 Task: Best food and grocery website designs: Island Creek Oysters.
Action: Mouse moved to (1081, 500)
Screenshot: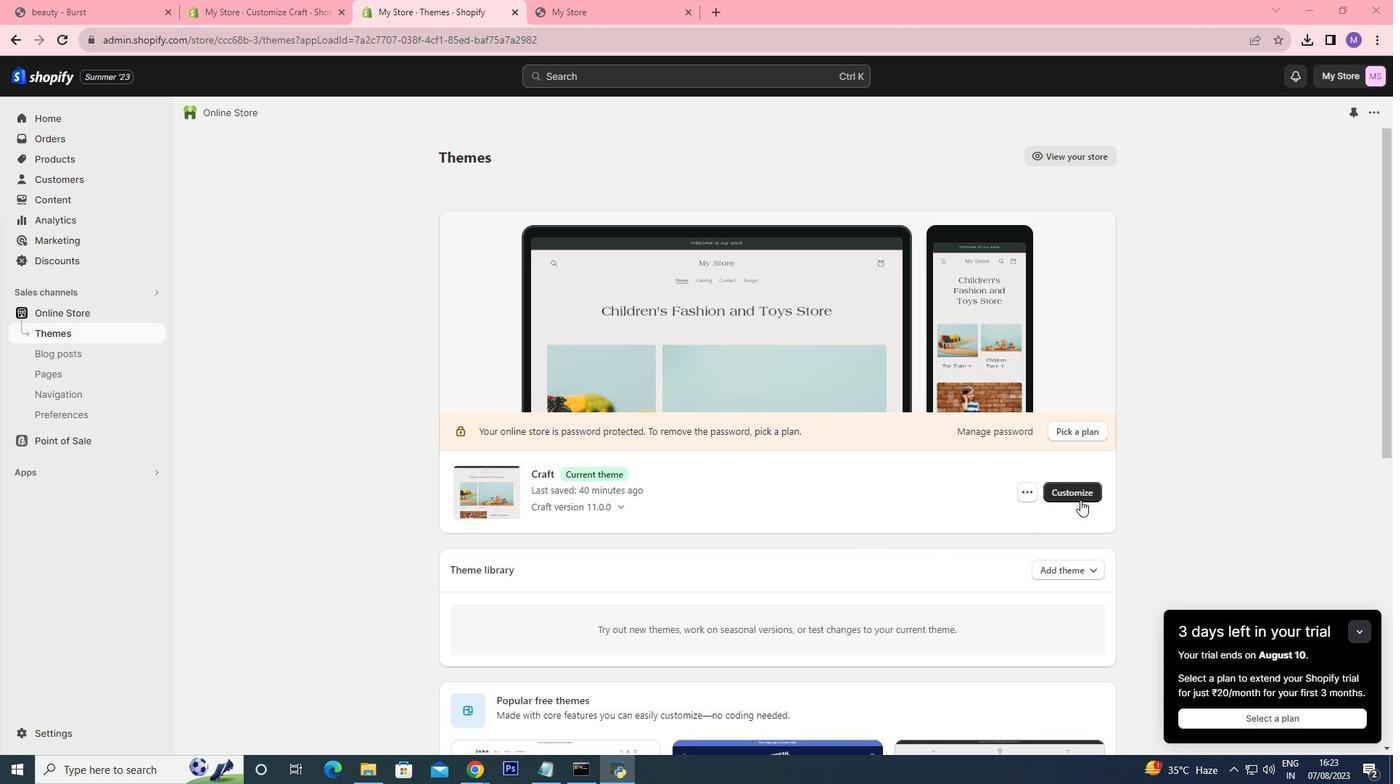
Action: Mouse pressed left at (1081, 500)
Screenshot: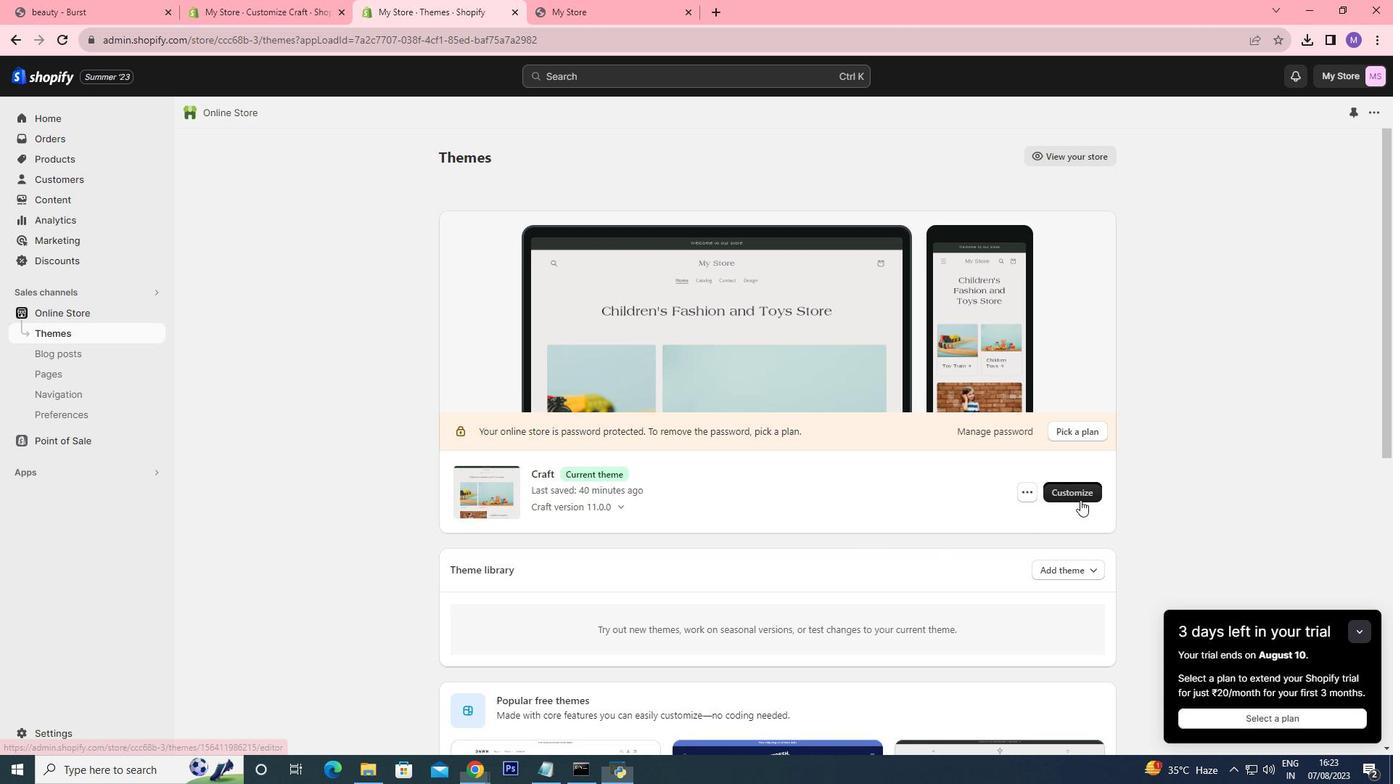 
Action: Mouse moved to (891, 366)
Screenshot: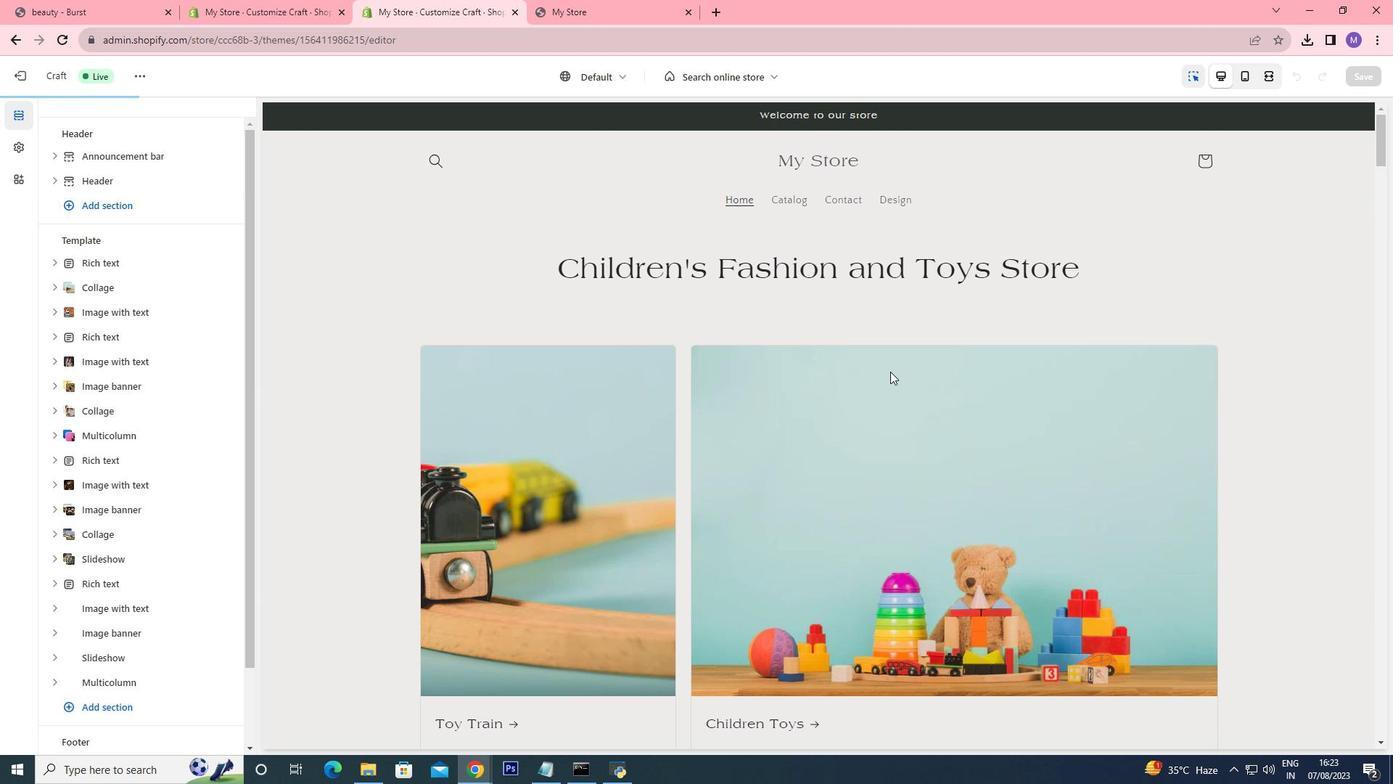 
Action: Mouse scrolled (891, 365) with delta (0, 0)
Screenshot: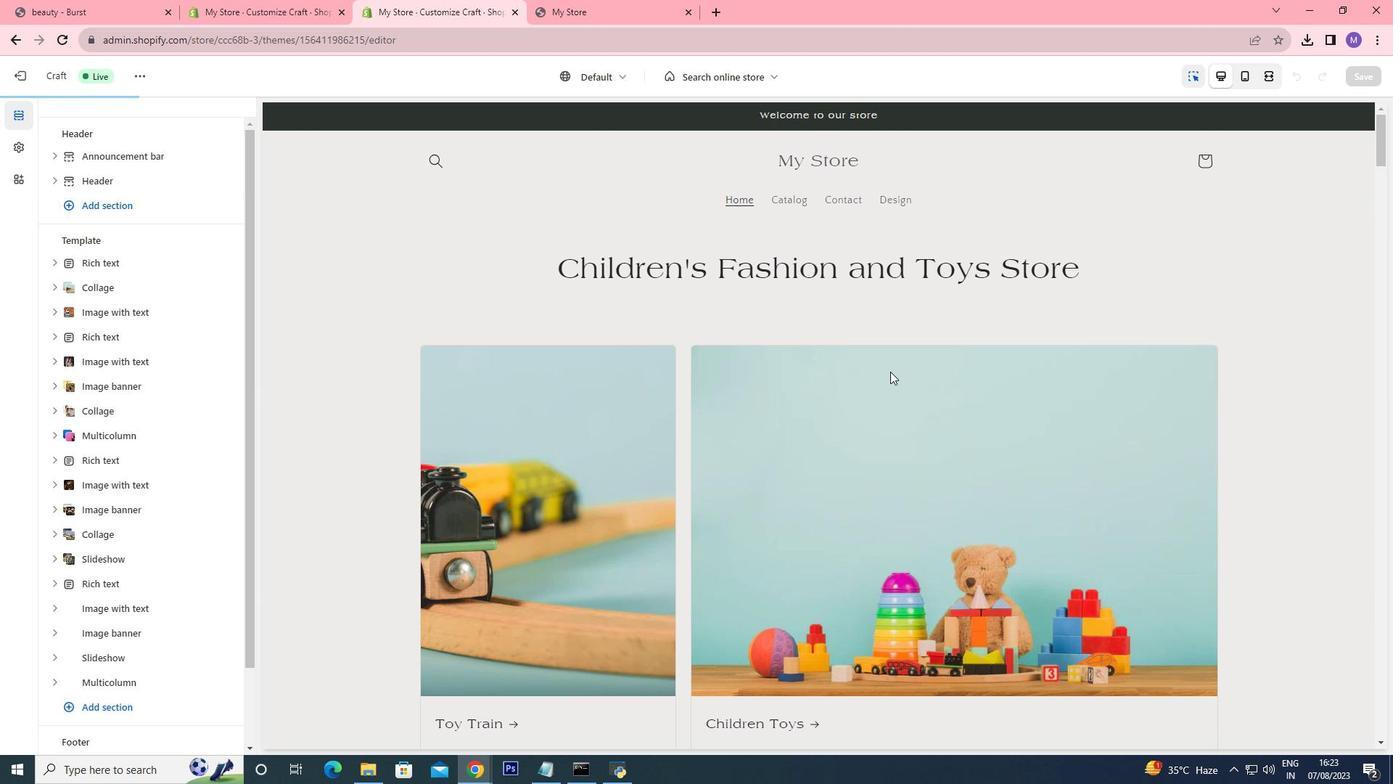 
Action: Mouse moved to (891, 368)
Screenshot: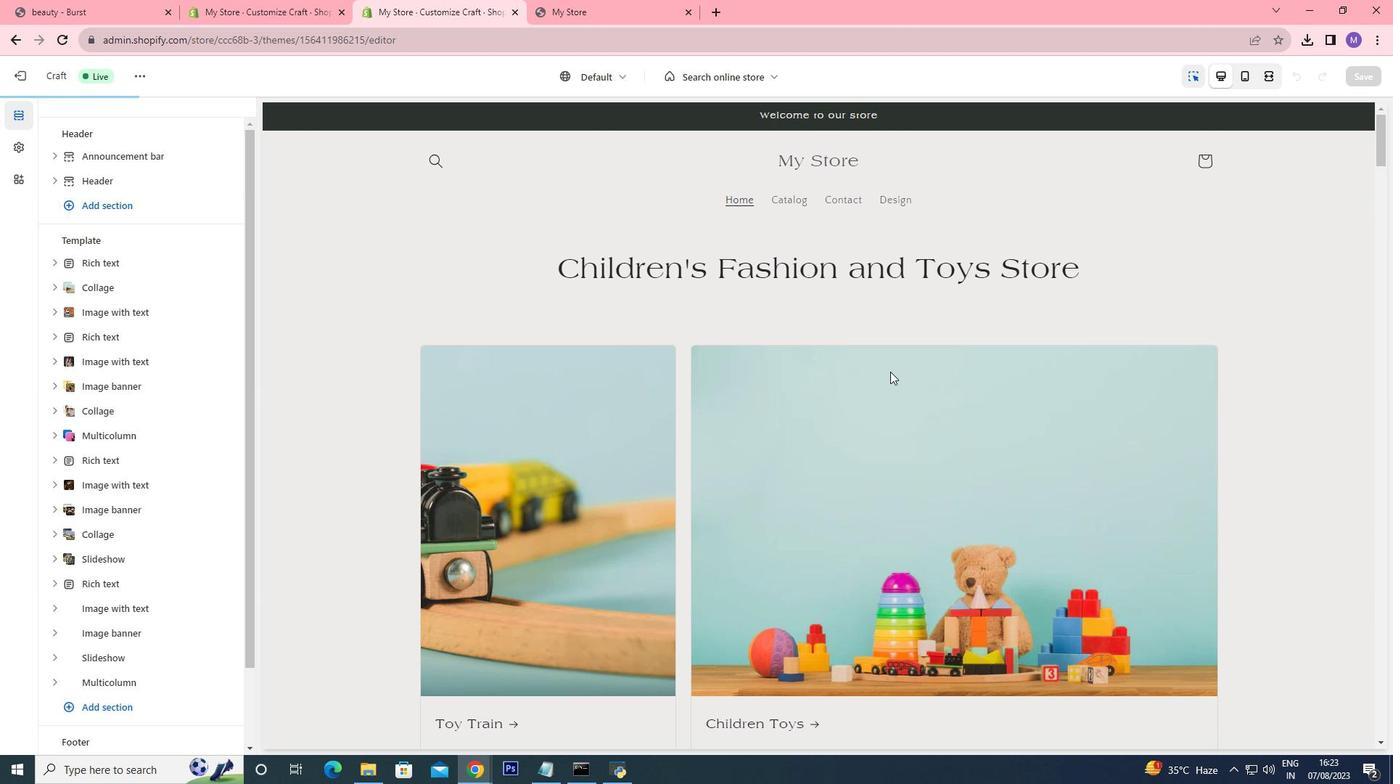 
Action: Mouse scrolled (891, 368) with delta (0, 0)
Screenshot: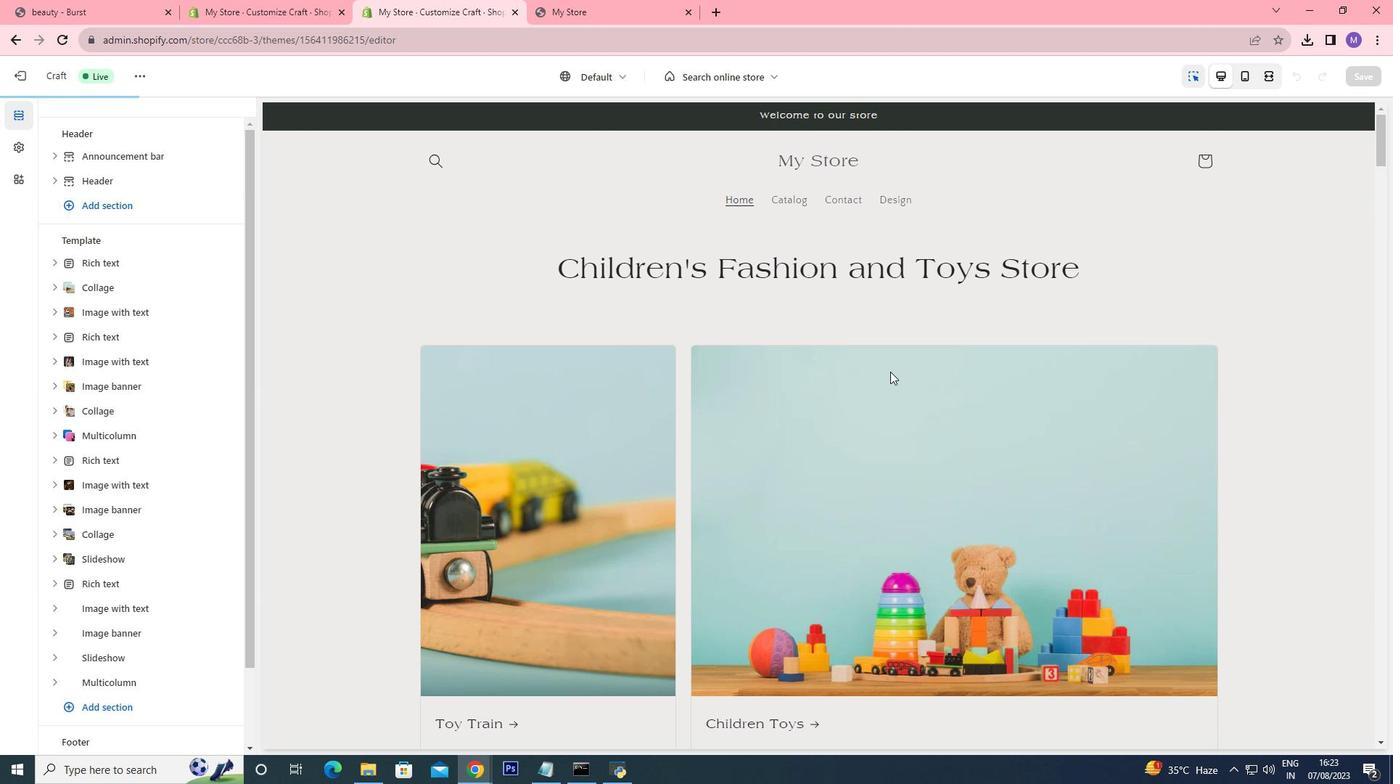
Action: Mouse moved to (891, 368)
Screenshot: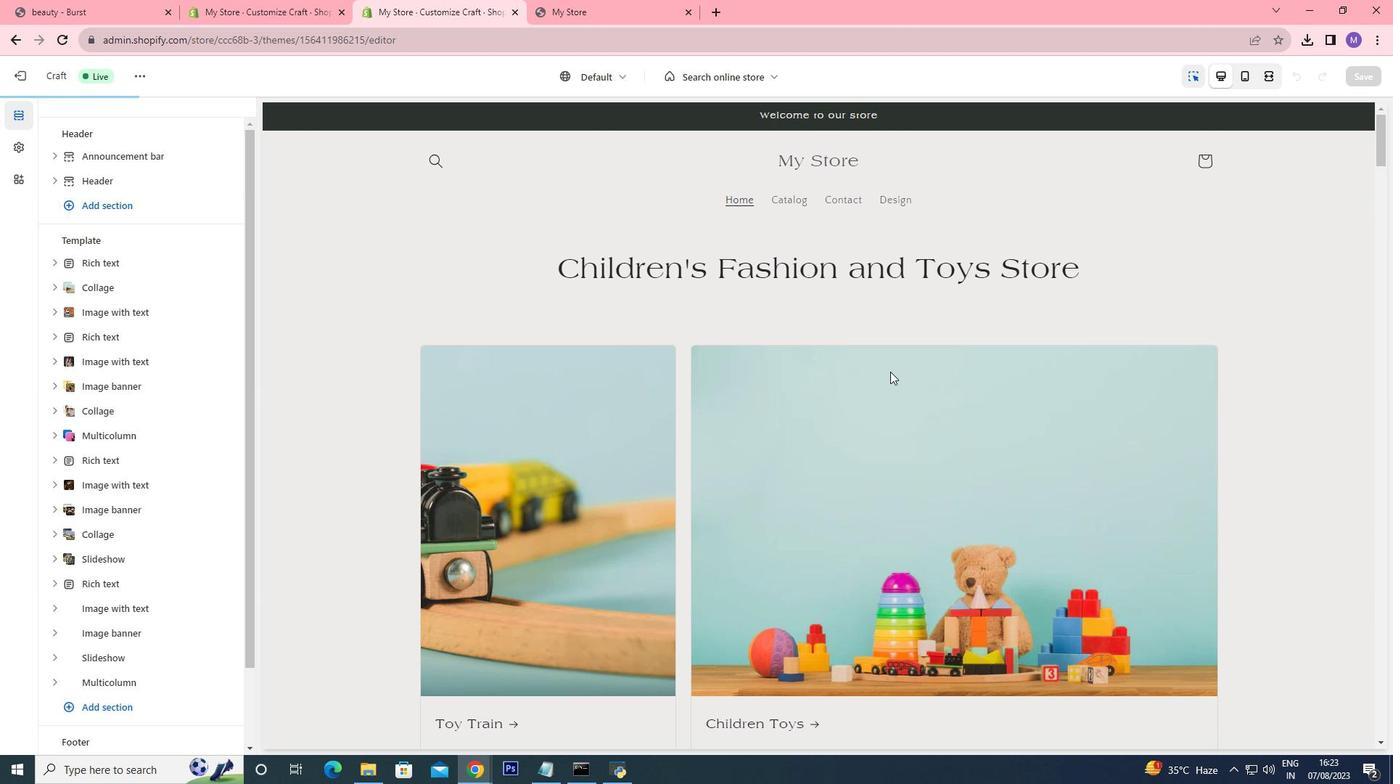 
Action: Mouse scrolled (891, 368) with delta (0, 0)
Screenshot: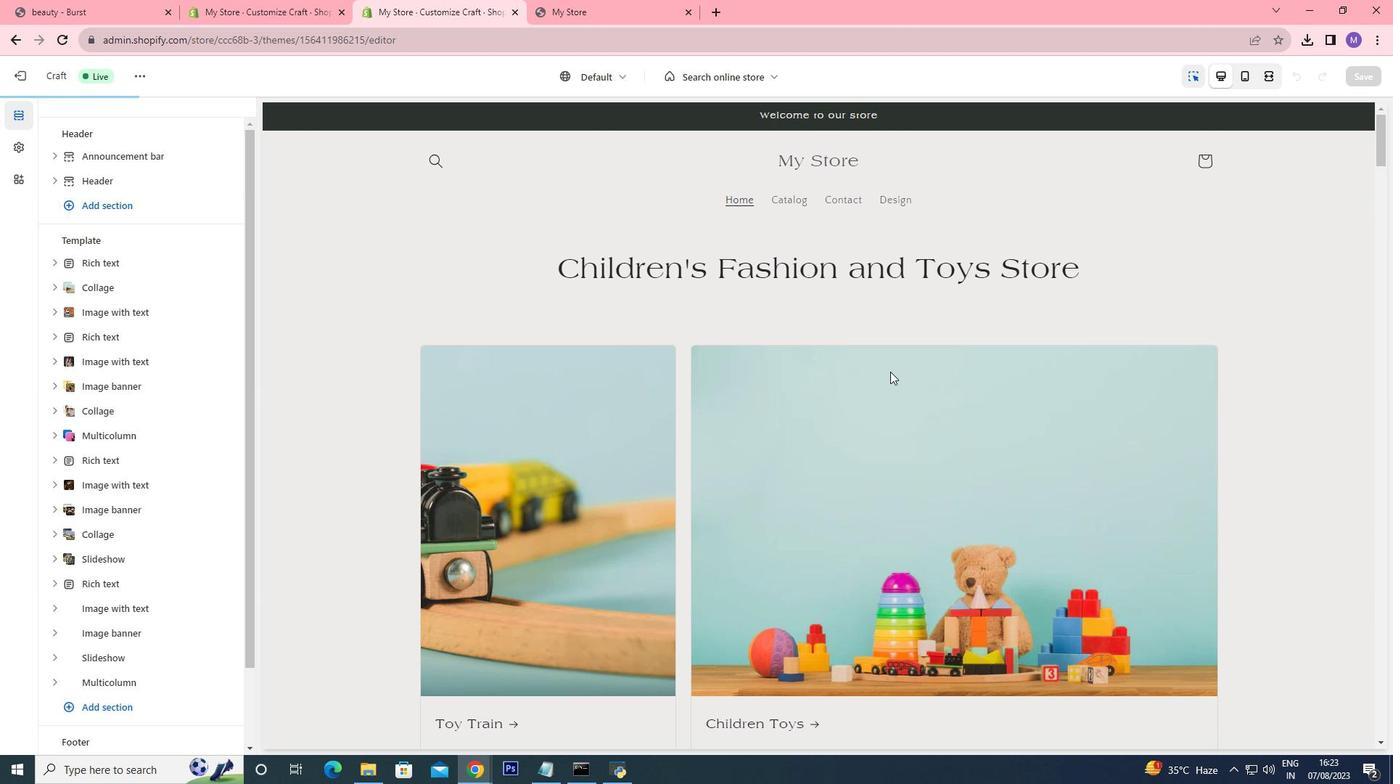 
Action: Mouse scrolled (891, 368) with delta (0, 0)
Screenshot: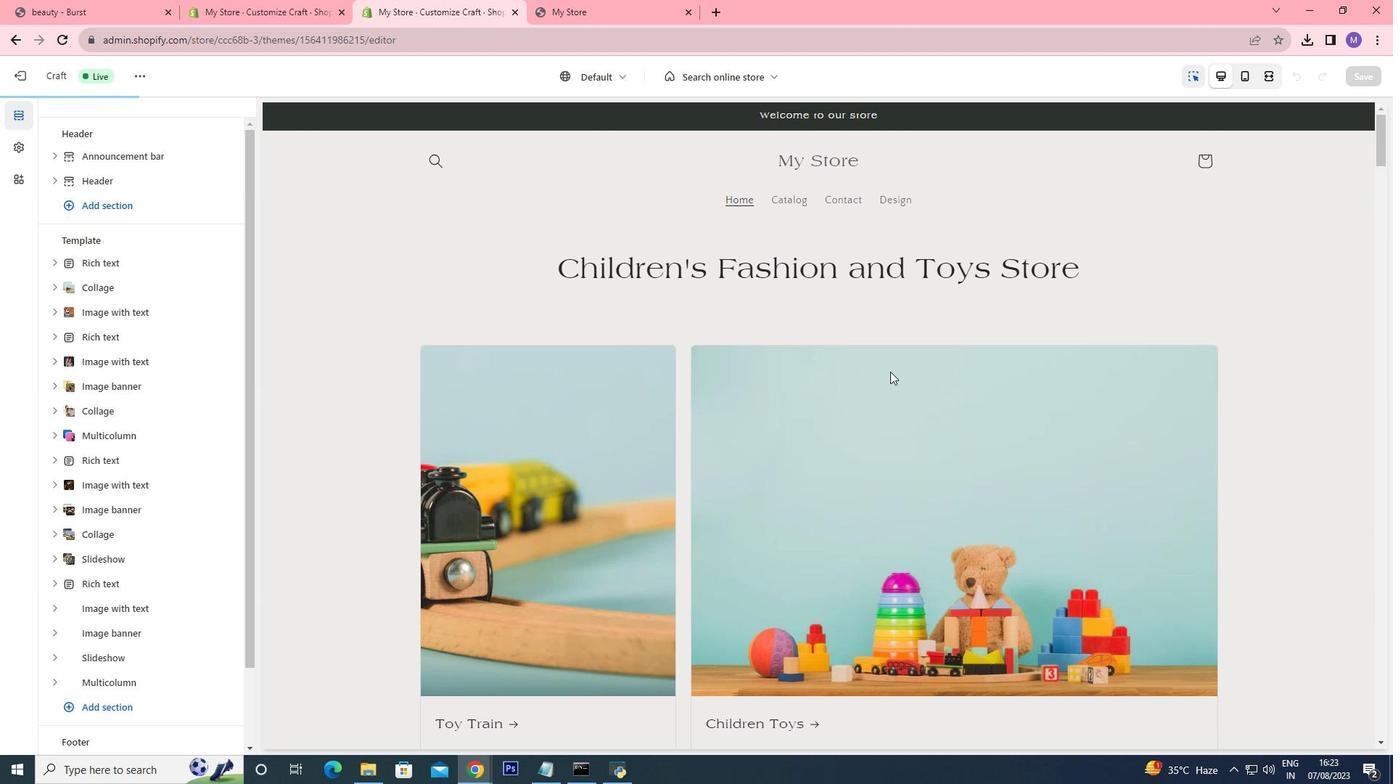 
Action: Mouse moved to (891, 369)
Screenshot: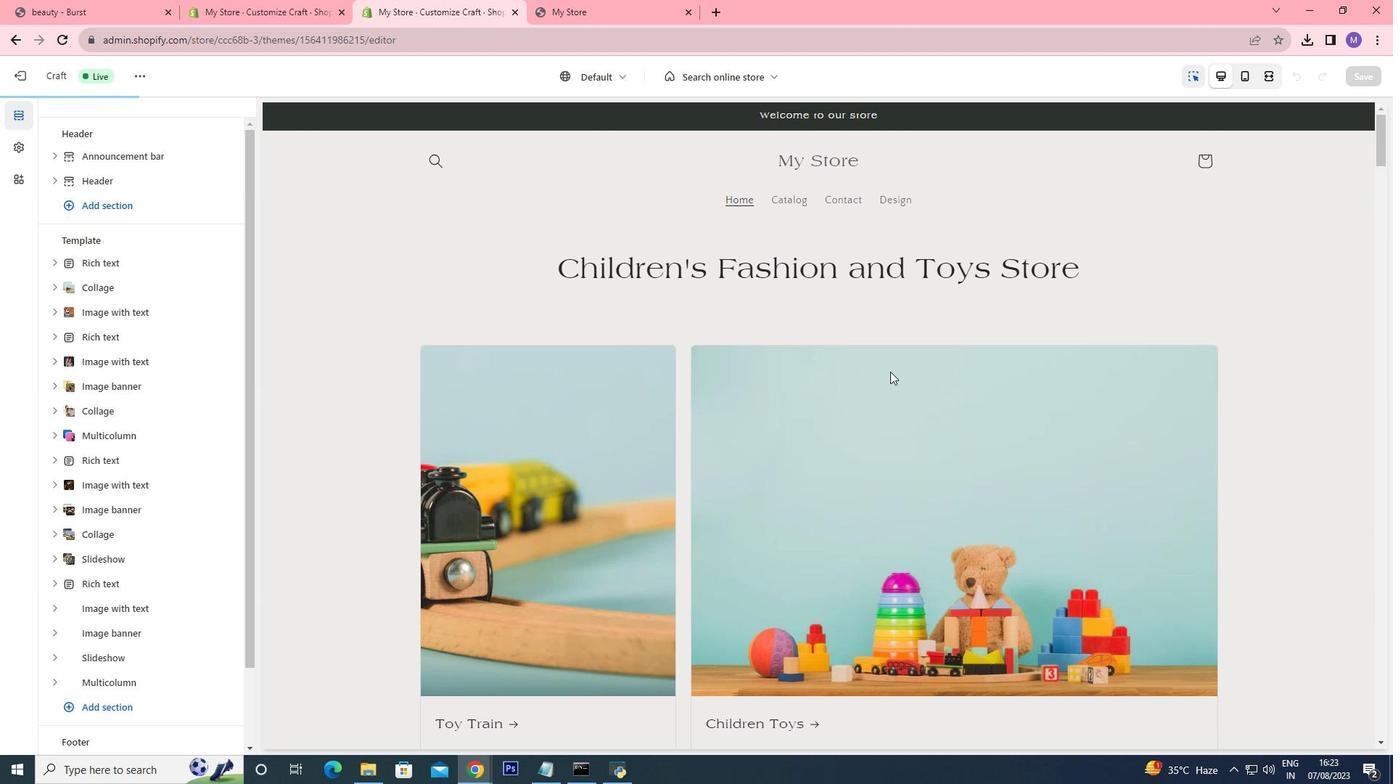
Action: Mouse scrolled (891, 368) with delta (0, 0)
Screenshot: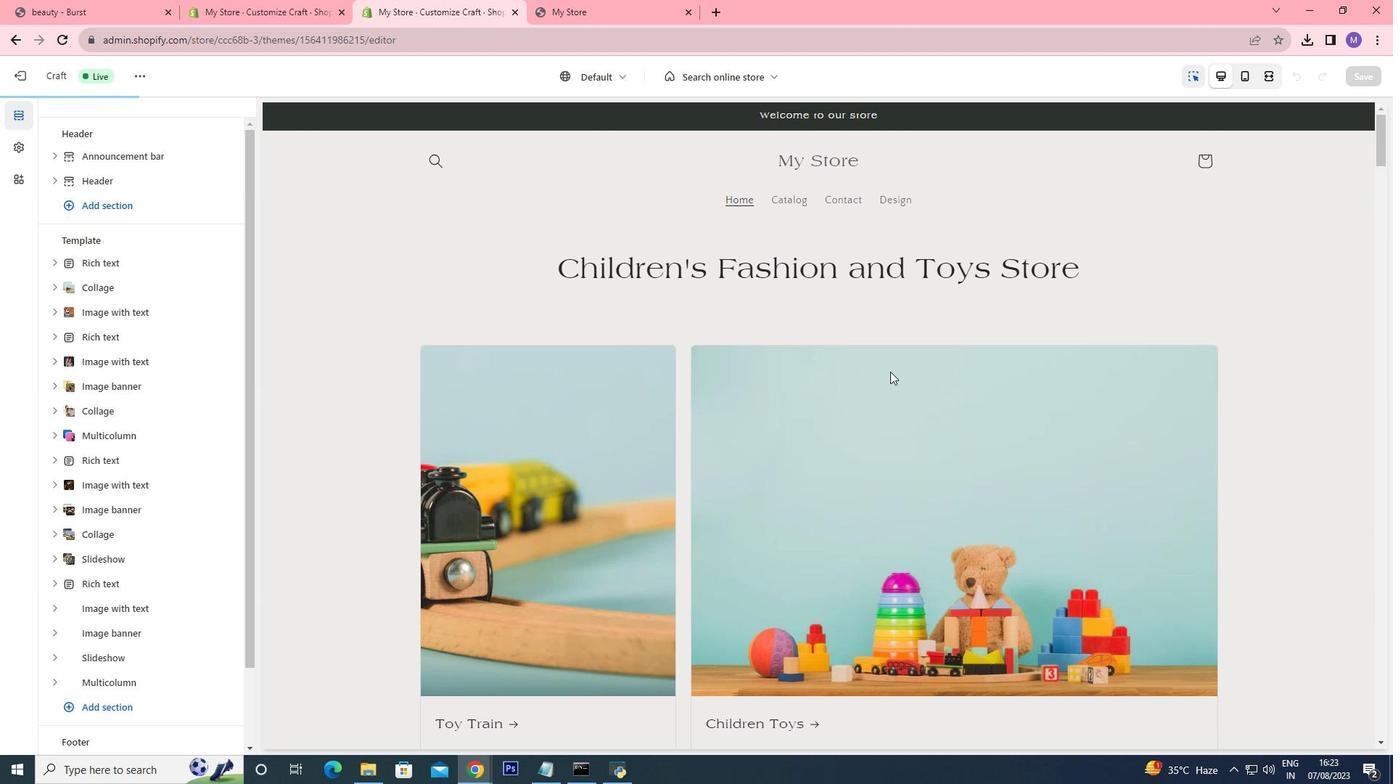 
Action: Mouse scrolled (891, 368) with delta (0, 0)
Screenshot: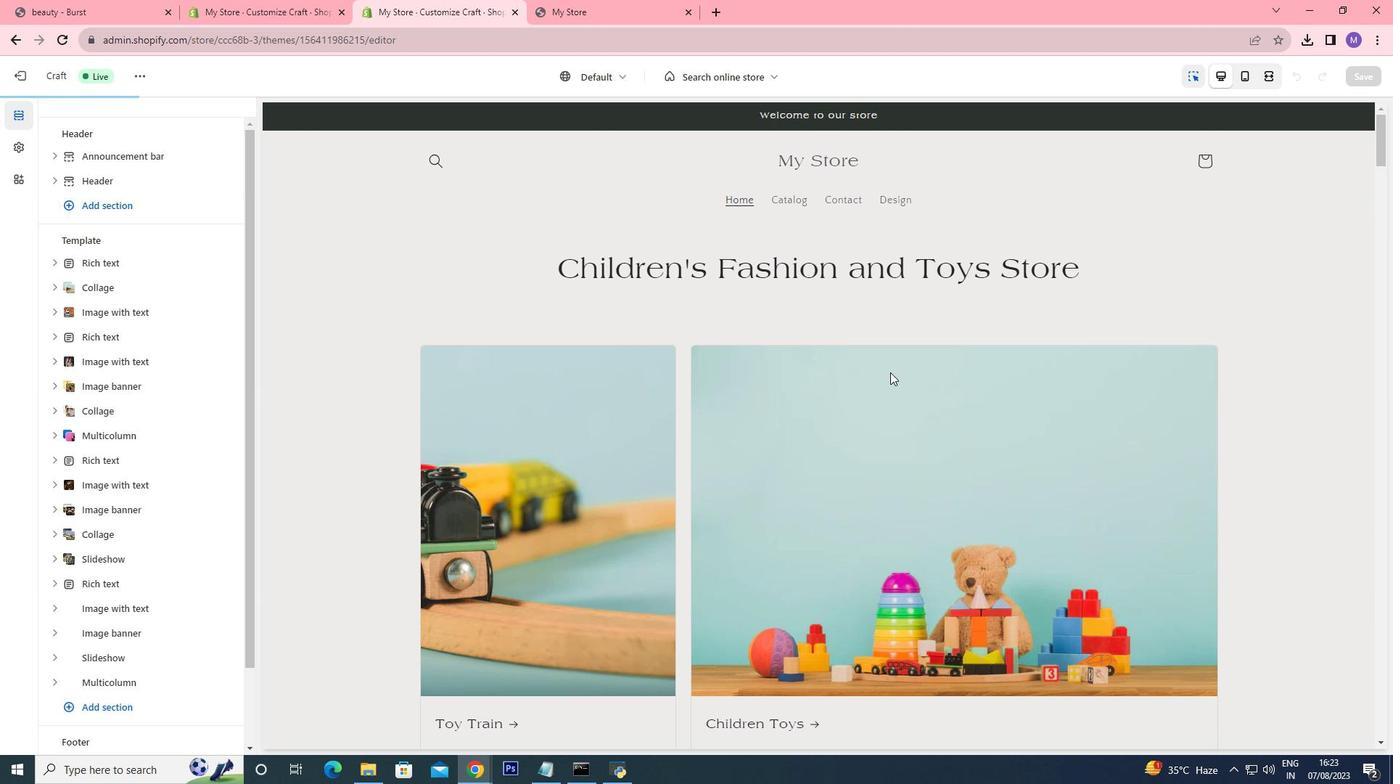 
Action: Mouse moved to (891, 370)
Screenshot: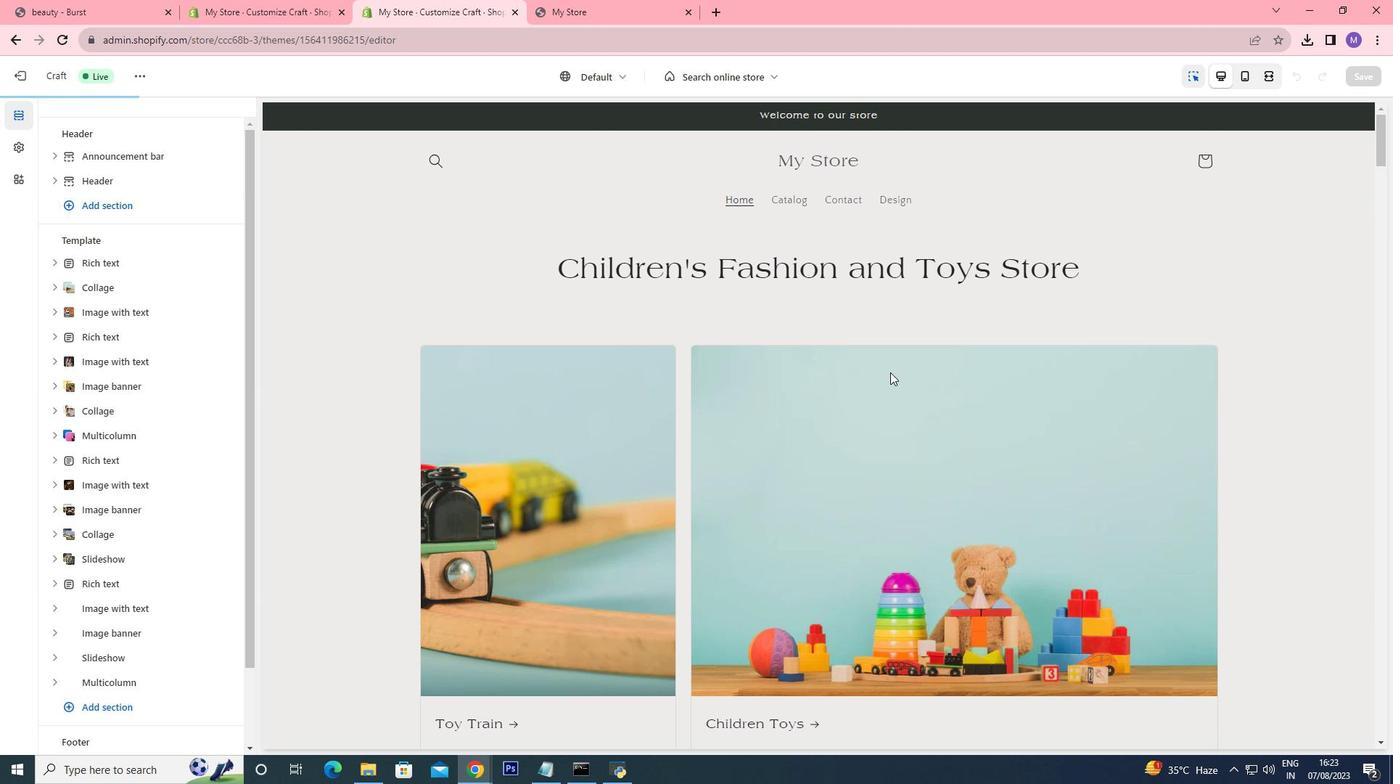 
Action: Mouse scrolled (891, 369) with delta (0, 0)
Screenshot: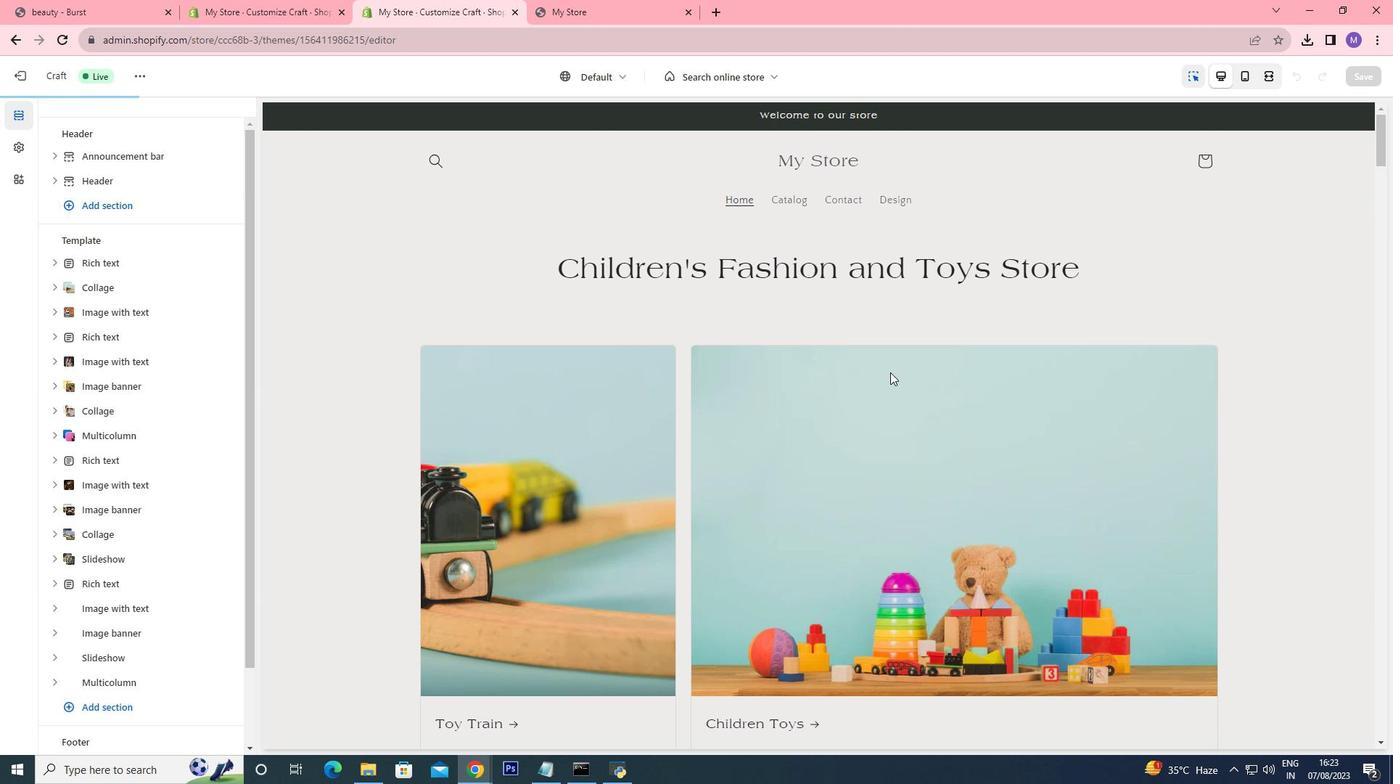 
Action: Mouse moved to (890, 372)
Screenshot: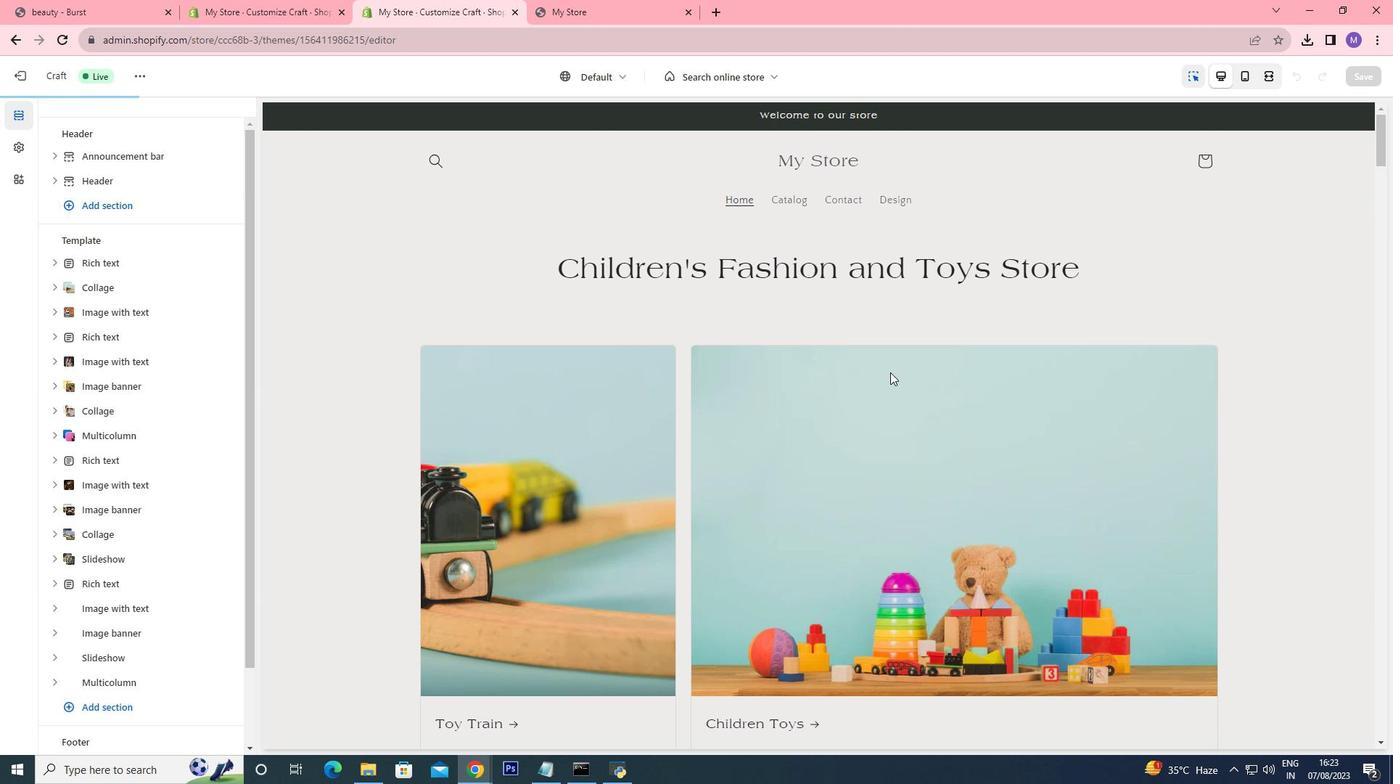 
Action: Mouse scrolled (890, 371) with delta (0, 0)
Screenshot: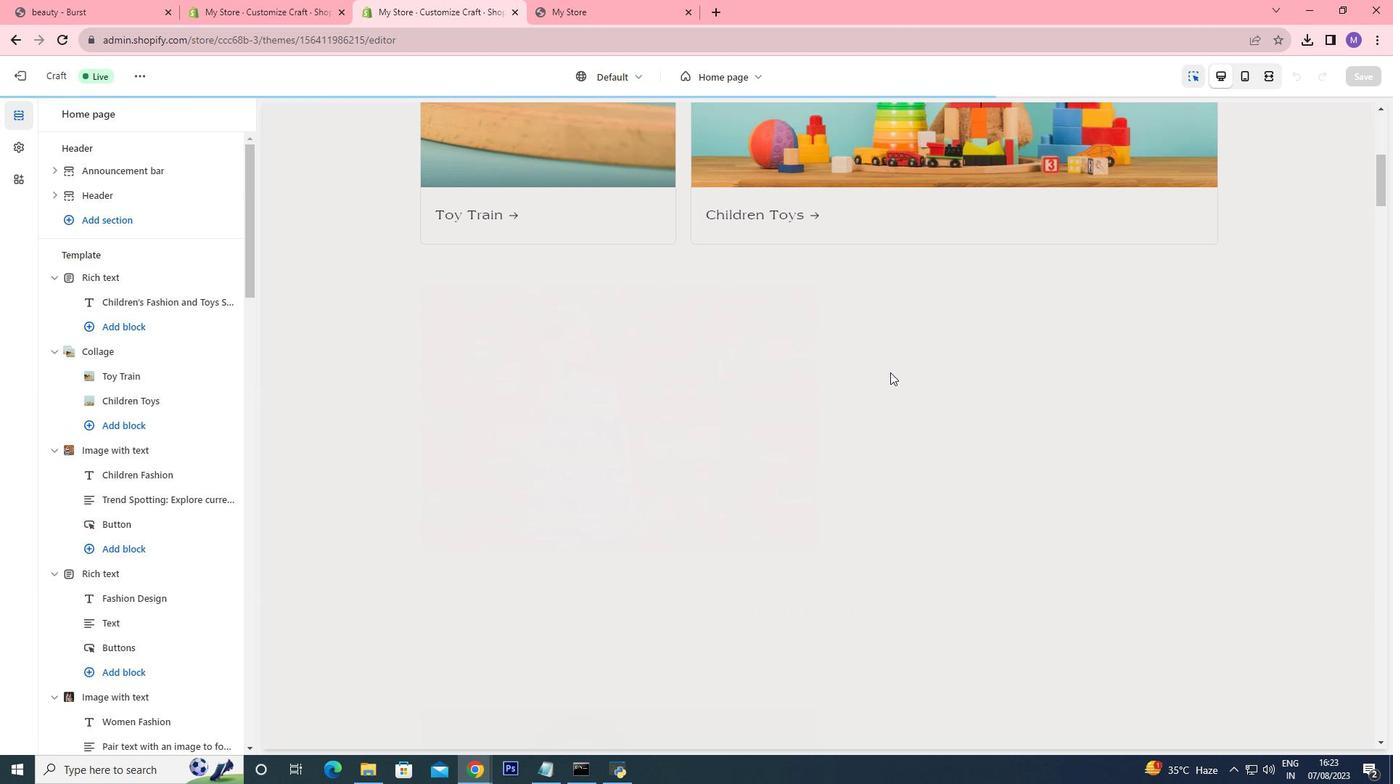 
Action: Mouse moved to (890, 372)
Screenshot: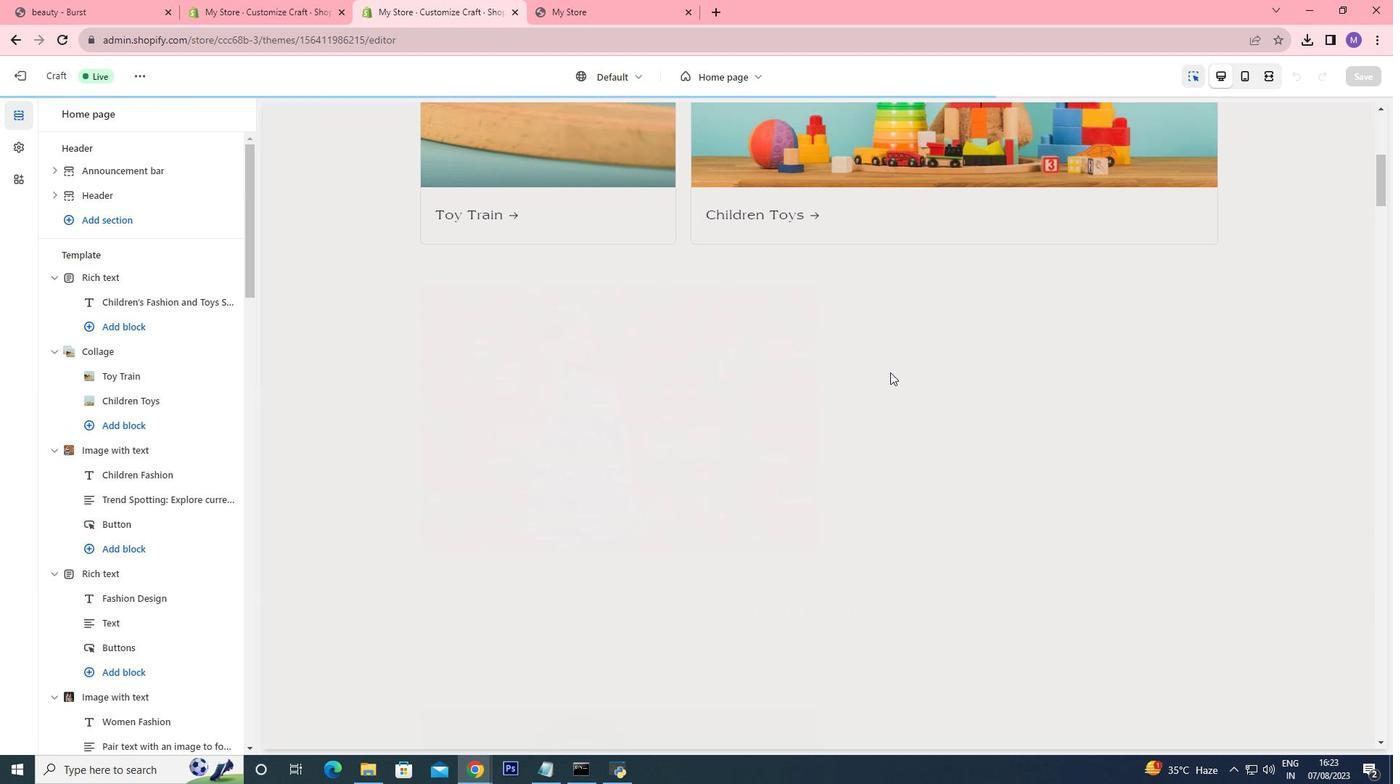 
Action: Mouse scrolled (890, 371) with delta (0, 0)
Screenshot: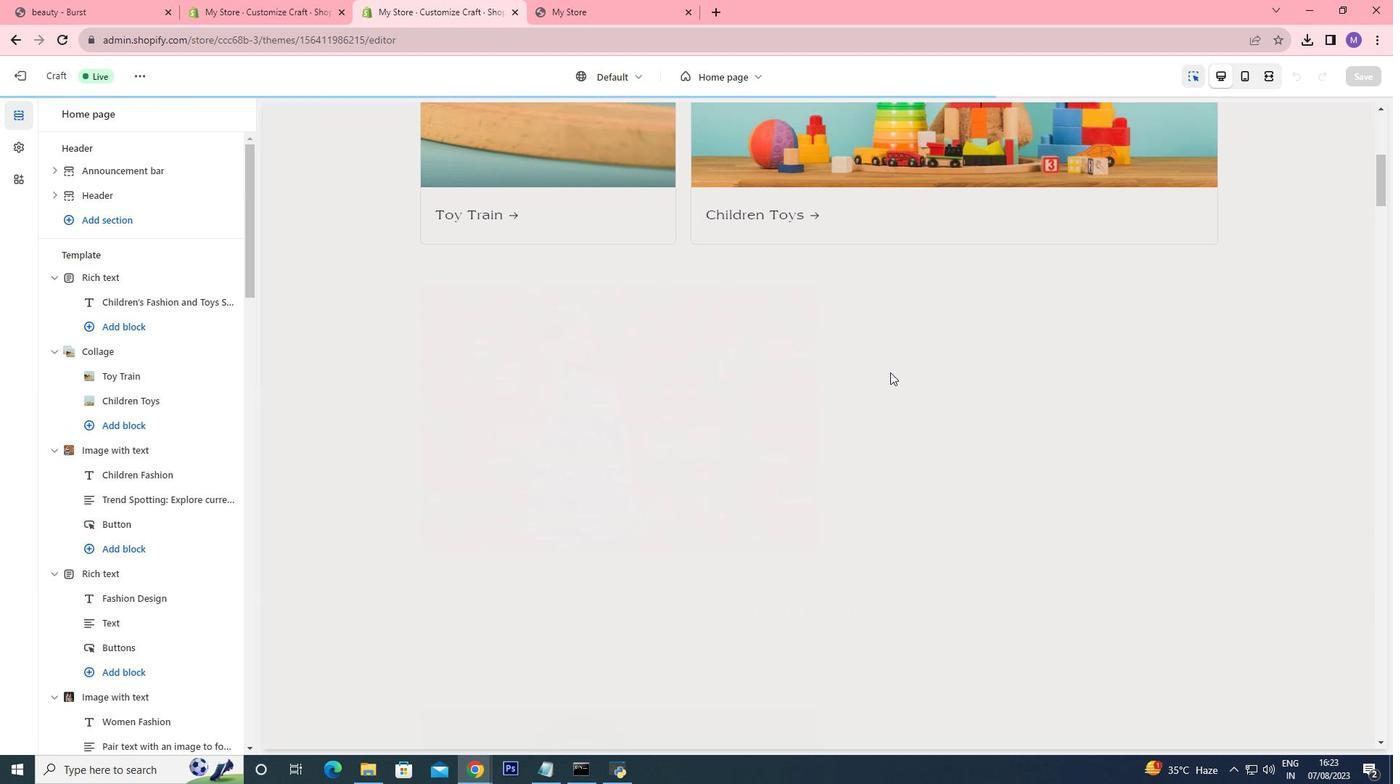 
Action: Mouse scrolled (890, 371) with delta (0, 0)
Screenshot: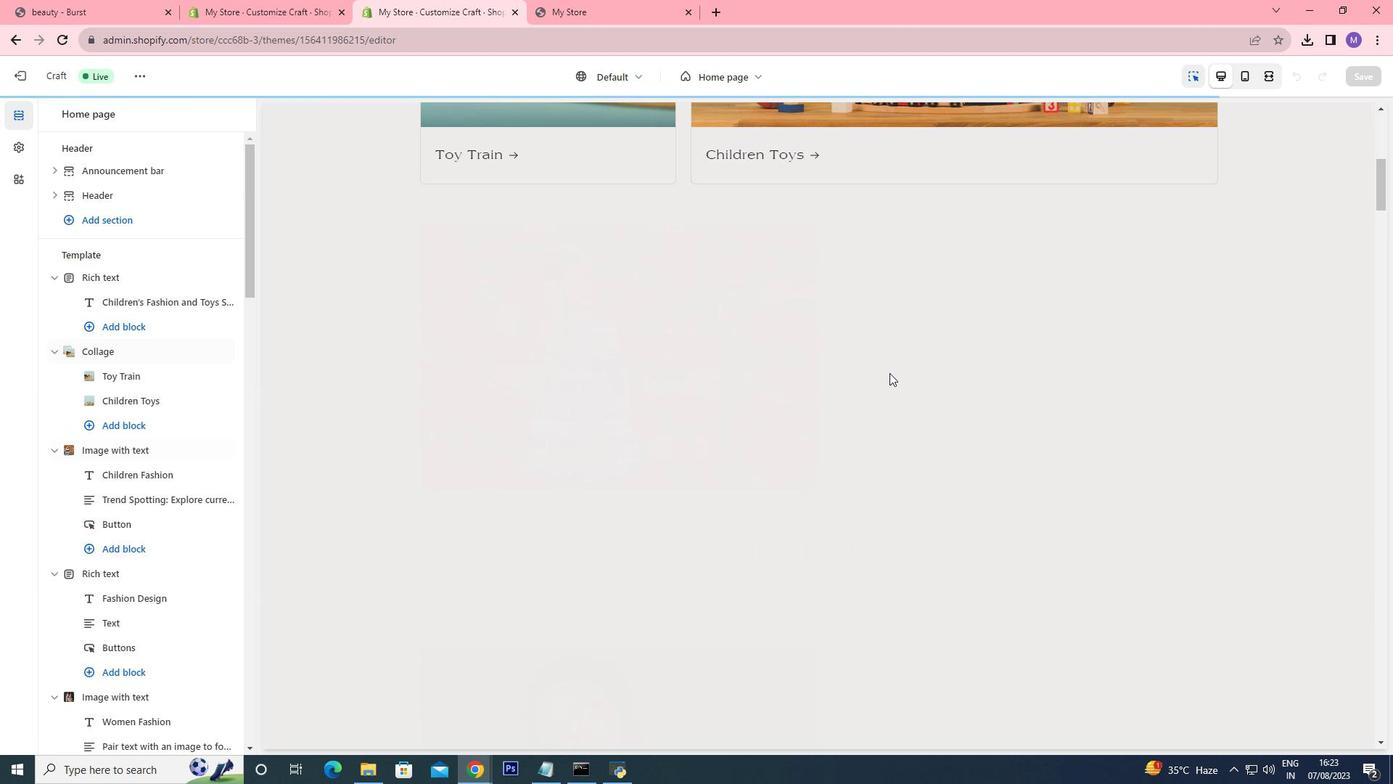 
Action: Mouse scrolled (890, 371) with delta (0, 0)
Screenshot: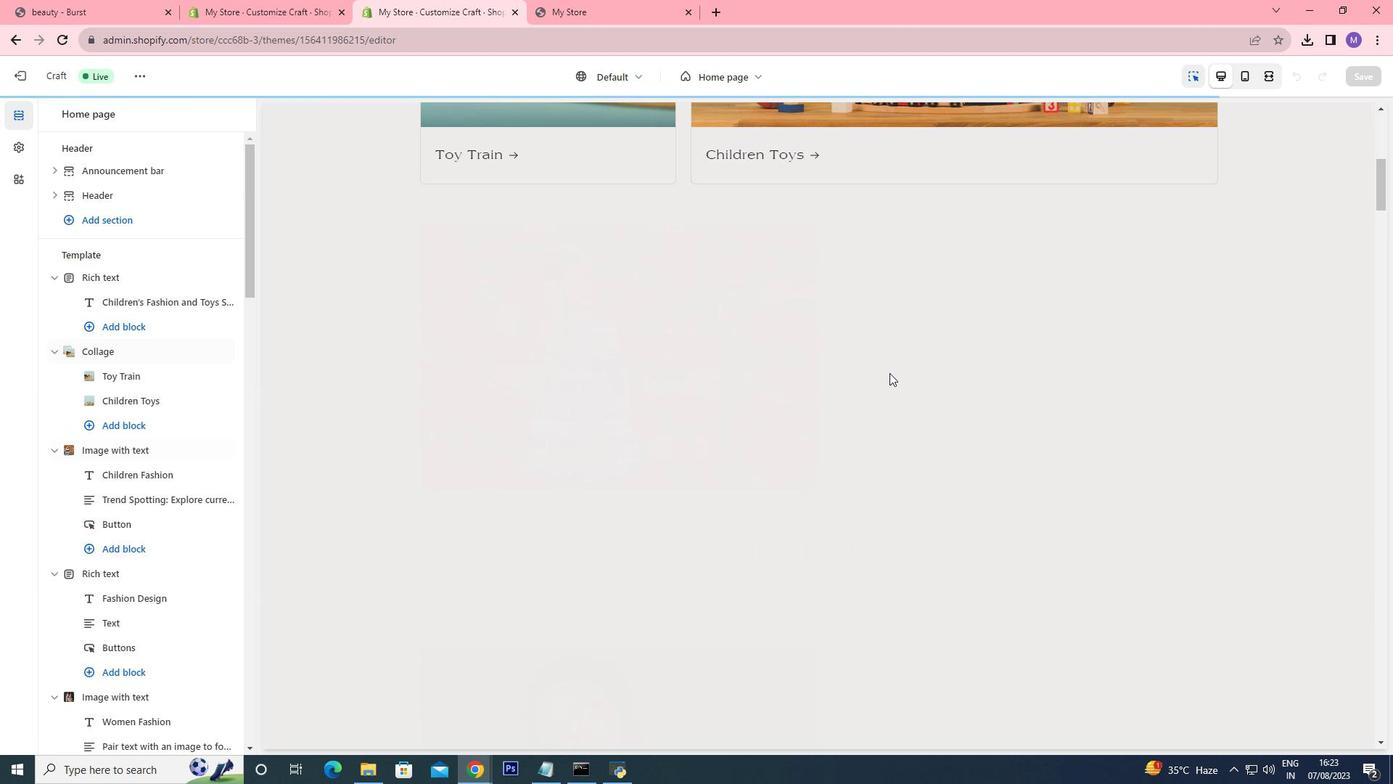 
Action: Mouse scrolled (890, 371) with delta (0, 0)
Screenshot: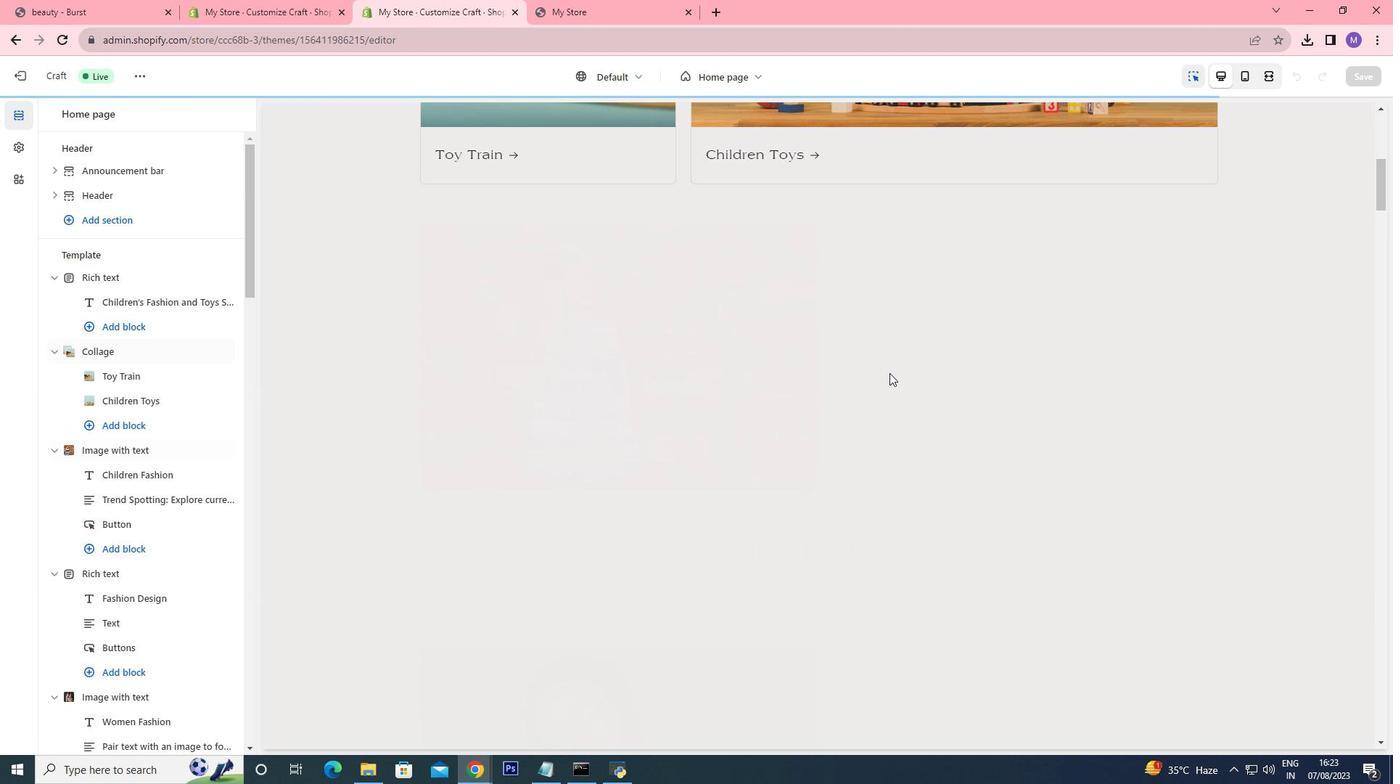 
Action: Mouse scrolled (890, 371) with delta (0, 0)
Screenshot: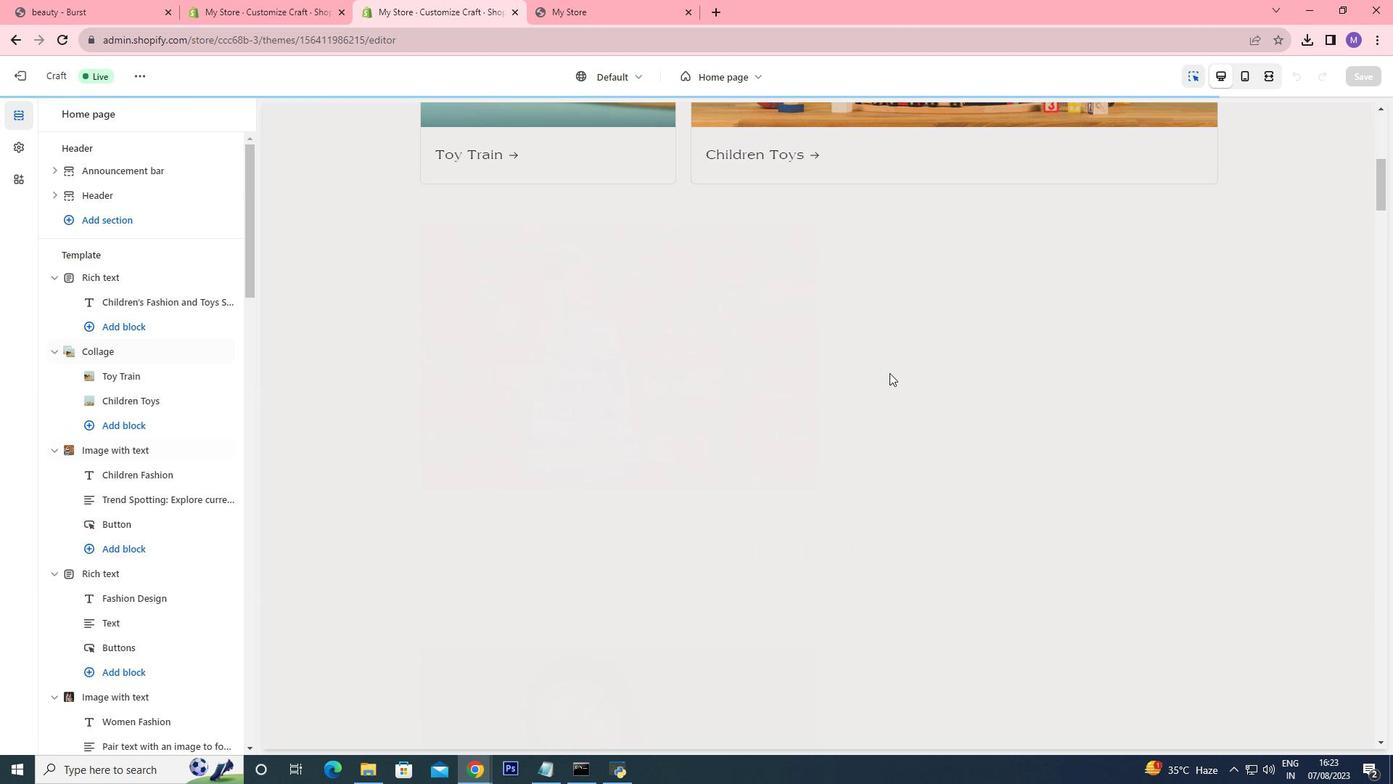 
Action: Mouse moved to (890, 373)
Screenshot: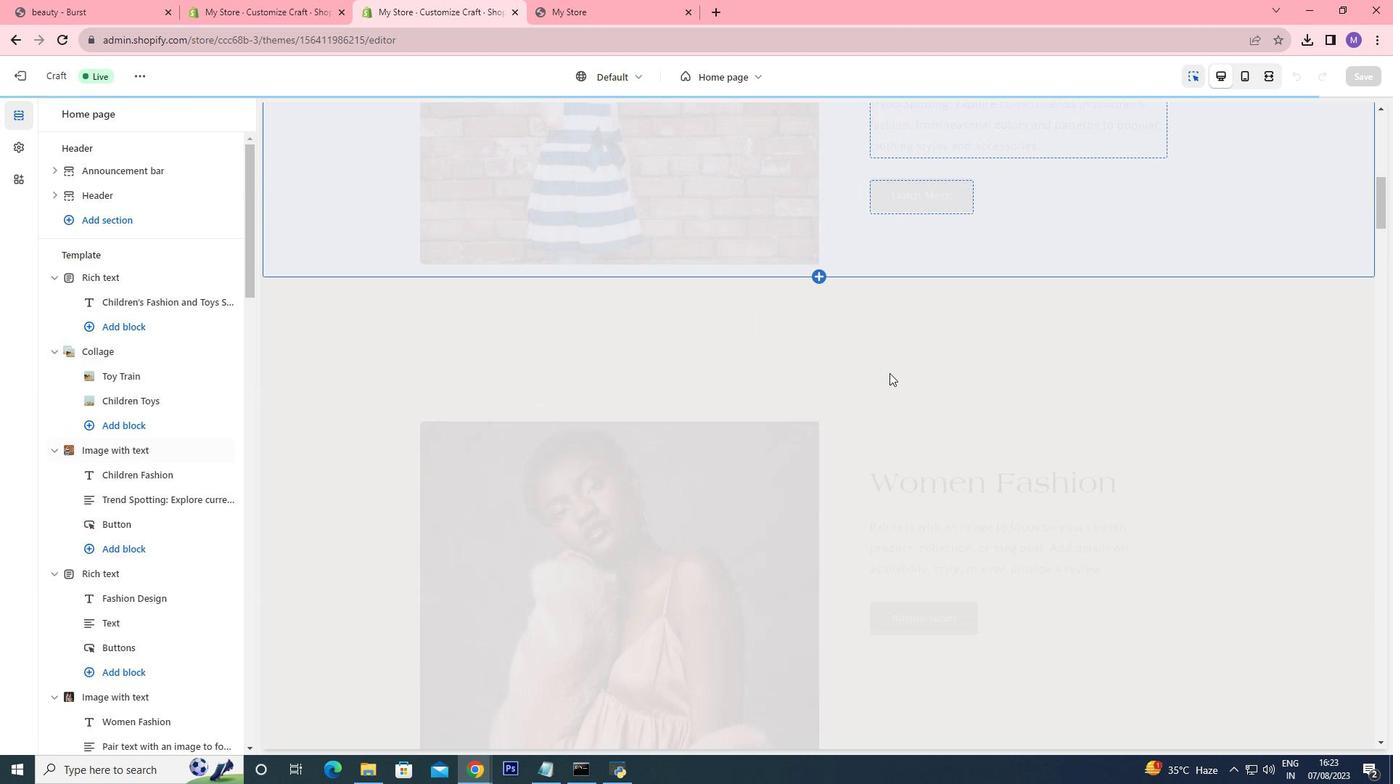 
Action: Mouse scrolled (890, 372) with delta (0, 0)
Screenshot: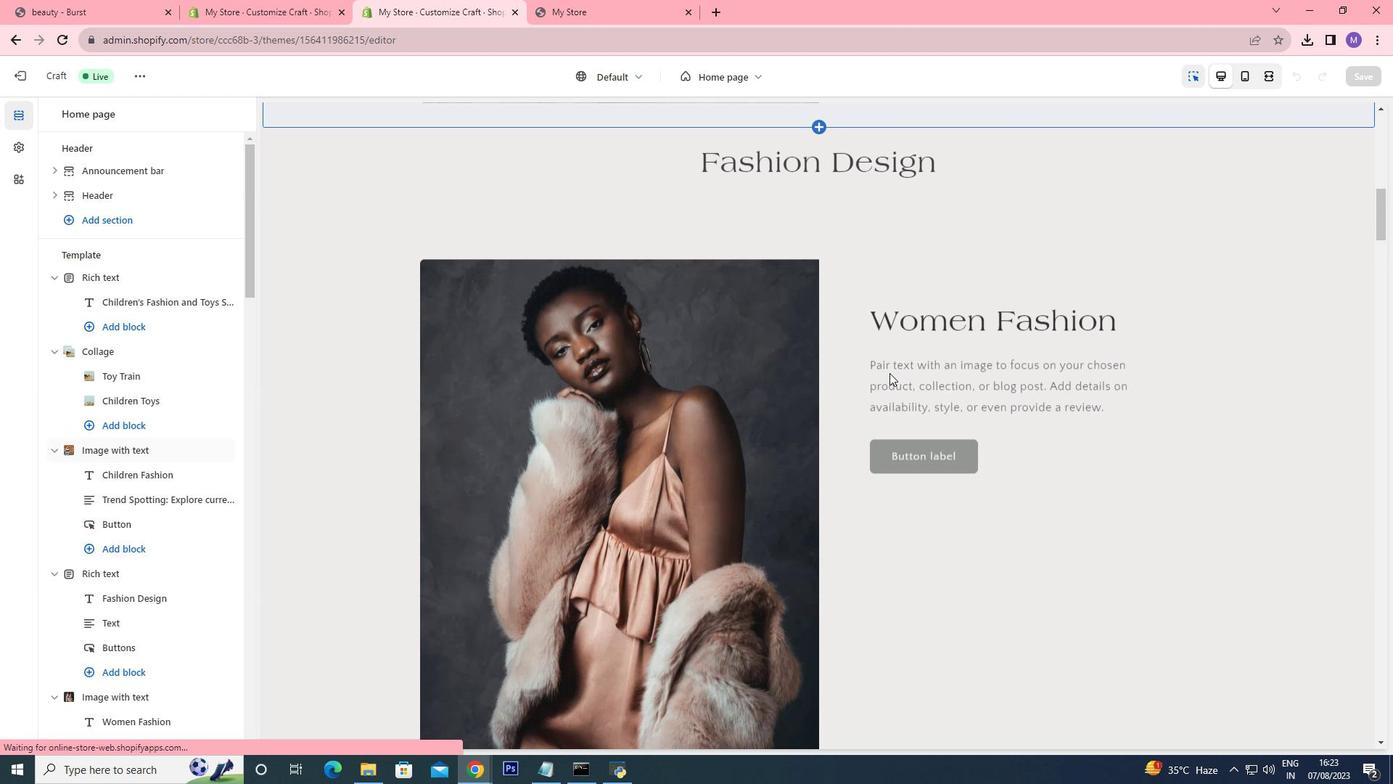 
Action: Mouse scrolled (890, 372) with delta (0, 0)
Screenshot: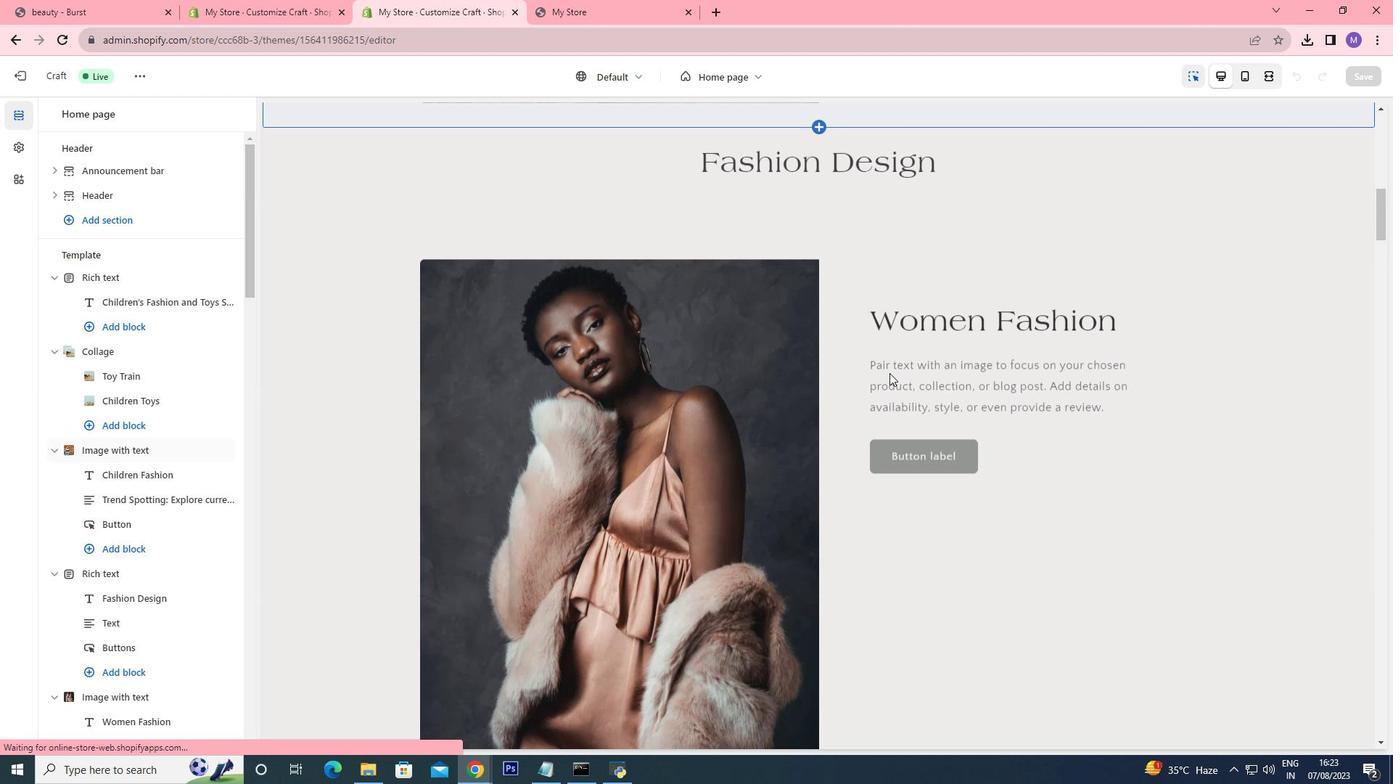 
Action: Mouse scrolled (890, 372) with delta (0, 0)
Screenshot: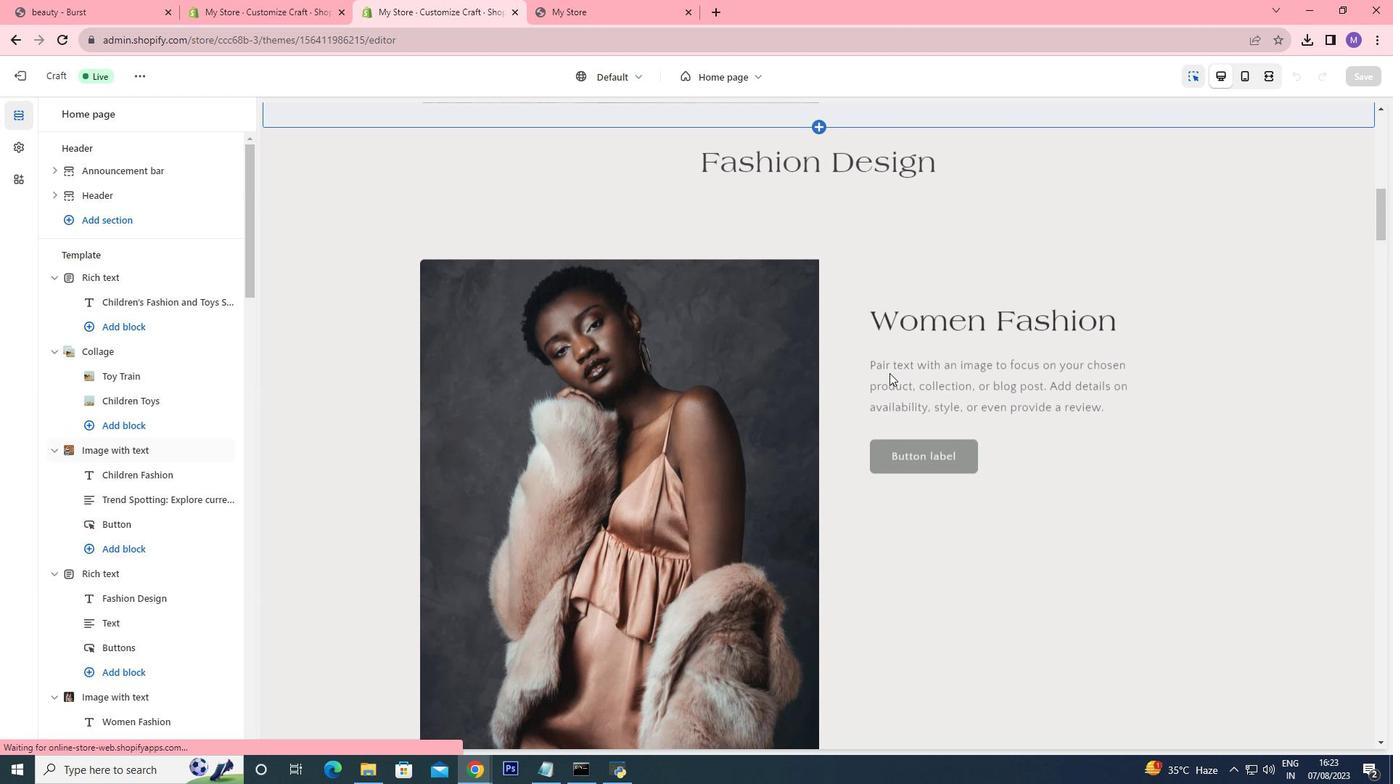 
Action: Mouse scrolled (890, 372) with delta (0, 0)
Screenshot: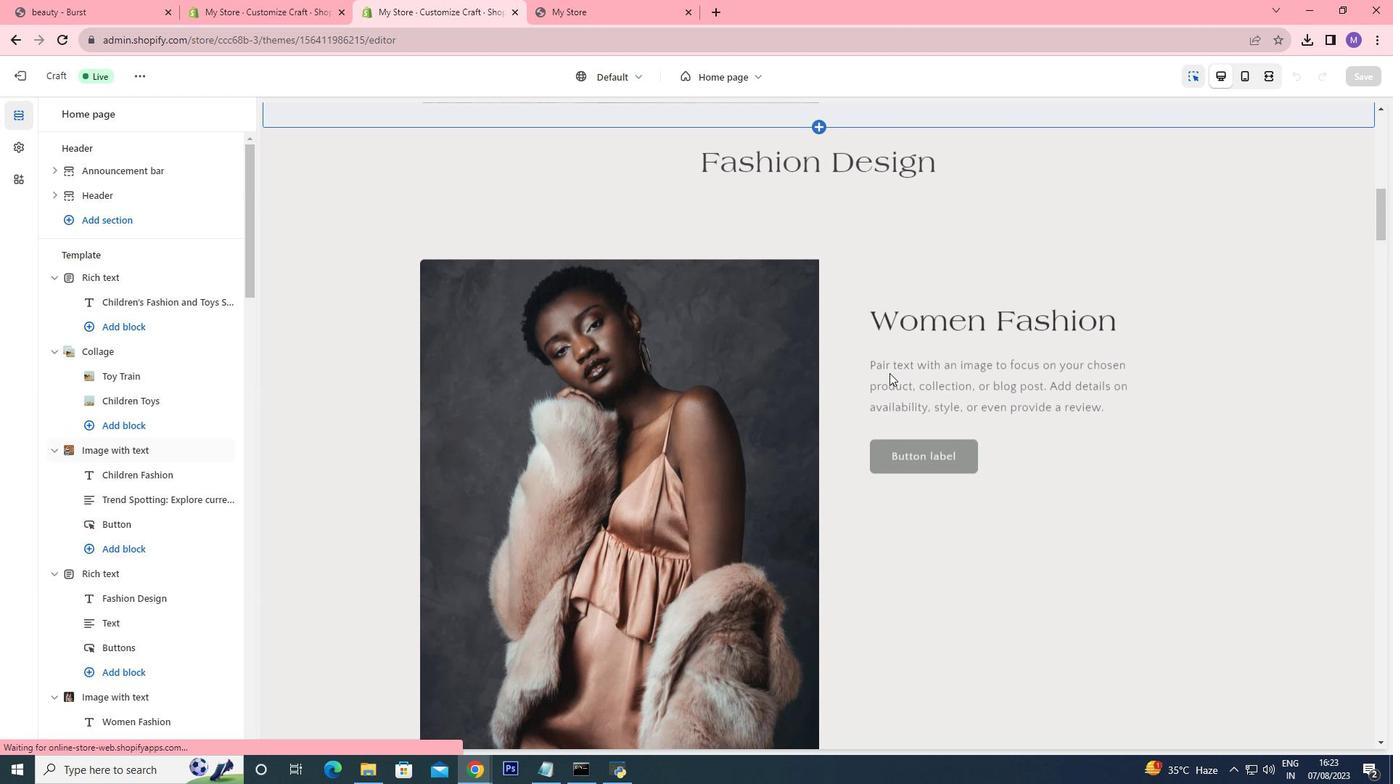 
Action: Mouse scrolled (890, 372) with delta (0, 0)
Screenshot: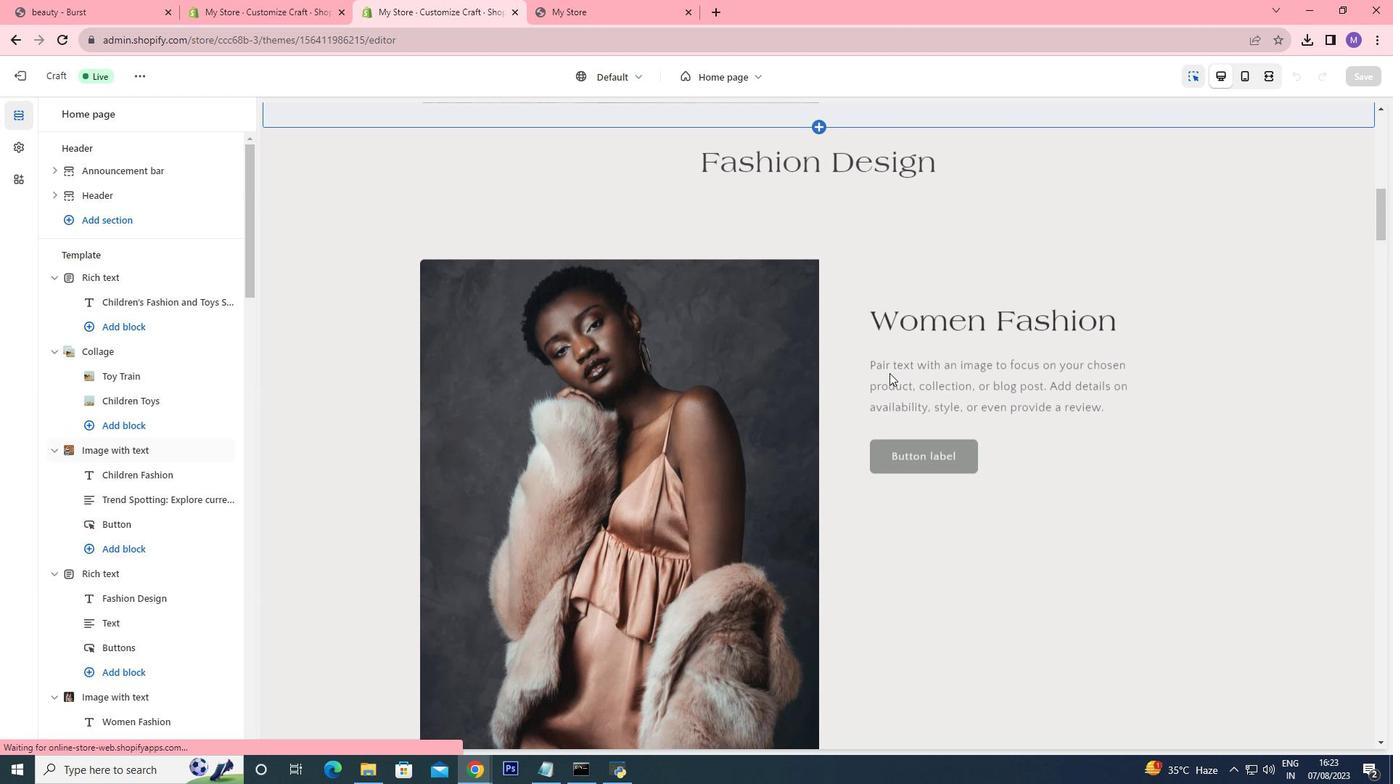 
Action: Mouse scrolled (890, 372) with delta (0, 0)
Screenshot: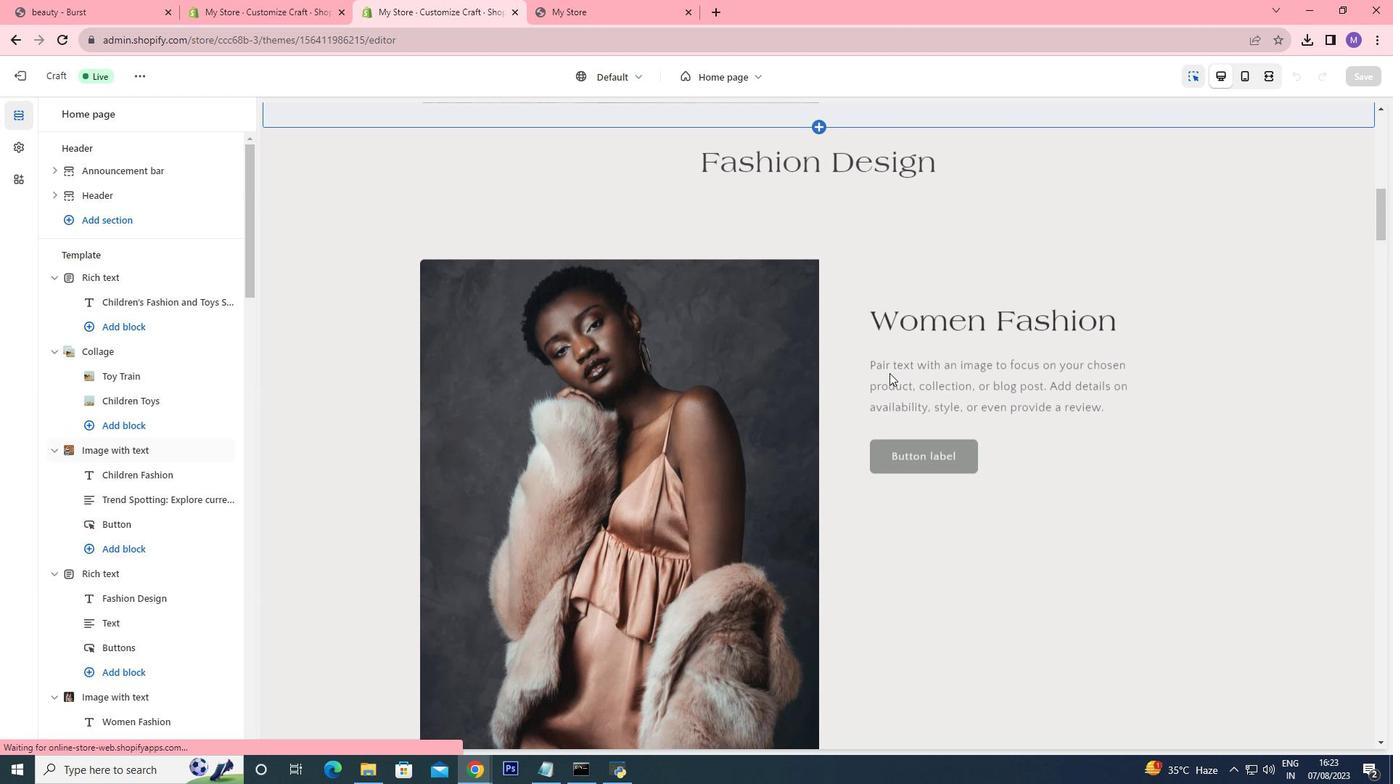
Action: Mouse scrolled (890, 372) with delta (0, 0)
Screenshot: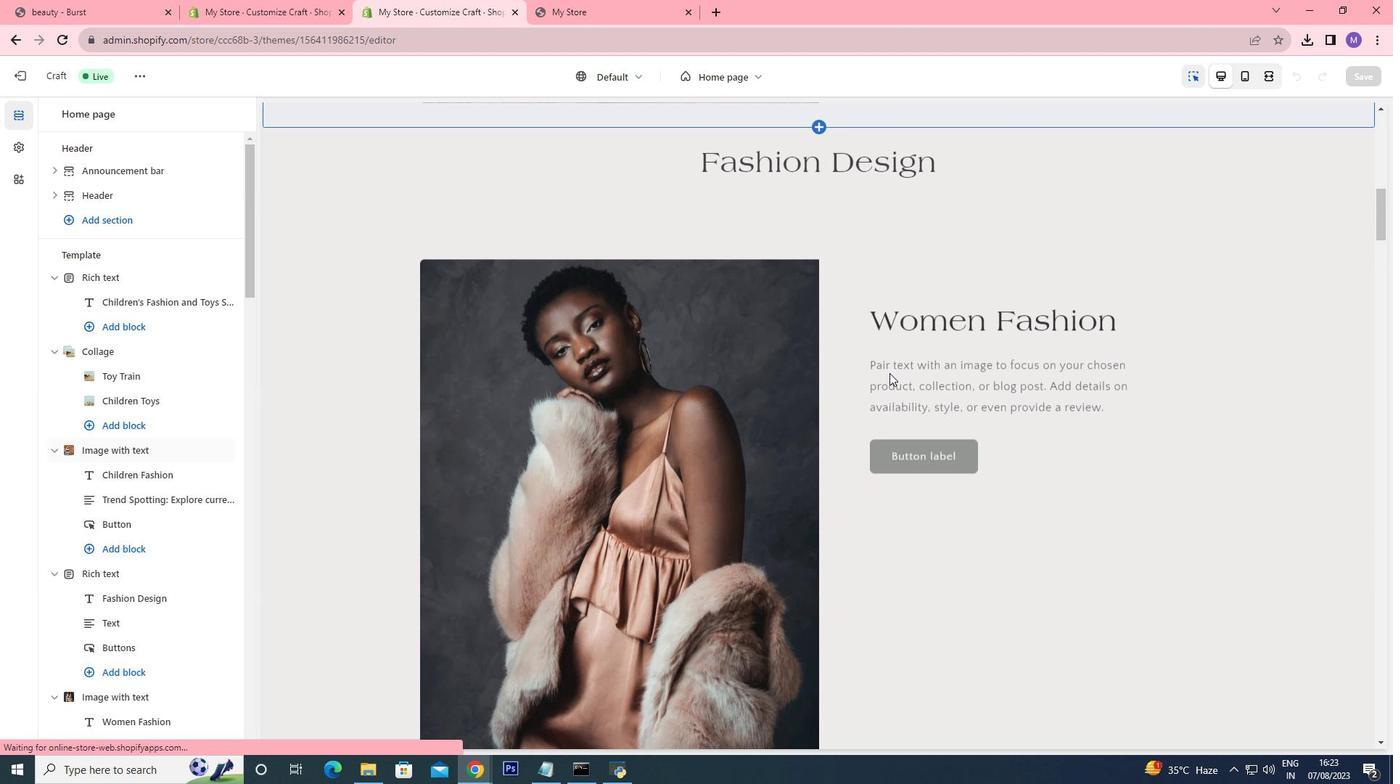 
Action: Mouse scrolled (890, 372) with delta (0, 0)
Screenshot: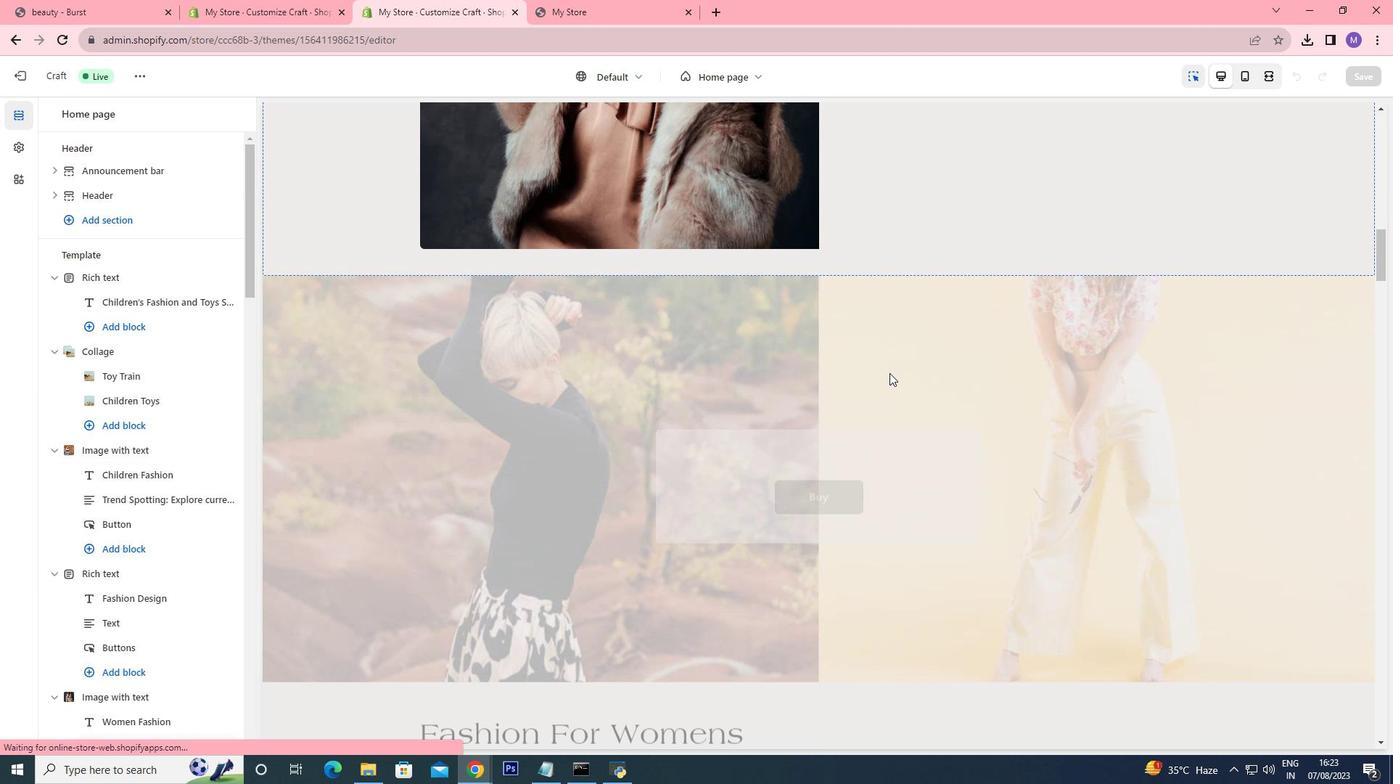 
Action: Mouse scrolled (890, 372) with delta (0, 0)
Screenshot: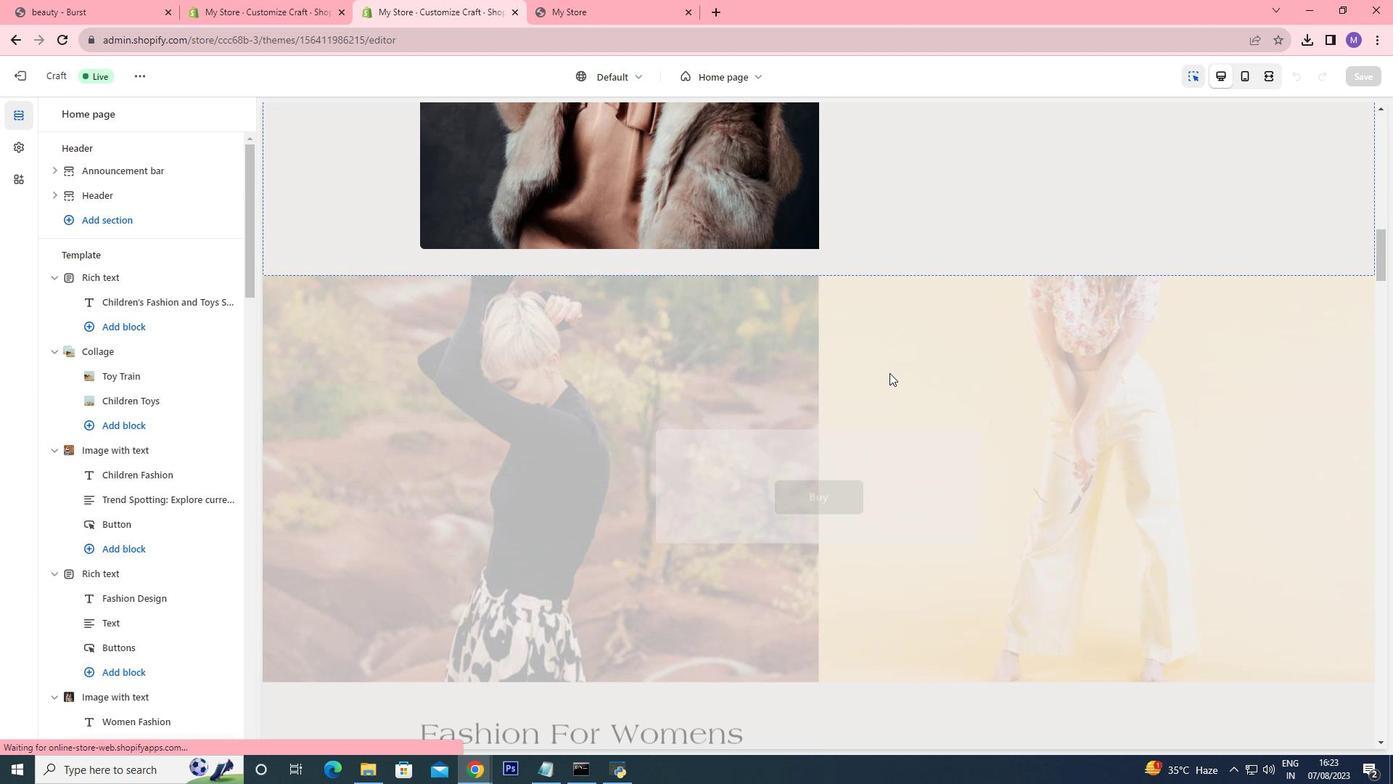 
Action: Mouse scrolled (890, 372) with delta (0, 0)
Screenshot: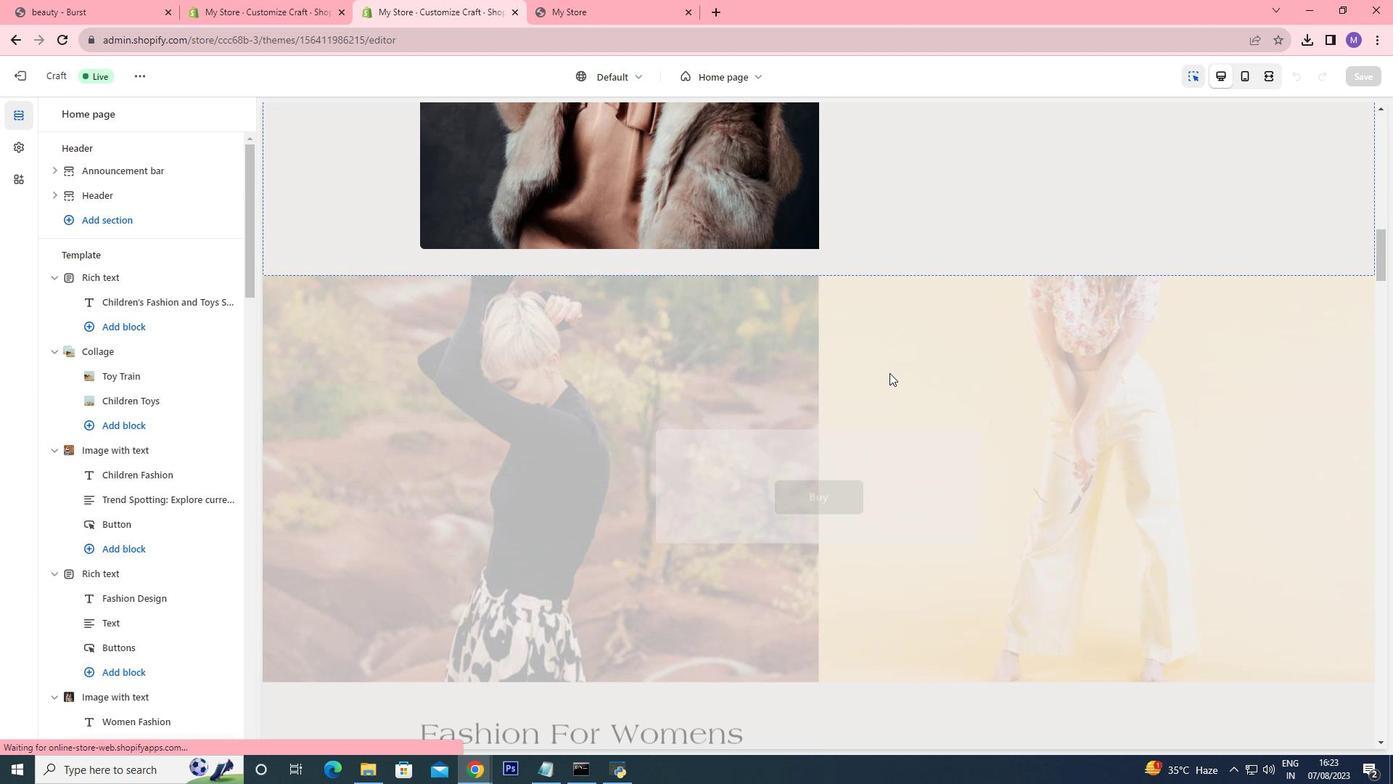 
Action: Mouse moved to (890, 373)
Screenshot: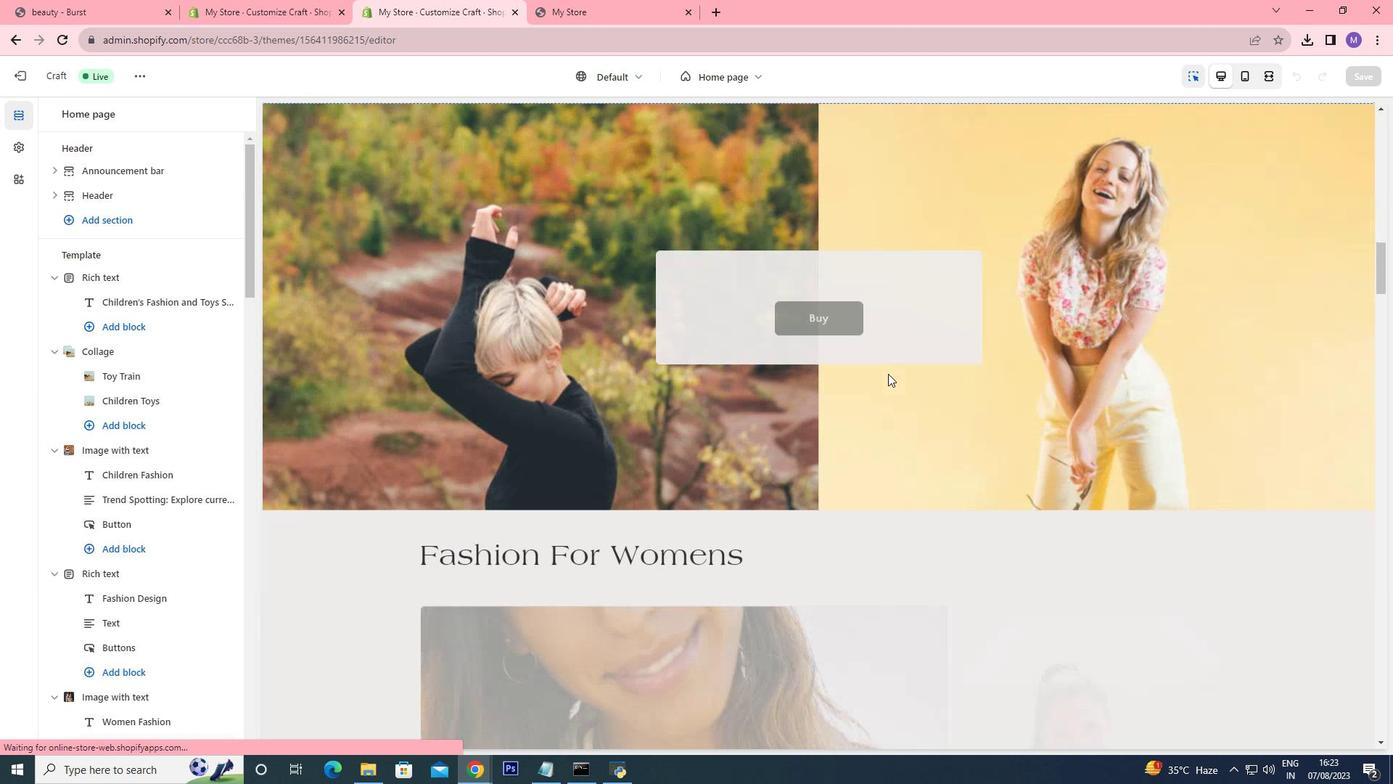 
Action: Mouse scrolled (890, 372) with delta (0, 0)
Screenshot: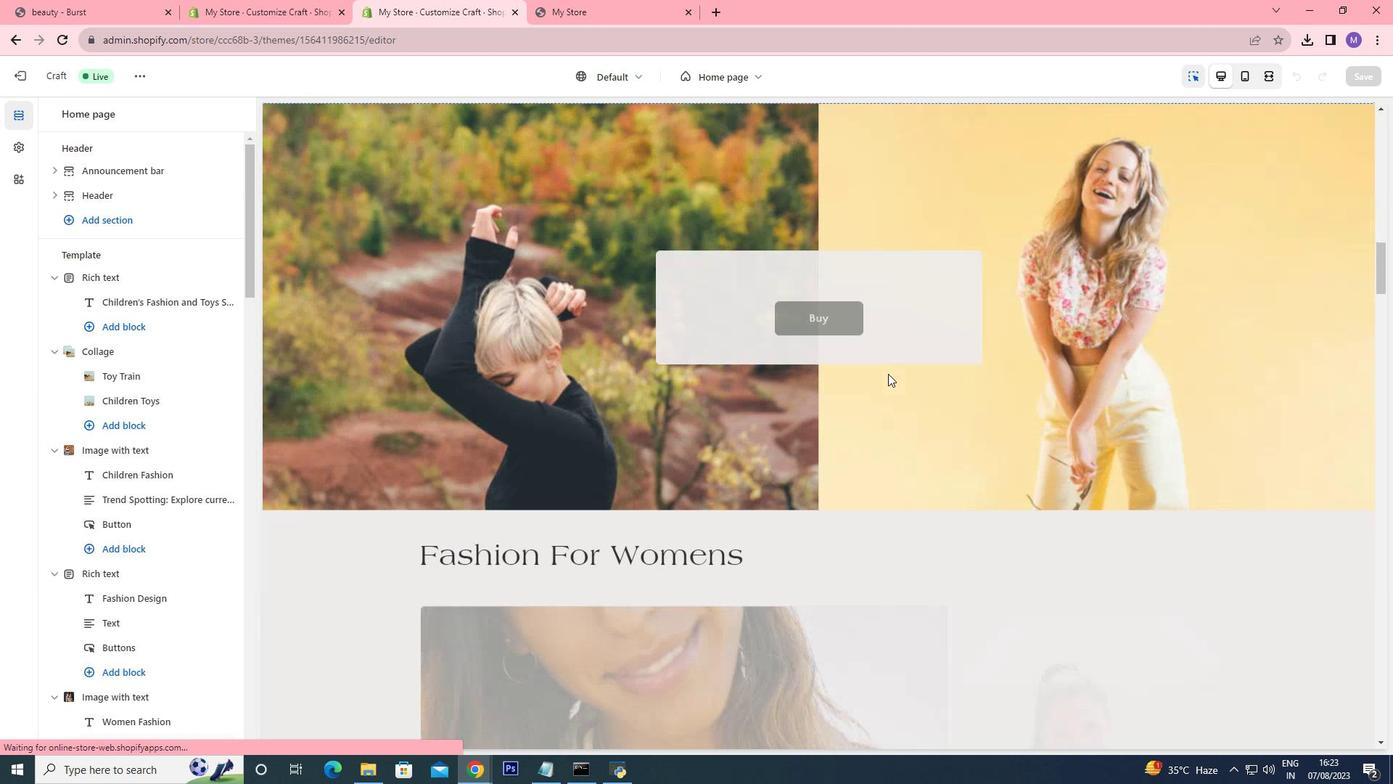 
Action: Mouse moved to (888, 373)
Screenshot: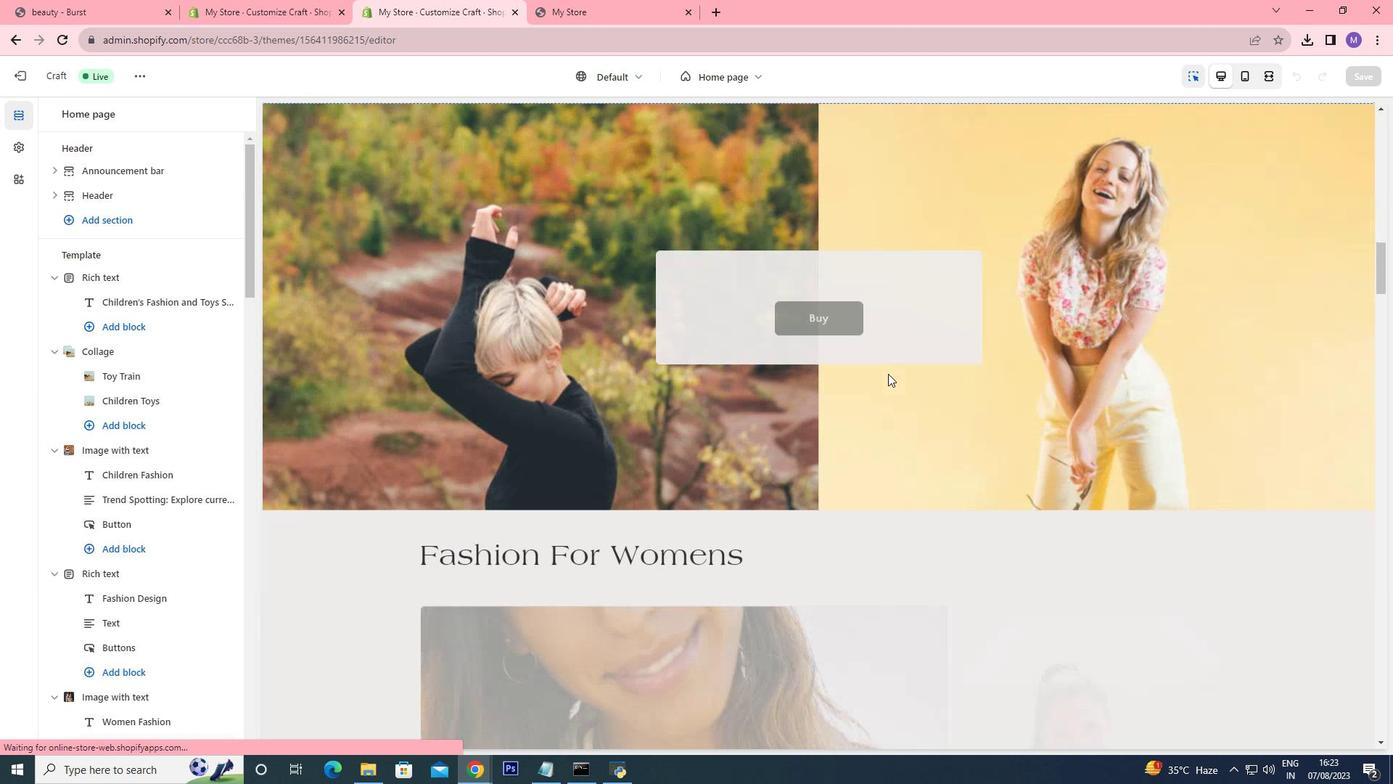 
Action: Mouse scrolled (890, 372) with delta (0, 0)
Screenshot: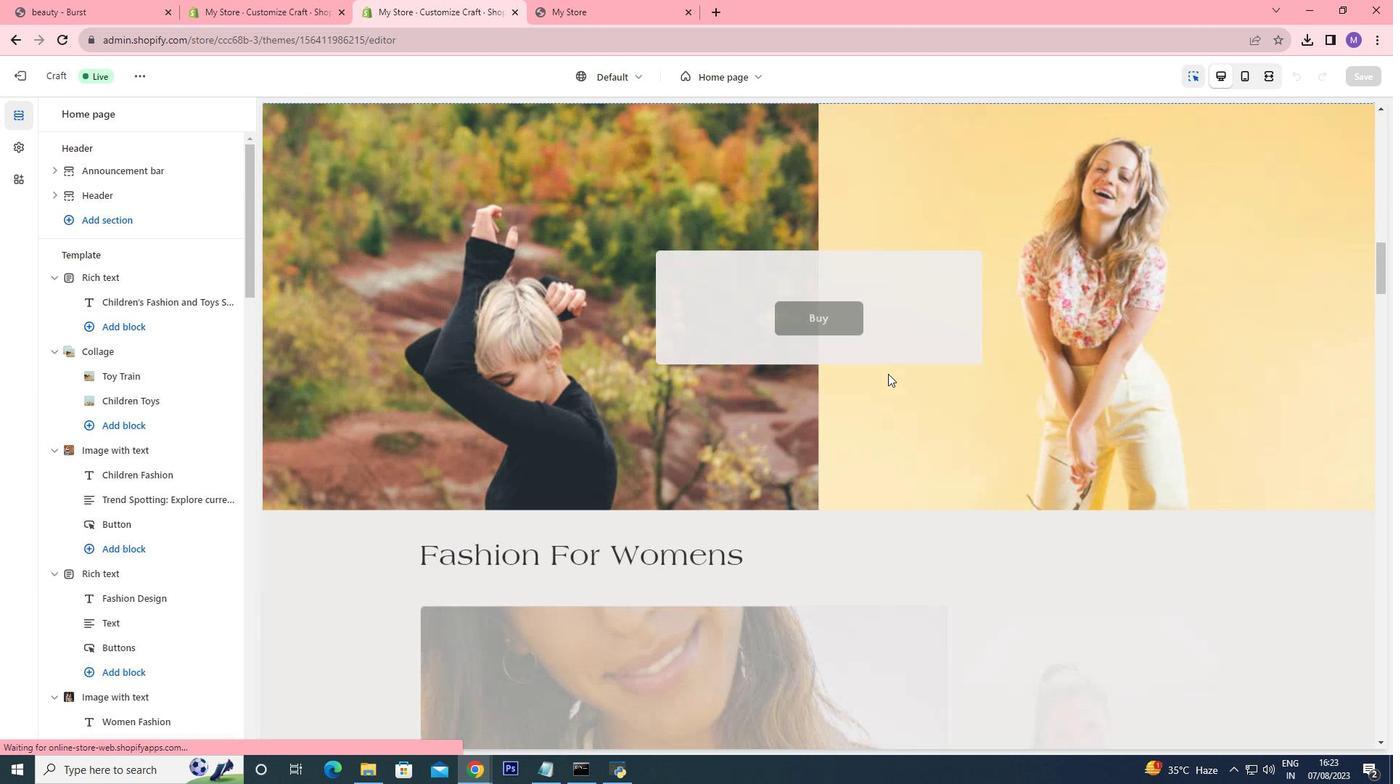 
Action: Mouse scrolled (890, 372) with delta (0, 0)
Screenshot: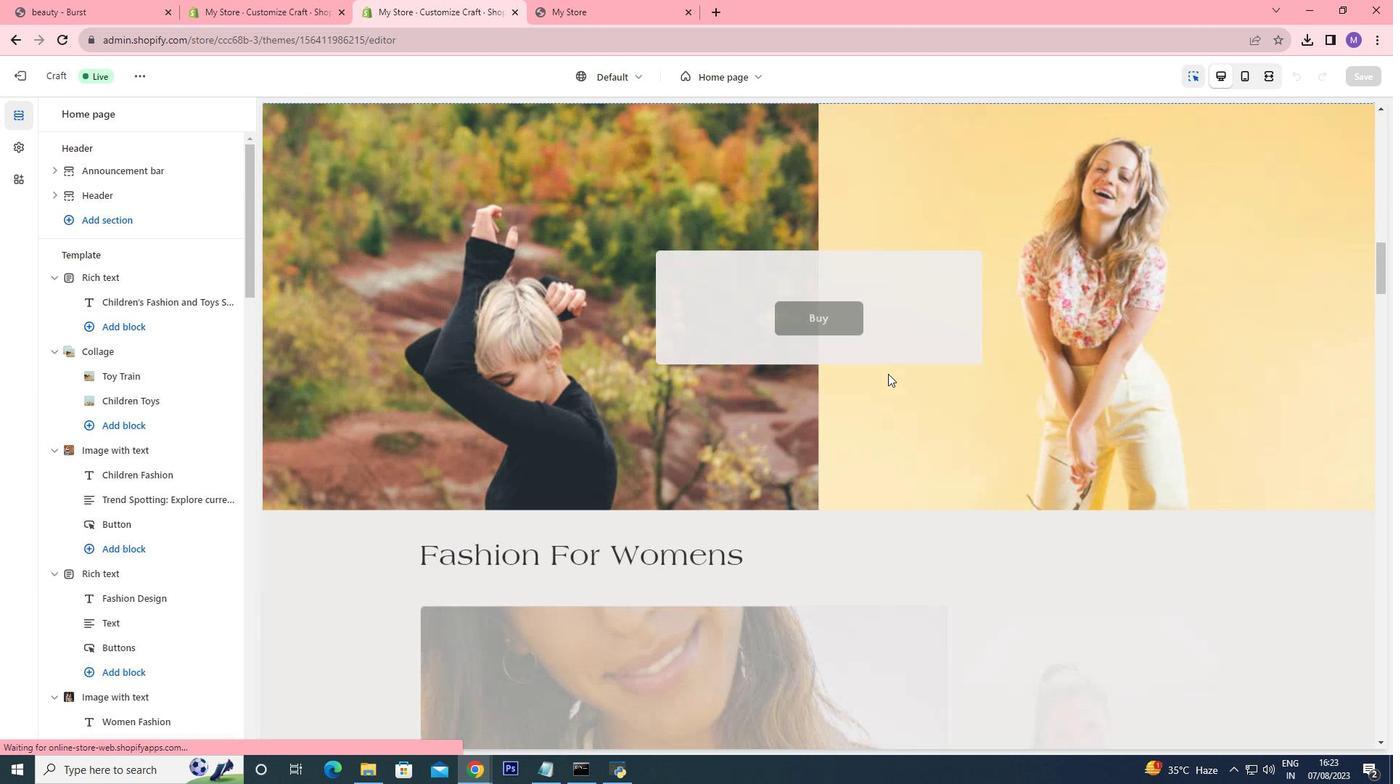 
Action: Mouse scrolled (890, 372) with delta (0, 0)
Screenshot: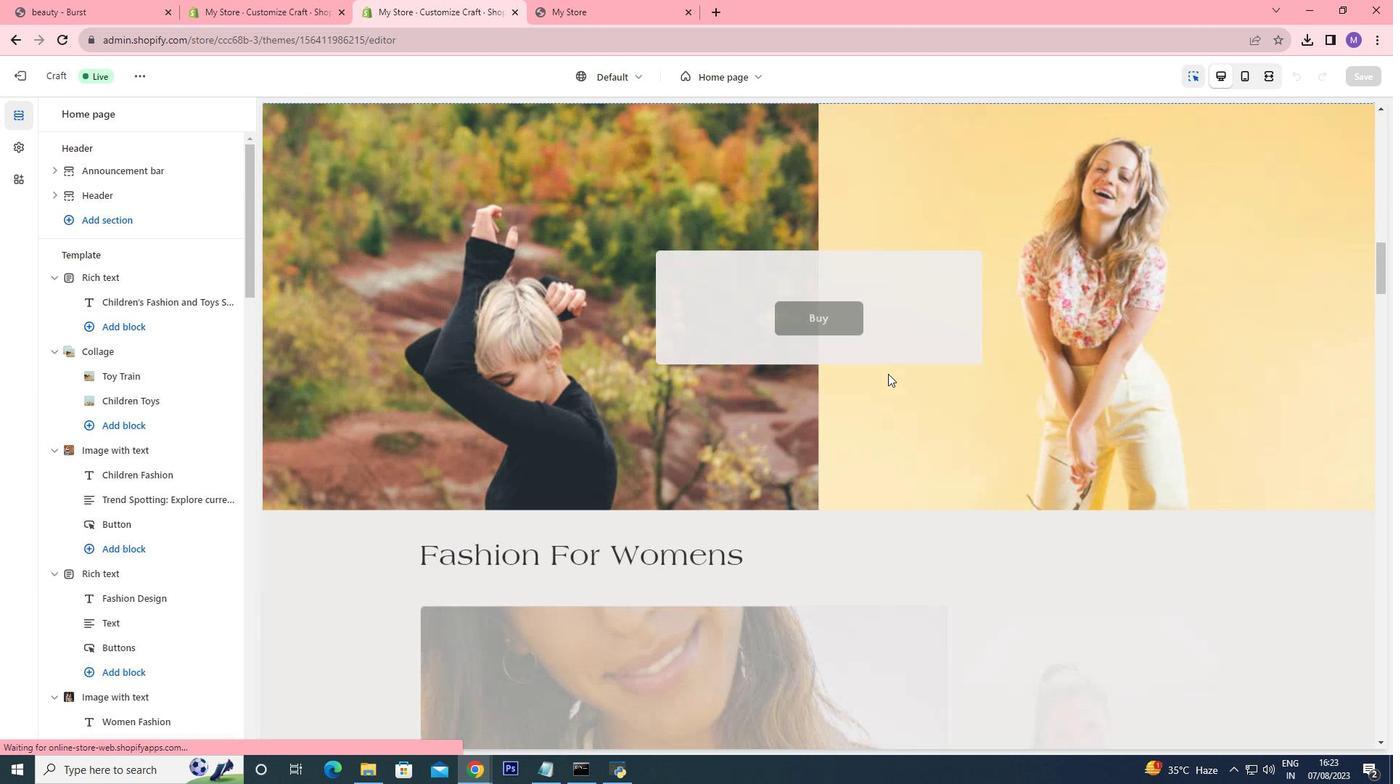 
Action: Mouse moved to (888, 375)
Screenshot: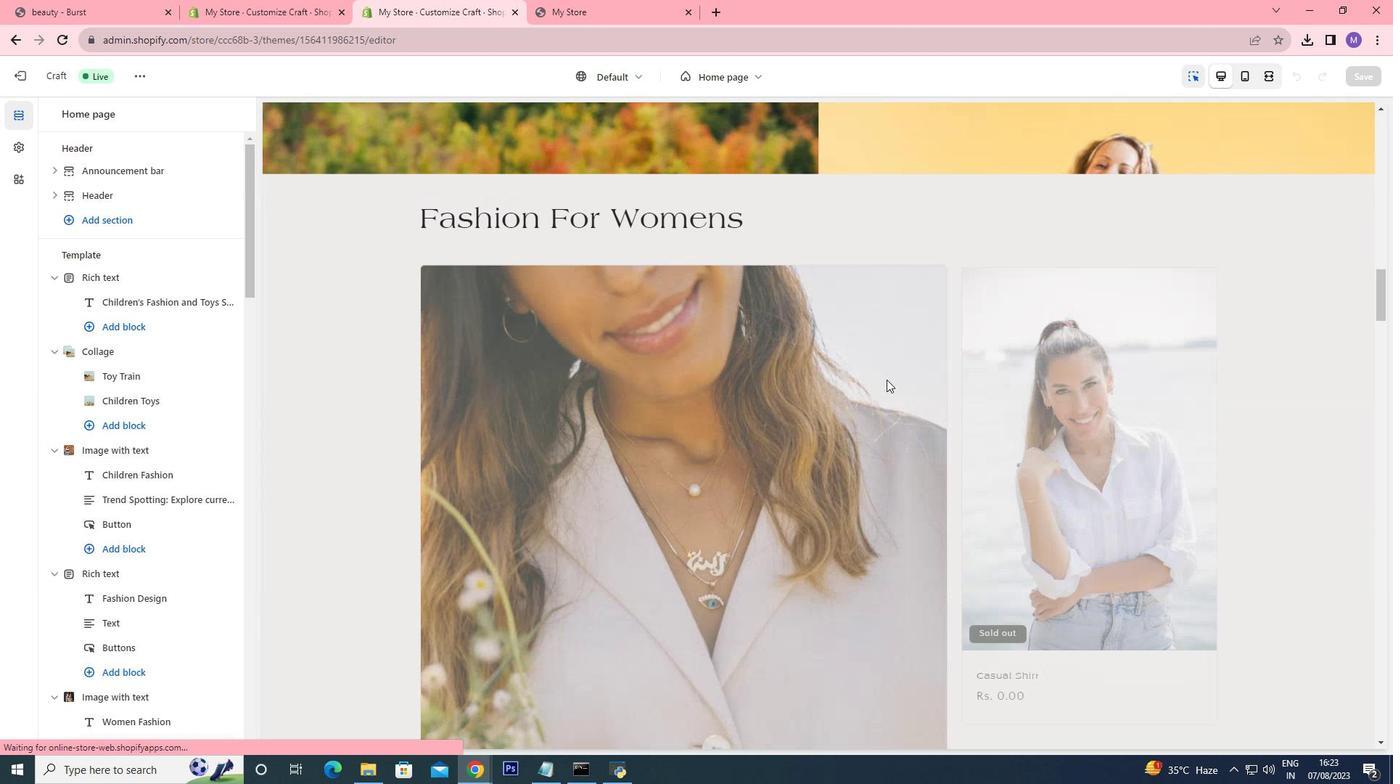 
Action: Mouse scrolled (888, 374) with delta (0, 0)
Screenshot: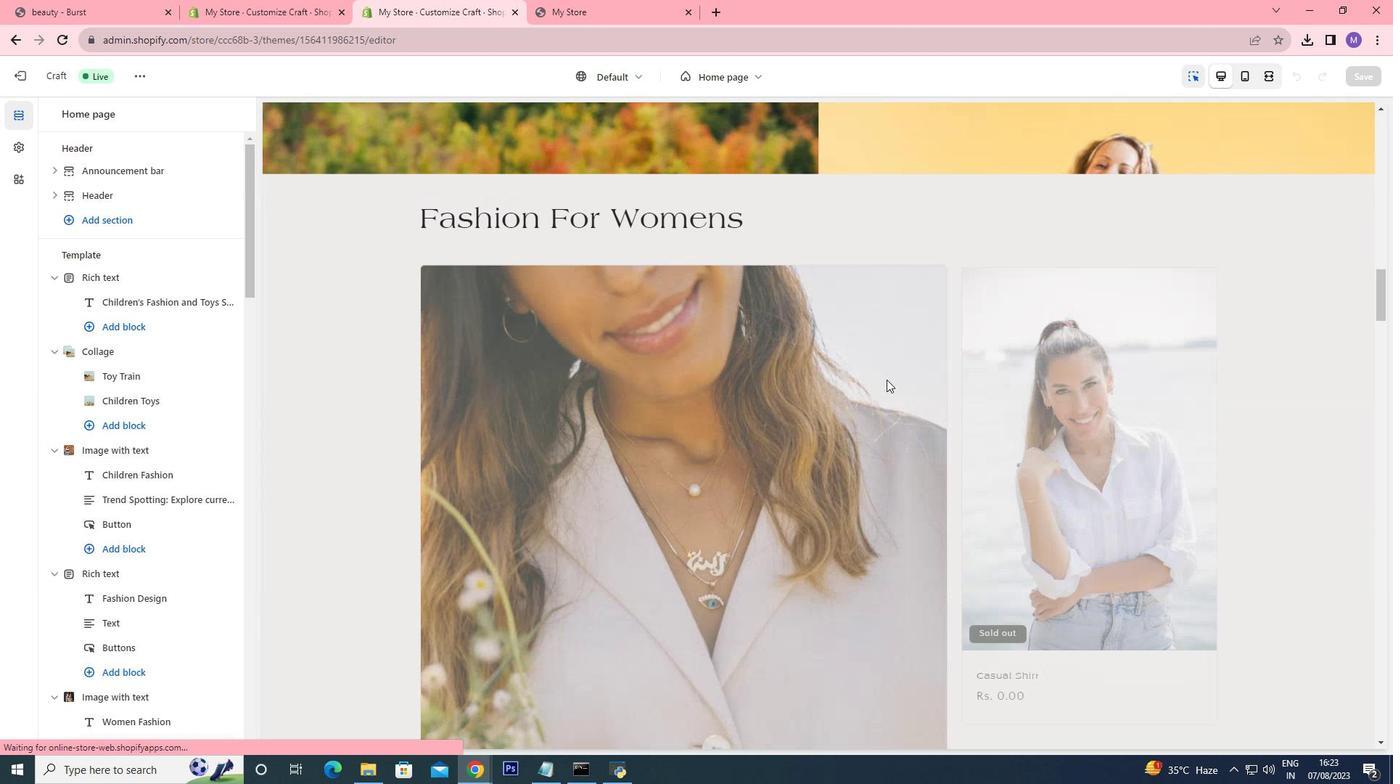 
Action: Mouse moved to (888, 377)
Screenshot: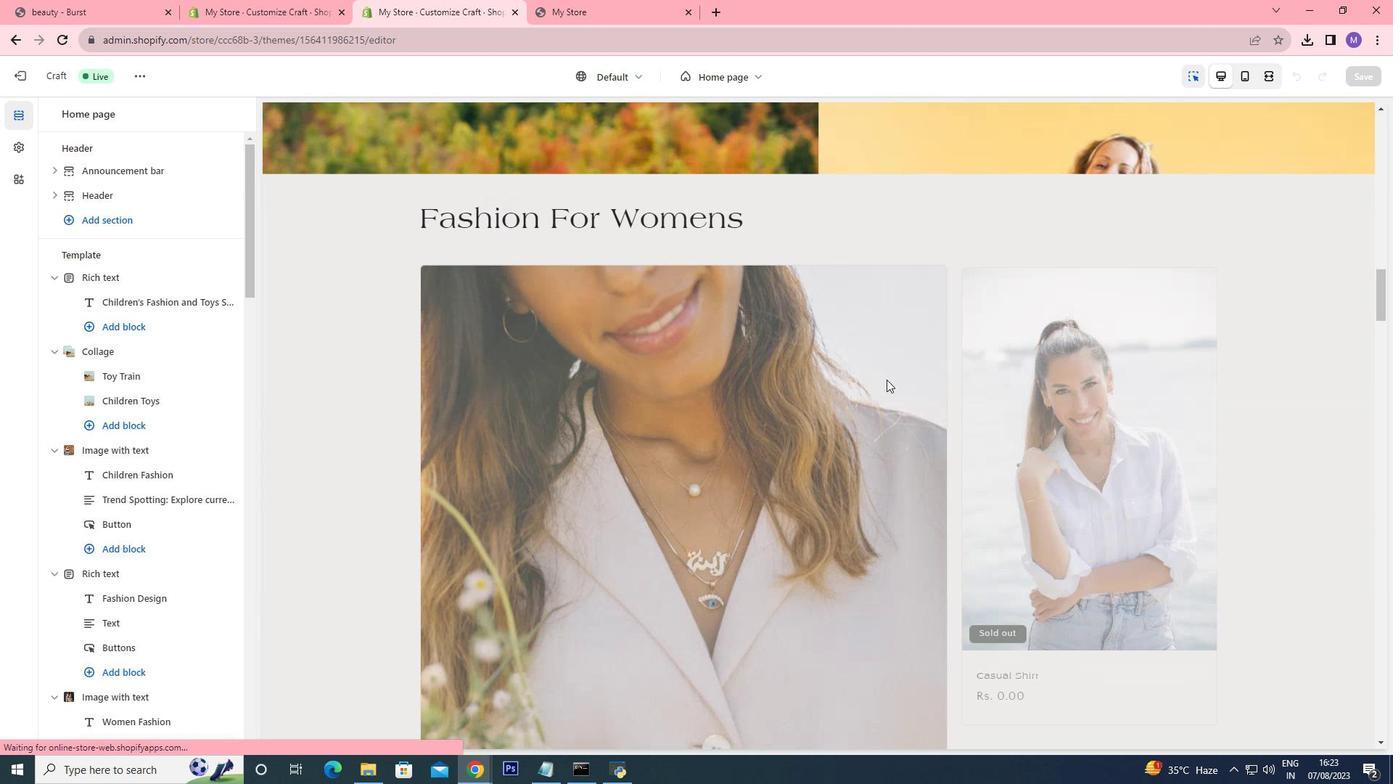 
Action: Mouse scrolled (888, 376) with delta (0, 0)
Screenshot: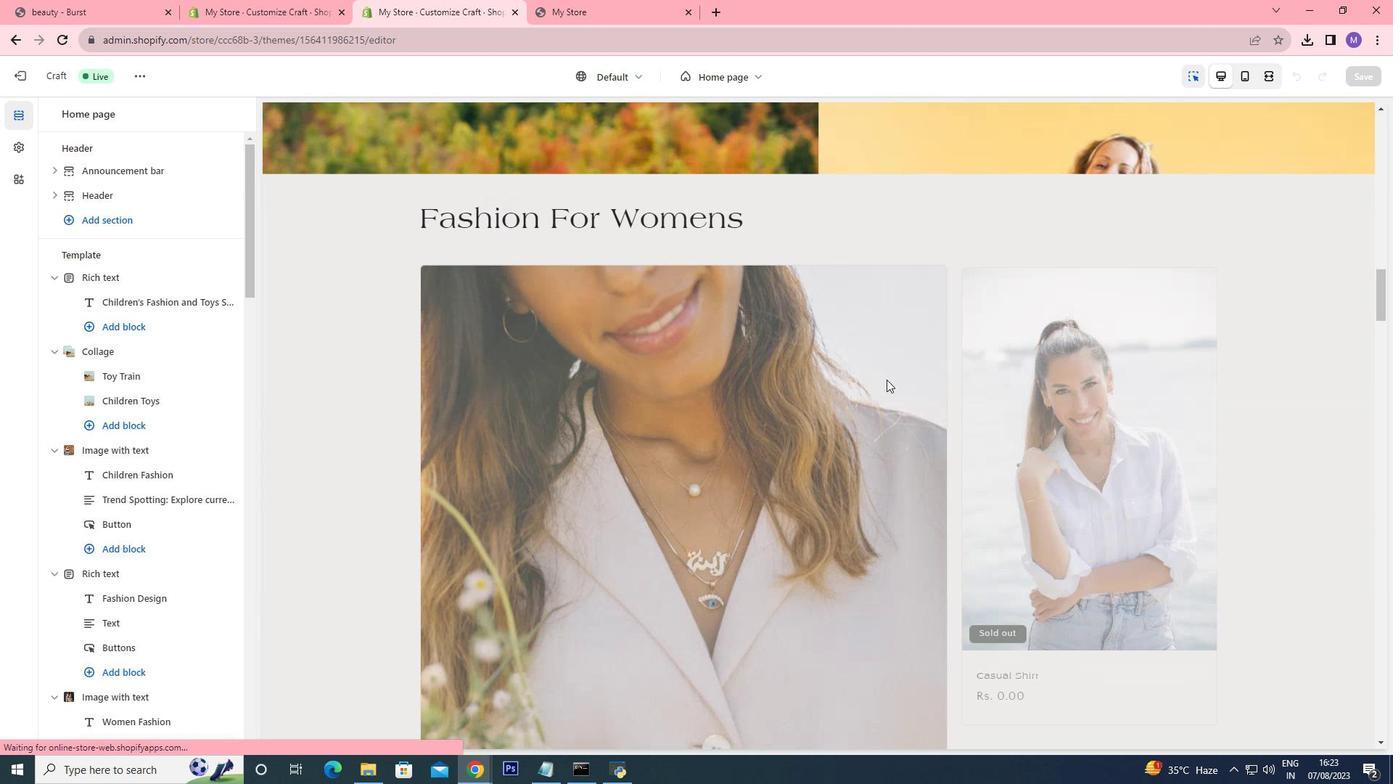 
Action: Mouse moved to (887, 378)
Screenshot: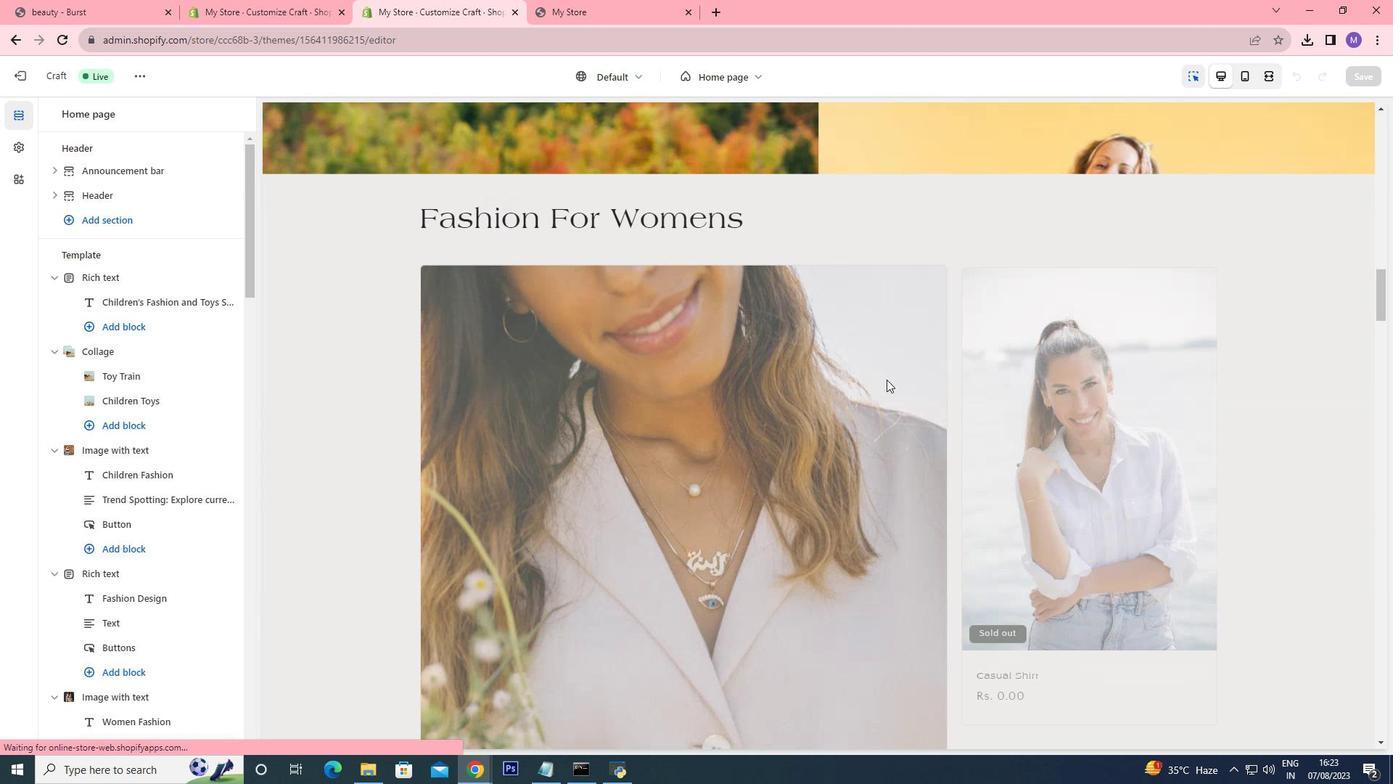 
Action: Mouse scrolled (887, 377) with delta (0, 0)
Screenshot: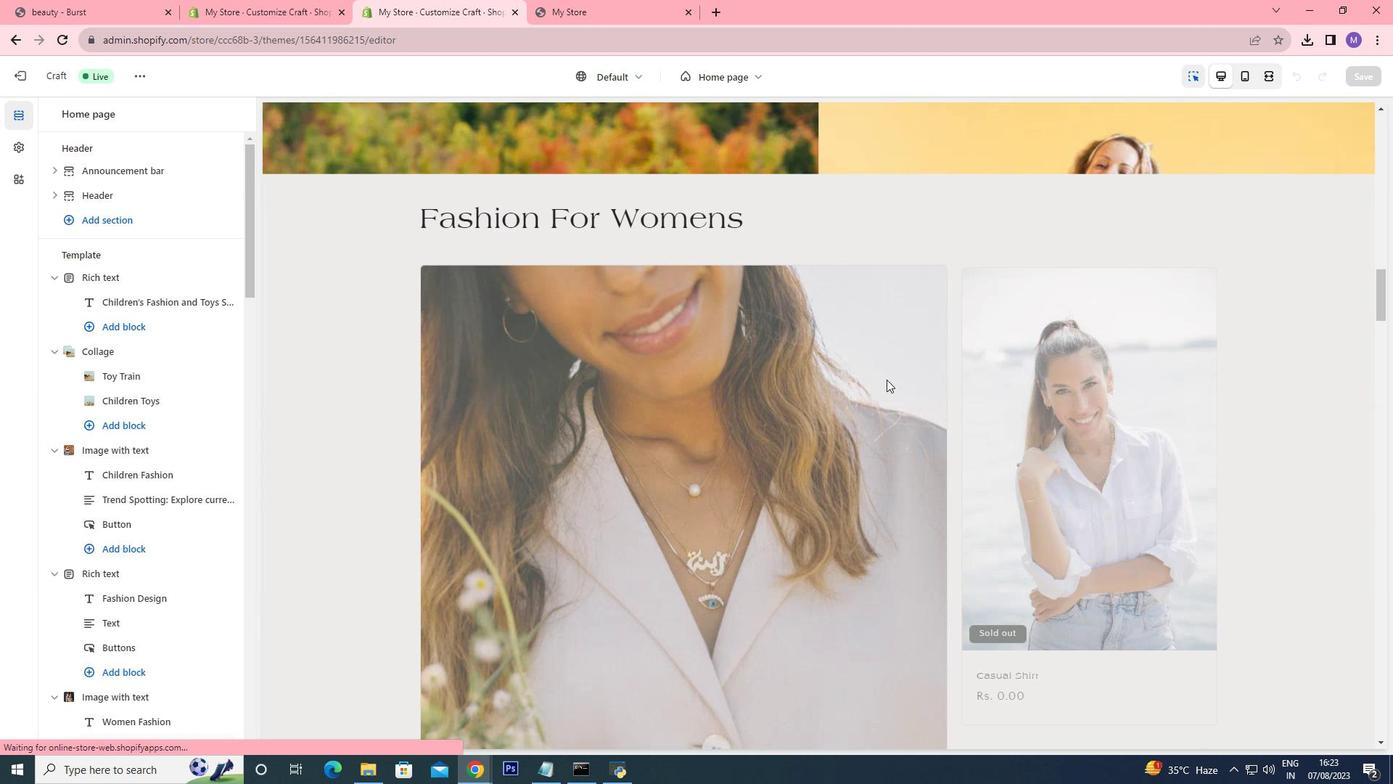 
Action: Mouse moved to (887, 379)
Screenshot: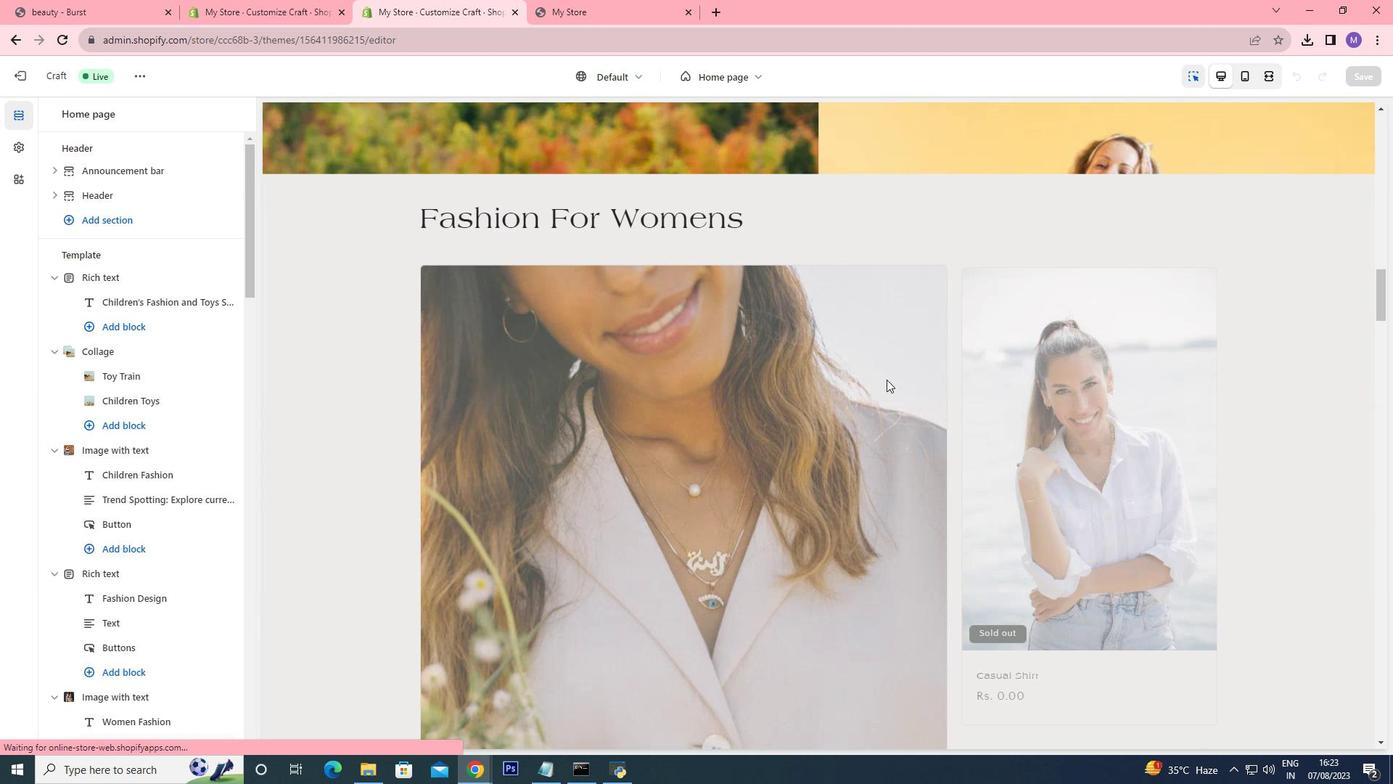 
Action: Mouse scrolled (887, 377) with delta (0, 0)
Screenshot: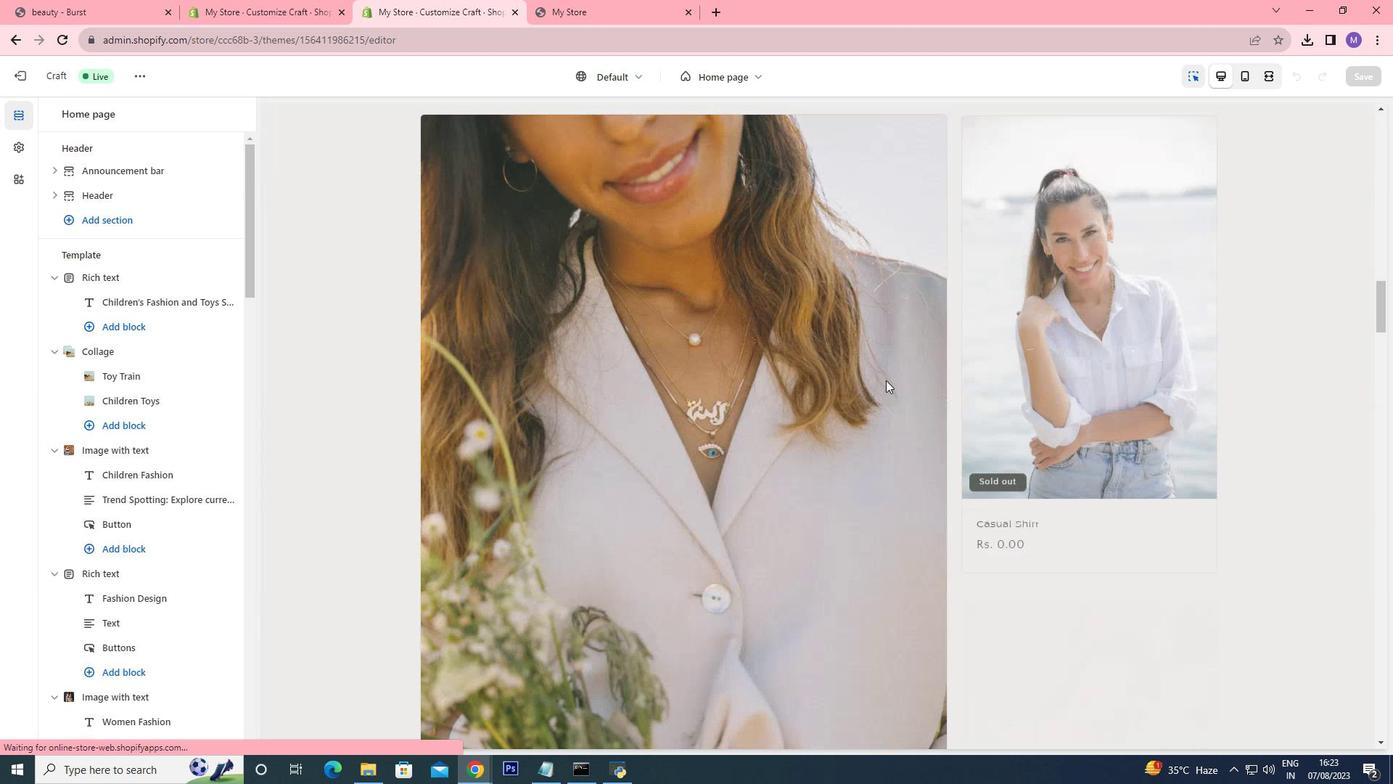 
Action: Mouse scrolled (887, 377) with delta (0, 0)
Screenshot: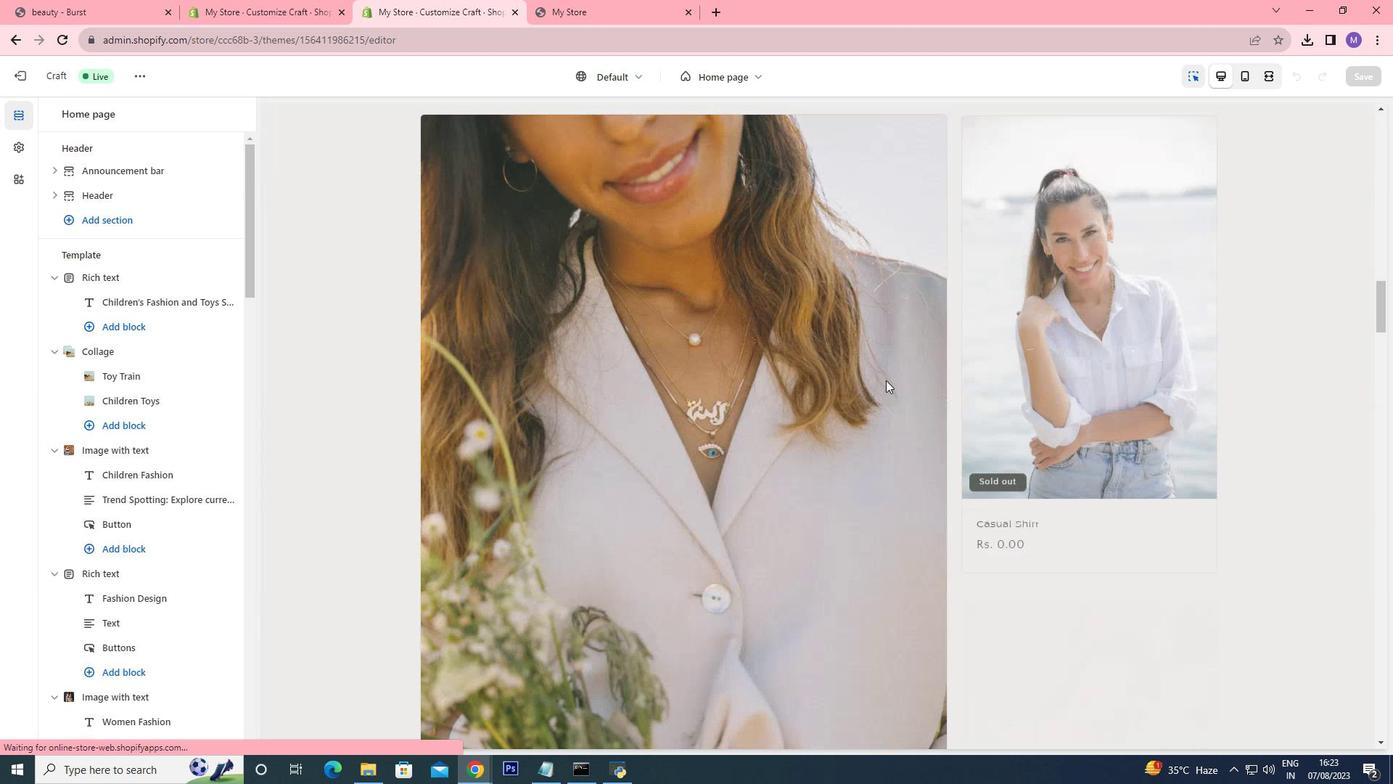 
Action: Mouse scrolled (887, 377) with delta (0, 0)
Screenshot: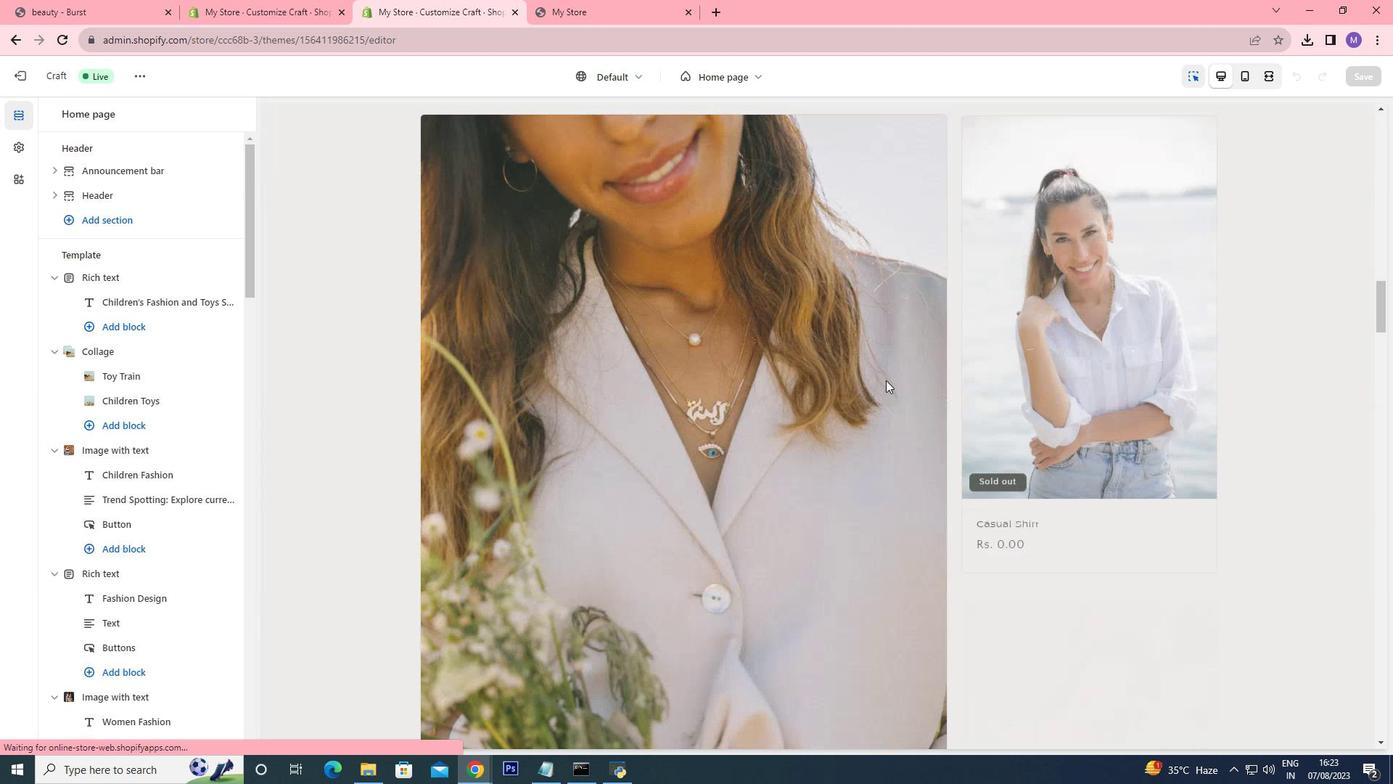 
Action: Mouse scrolled (887, 378) with delta (0, 0)
Screenshot: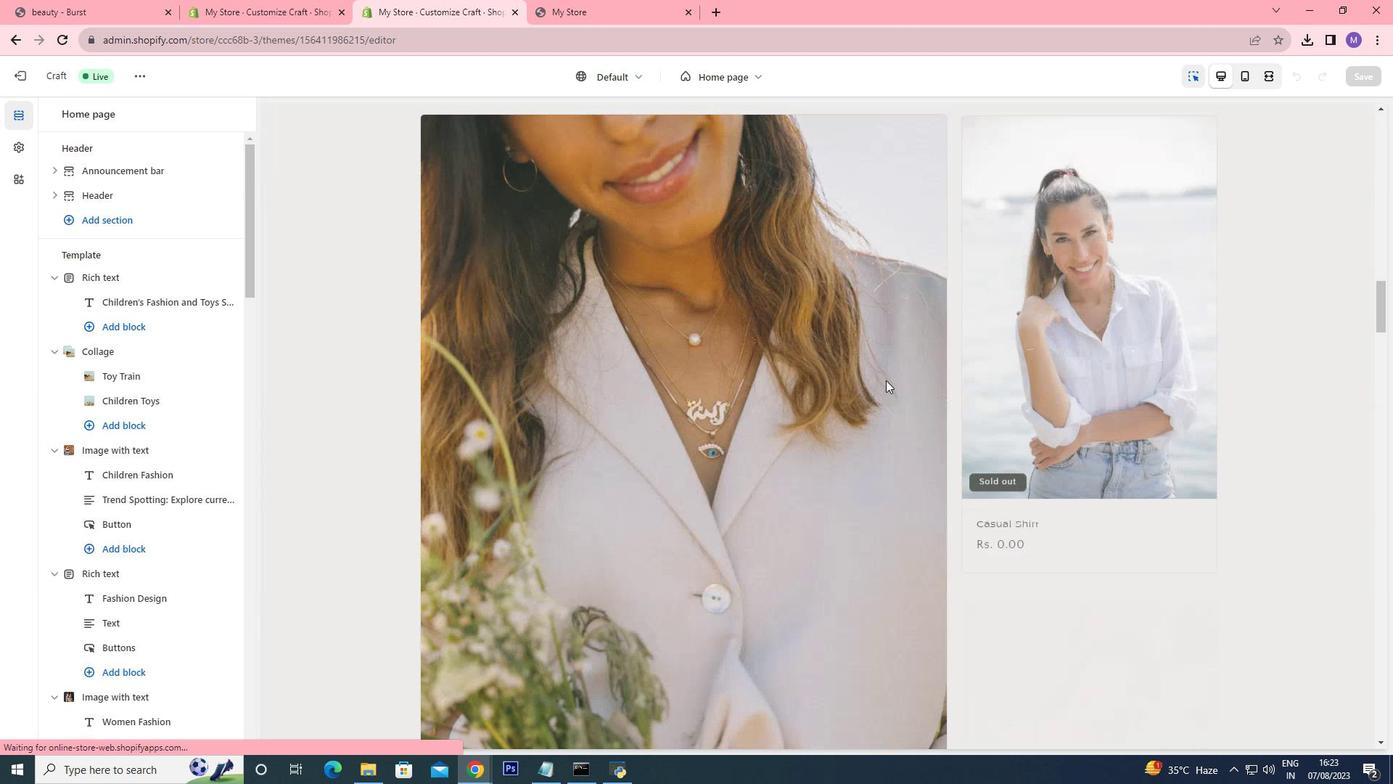 
Action: Mouse scrolled (887, 378) with delta (0, 0)
Screenshot: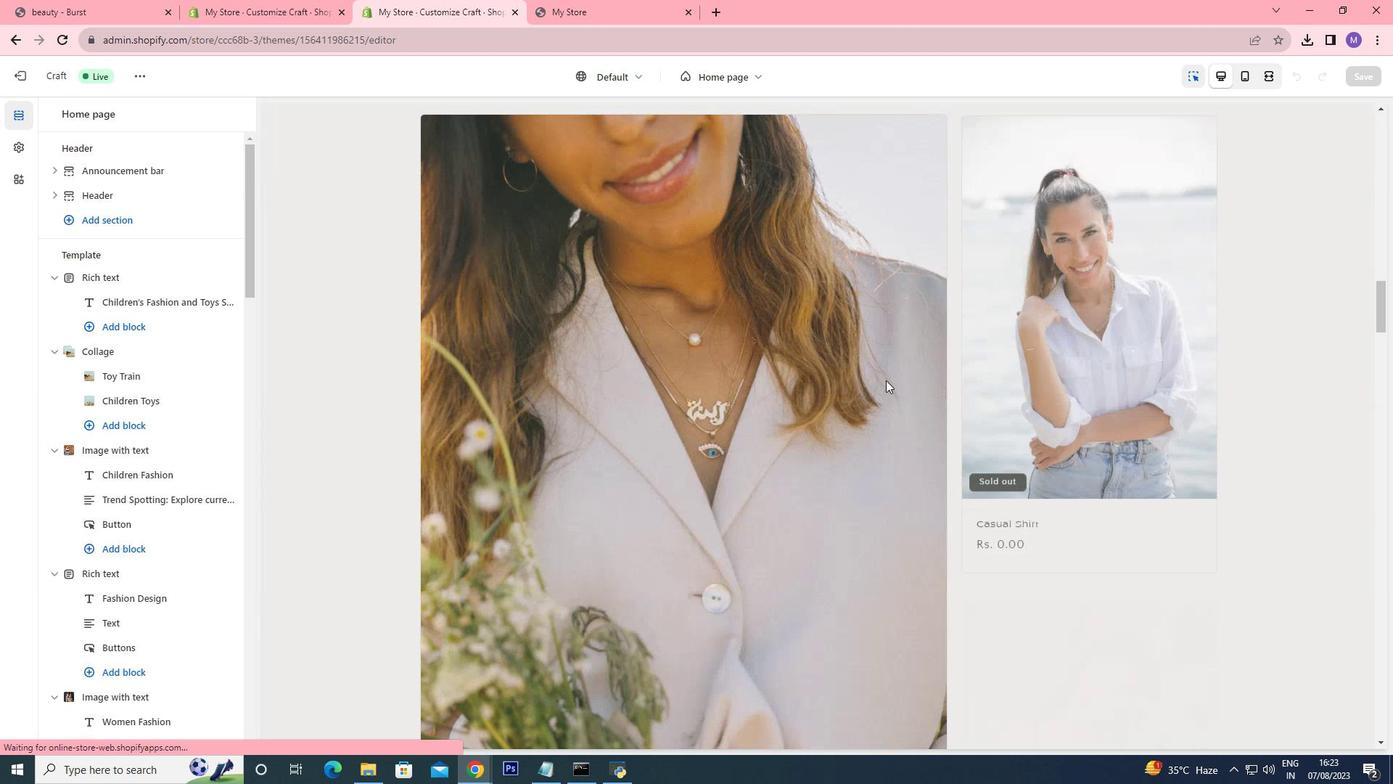 
Action: Mouse moved to (886, 380)
Screenshot: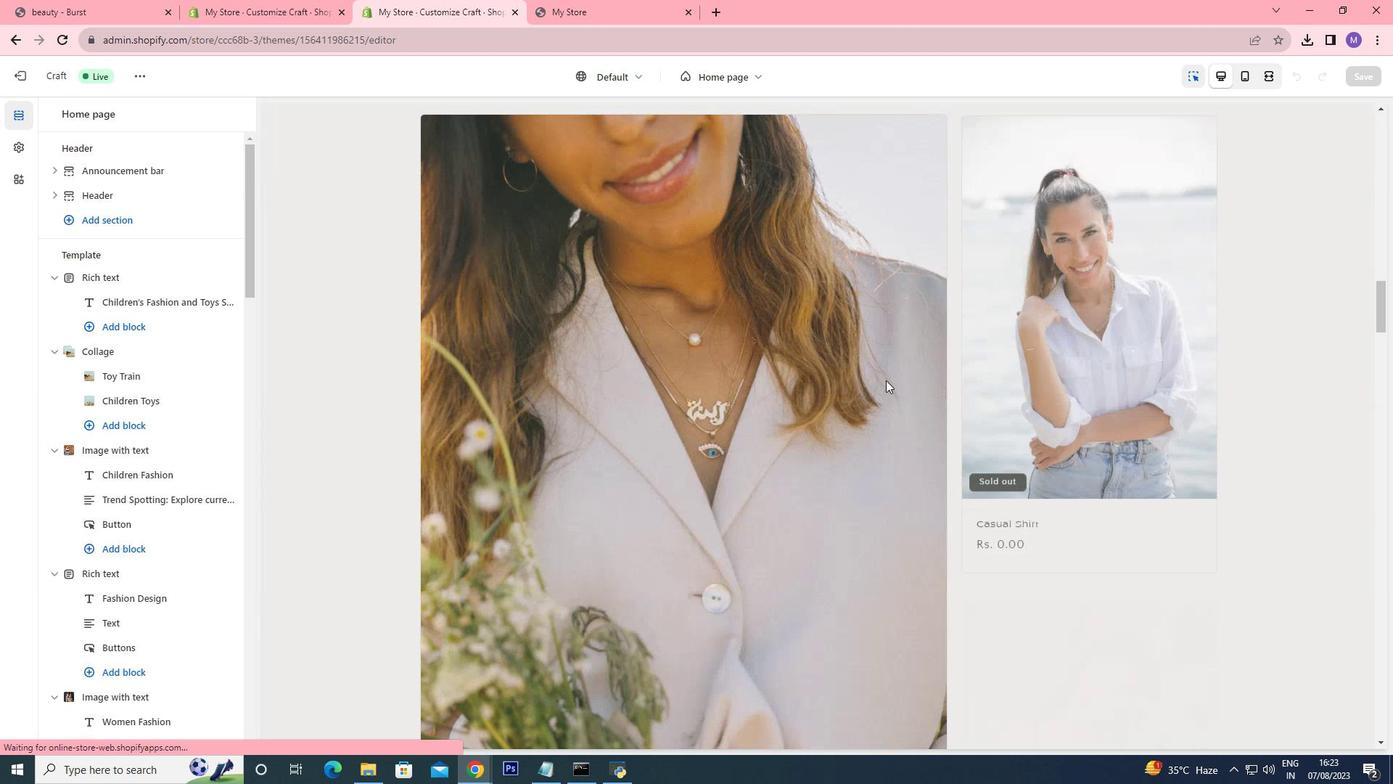 
Action: Mouse scrolled (886, 379) with delta (0, 0)
Screenshot: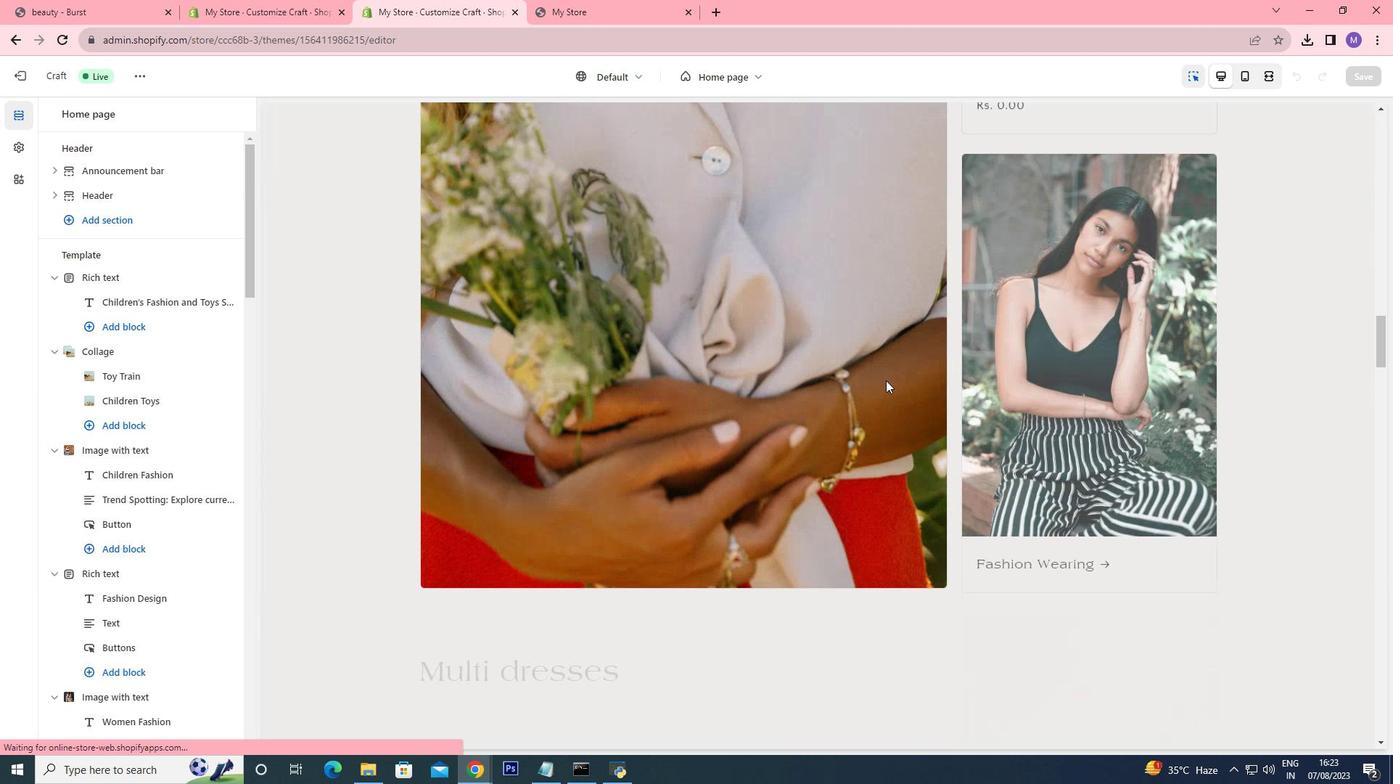 
Action: Mouse scrolled (886, 379) with delta (0, 0)
Screenshot: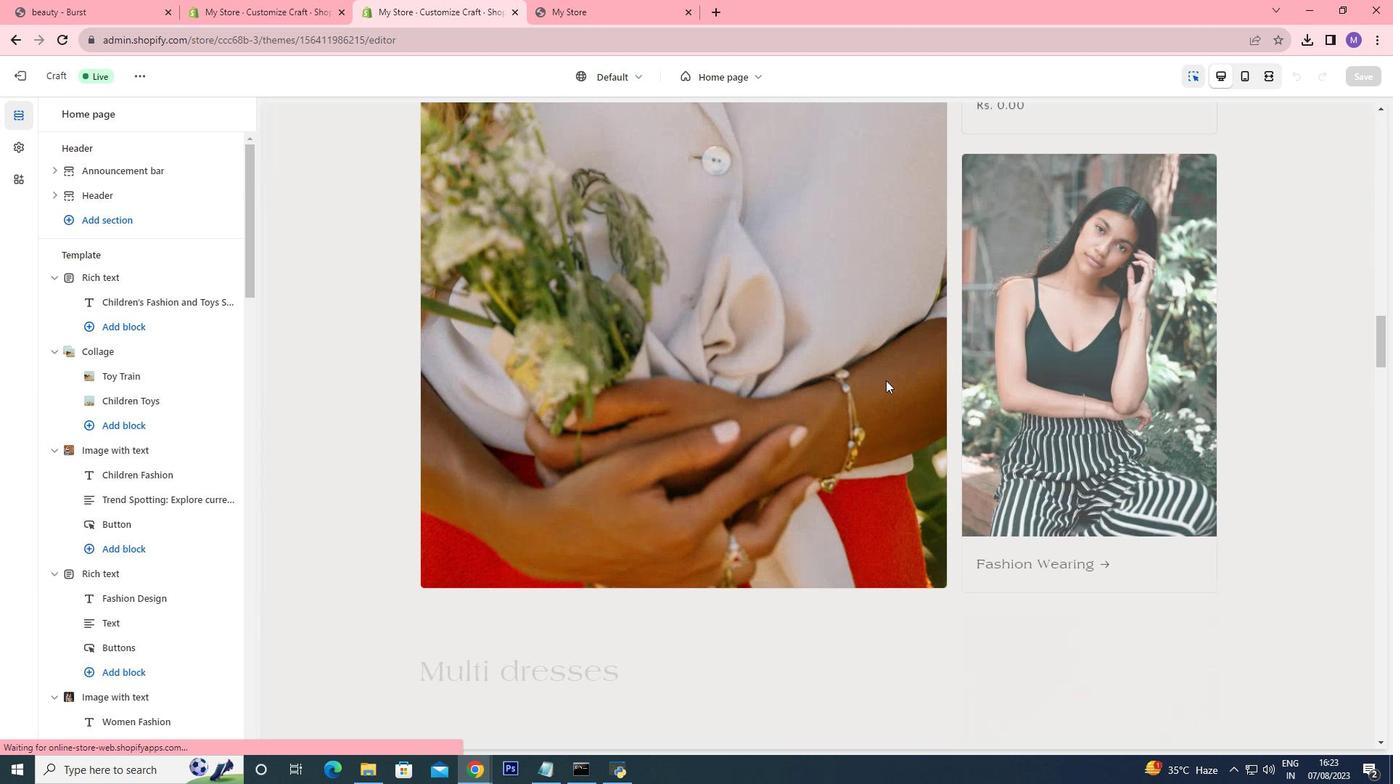 
Action: Mouse scrolled (886, 379) with delta (0, 0)
Screenshot: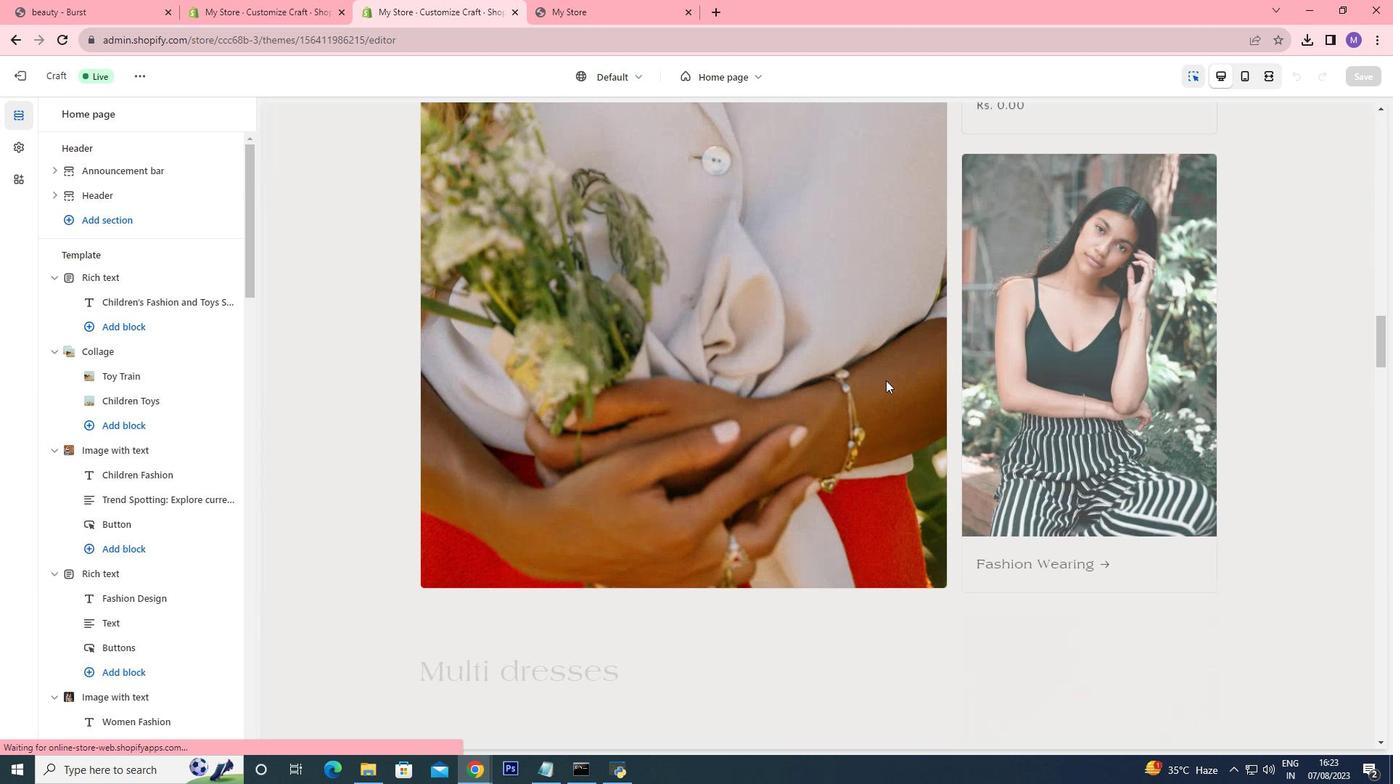 
Action: Mouse scrolled (886, 379) with delta (0, 0)
Screenshot: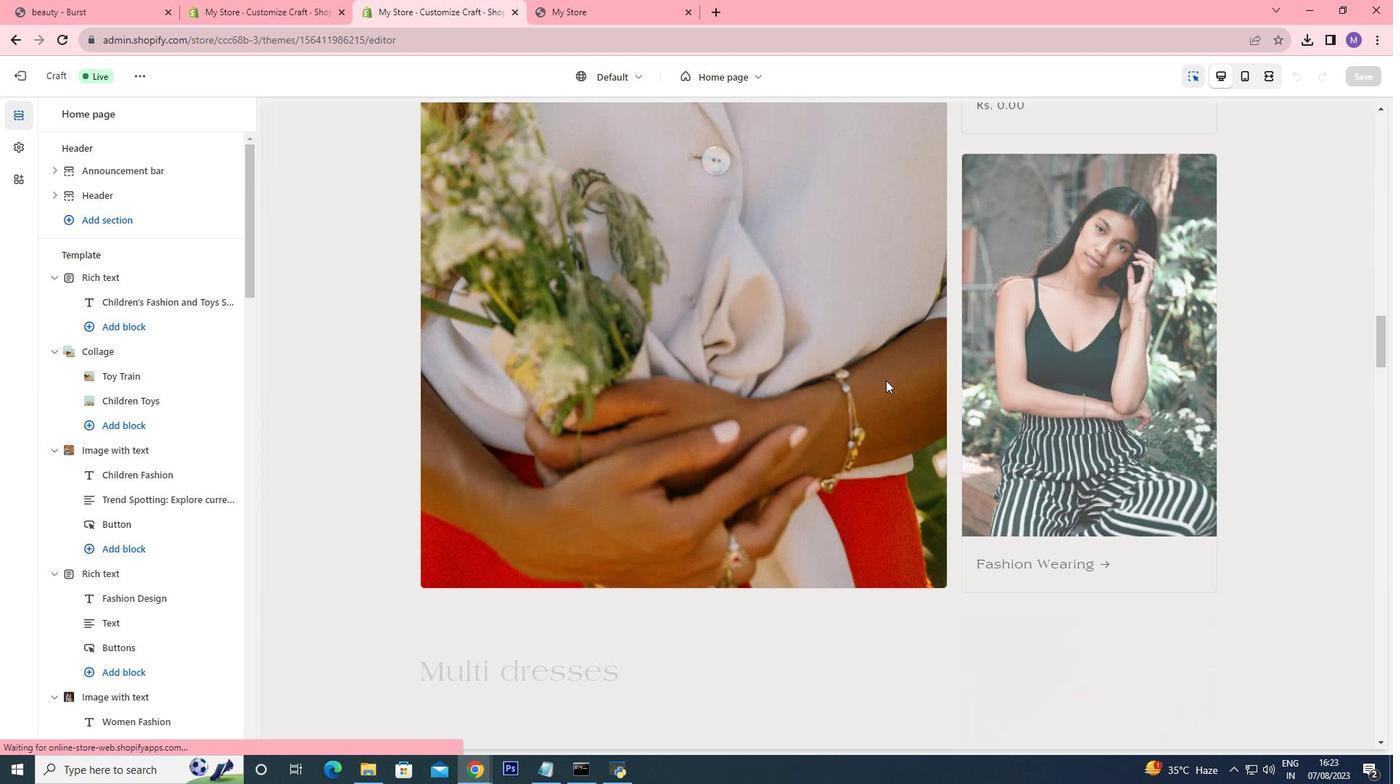 
Action: Mouse scrolled (886, 379) with delta (0, 0)
Screenshot: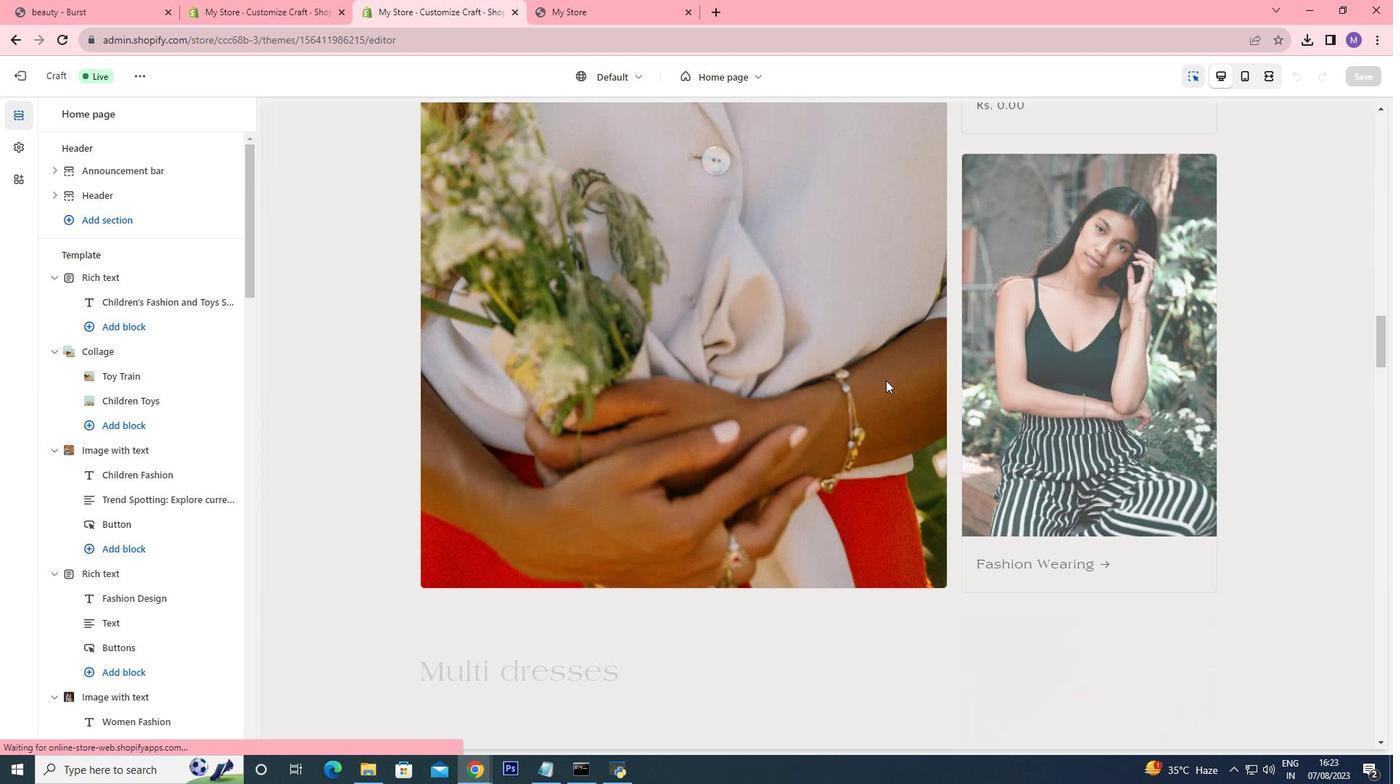 
Action: Mouse scrolled (886, 379) with delta (0, 0)
Screenshot: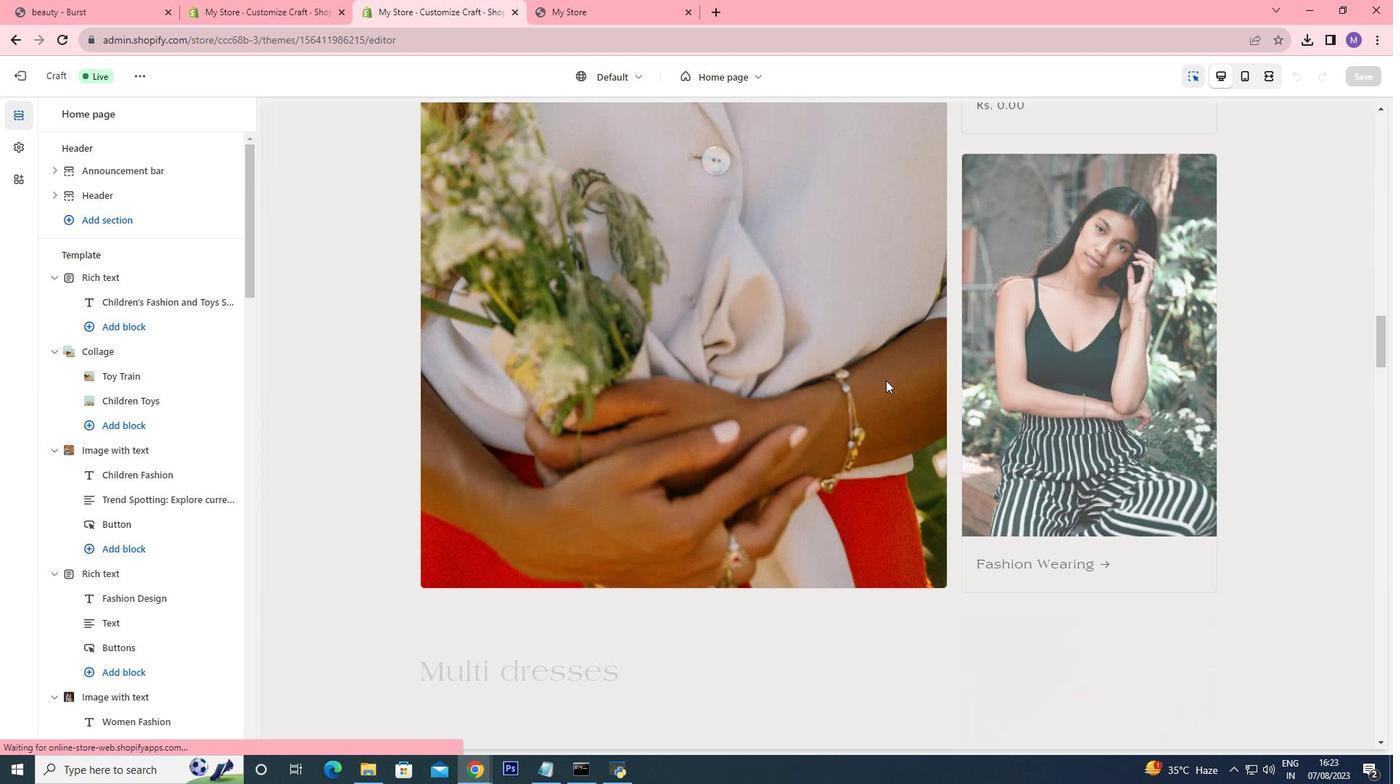 
Action: Mouse scrolled (886, 379) with delta (0, 0)
Screenshot: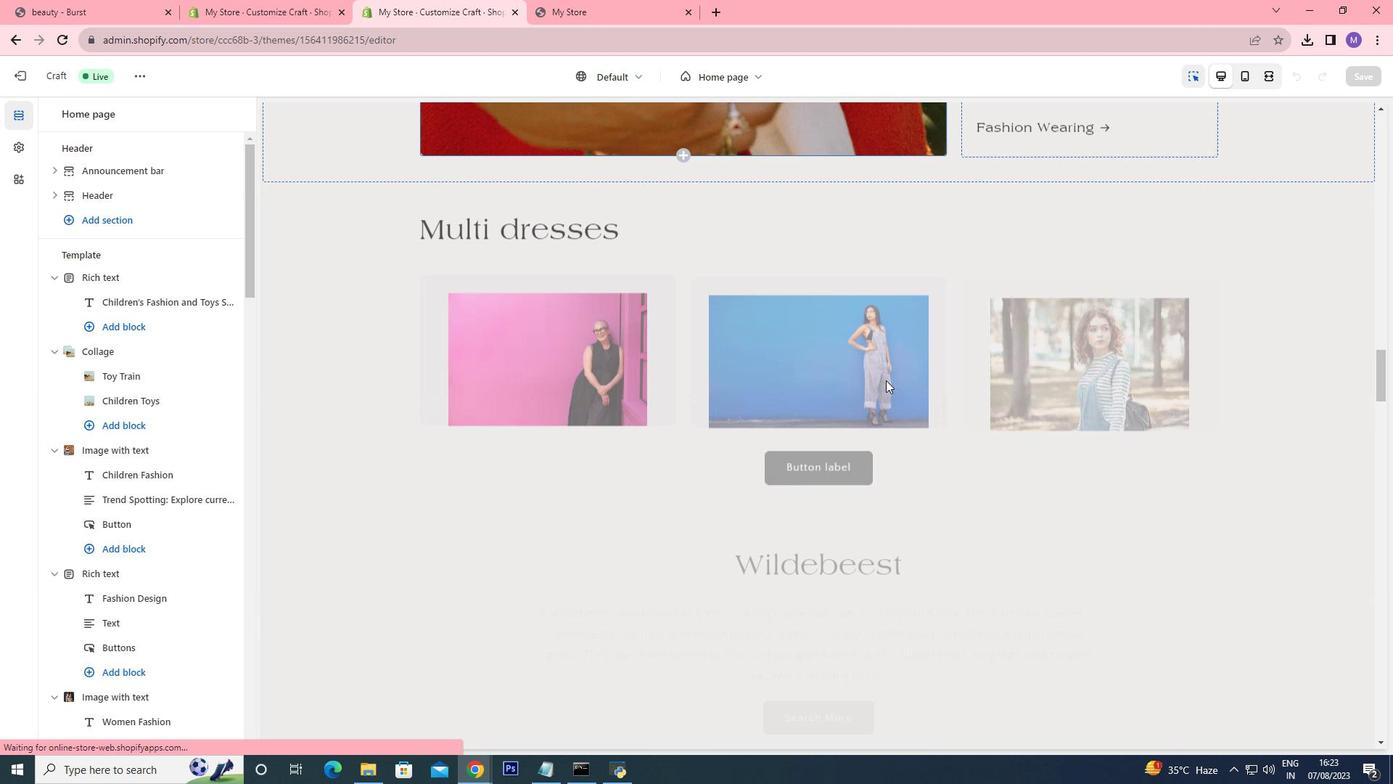 
Action: Mouse scrolled (886, 379) with delta (0, 0)
Screenshot: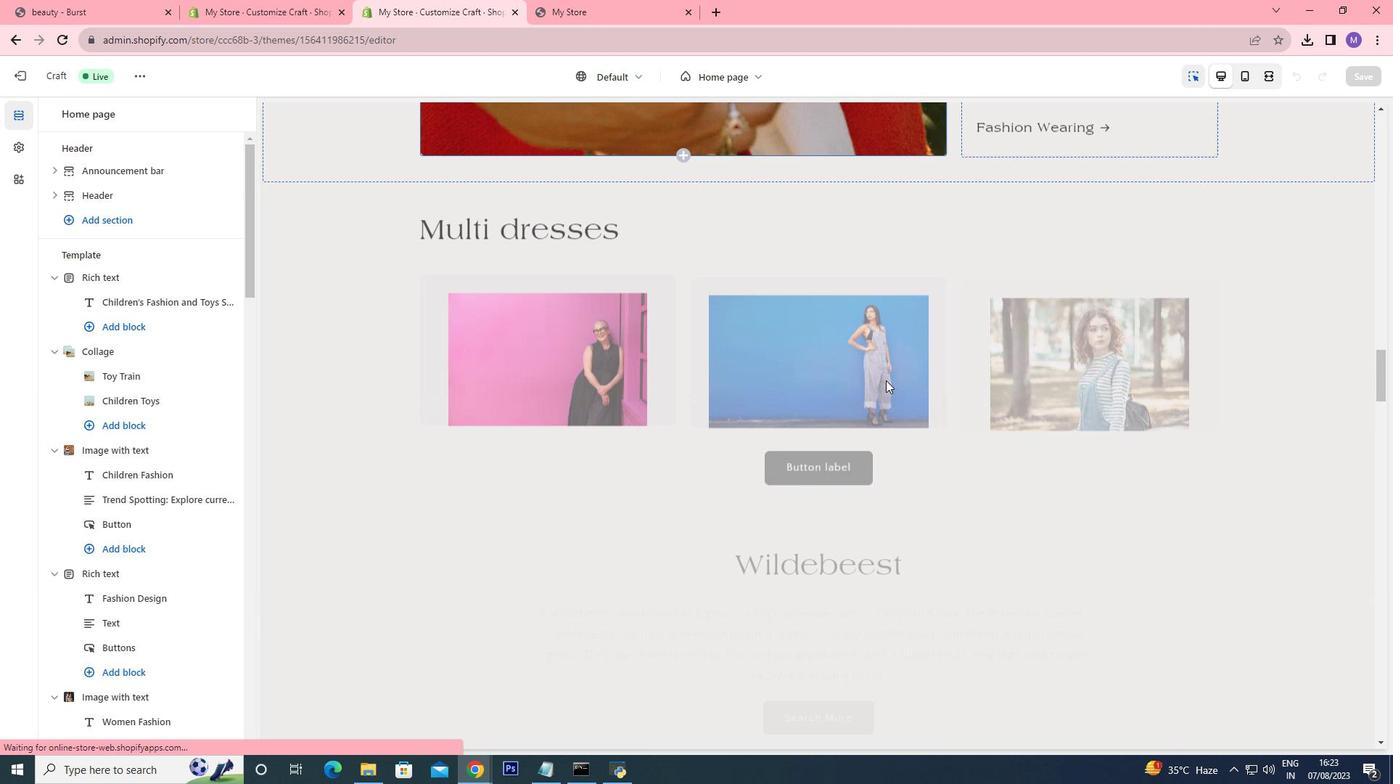 
Action: Mouse scrolled (886, 379) with delta (0, 0)
Screenshot: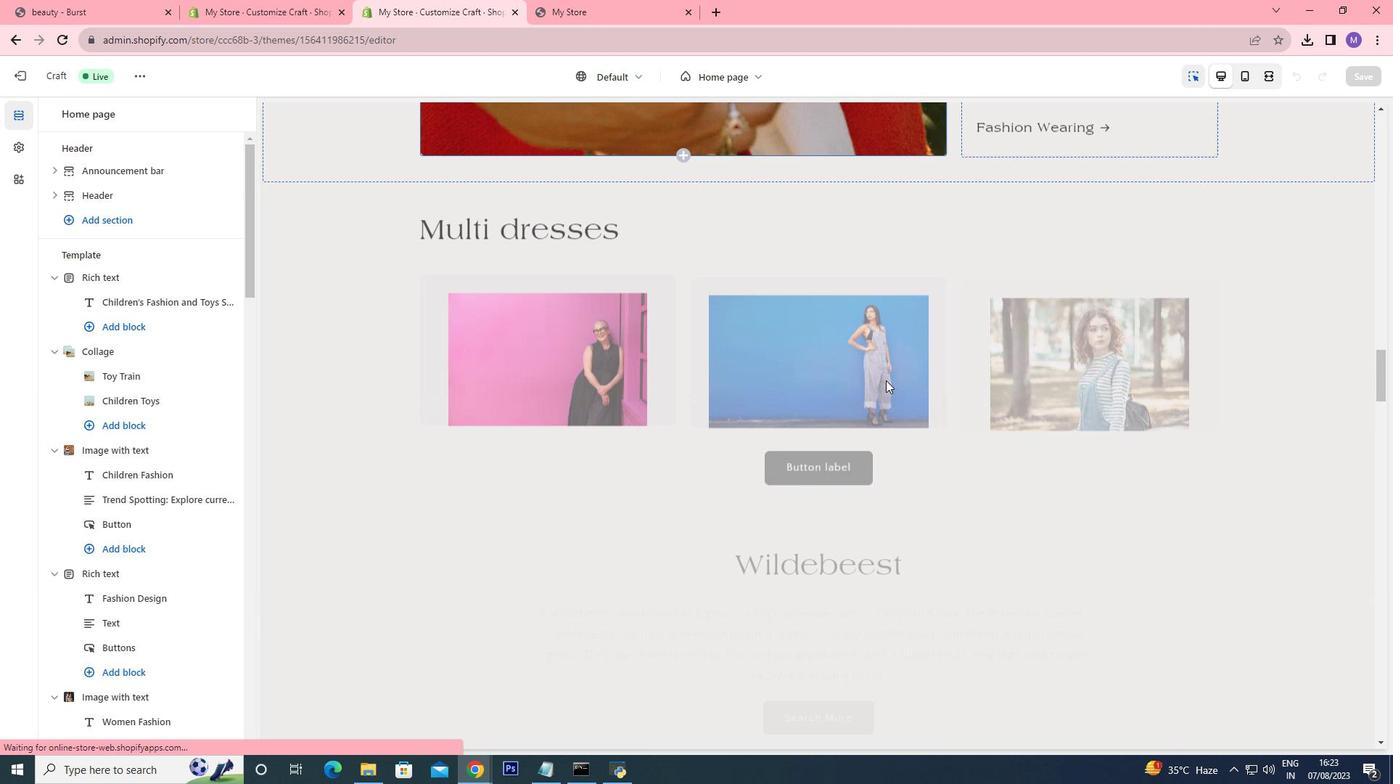 
Action: Mouse scrolled (886, 379) with delta (0, 0)
Screenshot: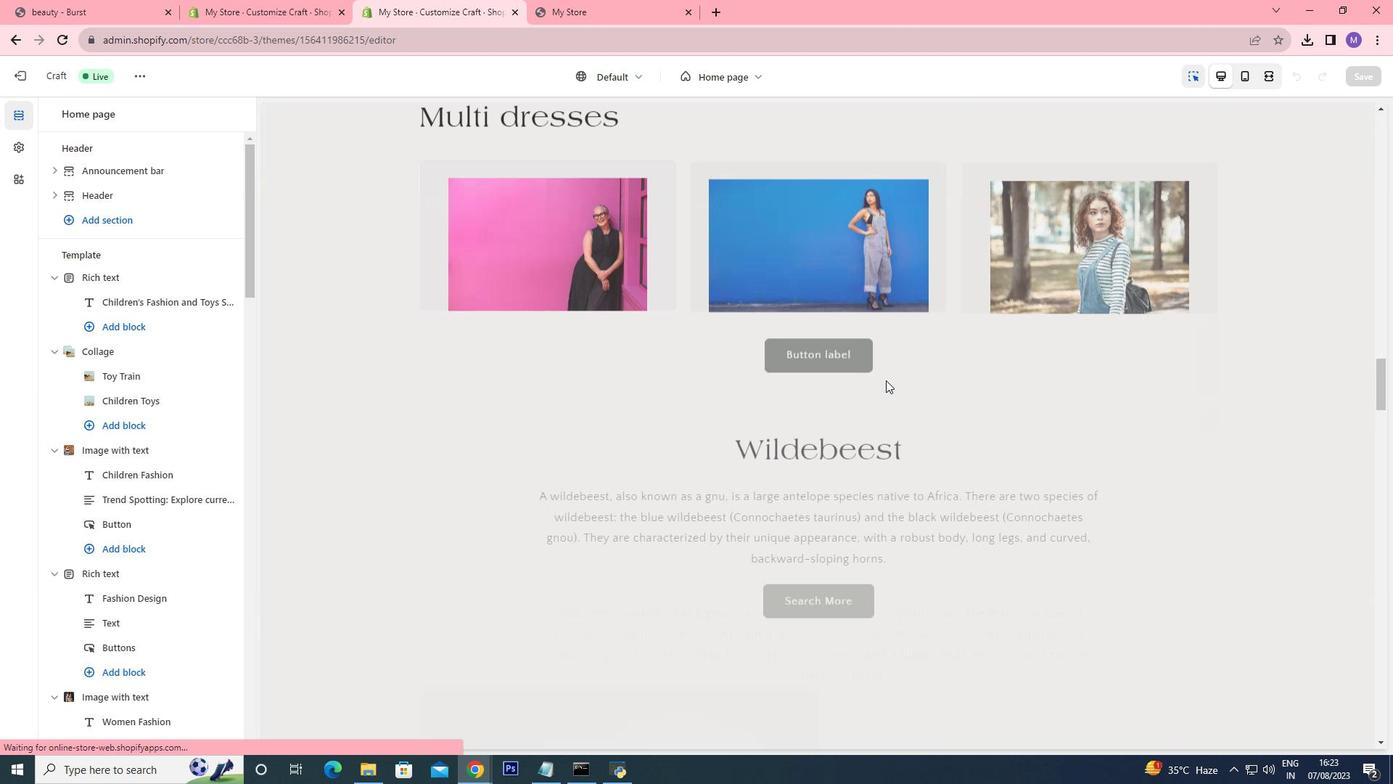 
Action: Mouse scrolled (886, 379) with delta (0, 0)
Screenshot: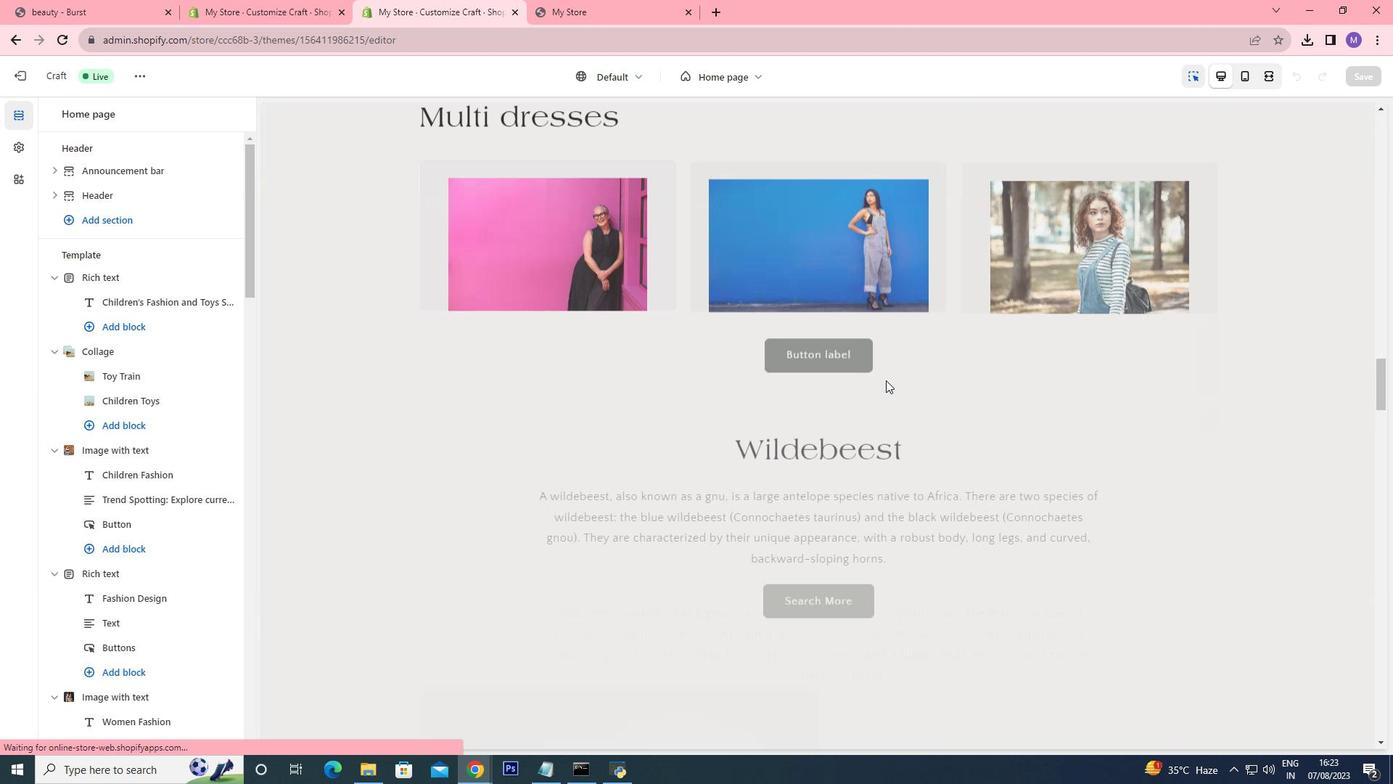 
Action: Mouse scrolled (886, 379) with delta (0, 0)
Screenshot: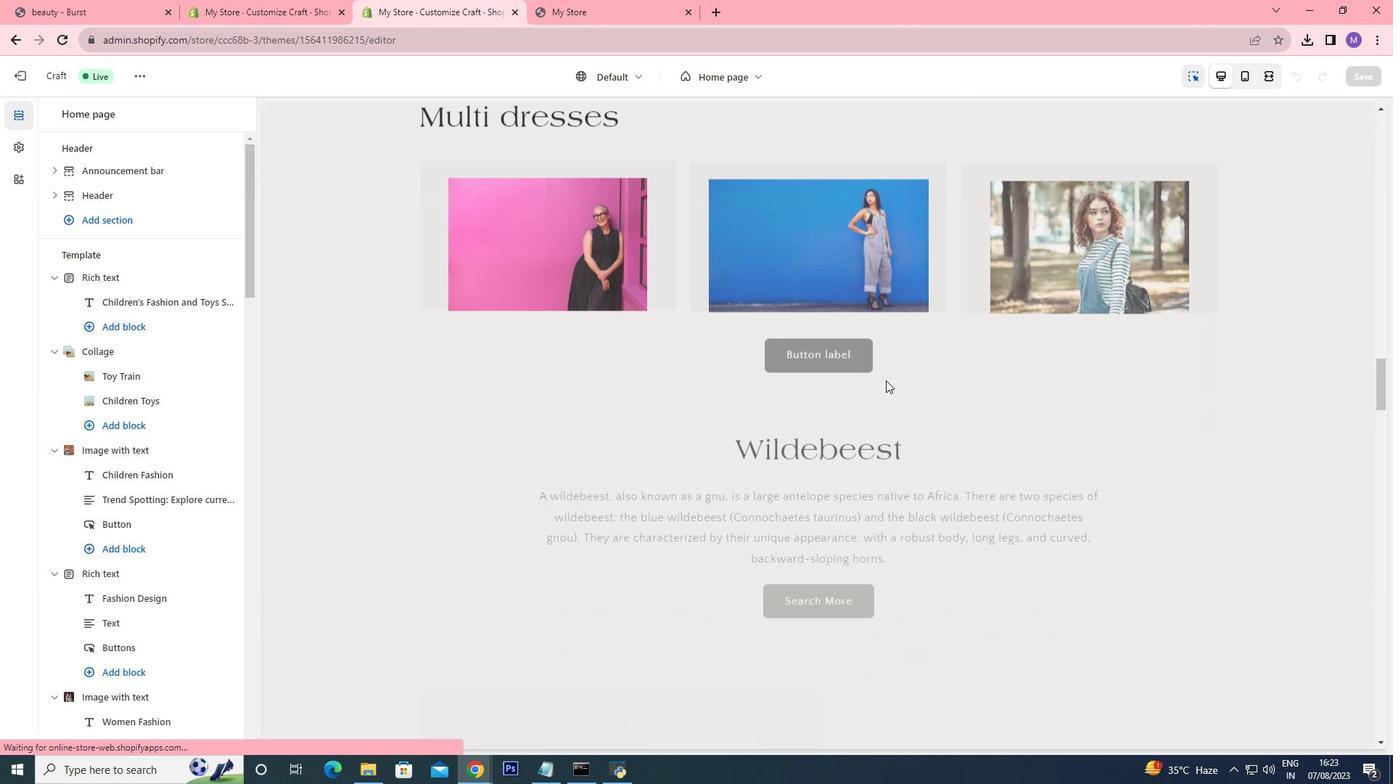 
Action: Mouse scrolled (886, 379) with delta (0, 0)
Screenshot: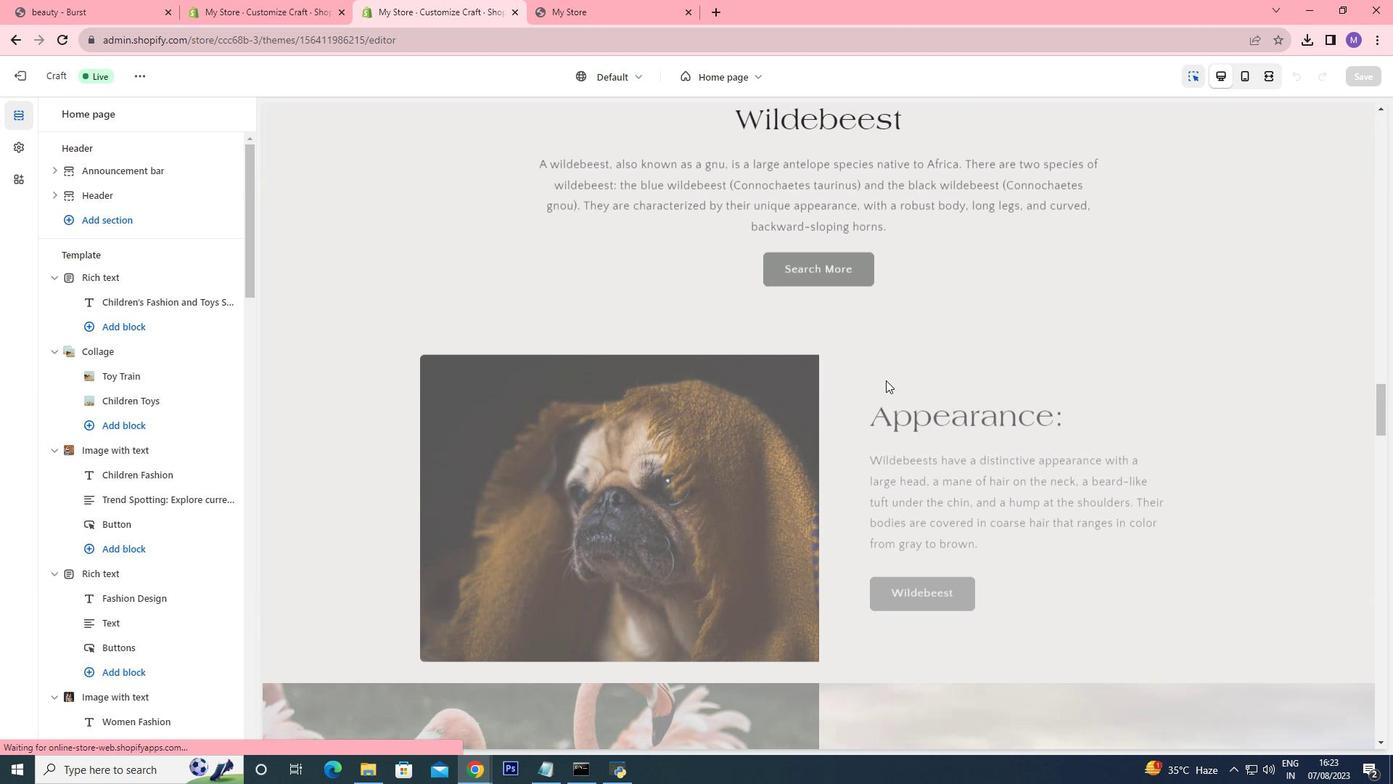 
Action: Mouse scrolled (886, 379) with delta (0, 0)
Screenshot: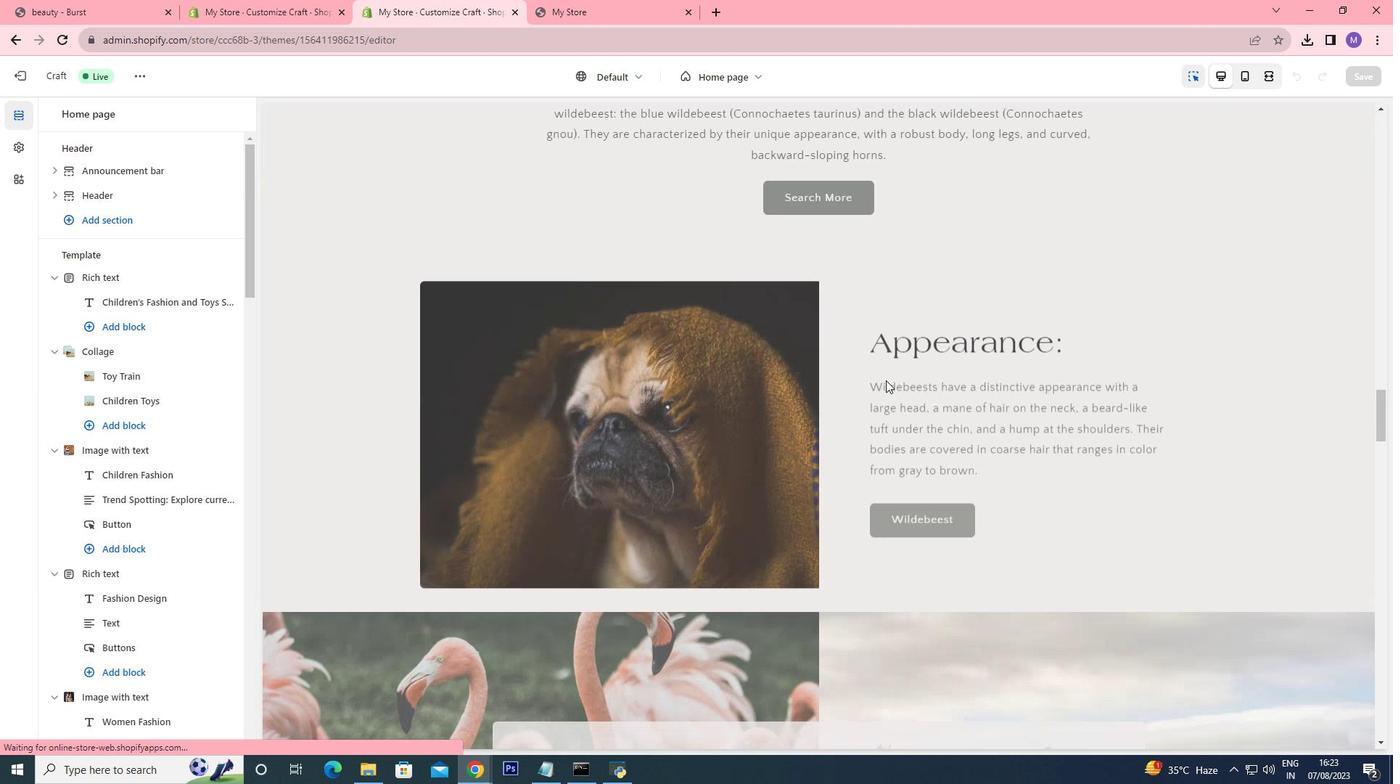 
Action: Mouse scrolled (886, 379) with delta (0, 0)
Screenshot: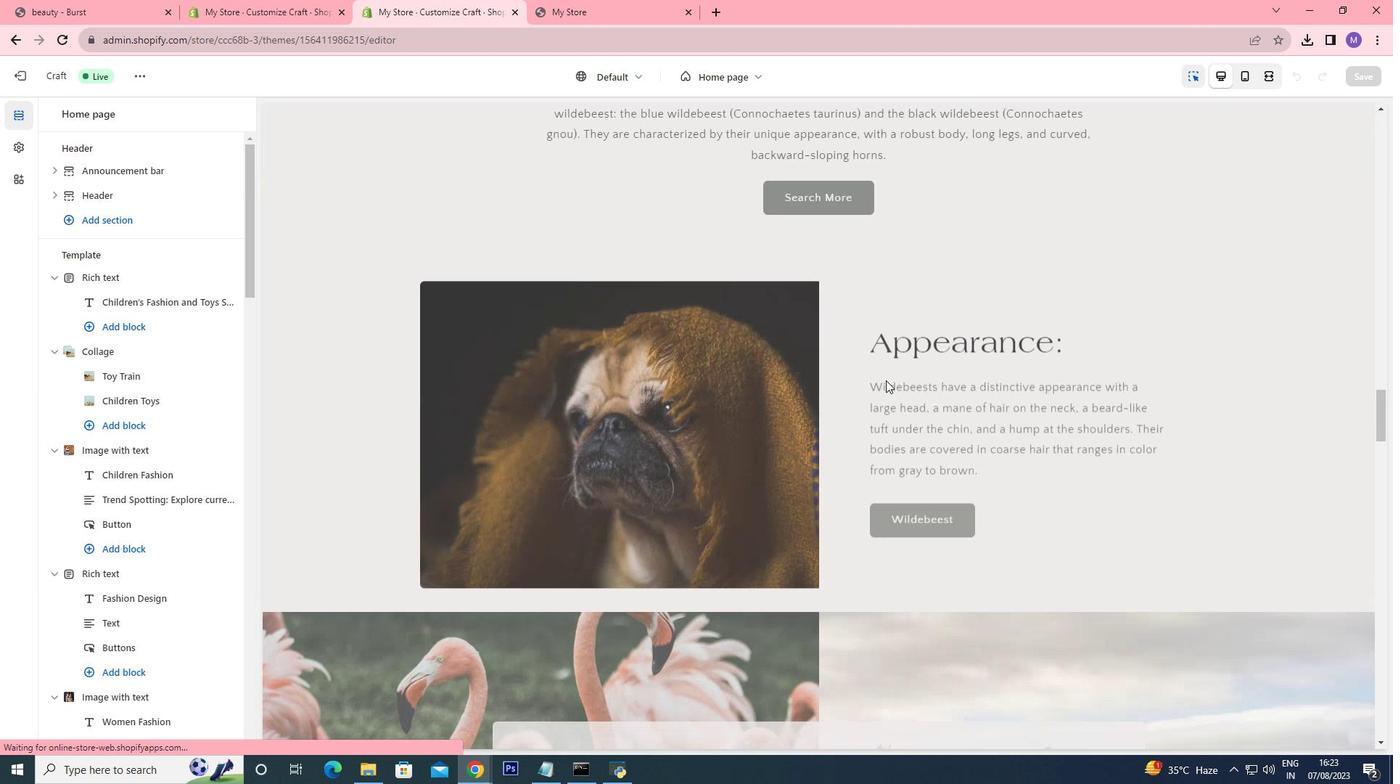 
Action: Mouse scrolled (886, 379) with delta (0, 0)
Screenshot: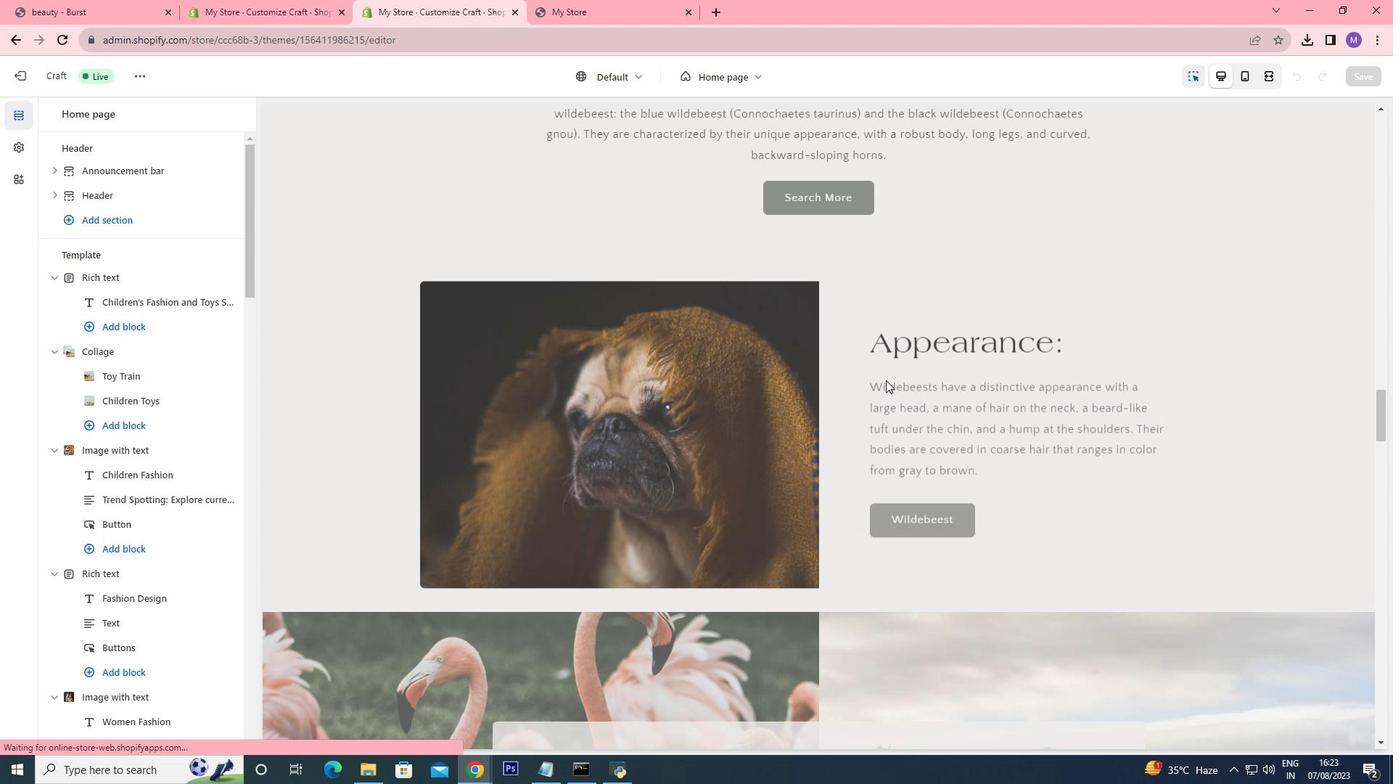 
Action: Mouse scrolled (886, 379) with delta (0, 0)
Screenshot: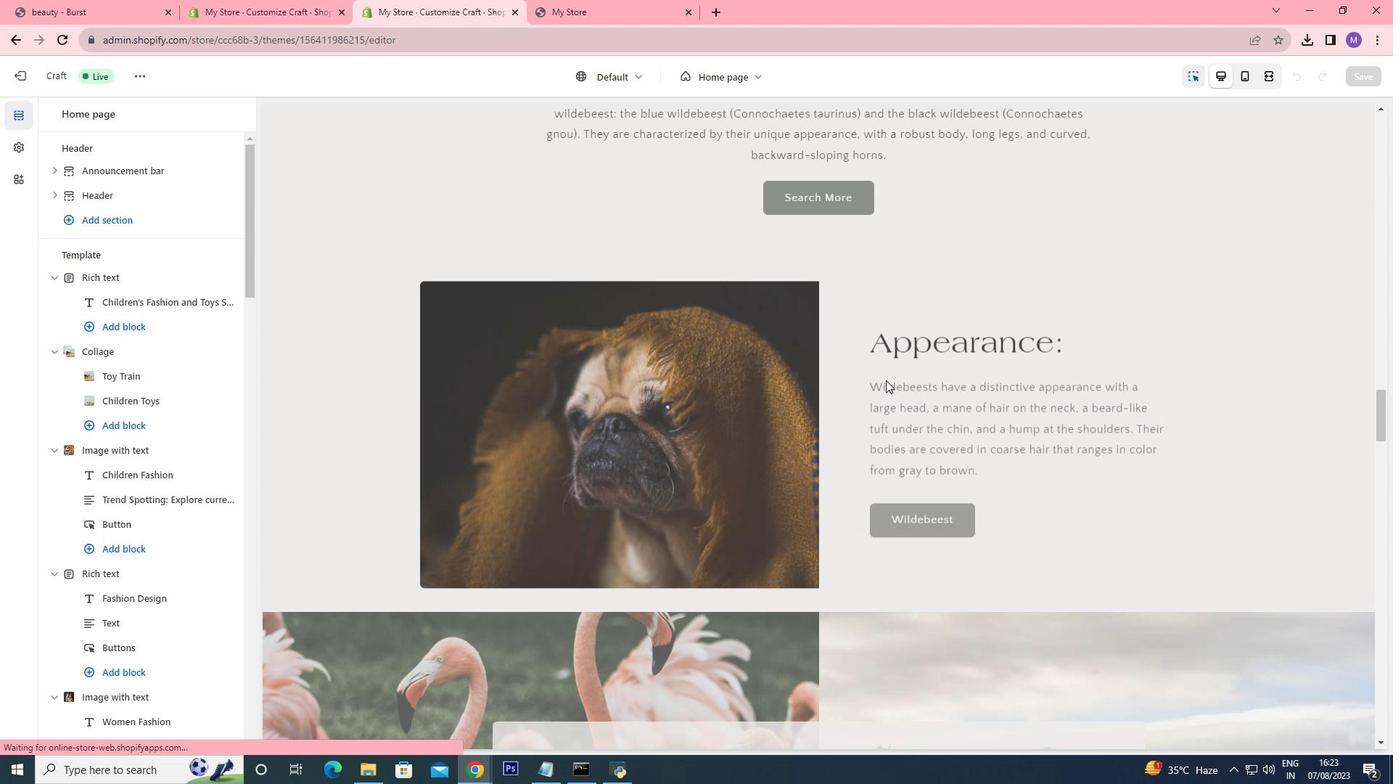 
Action: Mouse scrolled (886, 379) with delta (0, 0)
Screenshot: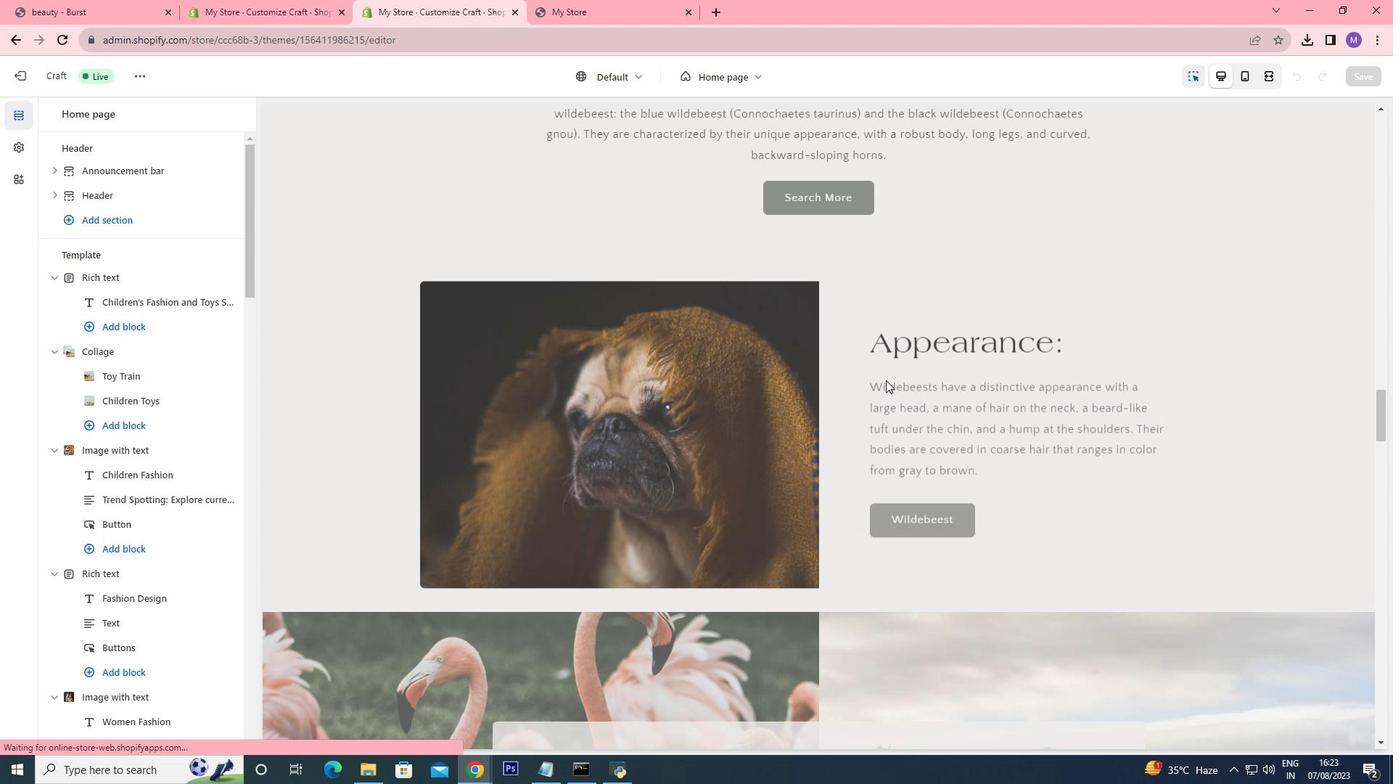 
Action: Mouse scrolled (886, 379) with delta (0, 0)
Screenshot: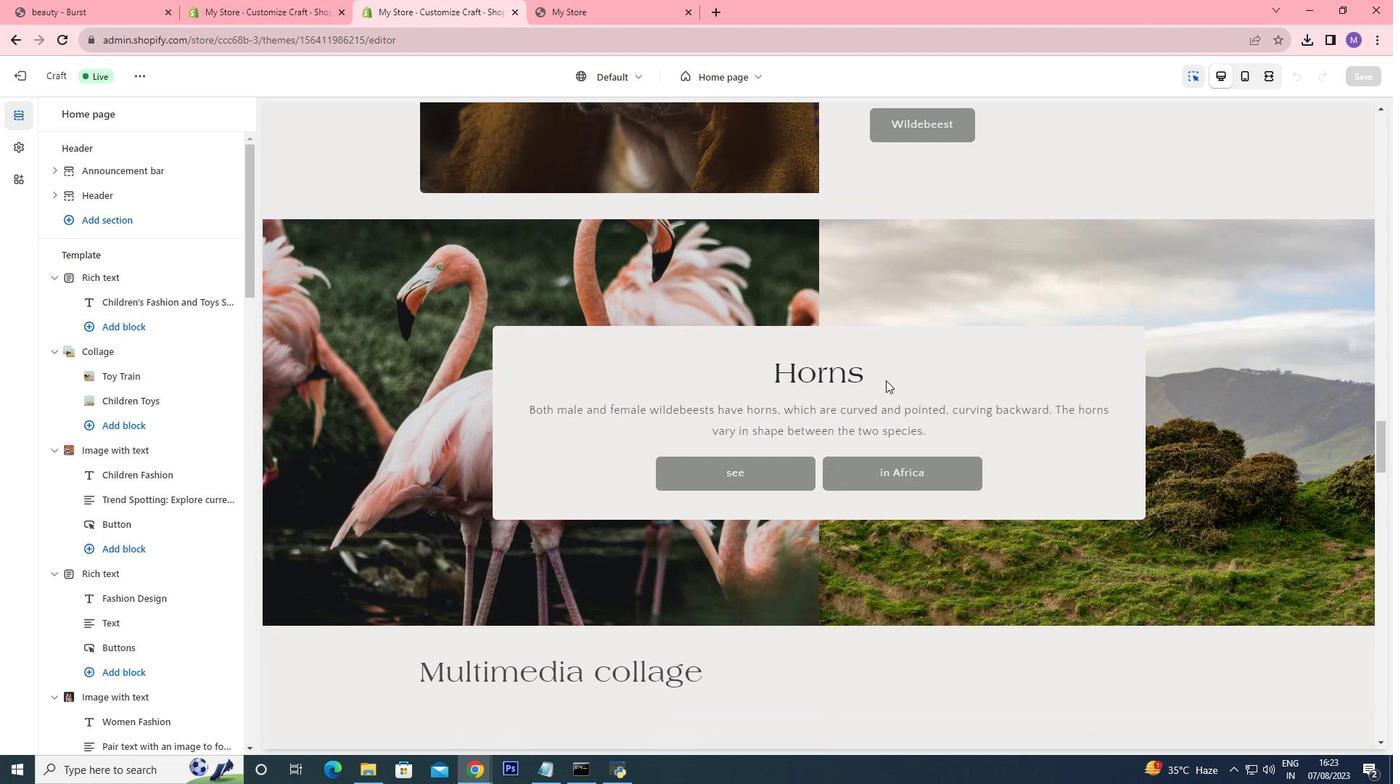 
Action: Mouse scrolled (886, 379) with delta (0, 0)
Screenshot: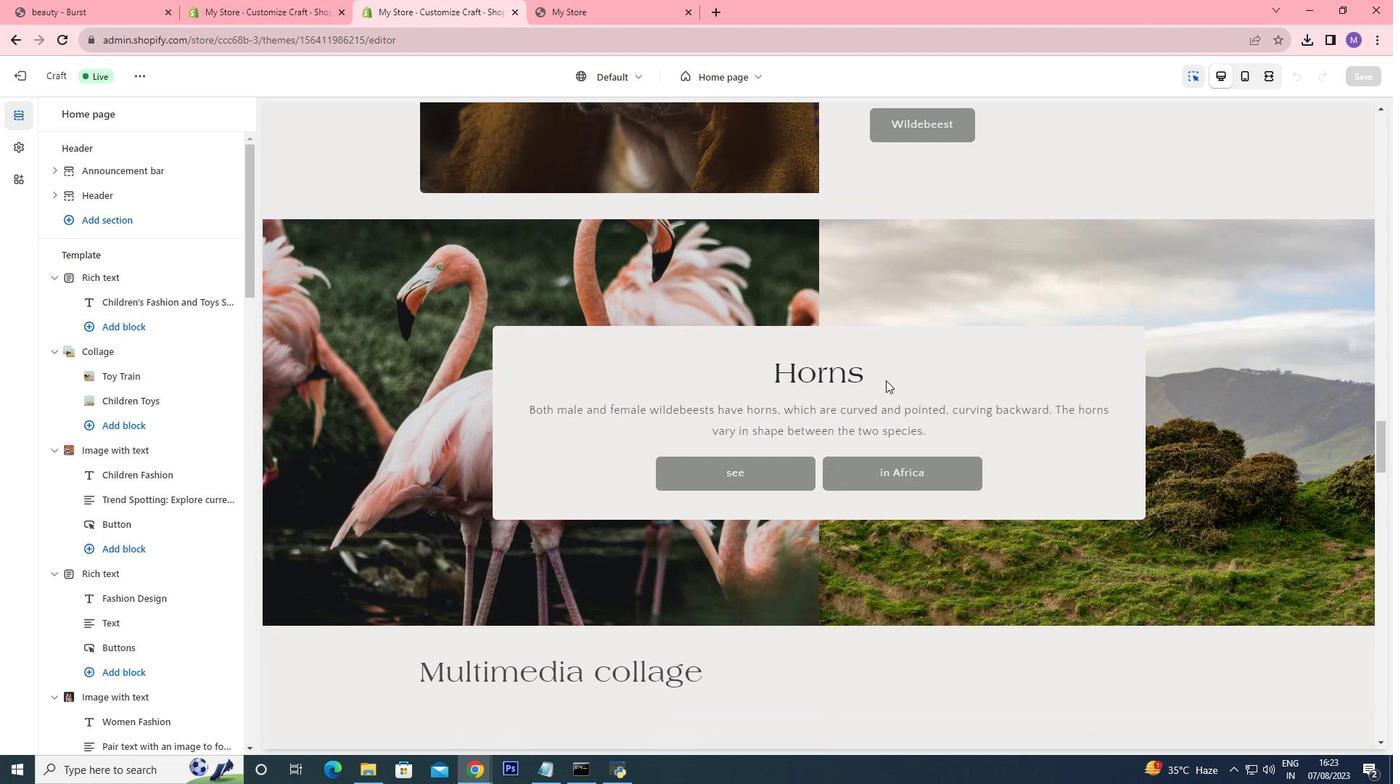 
Action: Mouse scrolled (886, 379) with delta (0, 0)
Screenshot: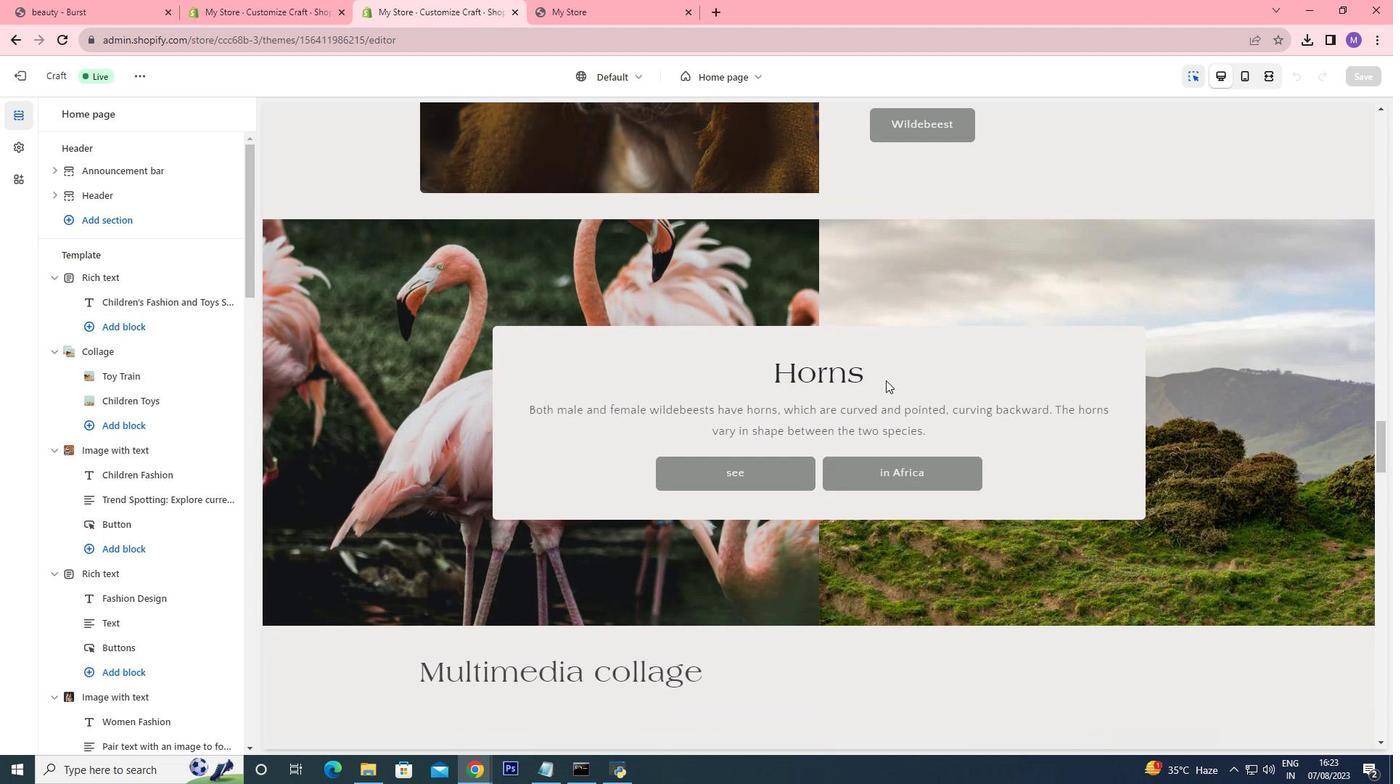
Action: Mouse scrolled (886, 379) with delta (0, 0)
Screenshot: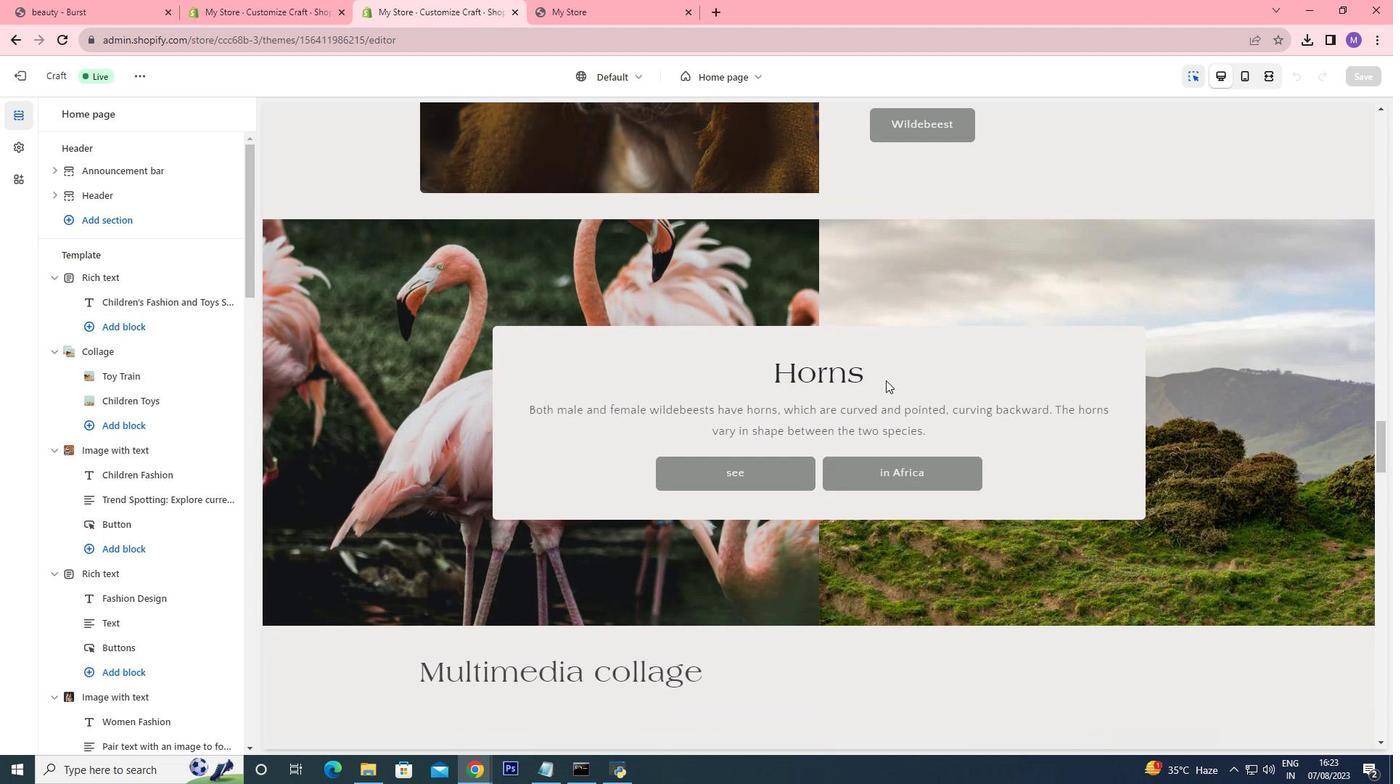 
Action: Mouse scrolled (886, 379) with delta (0, 0)
Screenshot: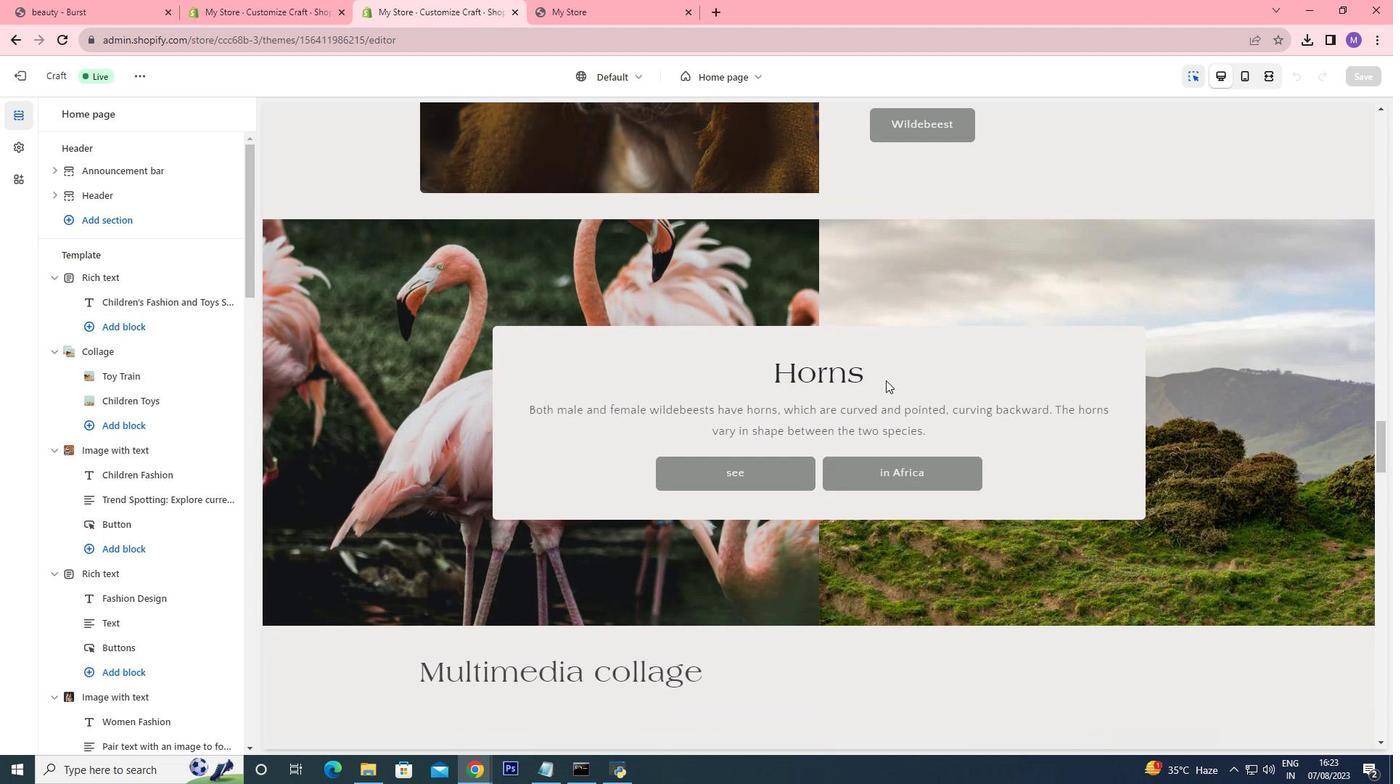 
Action: Mouse scrolled (886, 379) with delta (0, 0)
Screenshot: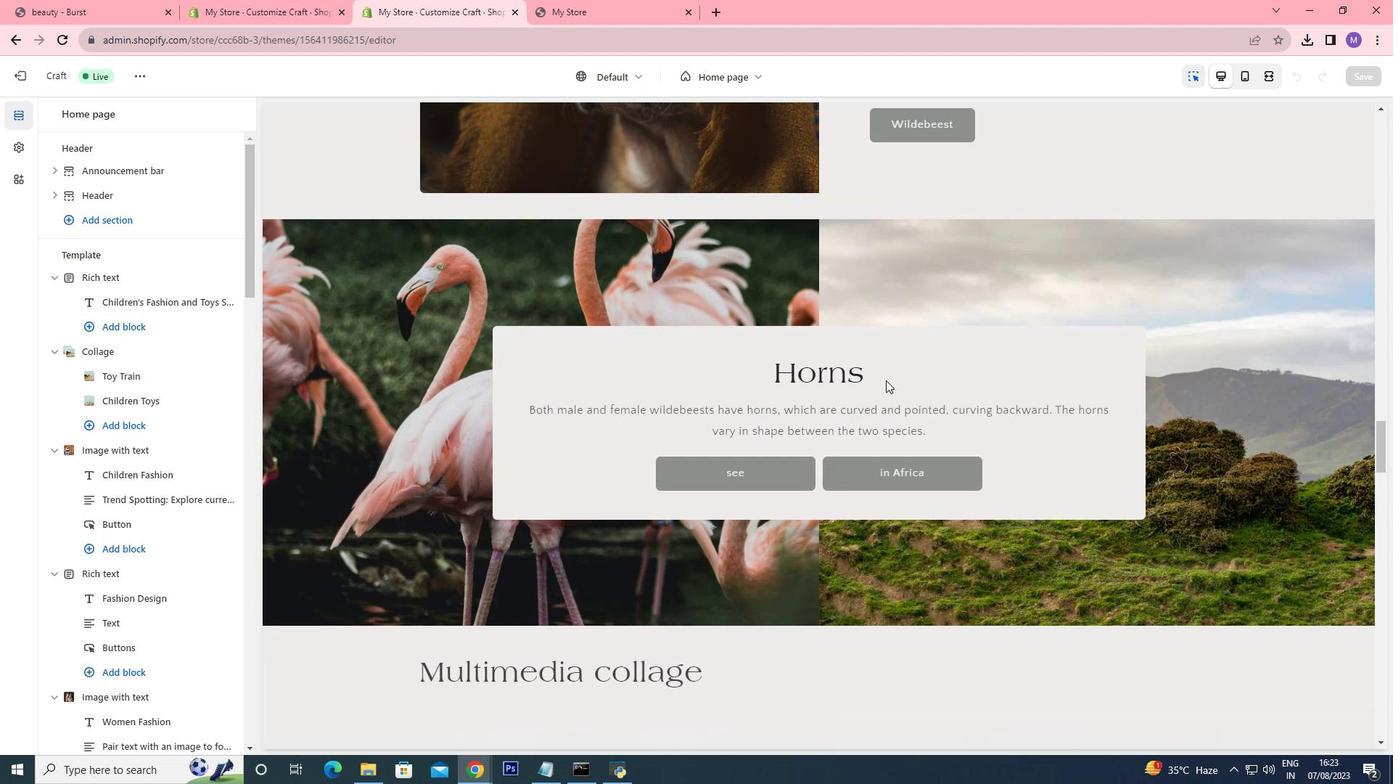 
Action: Mouse moved to (805, 293)
Screenshot: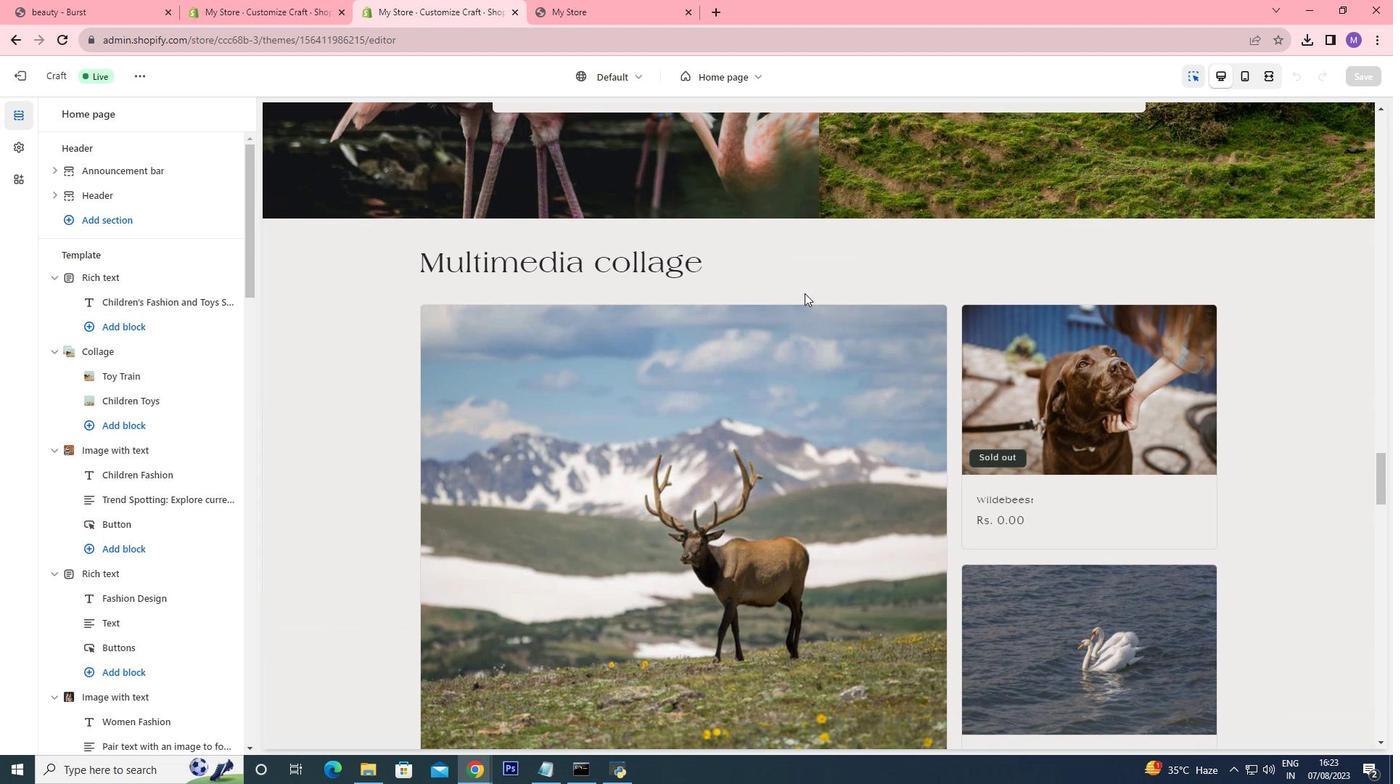 
Action: Mouse scrolled (805, 292) with delta (0, 0)
Screenshot: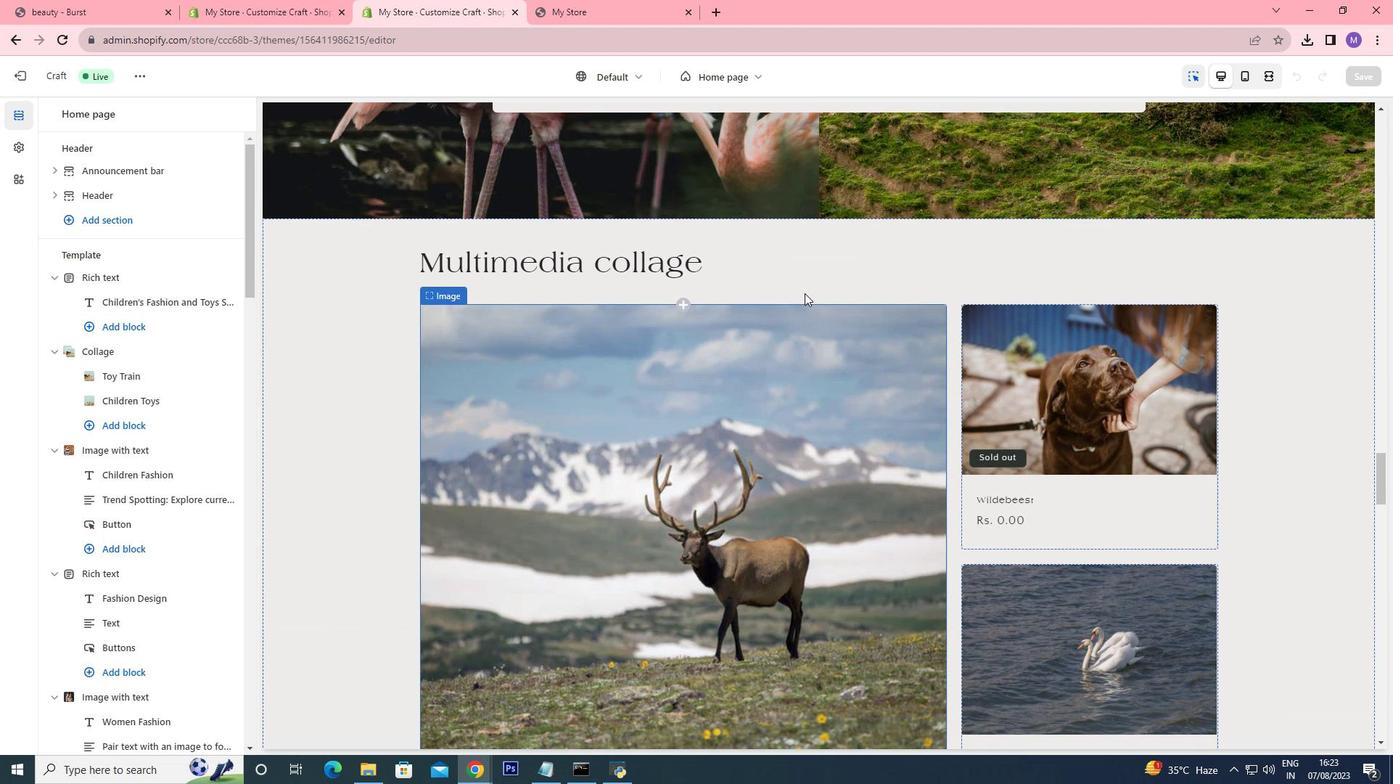
Action: Mouse scrolled (805, 292) with delta (0, 0)
Screenshot: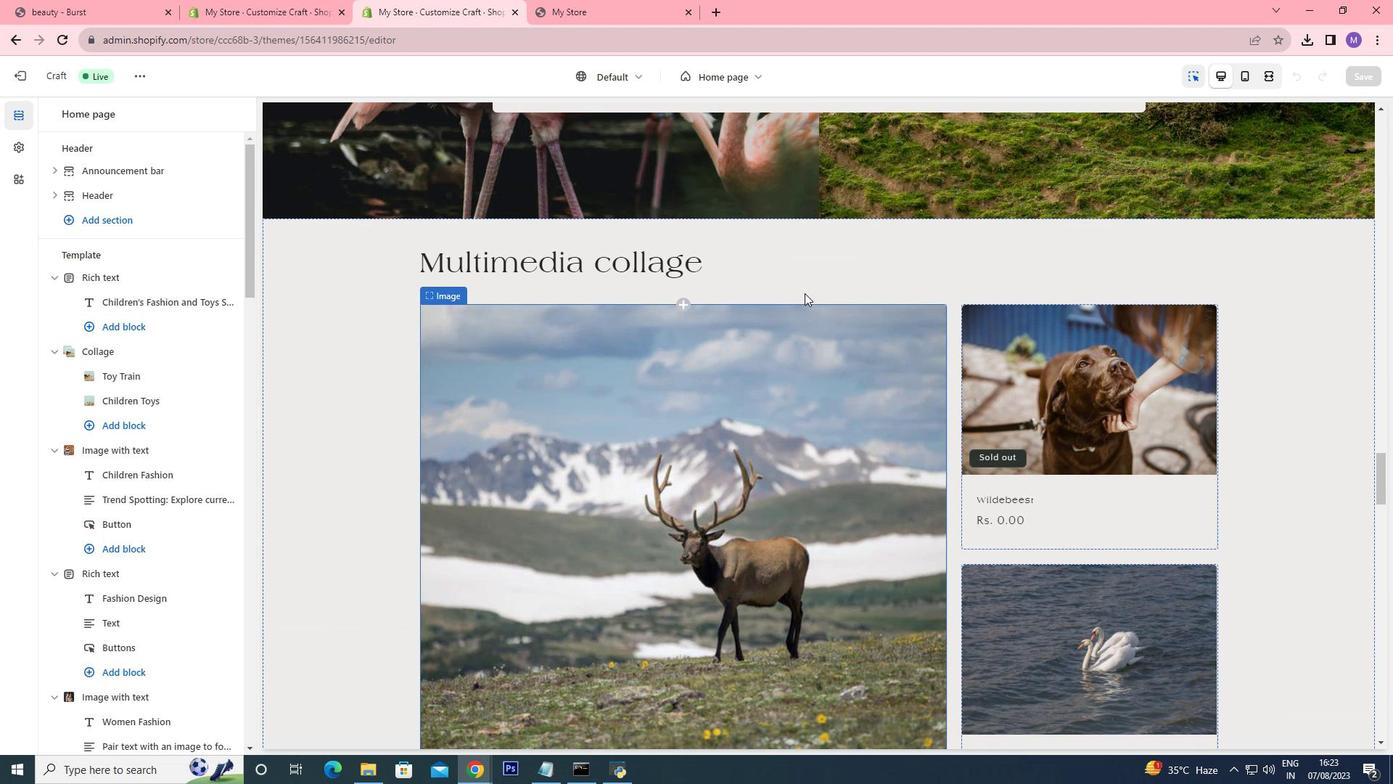 
Action: Mouse scrolled (805, 292) with delta (0, 0)
Screenshot: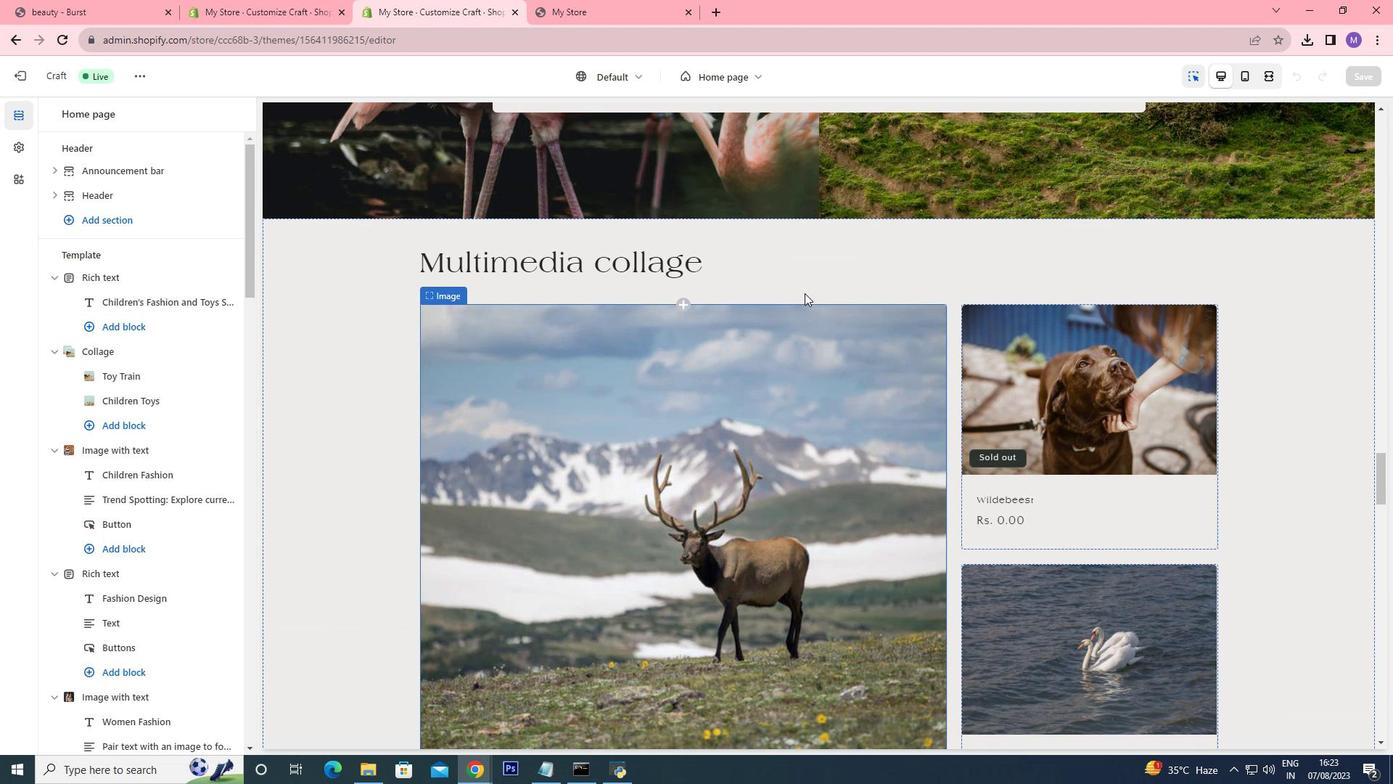 
Action: Mouse moved to (805, 293)
Screenshot: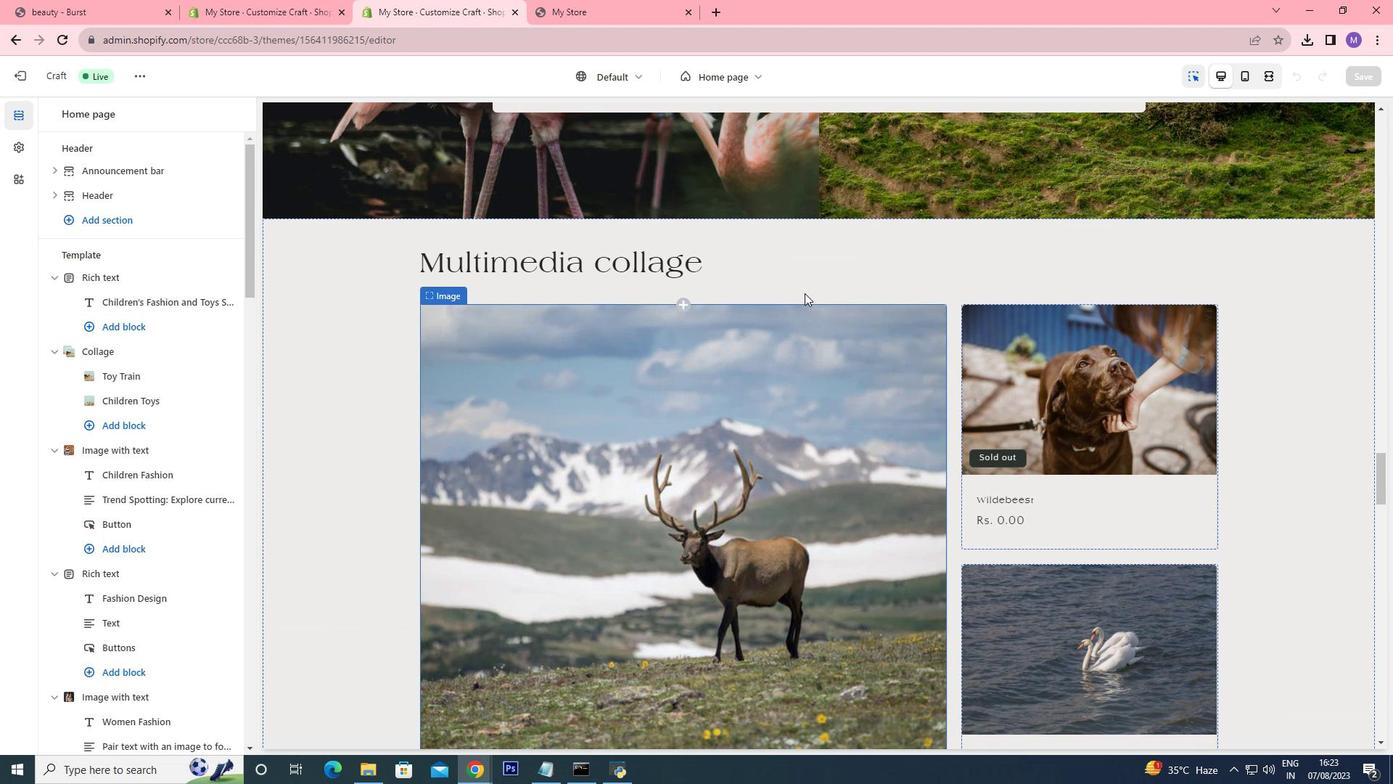 
Action: Mouse scrolled (805, 292) with delta (0, 0)
Screenshot: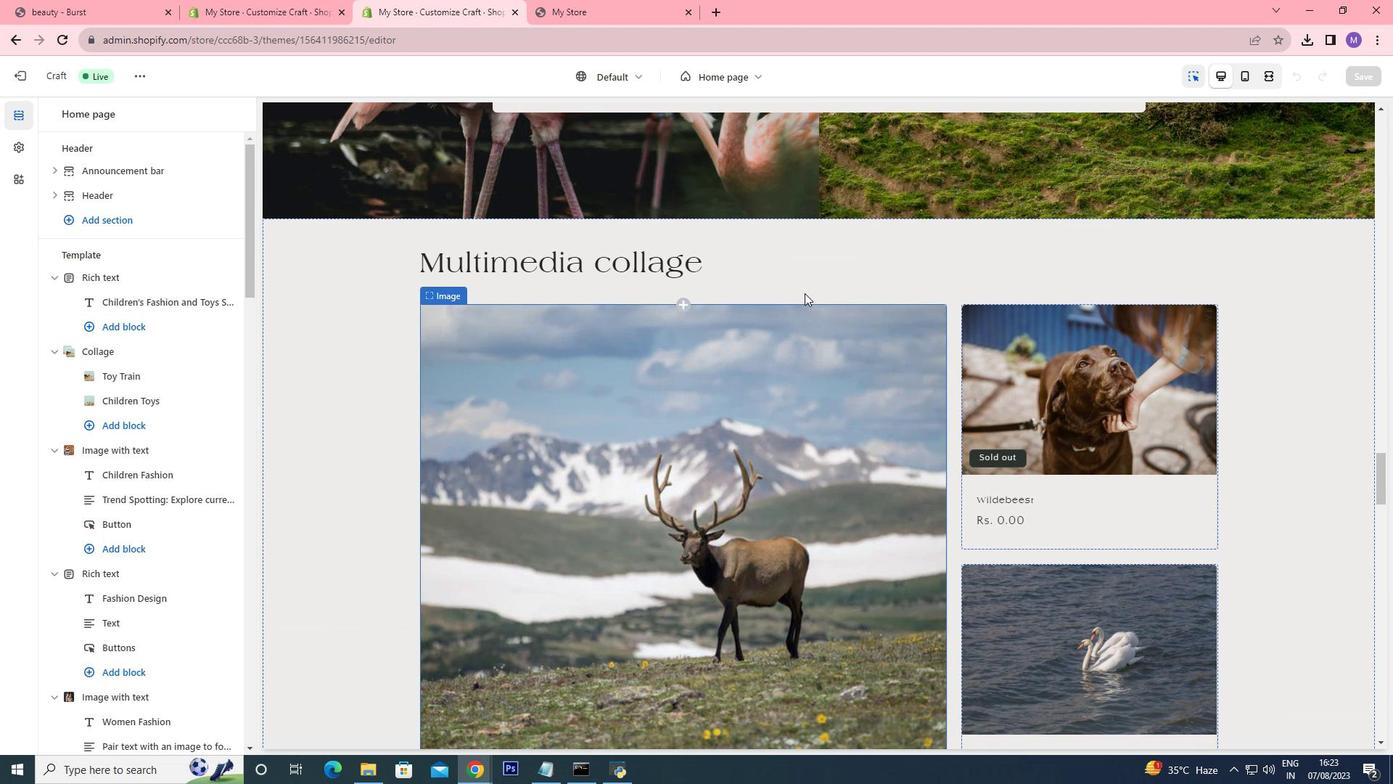 
Action: Mouse scrolled (805, 292) with delta (0, 0)
Screenshot: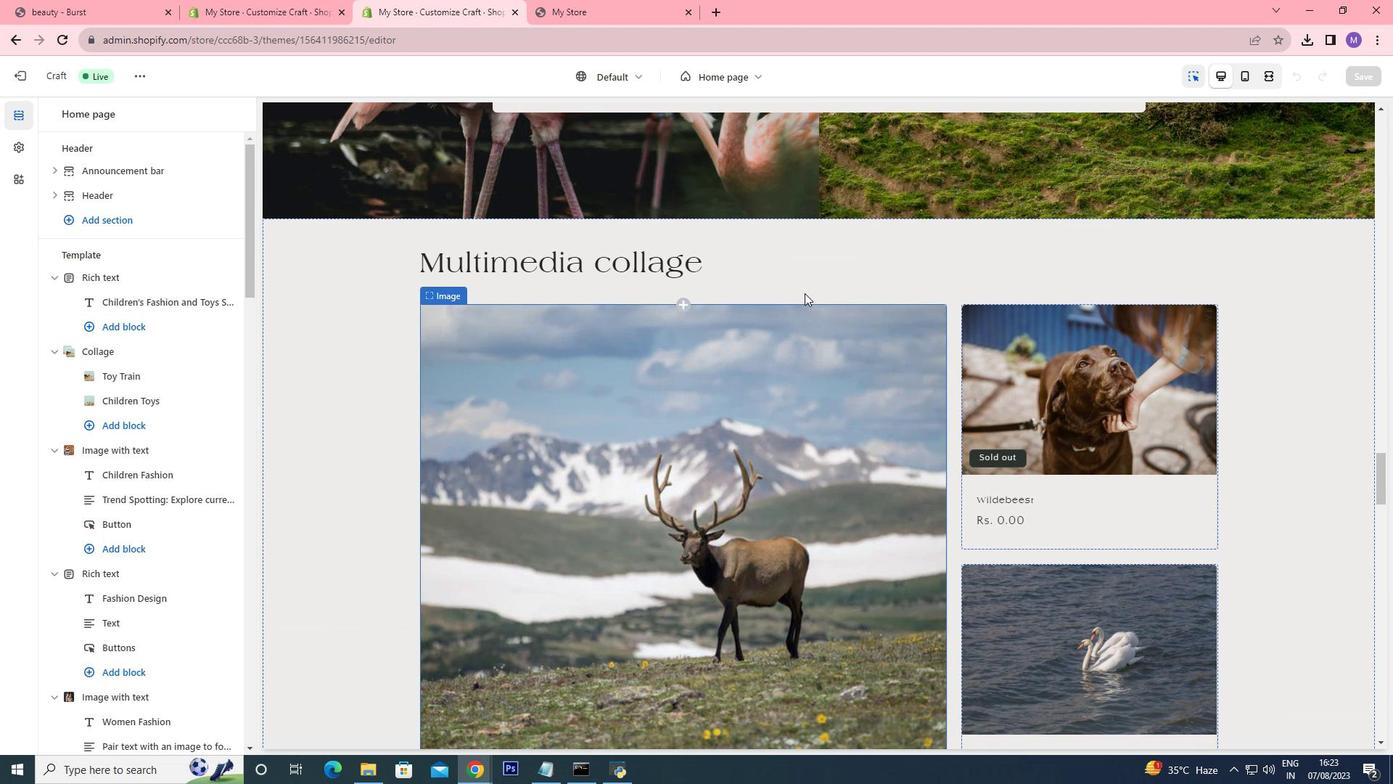 
Action: Mouse moved to (805, 293)
Screenshot: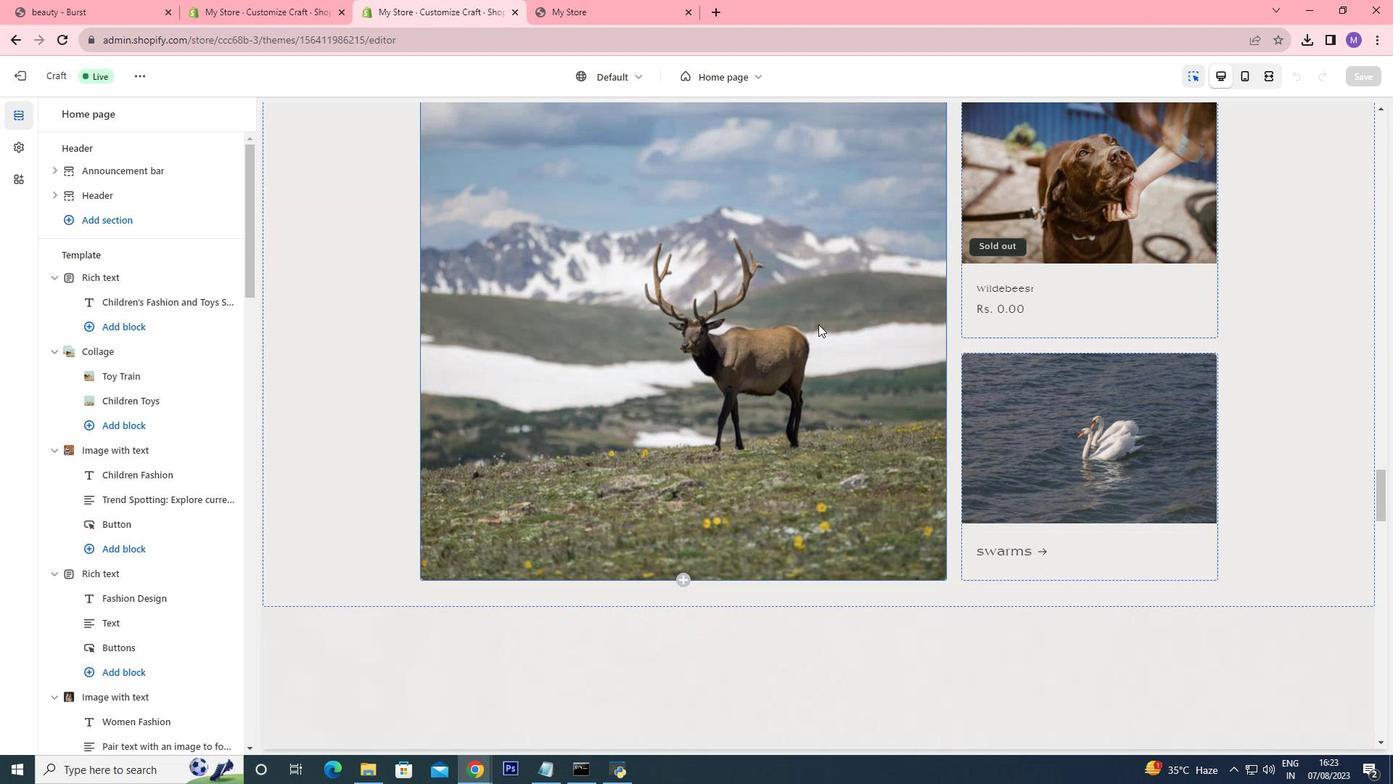 
Action: Mouse scrolled (805, 292) with delta (0, 0)
Screenshot: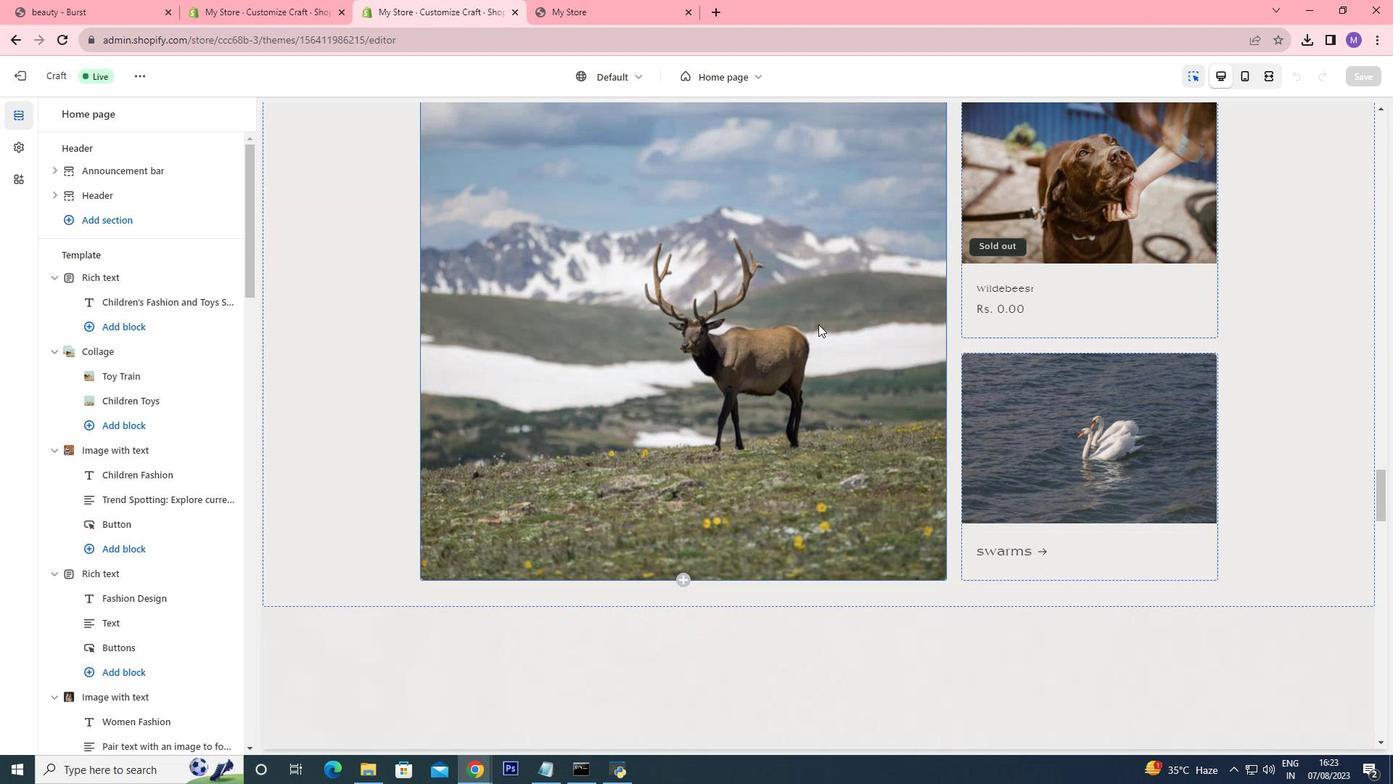 
Action: Mouse moved to (813, 316)
Screenshot: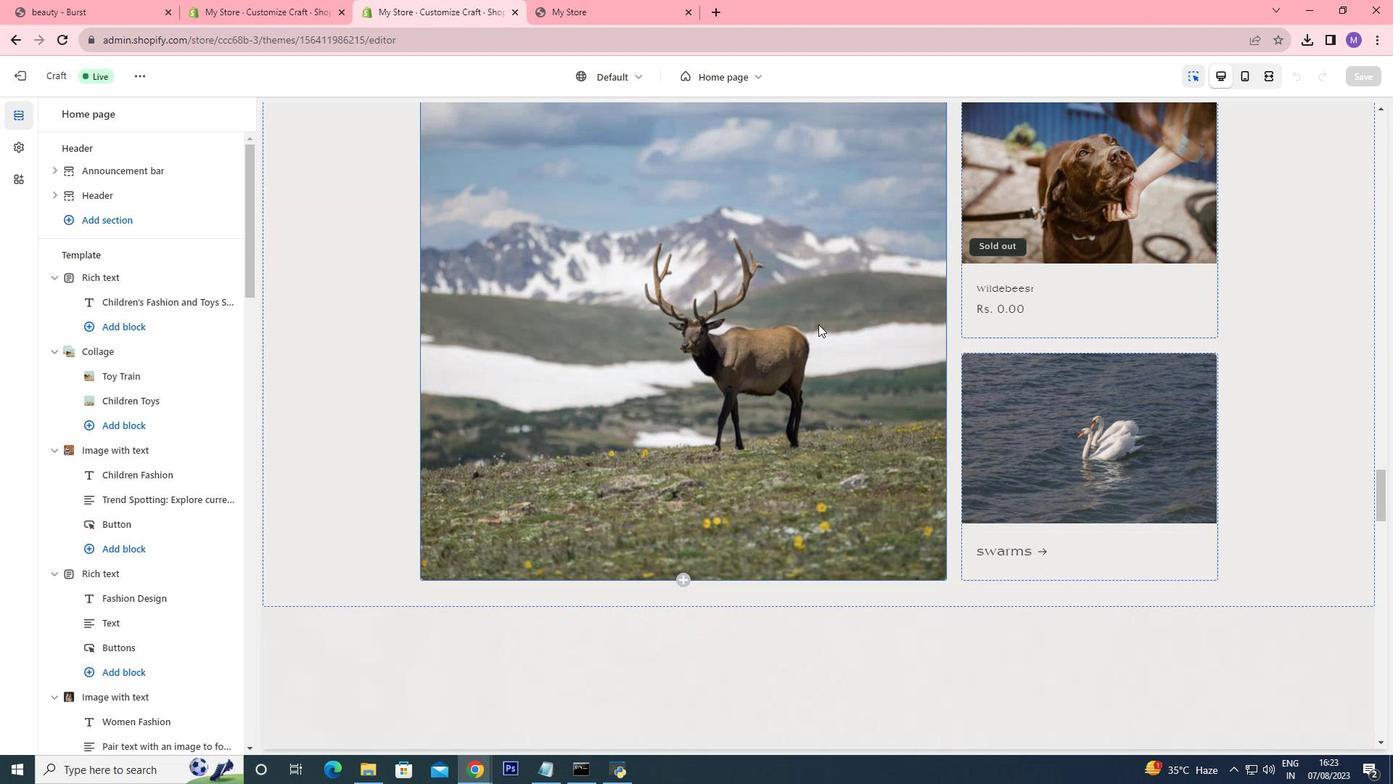 
Action: Mouse scrolled (805, 292) with delta (0, 0)
Screenshot: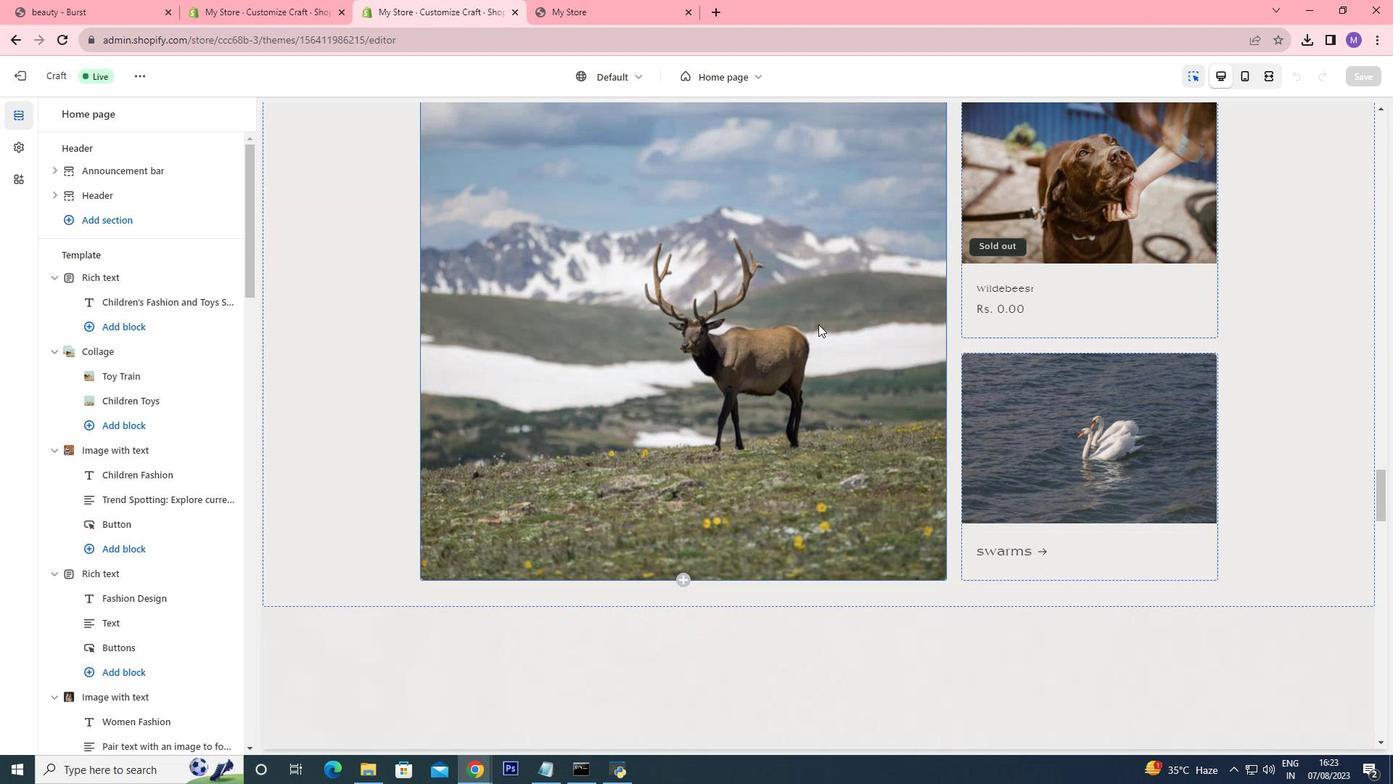 
Action: Mouse moved to (829, 336)
Screenshot: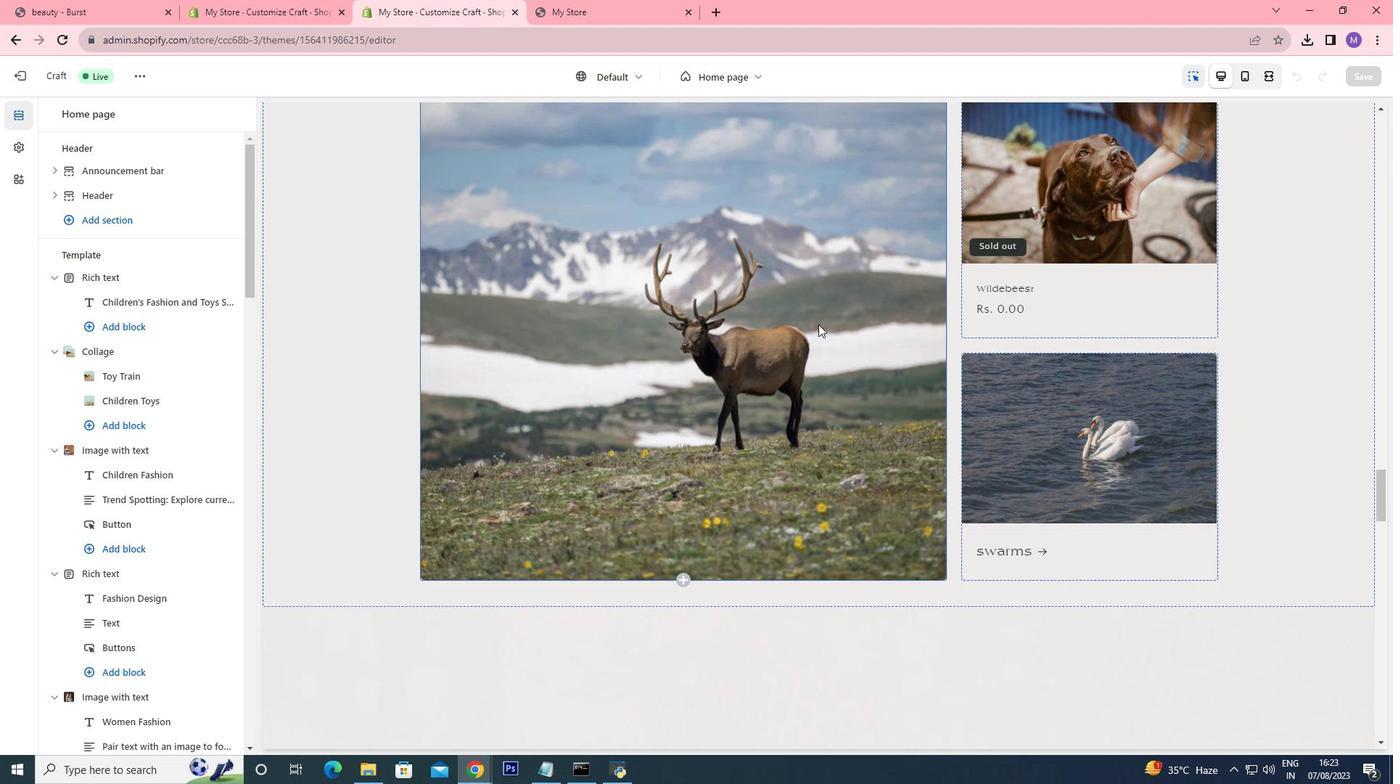
Action: Mouse scrolled (829, 335) with delta (0, 0)
Screenshot: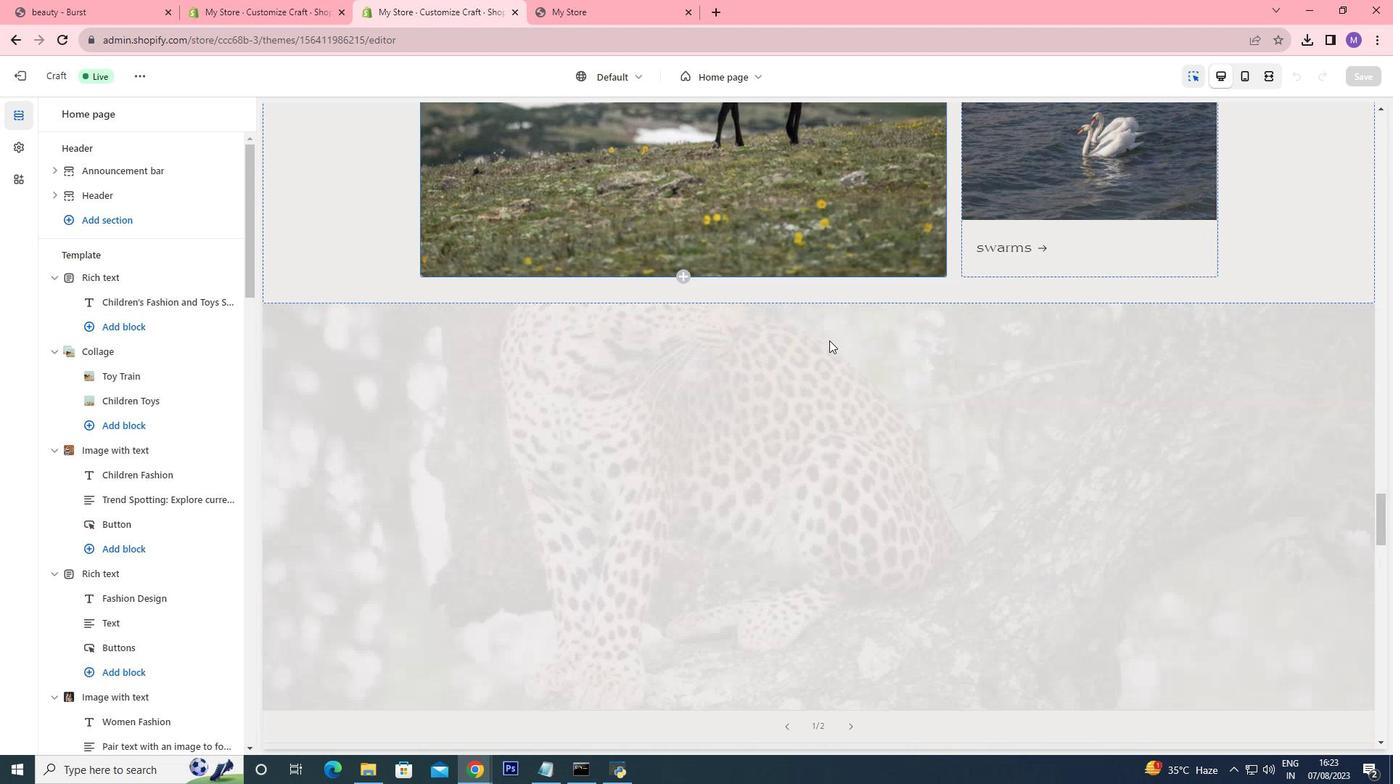 
Action: Mouse moved to (829, 337)
Screenshot: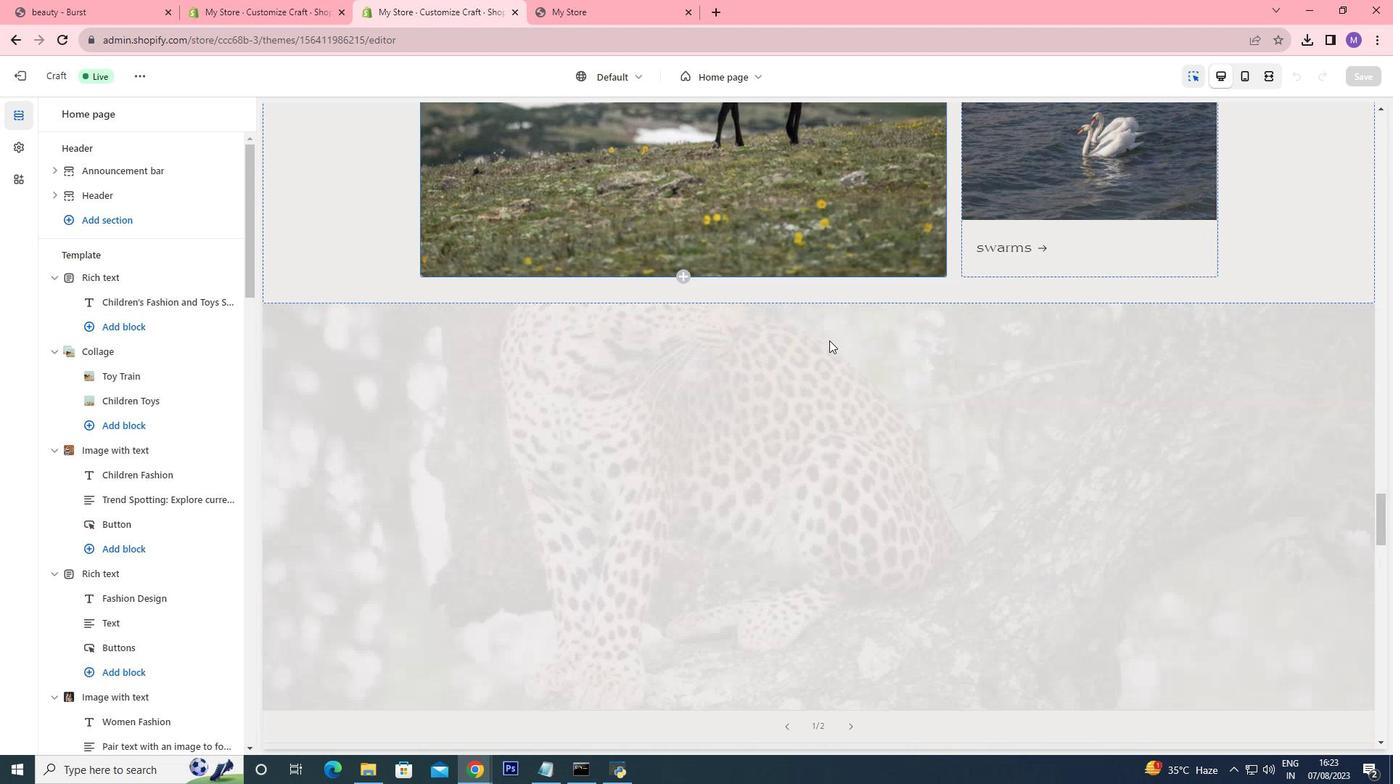 
Action: Mouse scrolled (829, 336) with delta (0, 0)
Screenshot: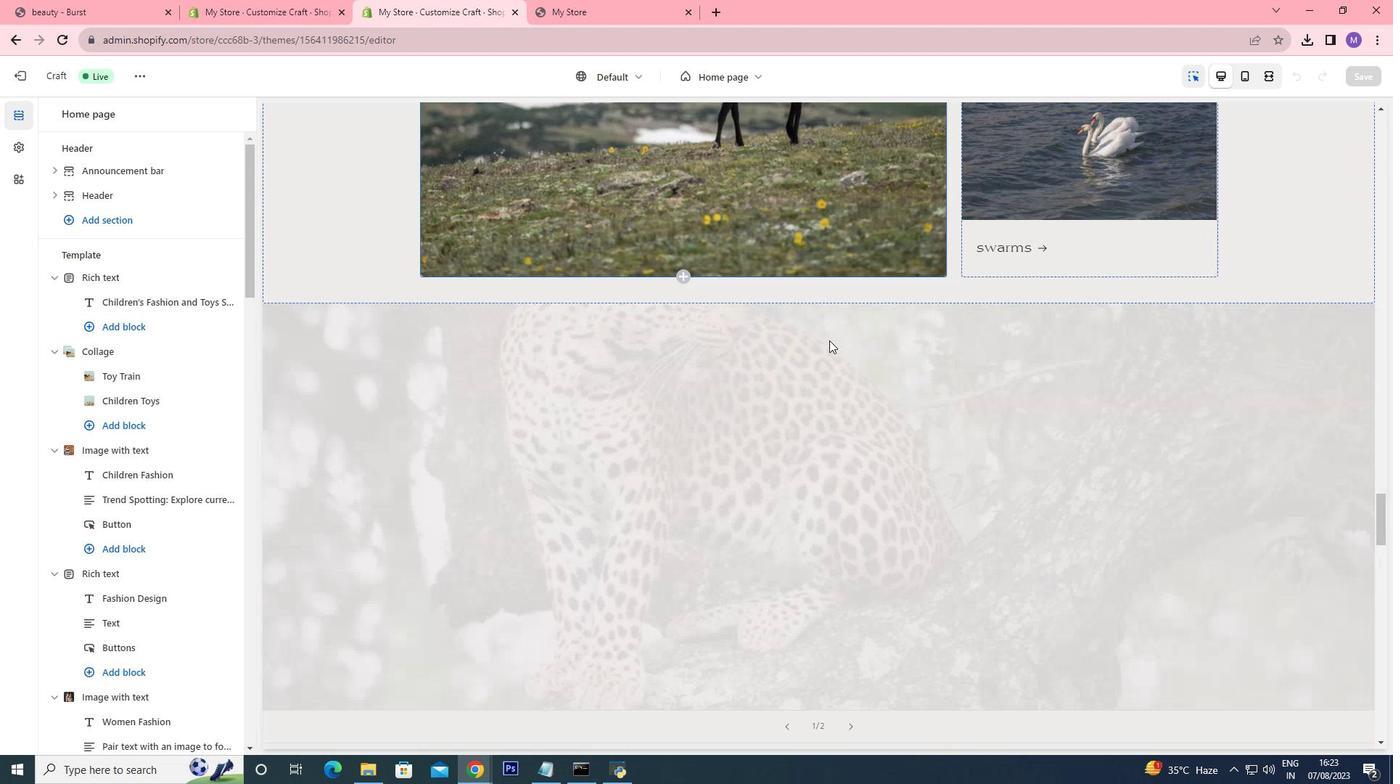 
Action: Mouse scrolled (829, 336) with delta (0, 0)
Screenshot: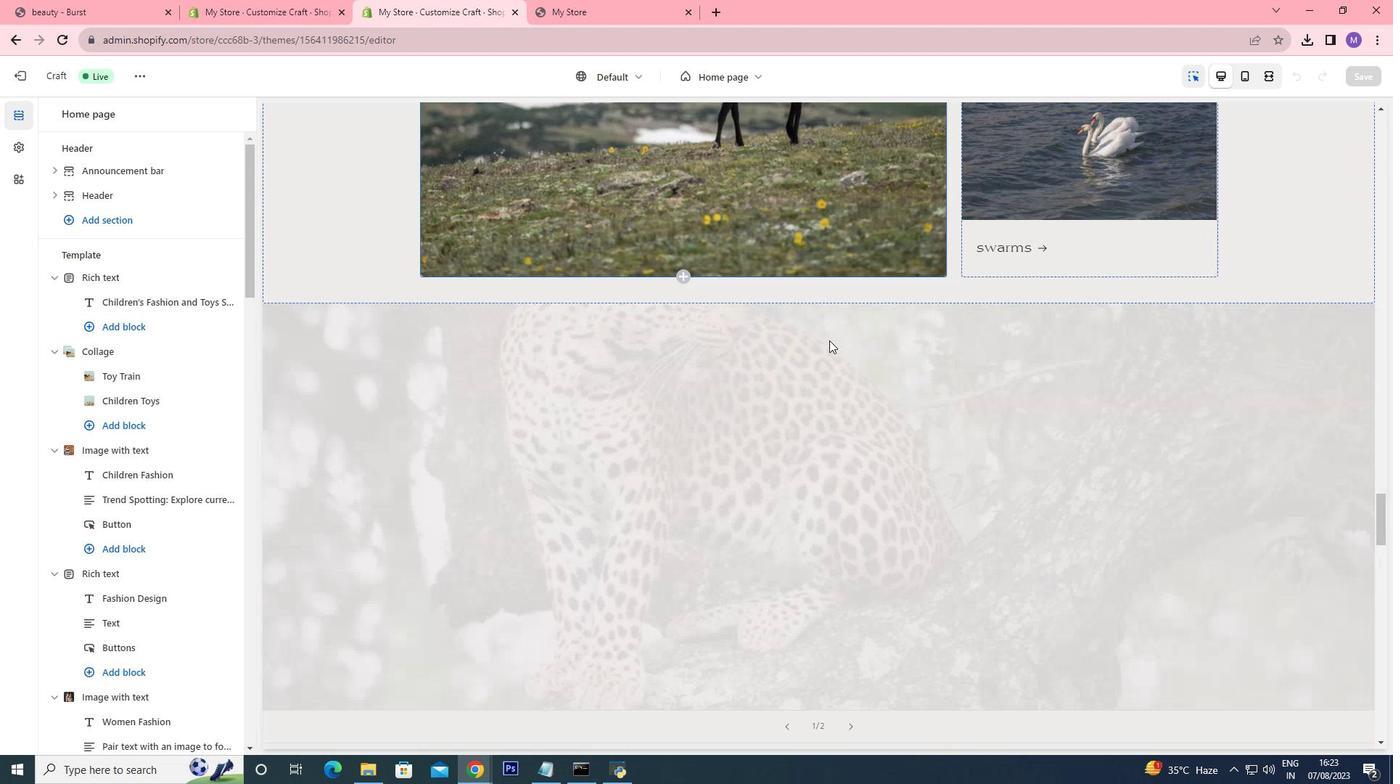 
Action: Mouse scrolled (829, 336) with delta (0, 0)
Screenshot: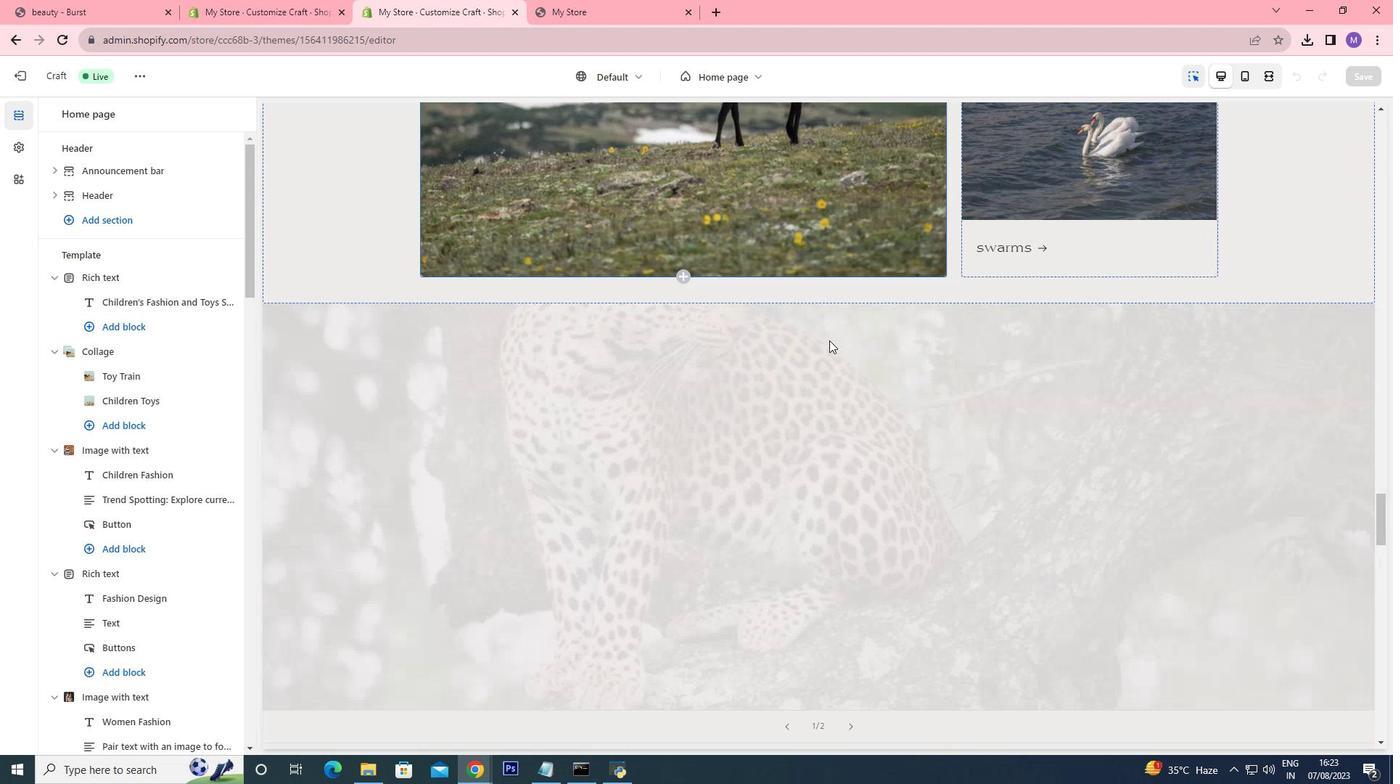 
Action: Mouse scrolled (829, 336) with delta (0, 0)
Screenshot: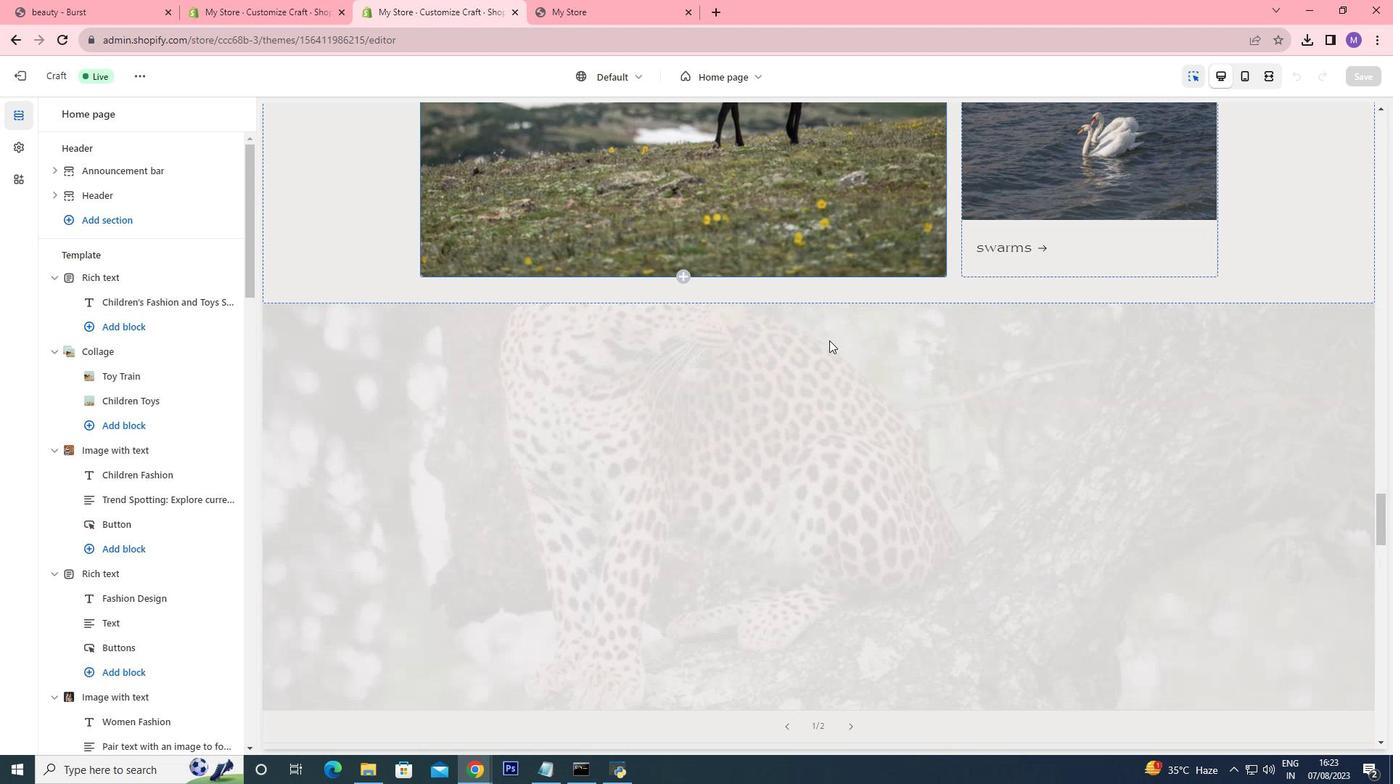 
Action: Mouse moved to (829, 338)
Screenshot: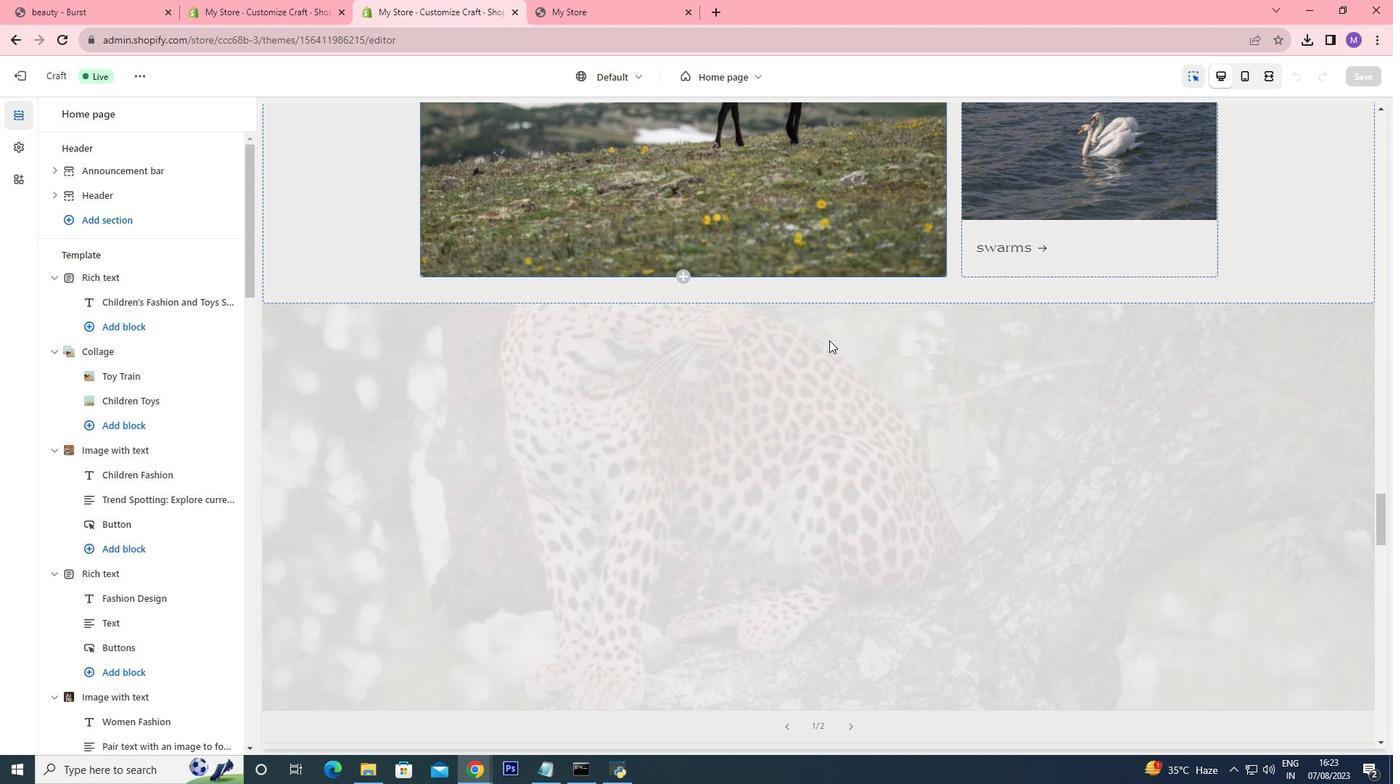 
Action: Mouse scrolled (829, 336) with delta (0, 0)
Screenshot: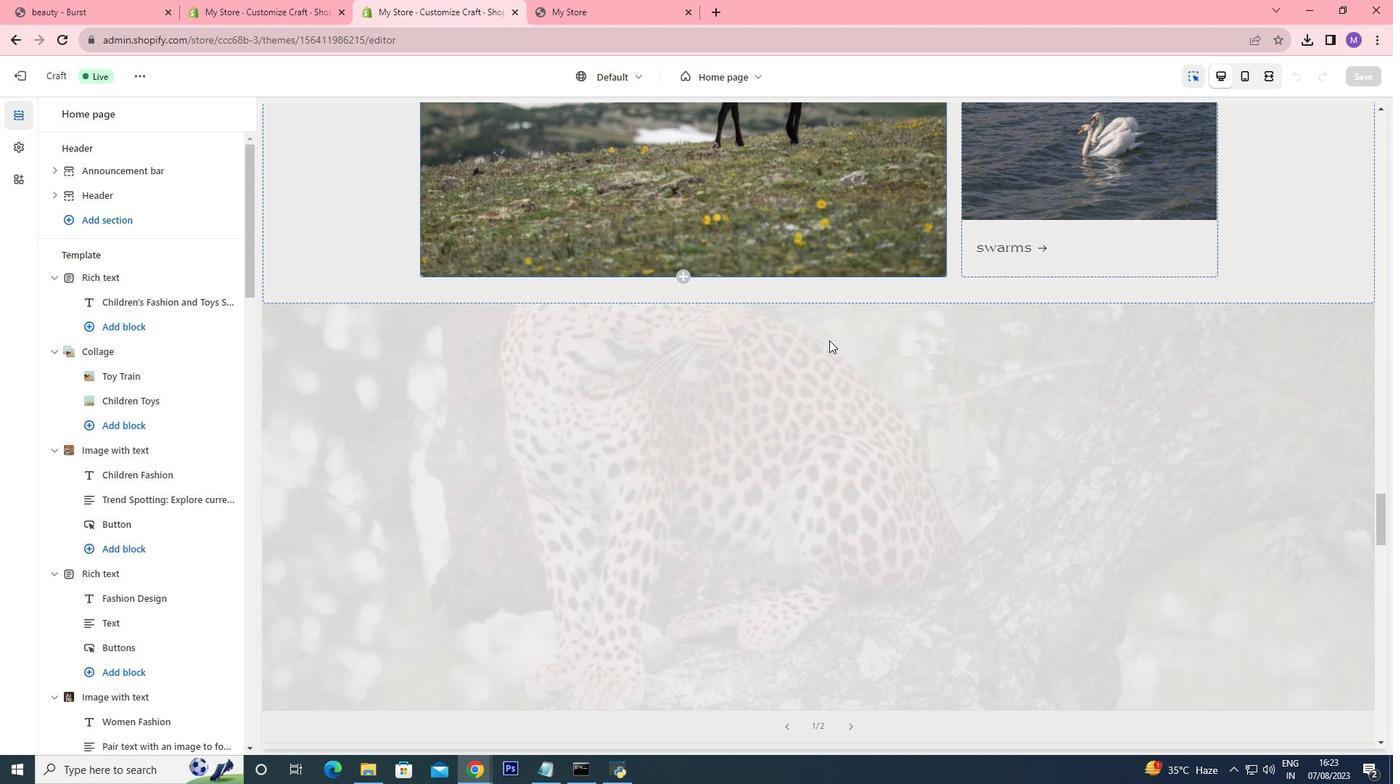 
Action: Mouse moved to (829, 339)
Screenshot: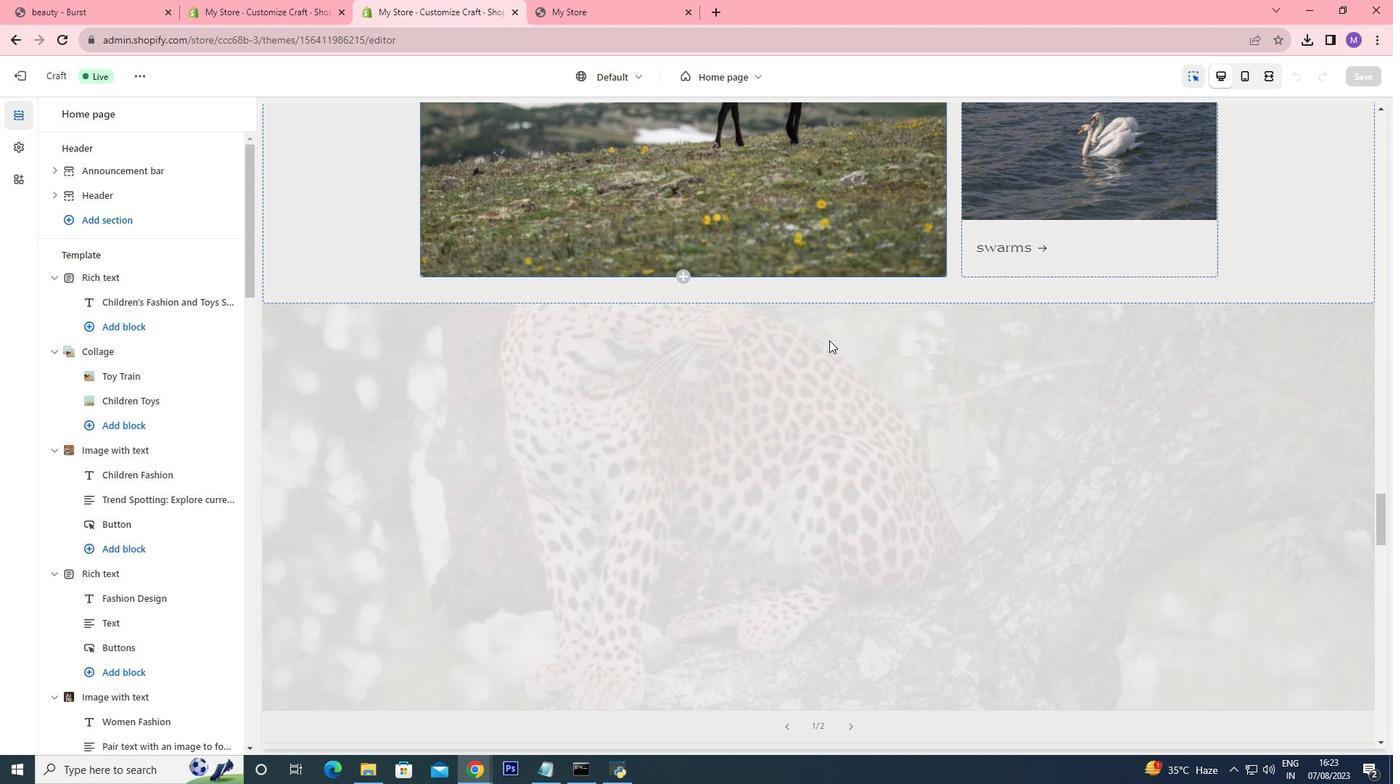 
Action: Mouse scrolled (829, 336) with delta (0, 0)
Screenshot: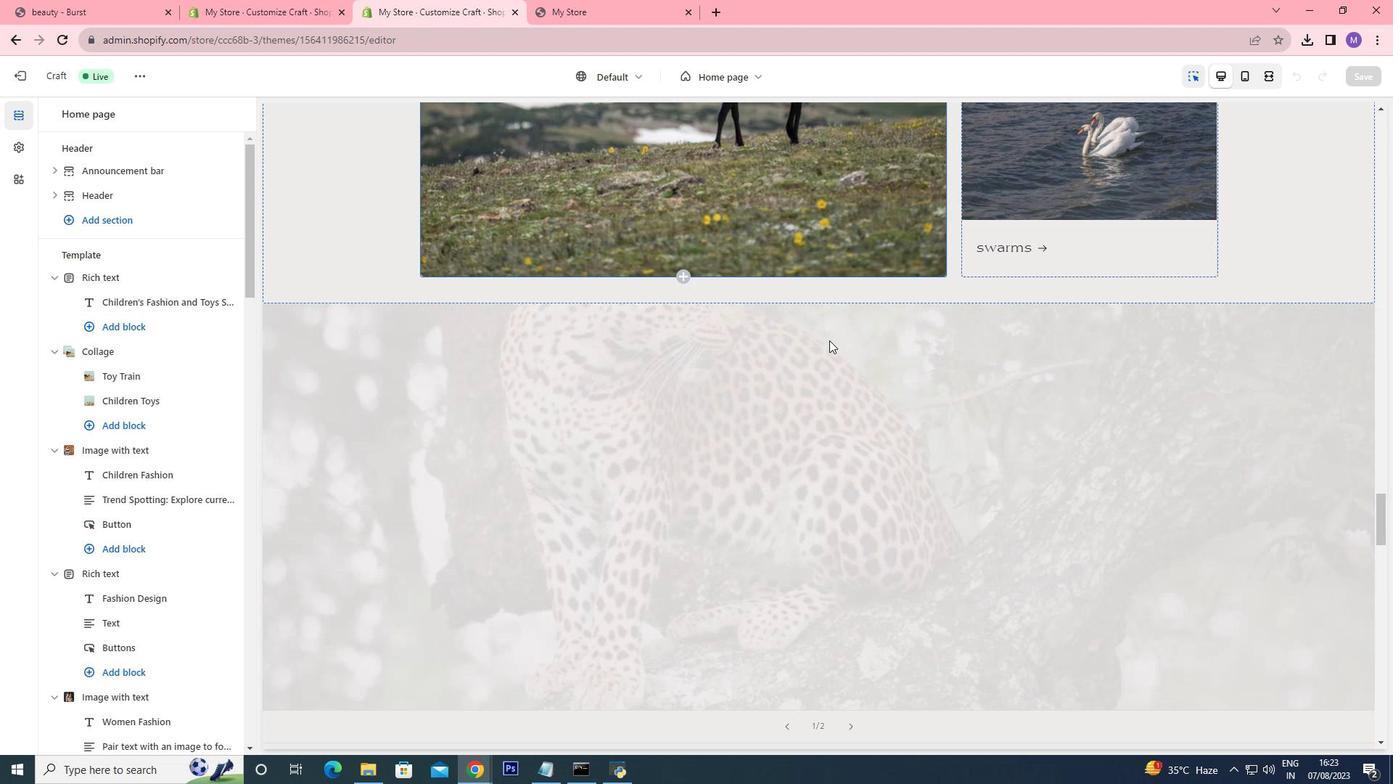 
Action: Mouse moved to (829, 343)
Screenshot: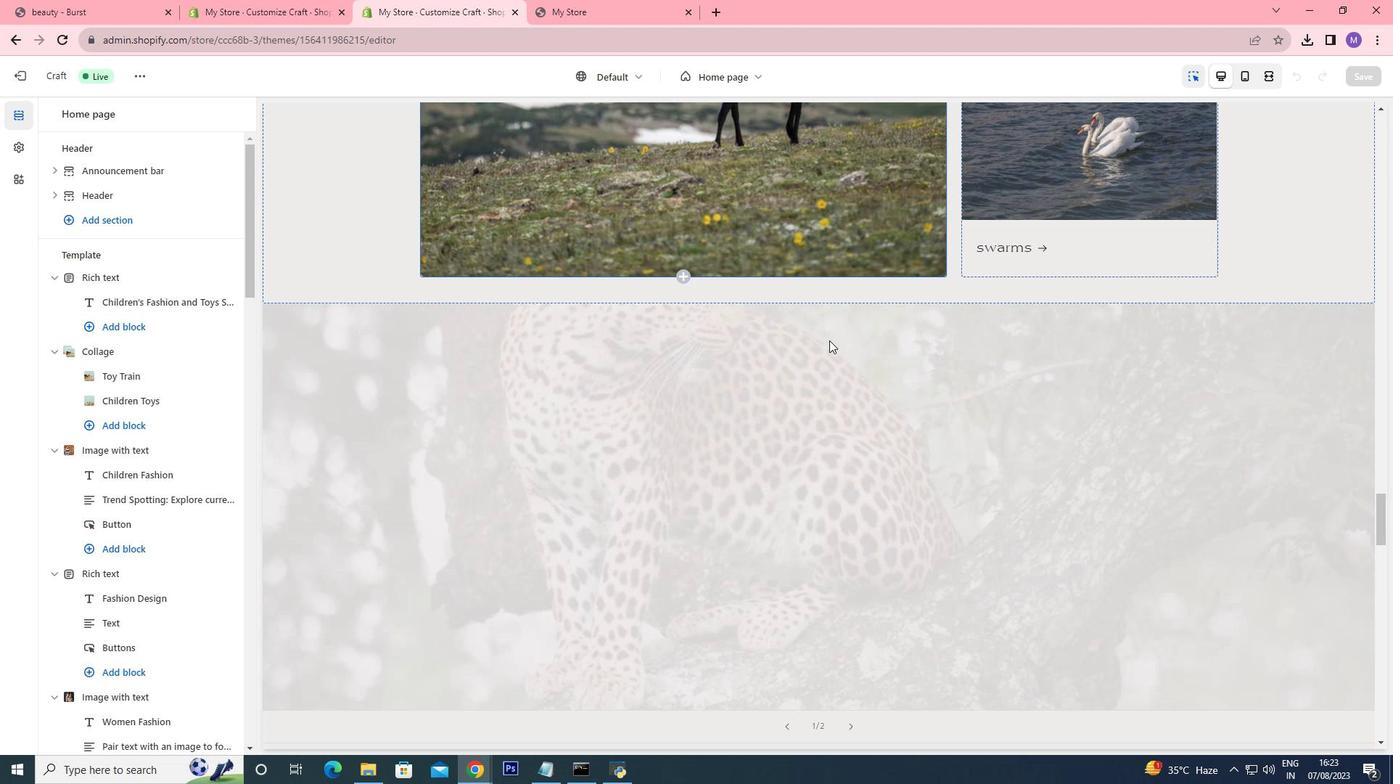 
Action: Mouse scrolled (829, 342) with delta (0, 0)
Screenshot: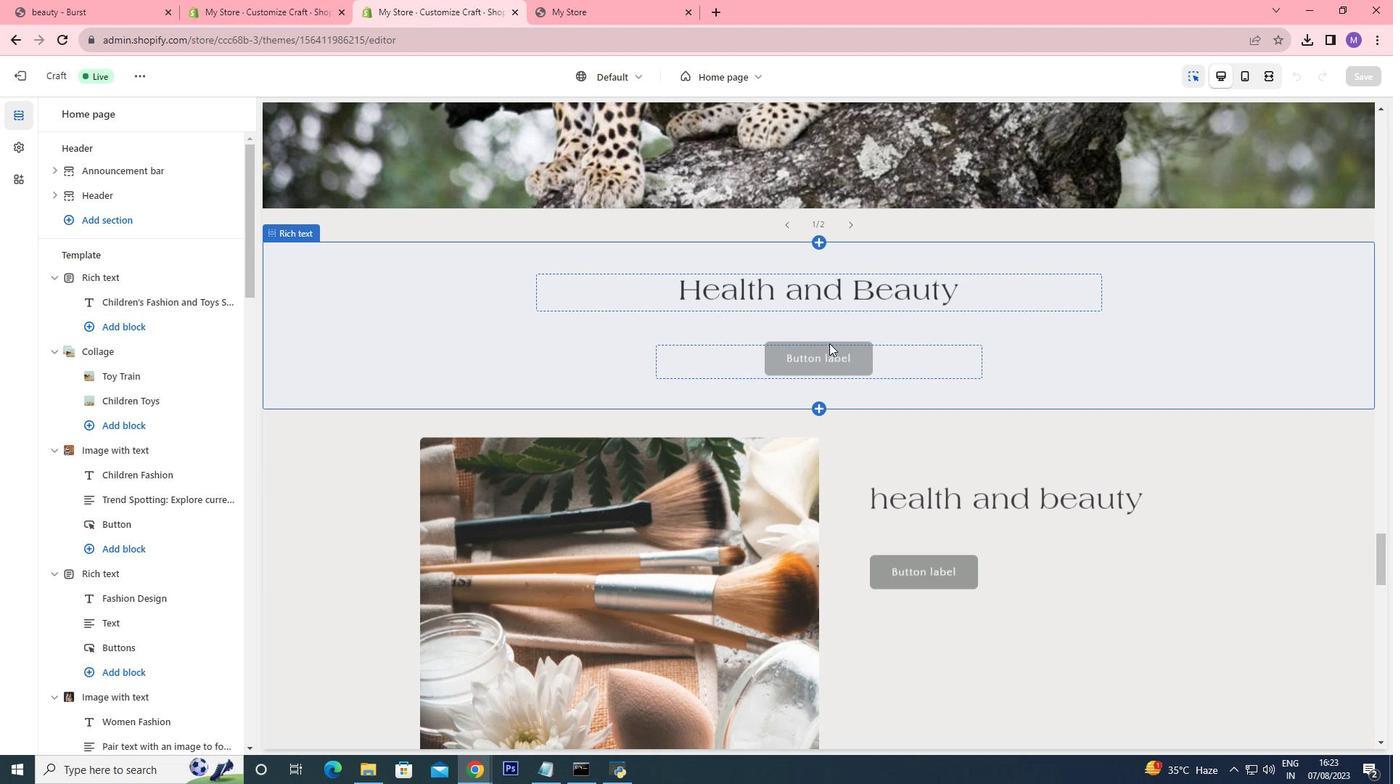 
Action: Mouse scrolled (829, 342) with delta (0, 0)
Screenshot: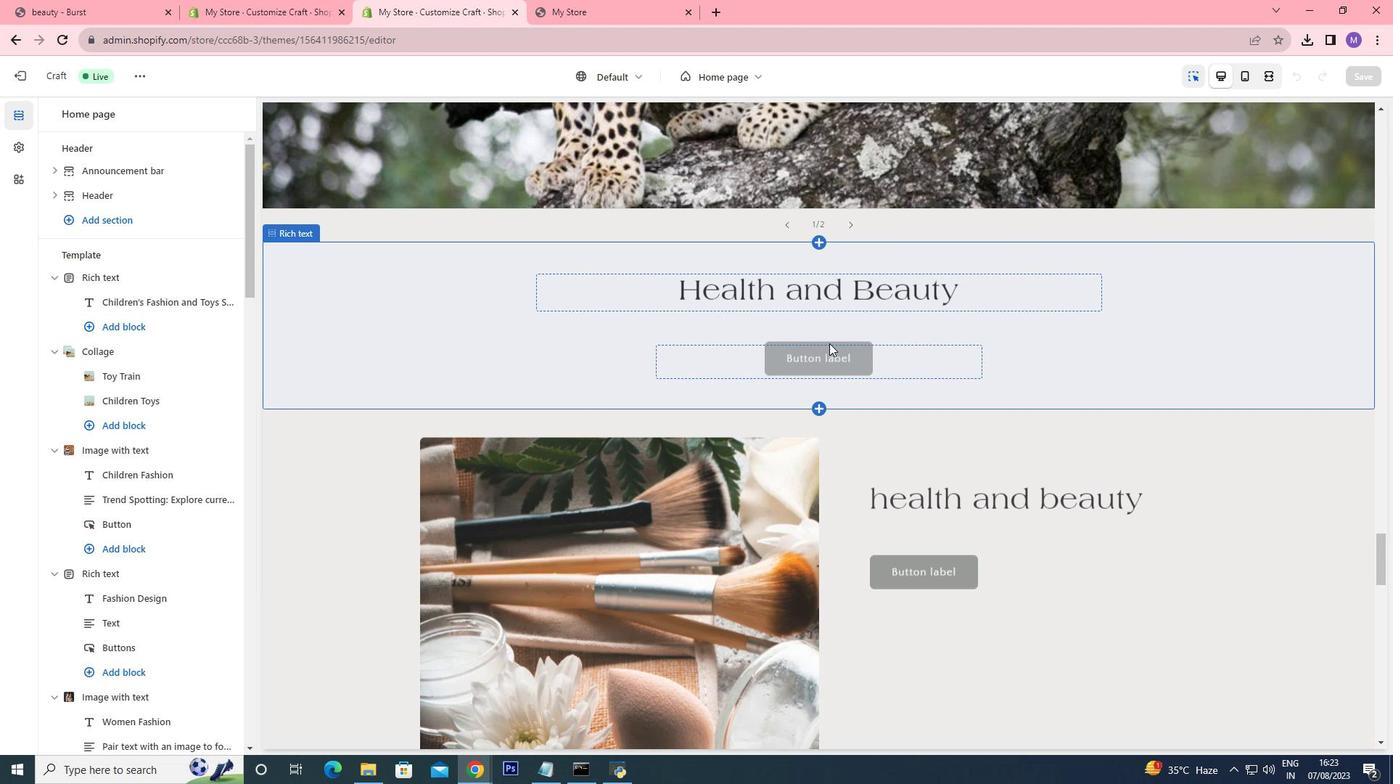 
Action: Mouse scrolled (829, 342) with delta (0, 0)
Screenshot: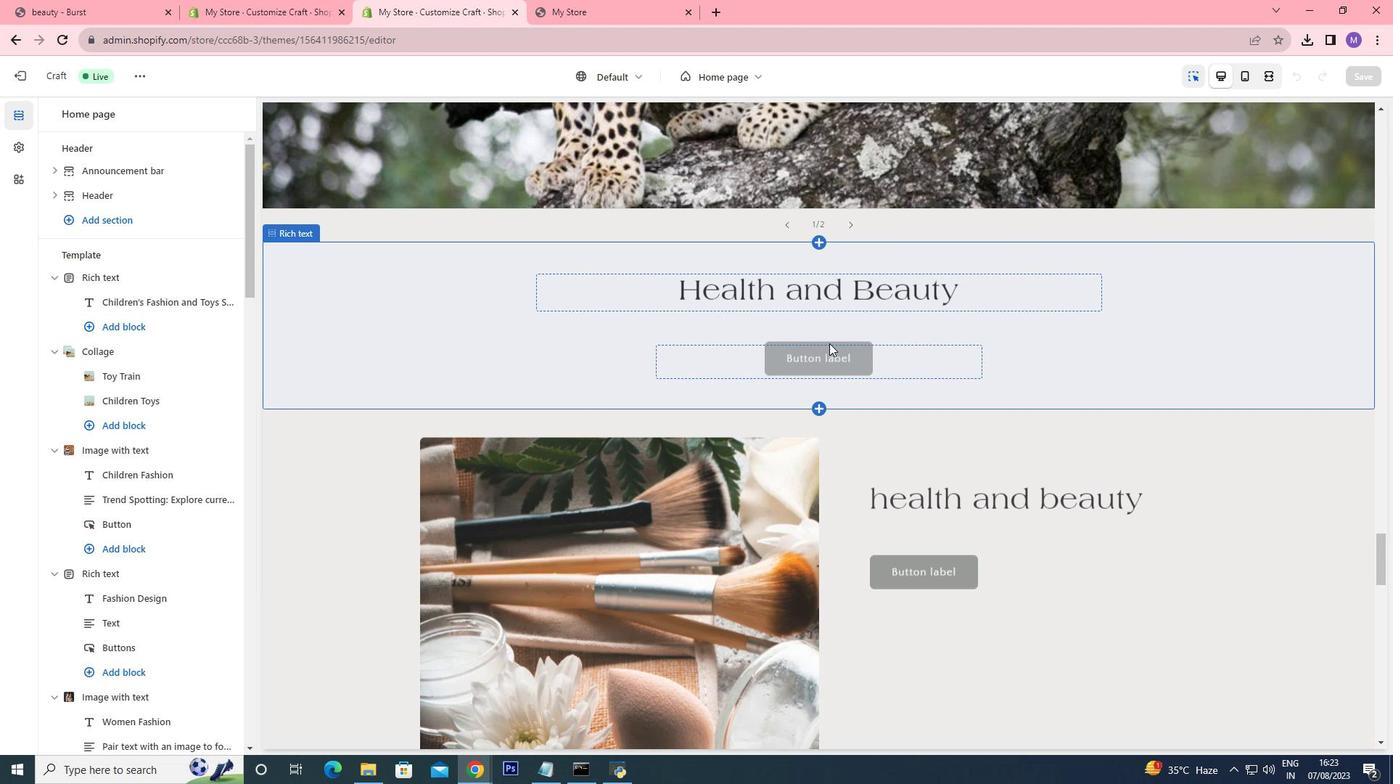 
Action: Mouse scrolled (829, 342) with delta (0, 0)
Screenshot: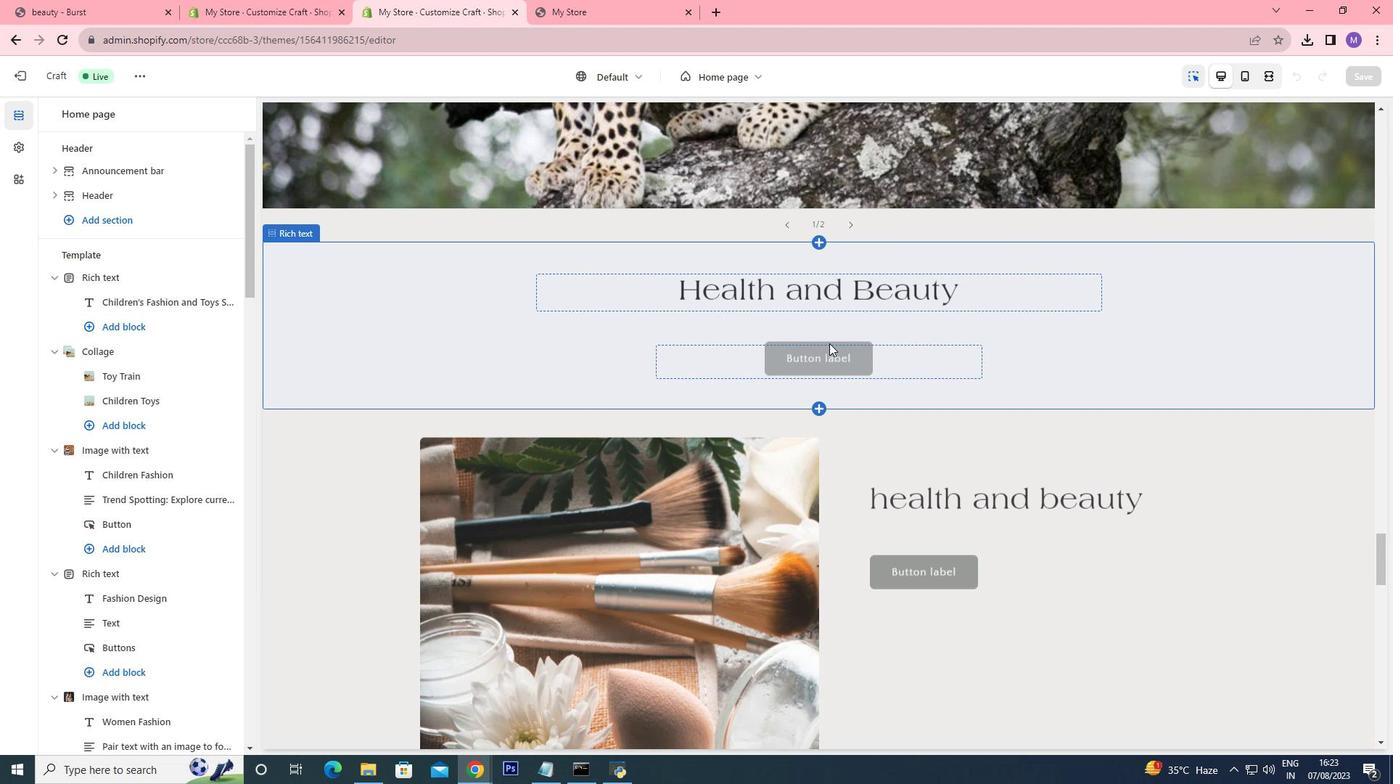 
Action: Mouse scrolled (829, 342) with delta (0, 0)
Screenshot: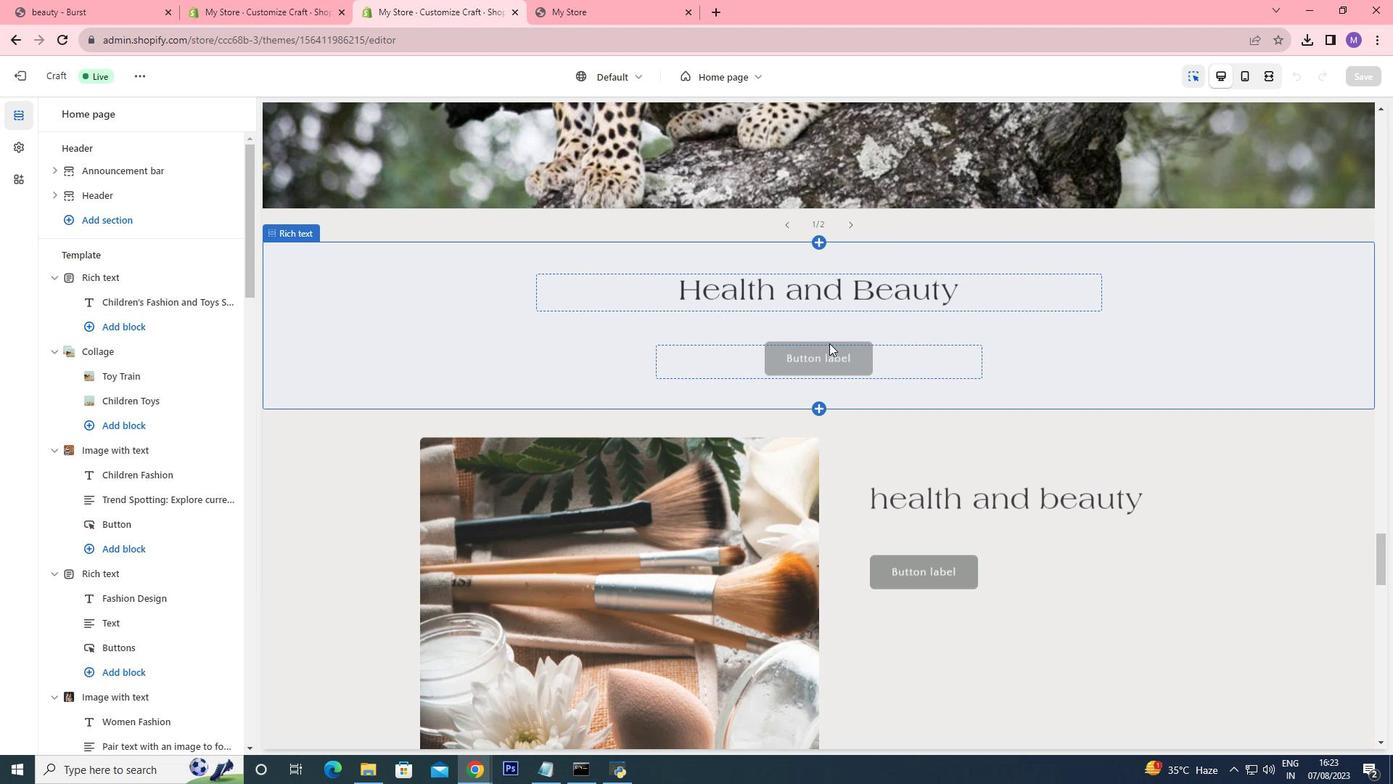 
Action: Mouse scrolled (829, 342) with delta (0, 0)
Screenshot: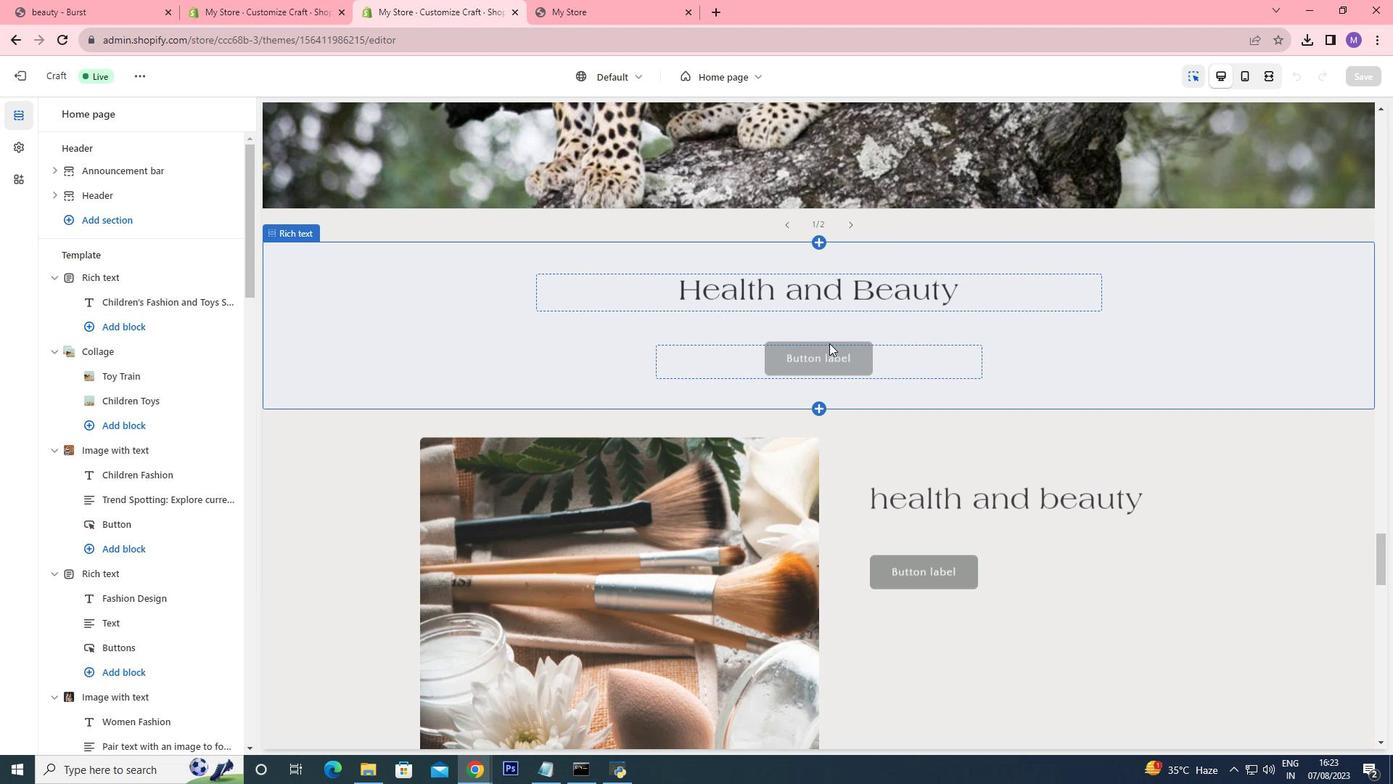 
Action: Mouse scrolled (829, 342) with delta (0, 0)
Screenshot: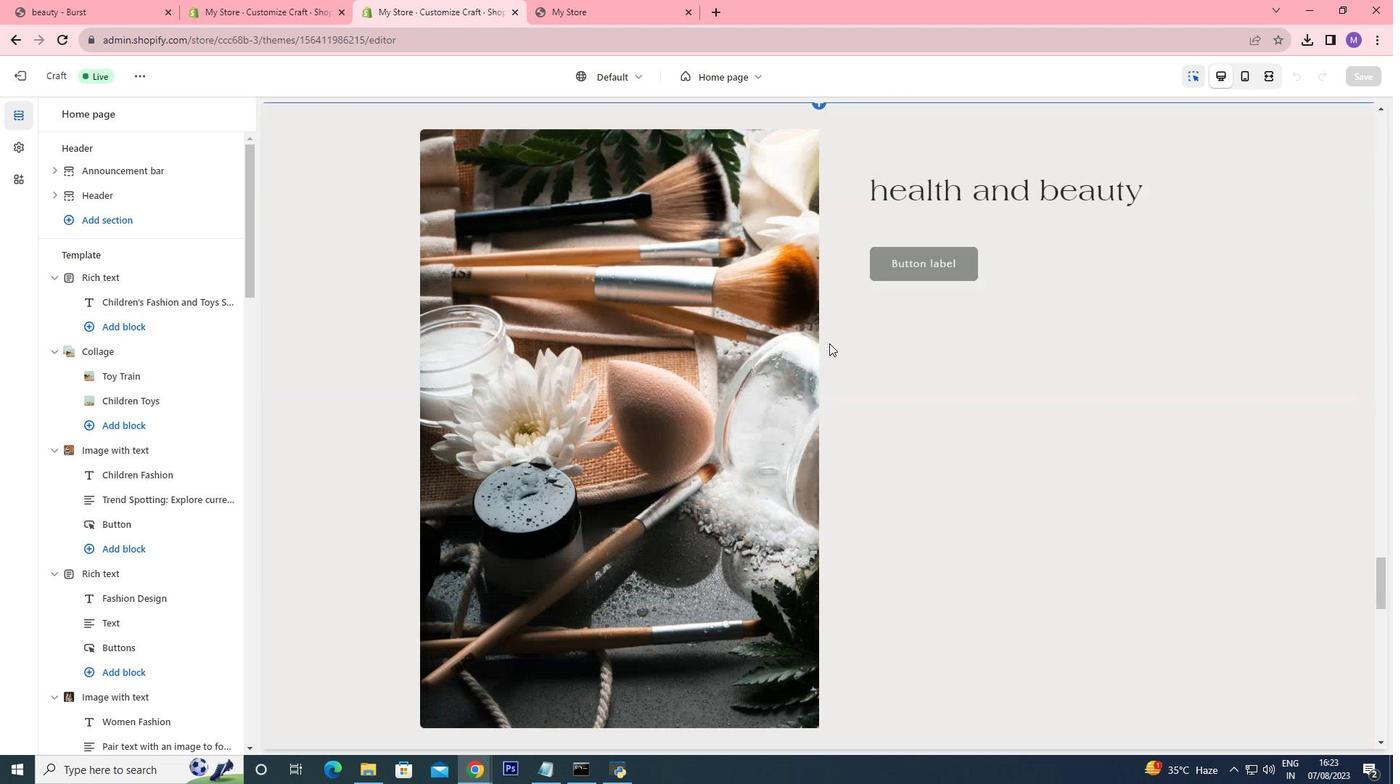 
Action: Mouse moved to (832, 345)
Screenshot: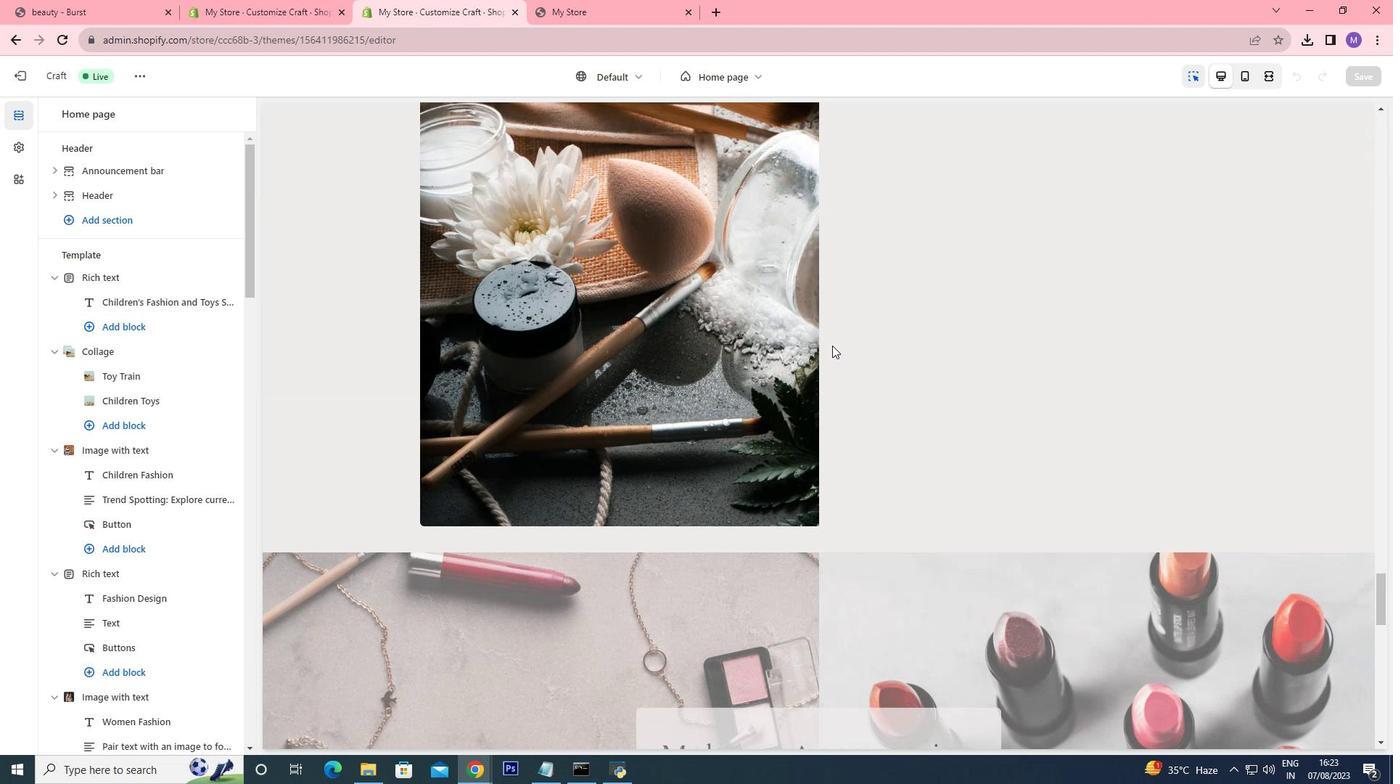 
Action: Mouse scrolled (832, 344) with delta (0, 0)
Screenshot: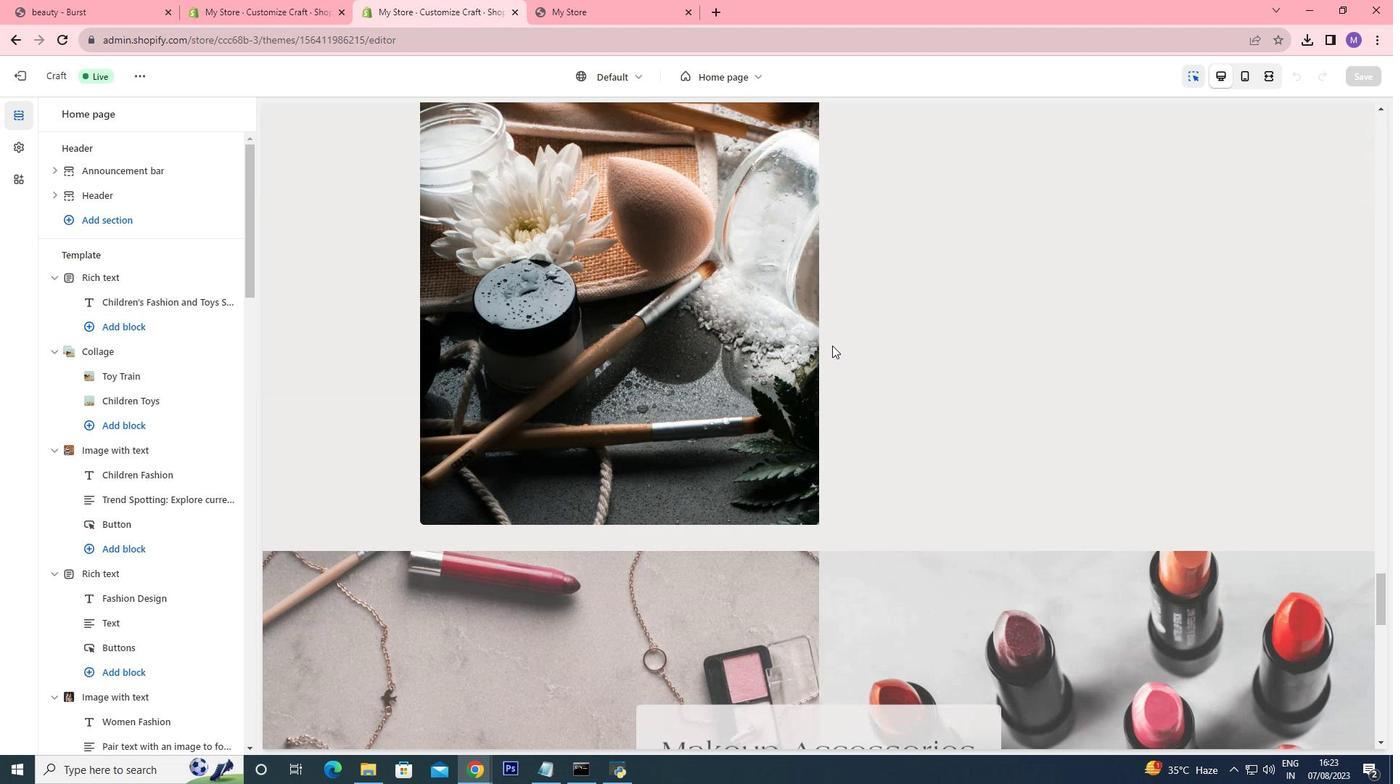 
Action: Mouse scrolled (832, 344) with delta (0, 0)
Screenshot: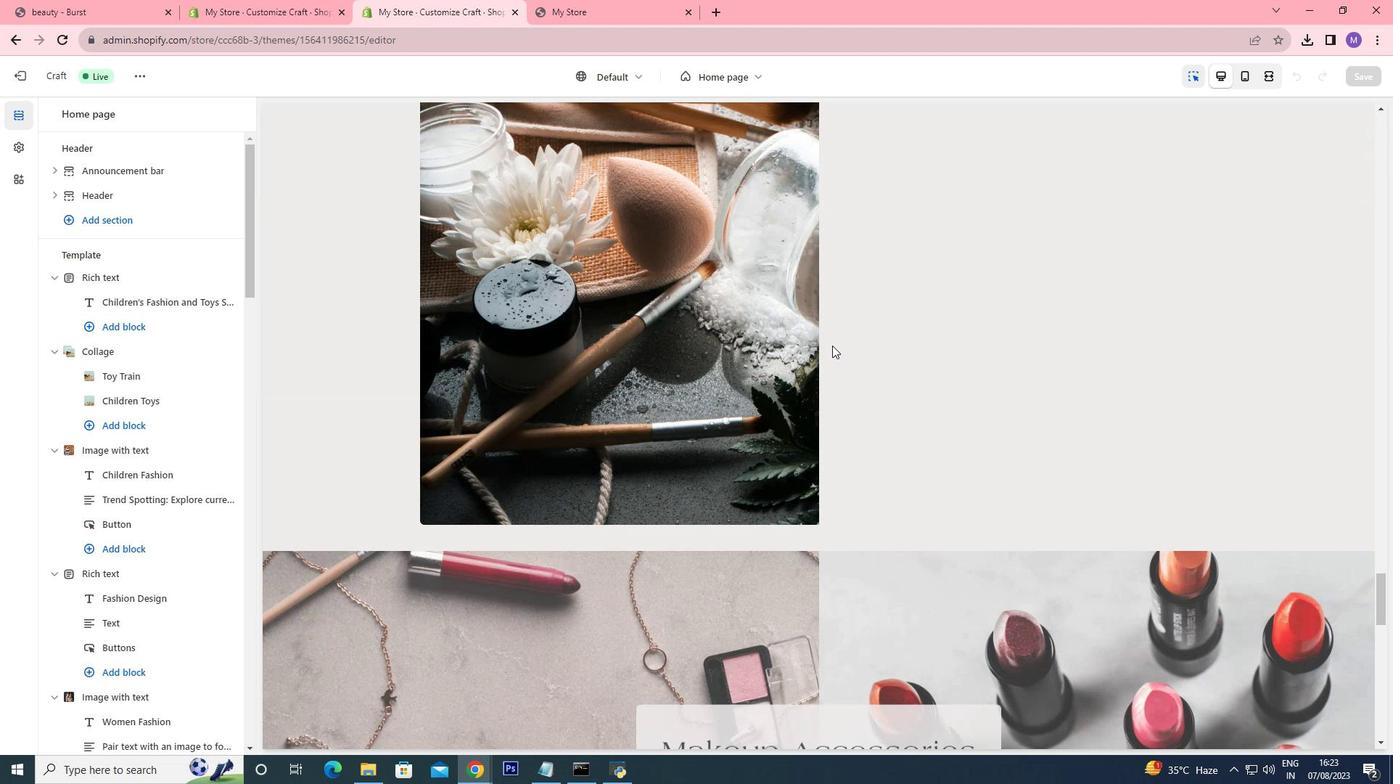 
Action: Mouse scrolled (832, 344) with delta (0, 0)
Screenshot: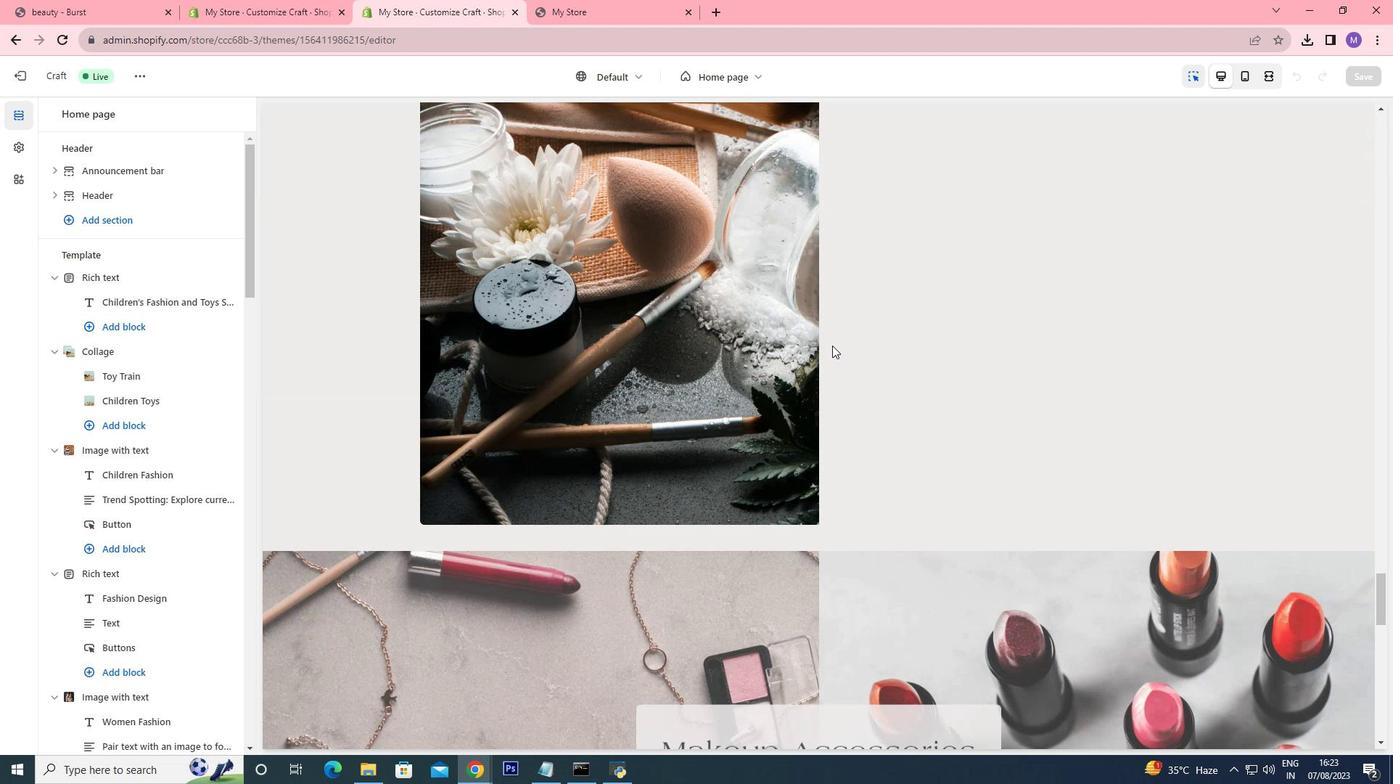 
Action: Mouse scrolled (832, 344) with delta (0, 0)
Screenshot: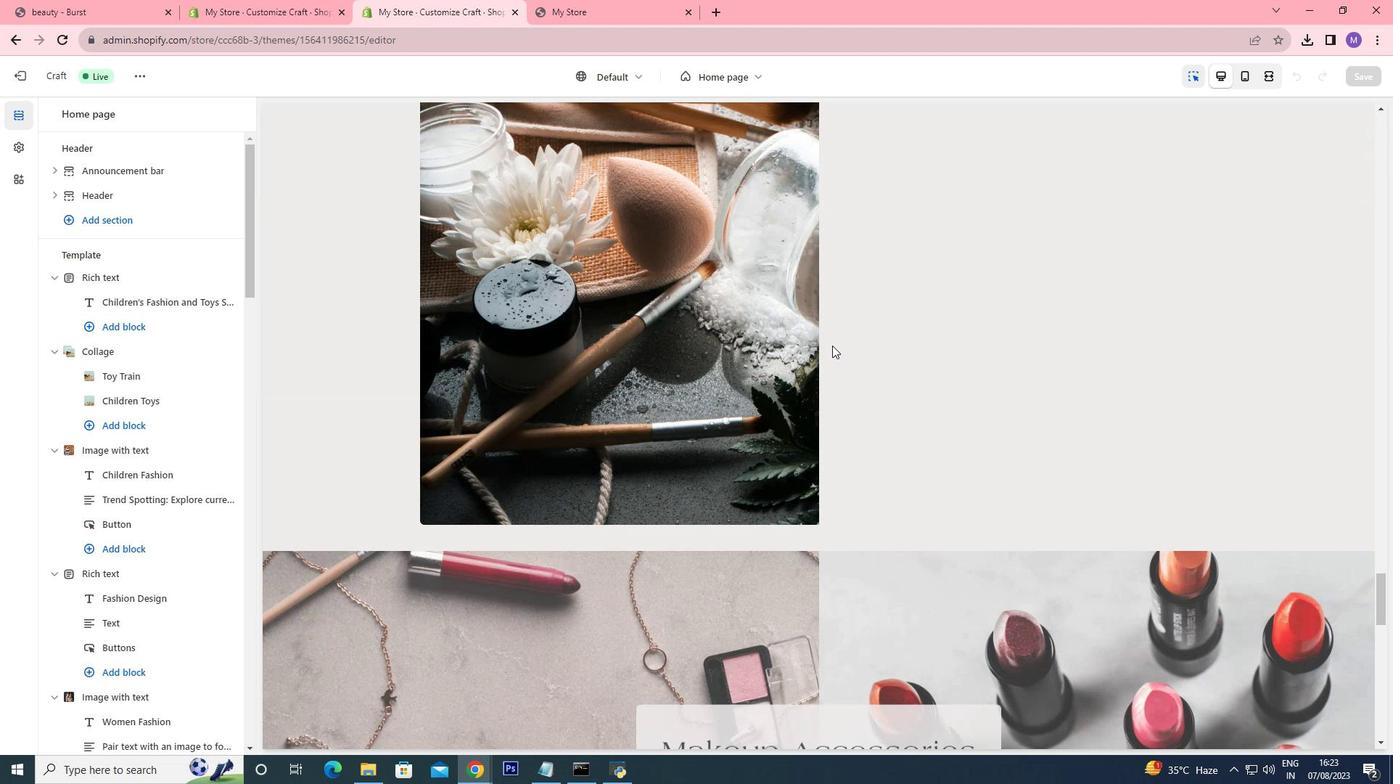 
Action: Mouse scrolled (832, 344) with delta (0, 0)
Screenshot: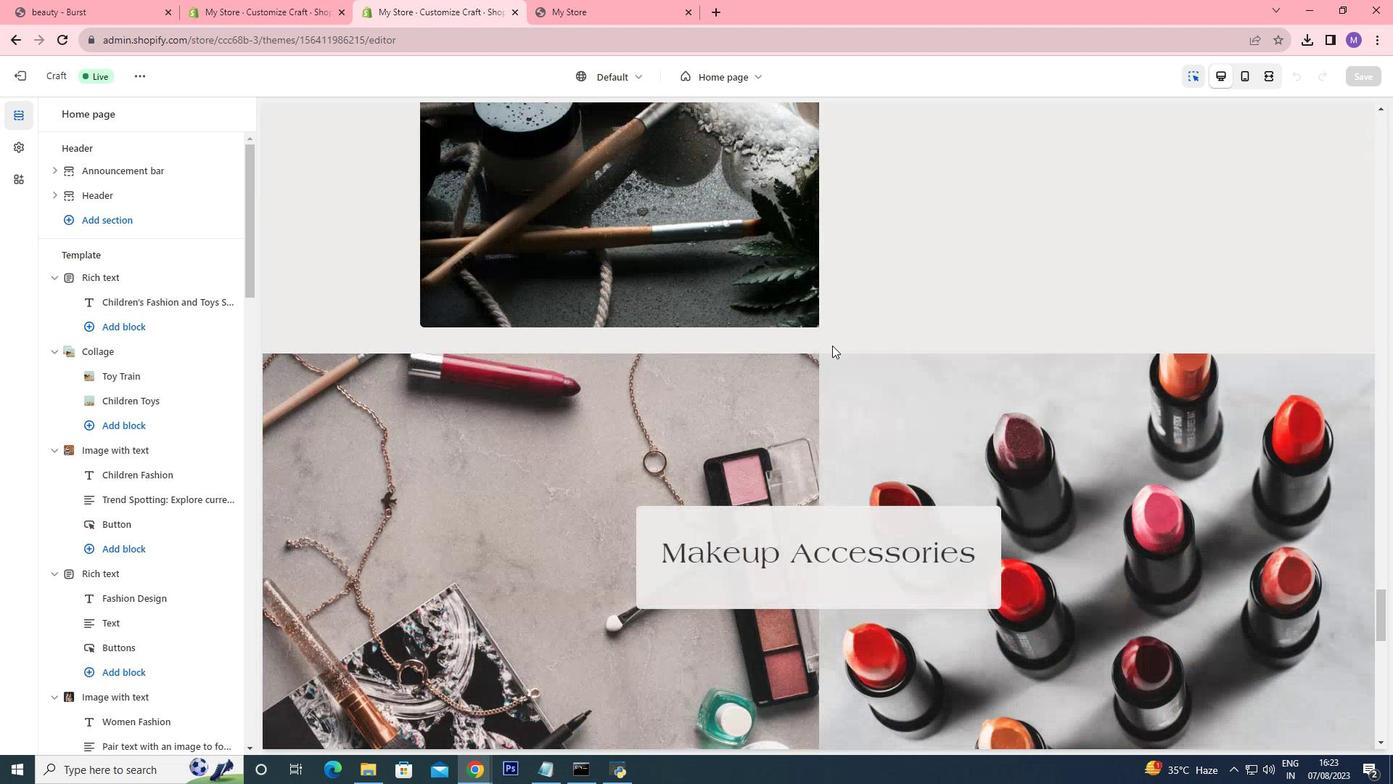 
Action: Mouse scrolled (832, 344) with delta (0, 0)
Screenshot: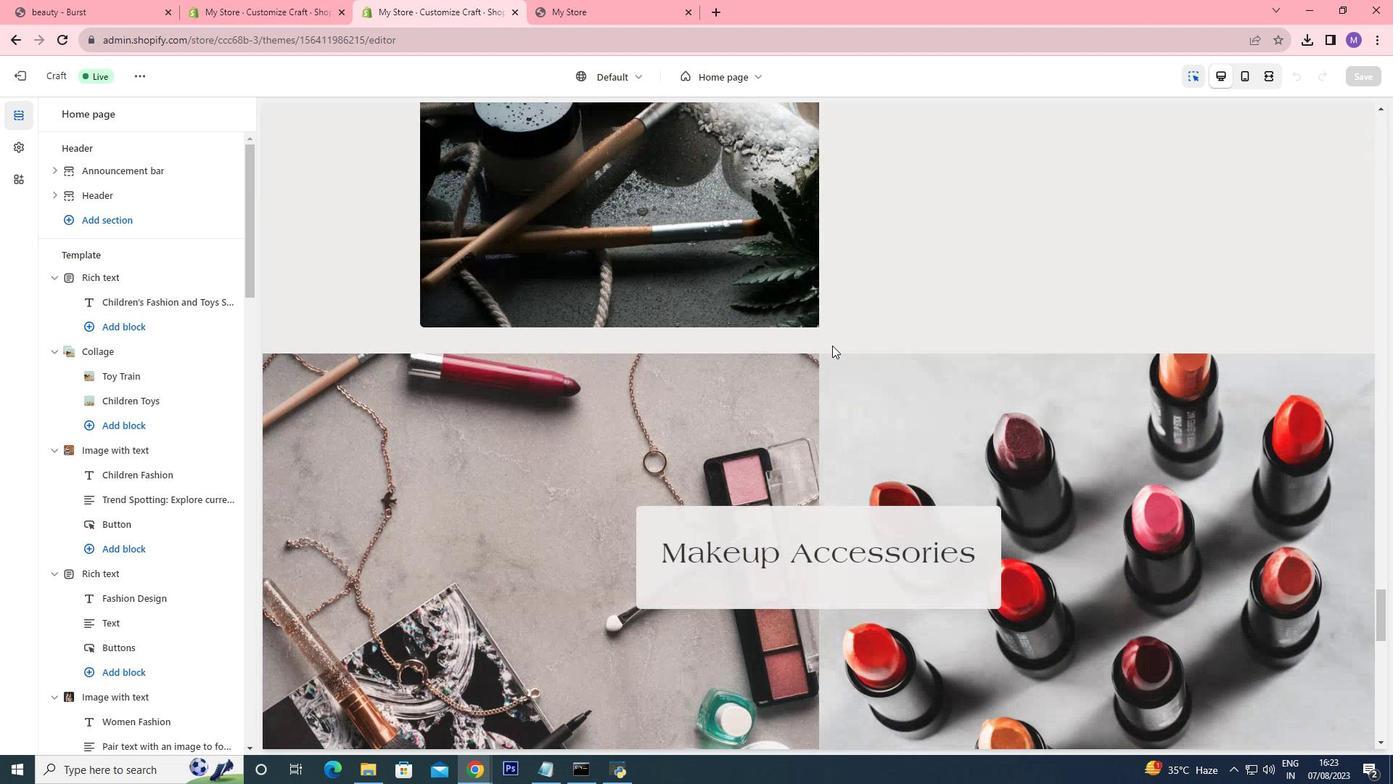 
Action: Mouse scrolled (832, 344) with delta (0, 0)
Screenshot: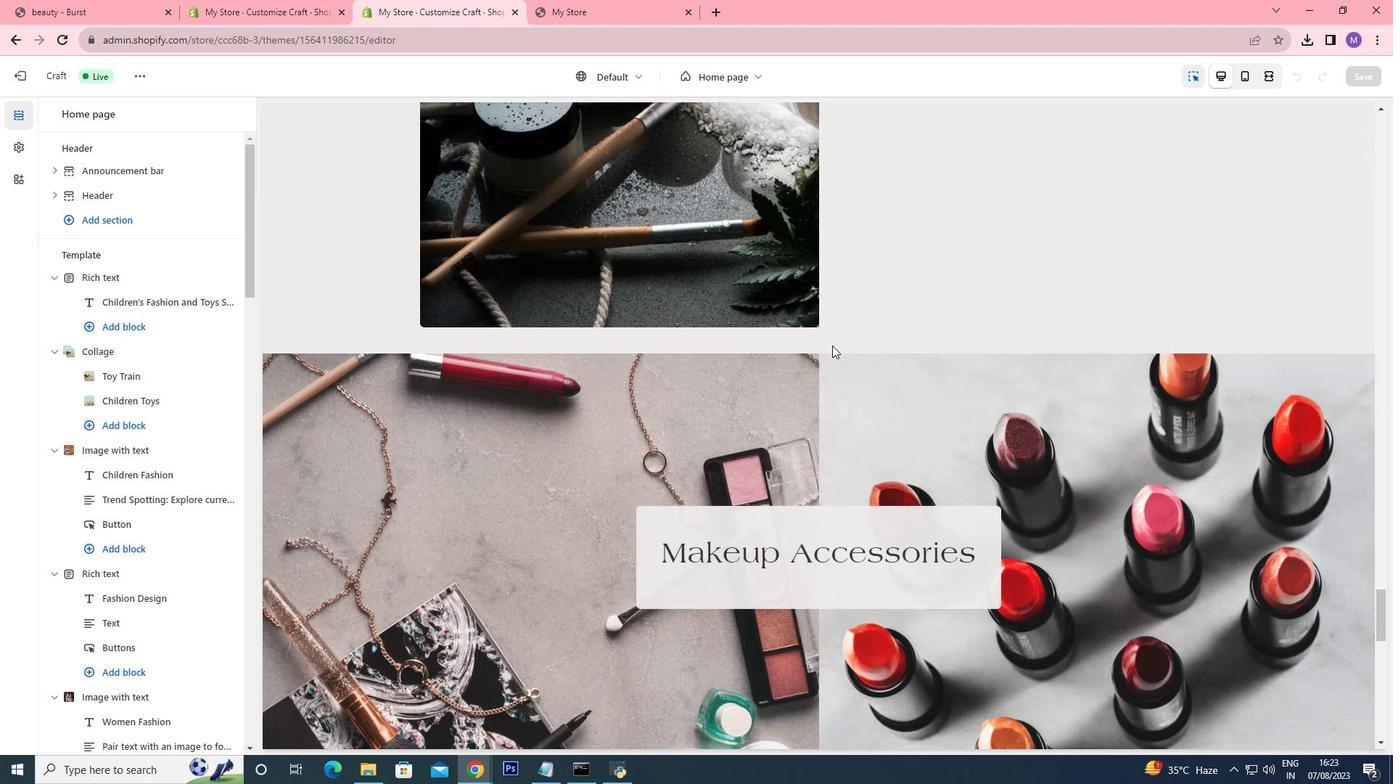 
Action: Mouse moved to (836, 351)
Screenshot: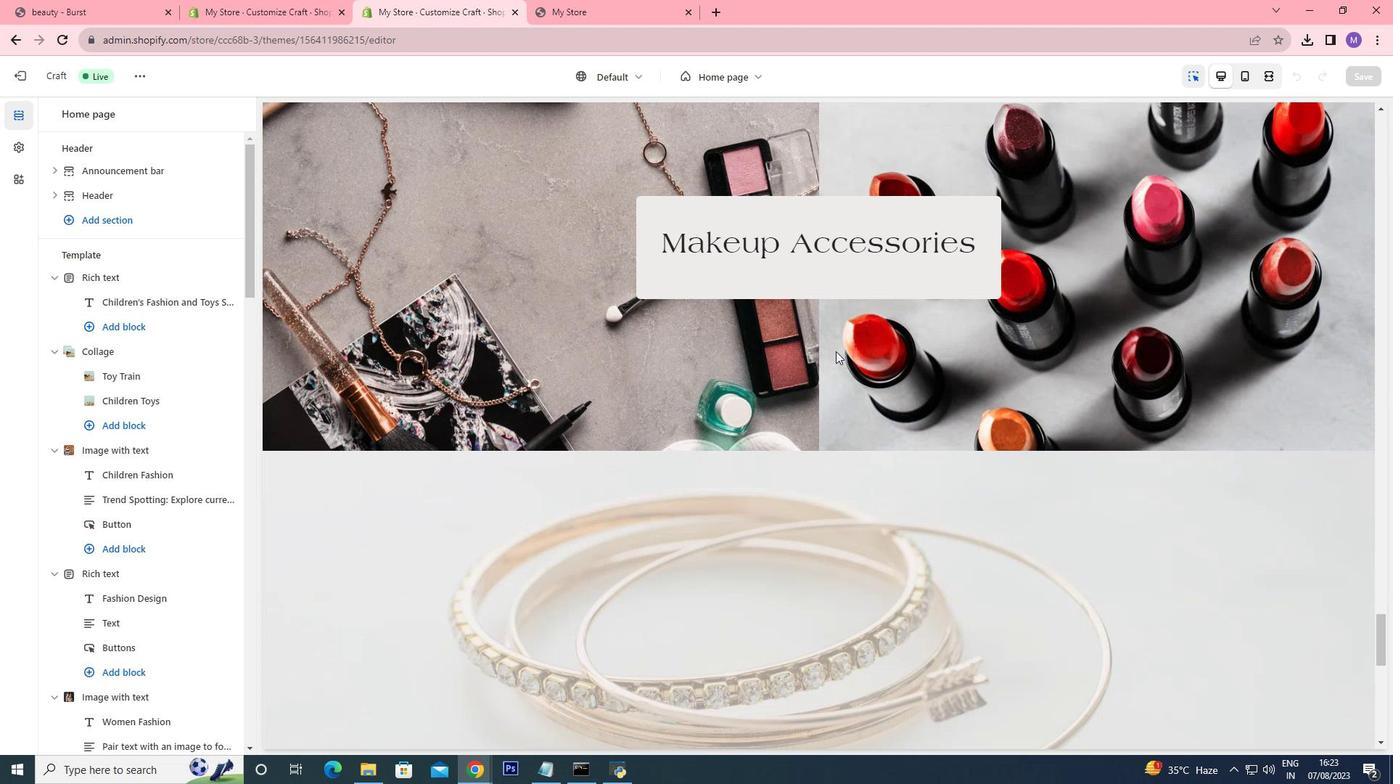 
Action: Mouse scrolled (836, 350) with delta (0, 0)
Screenshot: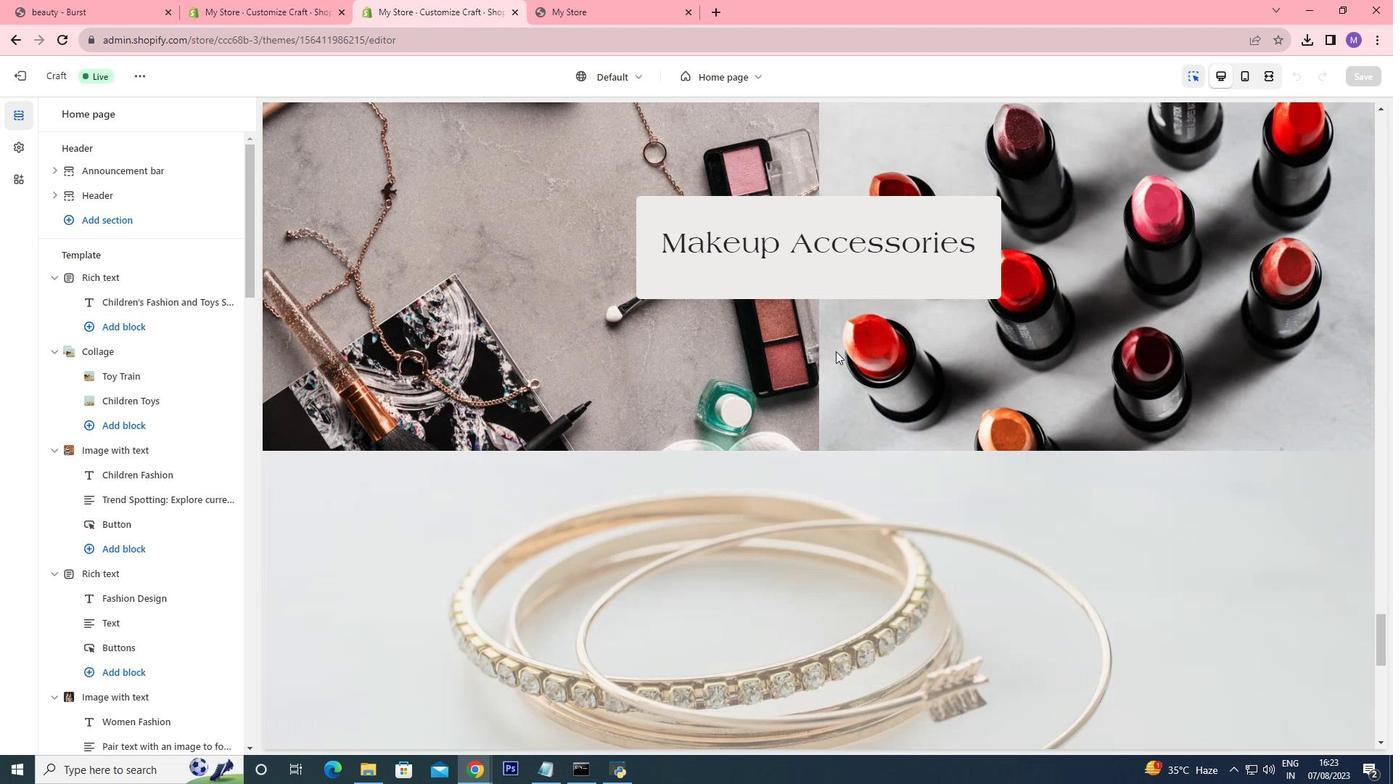 
Action: Mouse scrolled (836, 350) with delta (0, 0)
Screenshot: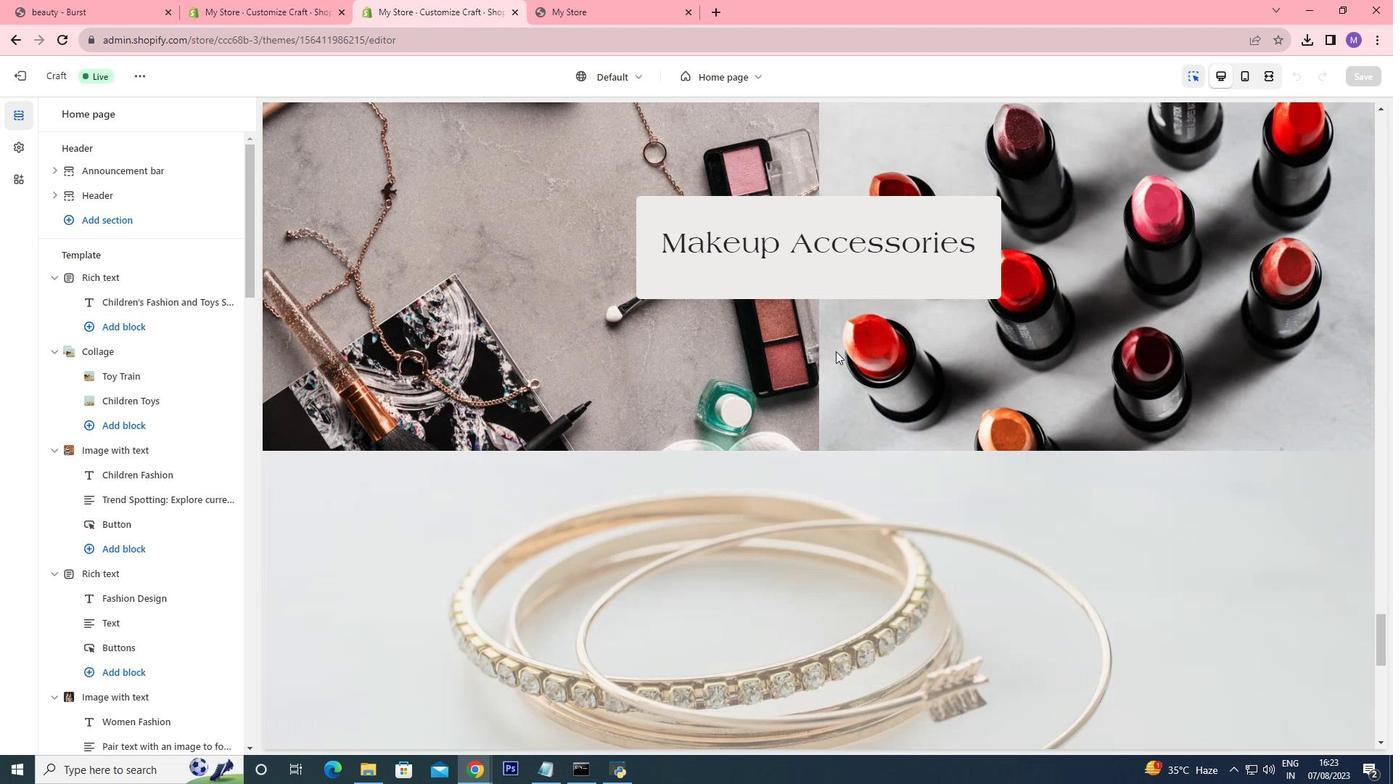 
Action: Mouse scrolled (836, 350) with delta (0, 0)
Screenshot: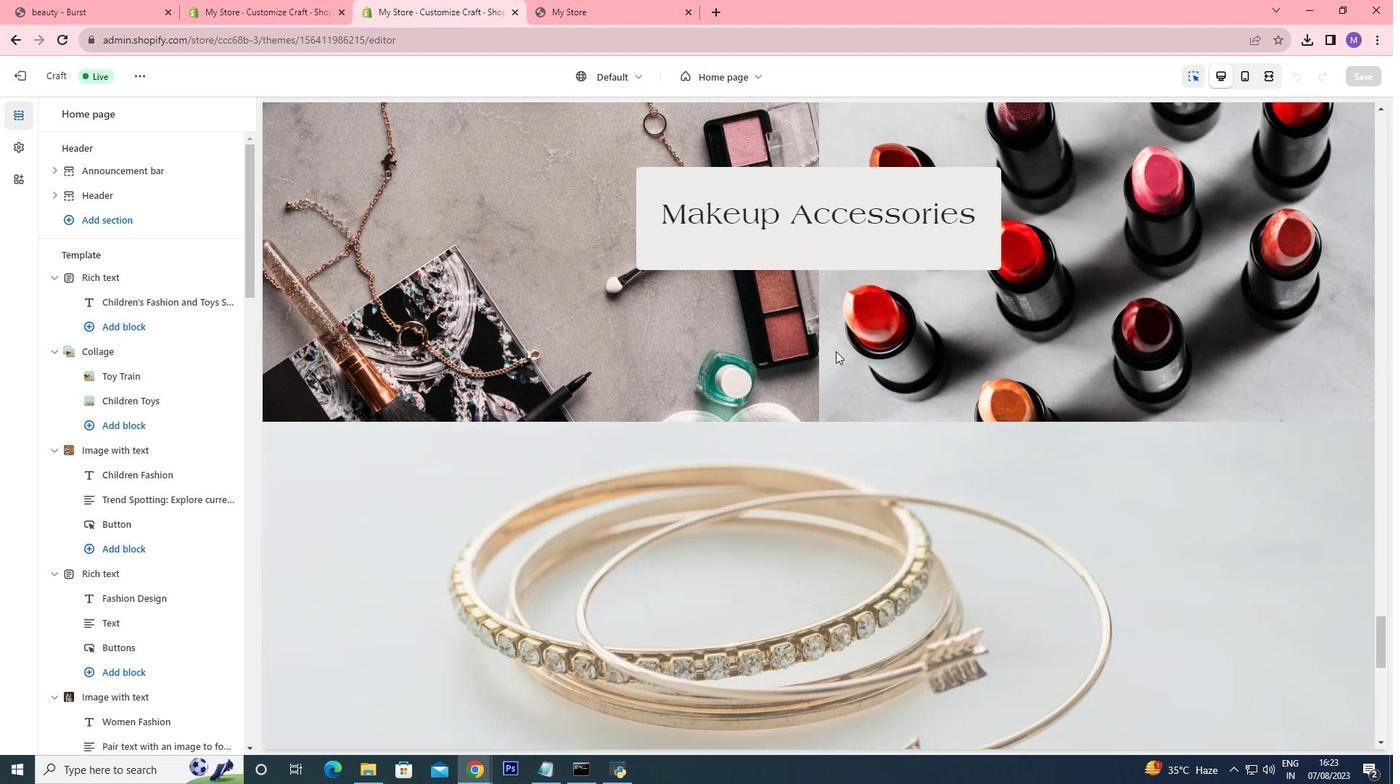 
Action: Mouse scrolled (836, 350) with delta (0, 0)
Screenshot: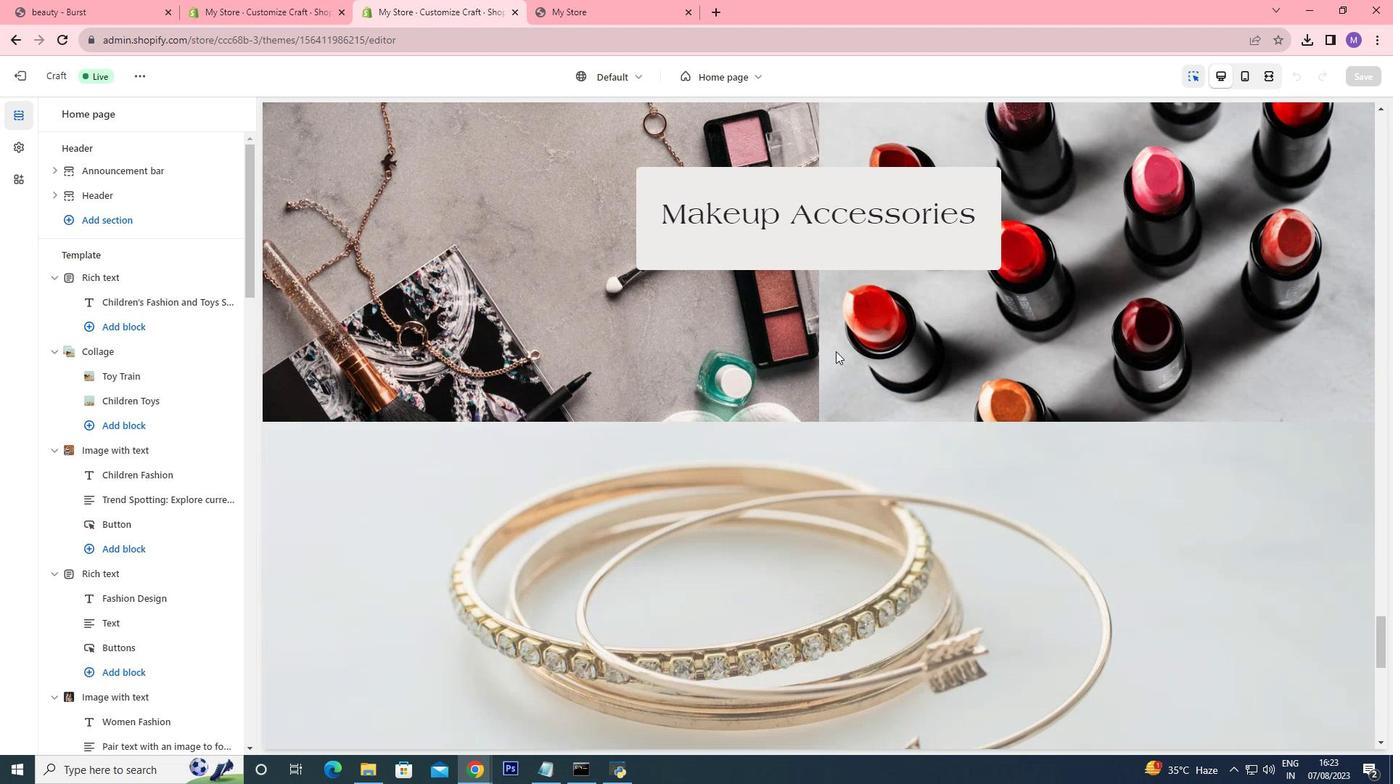 
Action: Mouse scrolled (836, 350) with delta (0, 0)
Screenshot: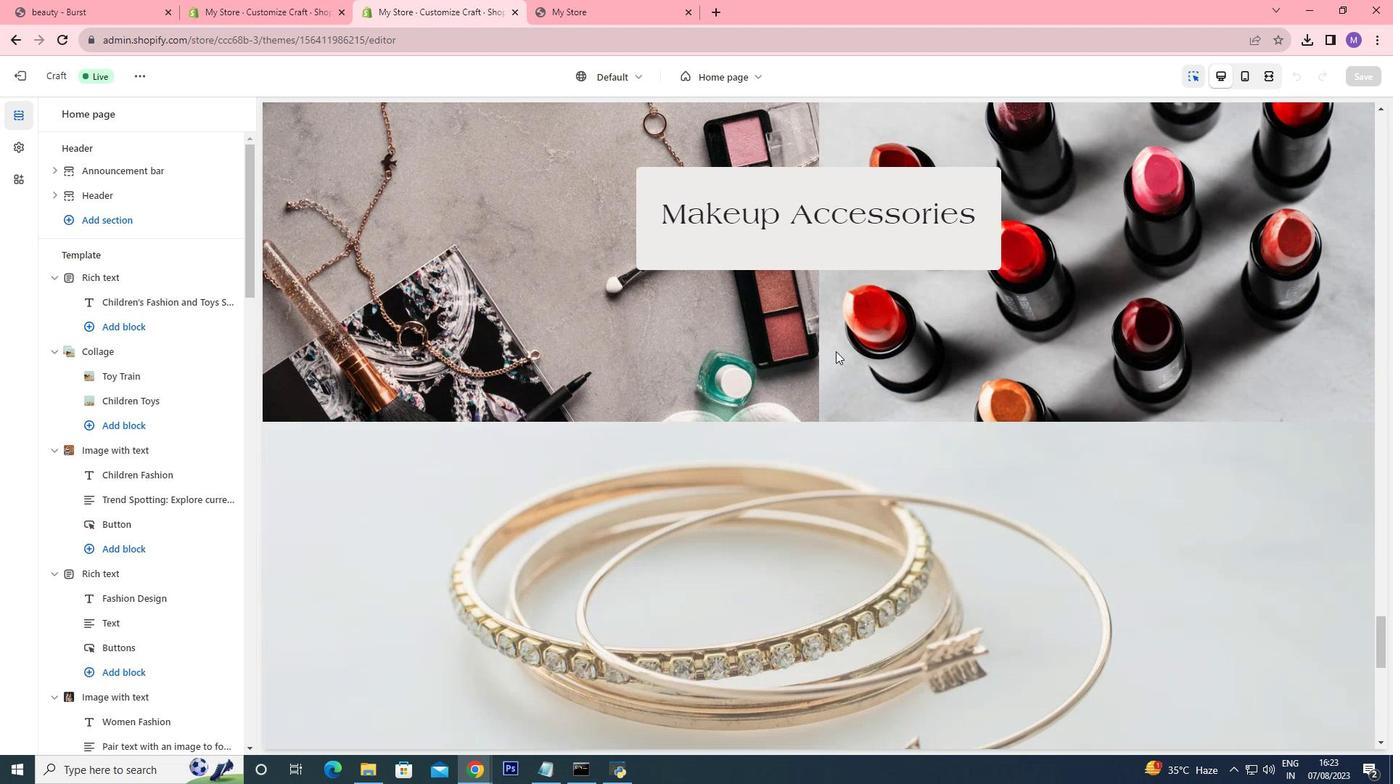 
Action: Mouse scrolled (836, 350) with delta (0, 0)
Screenshot: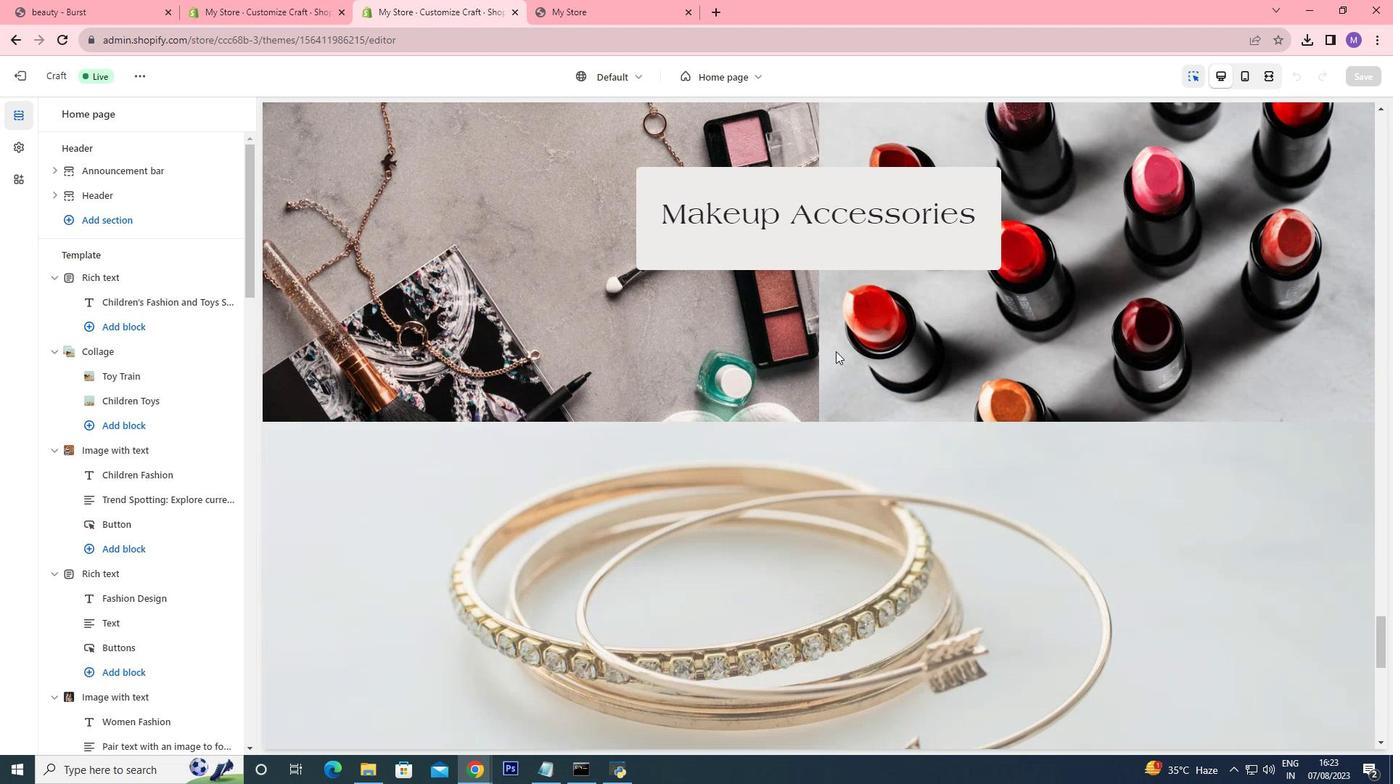 
Action: Mouse scrolled (836, 350) with delta (0, 0)
Screenshot: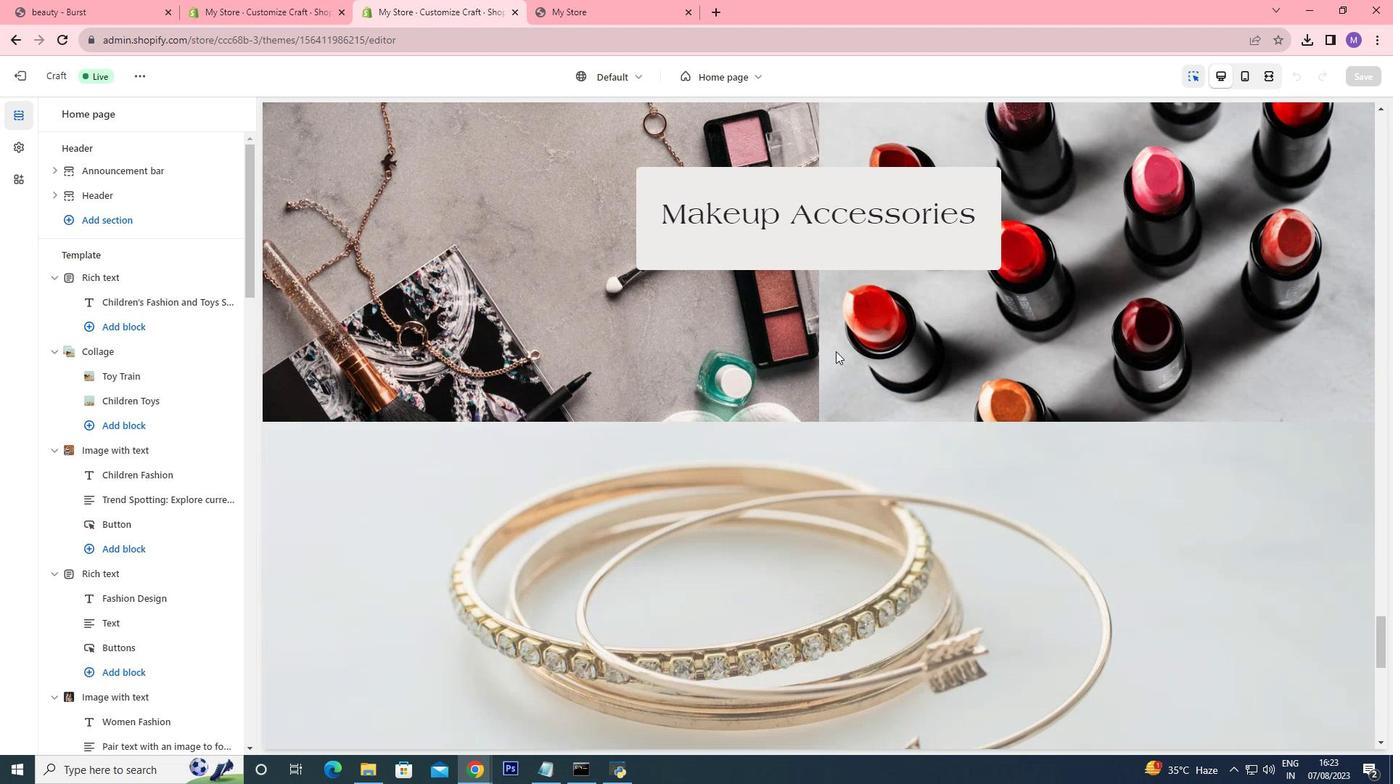 
Action: Mouse scrolled (836, 350) with delta (0, 0)
Screenshot: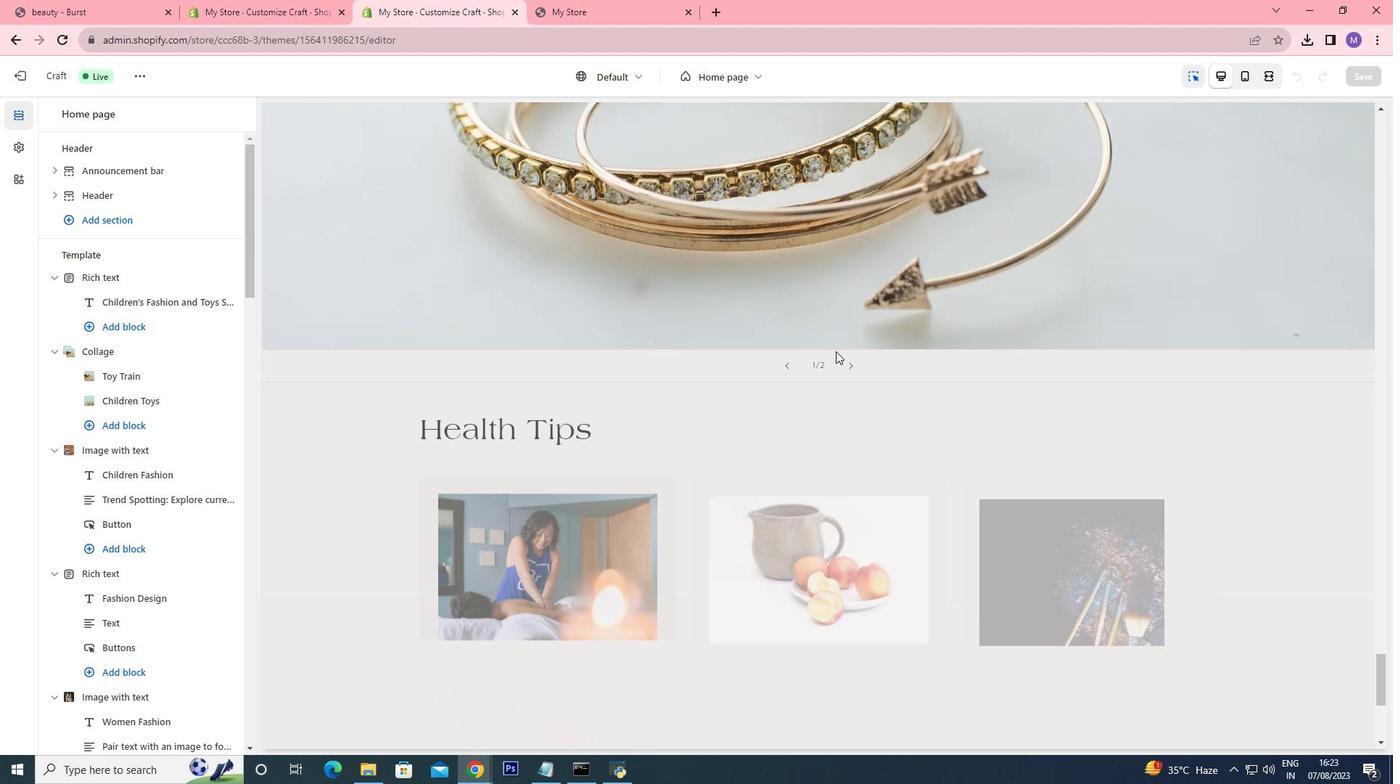 
Action: Mouse scrolled (836, 350) with delta (0, 0)
Screenshot: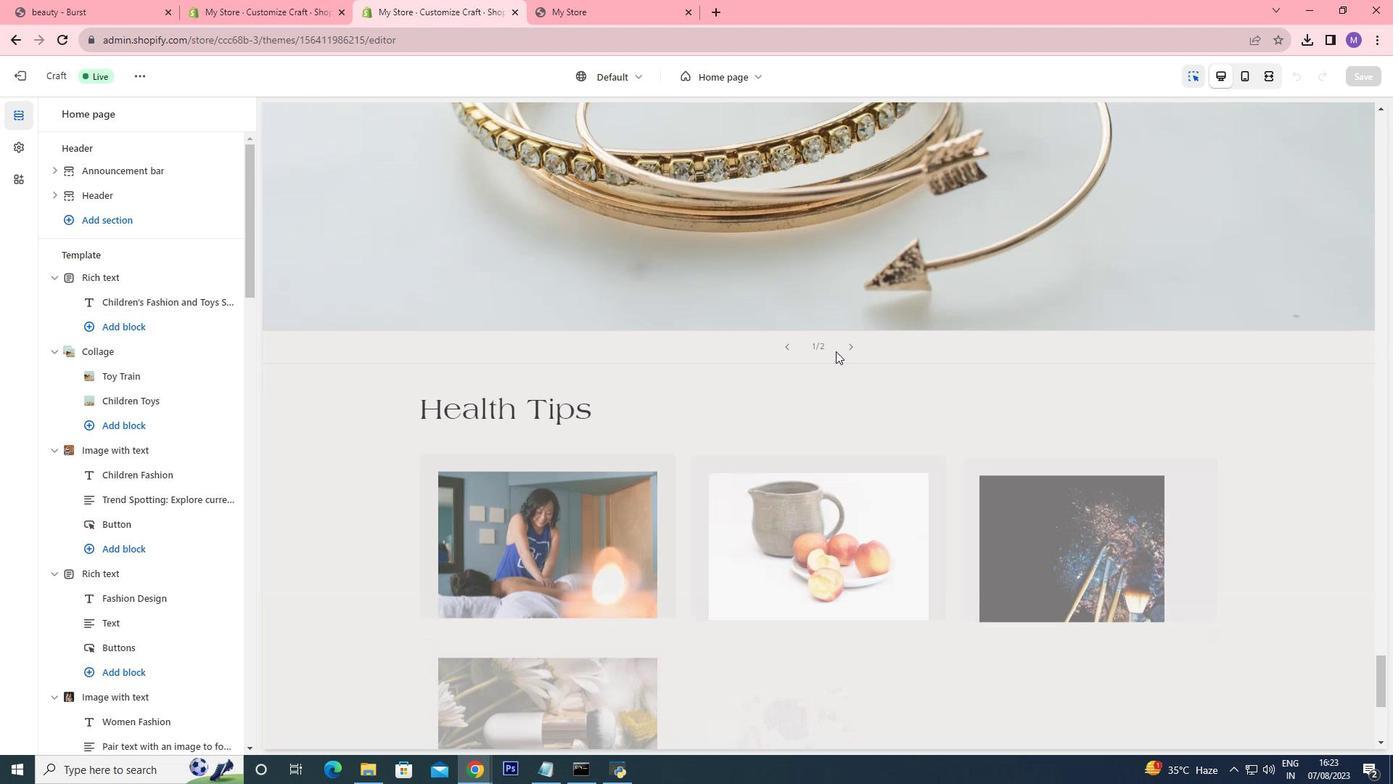 
Action: Mouse scrolled (836, 350) with delta (0, 0)
Screenshot: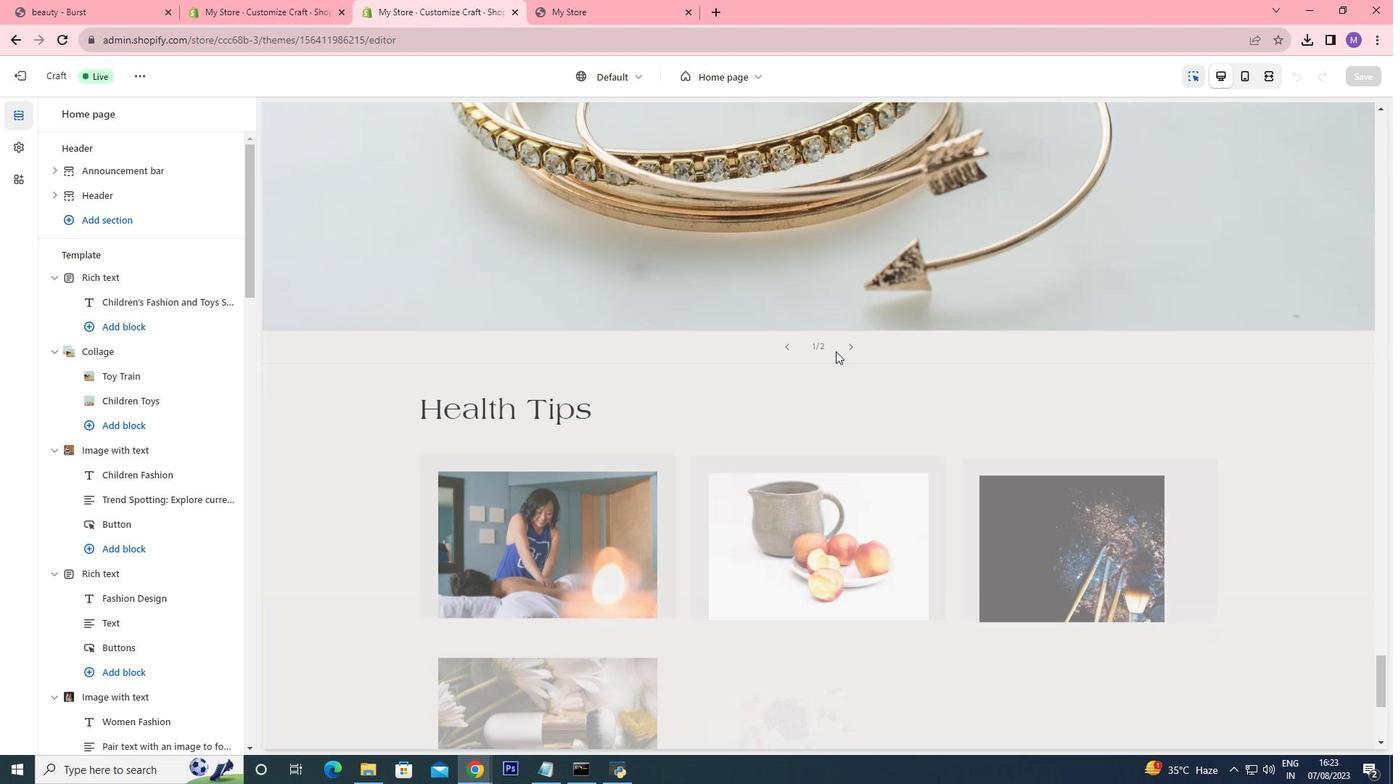 
Action: Mouse scrolled (836, 350) with delta (0, 0)
Screenshot: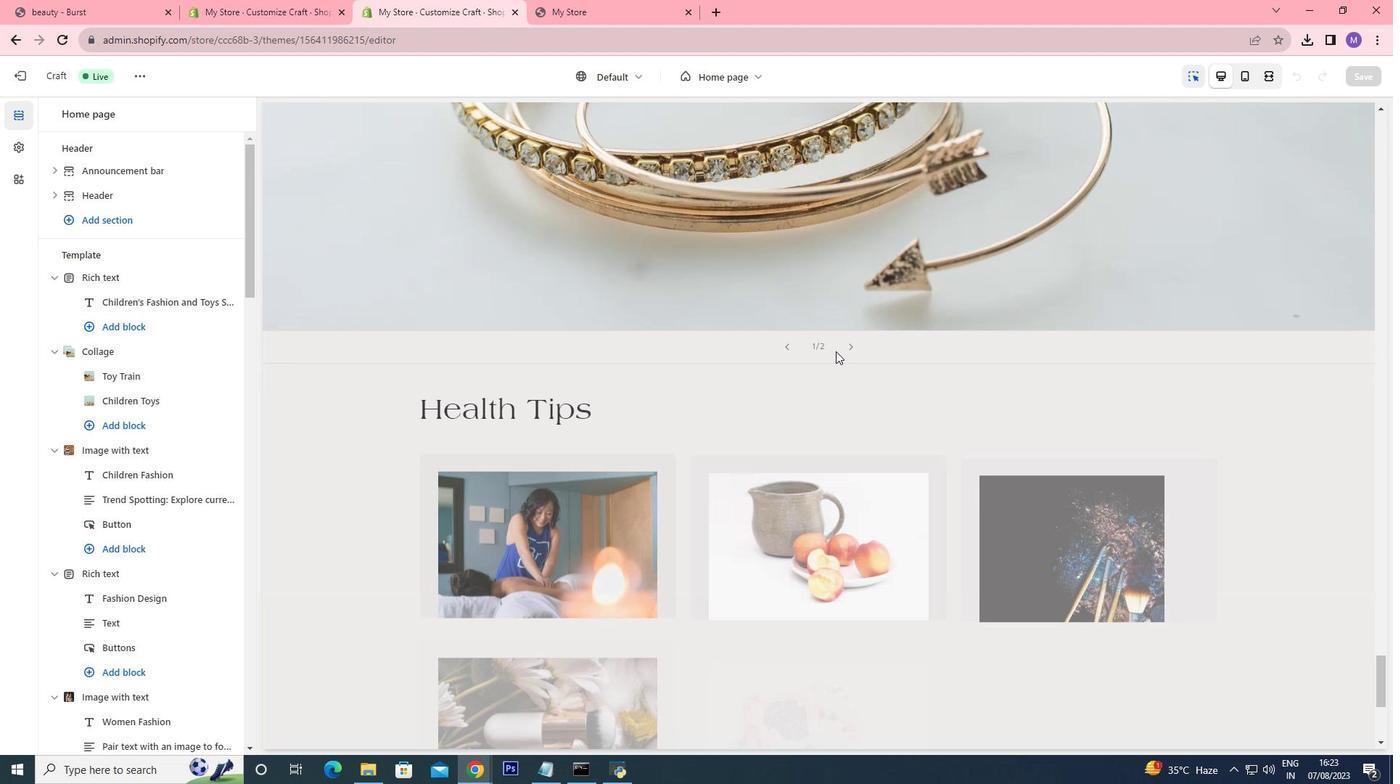 
Action: Mouse scrolled (836, 350) with delta (0, 0)
Screenshot: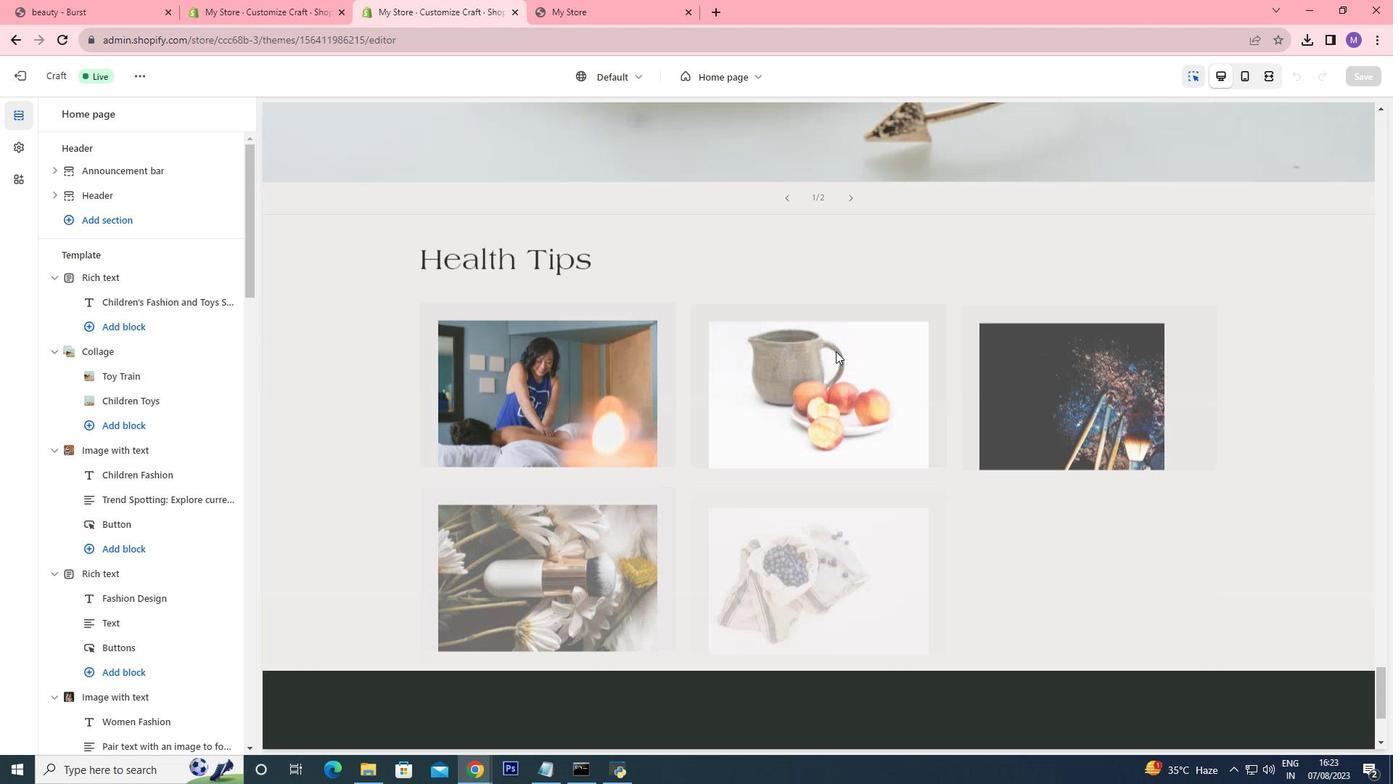
Action: Mouse scrolled (836, 350) with delta (0, 0)
Screenshot: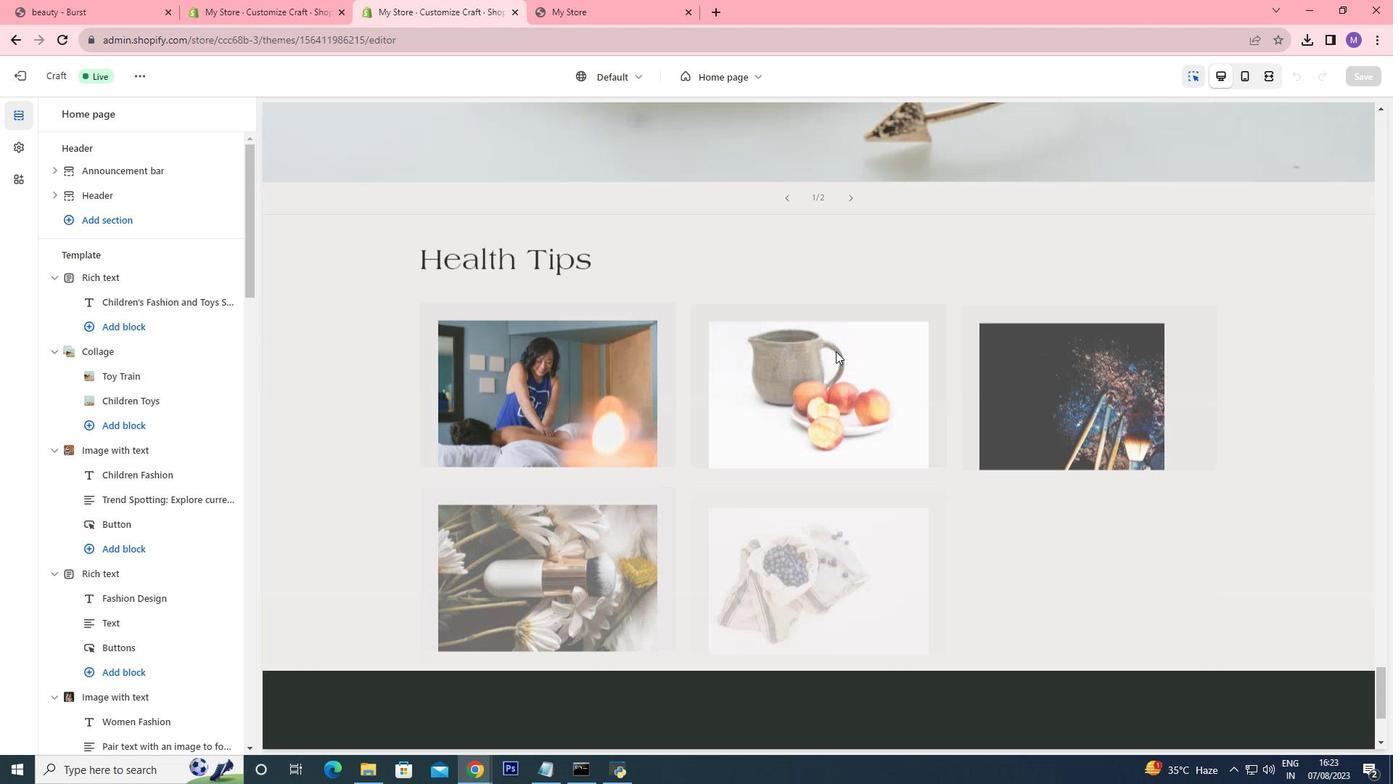 
Action: Mouse scrolled (836, 350) with delta (0, 0)
Screenshot: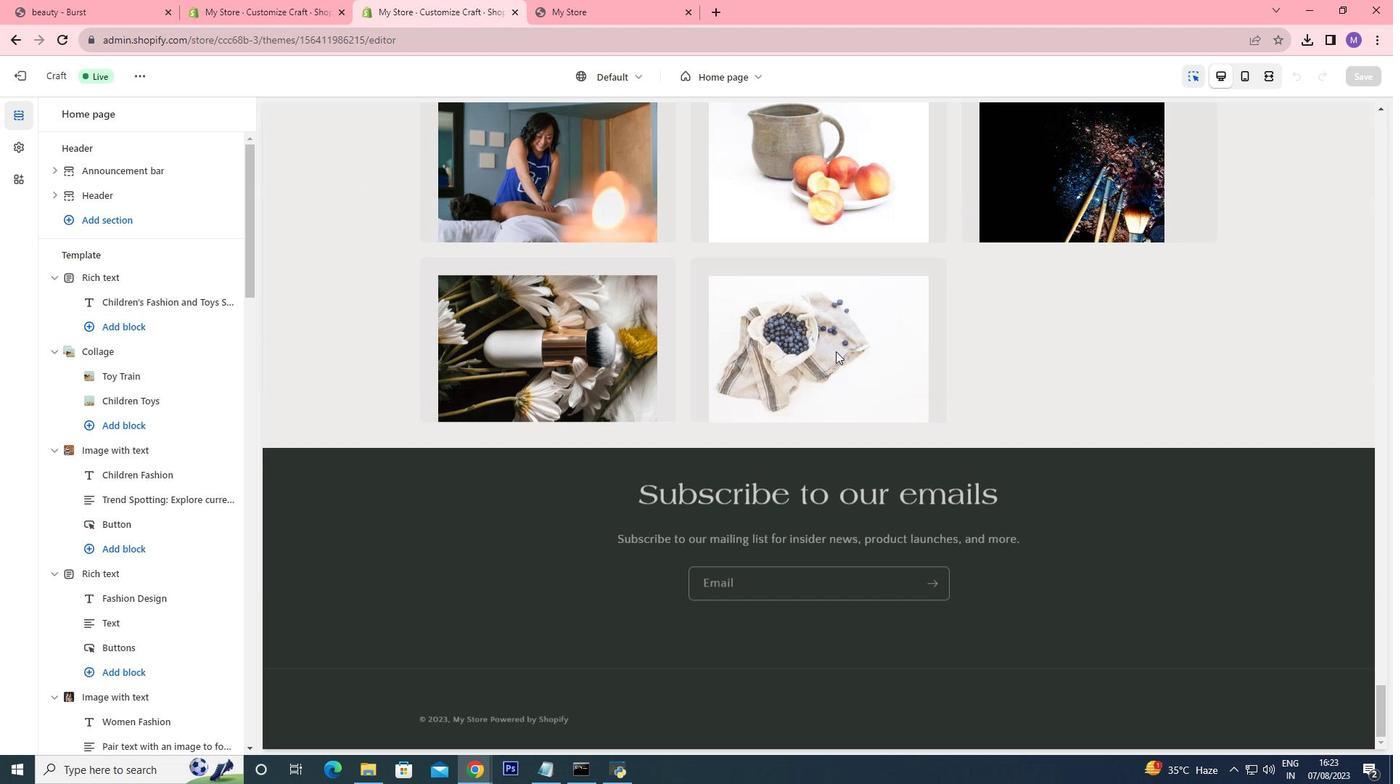 
Action: Mouse scrolled (836, 350) with delta (0, 0)
Screenshot: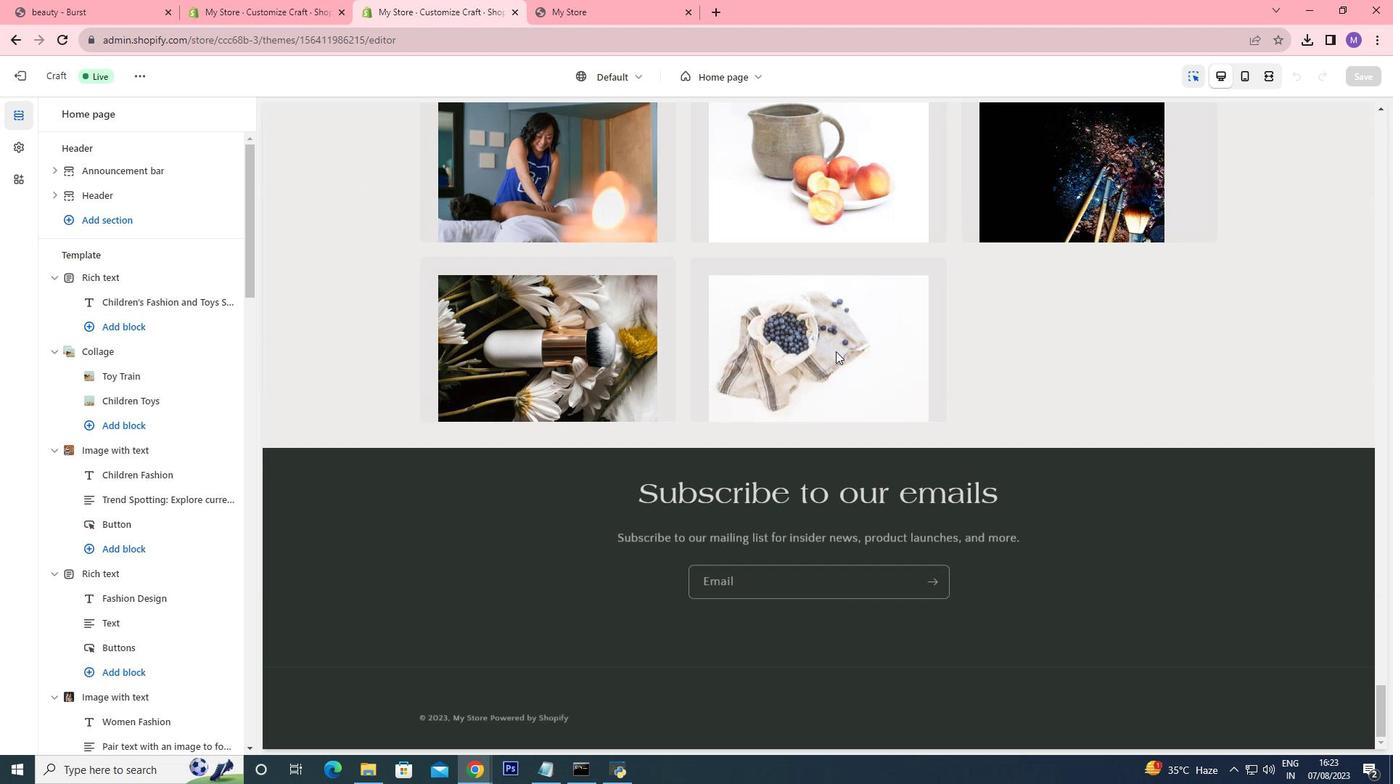 
Action: Mouse scrolled (836, 350) with delta (0, 0)
Screenshot: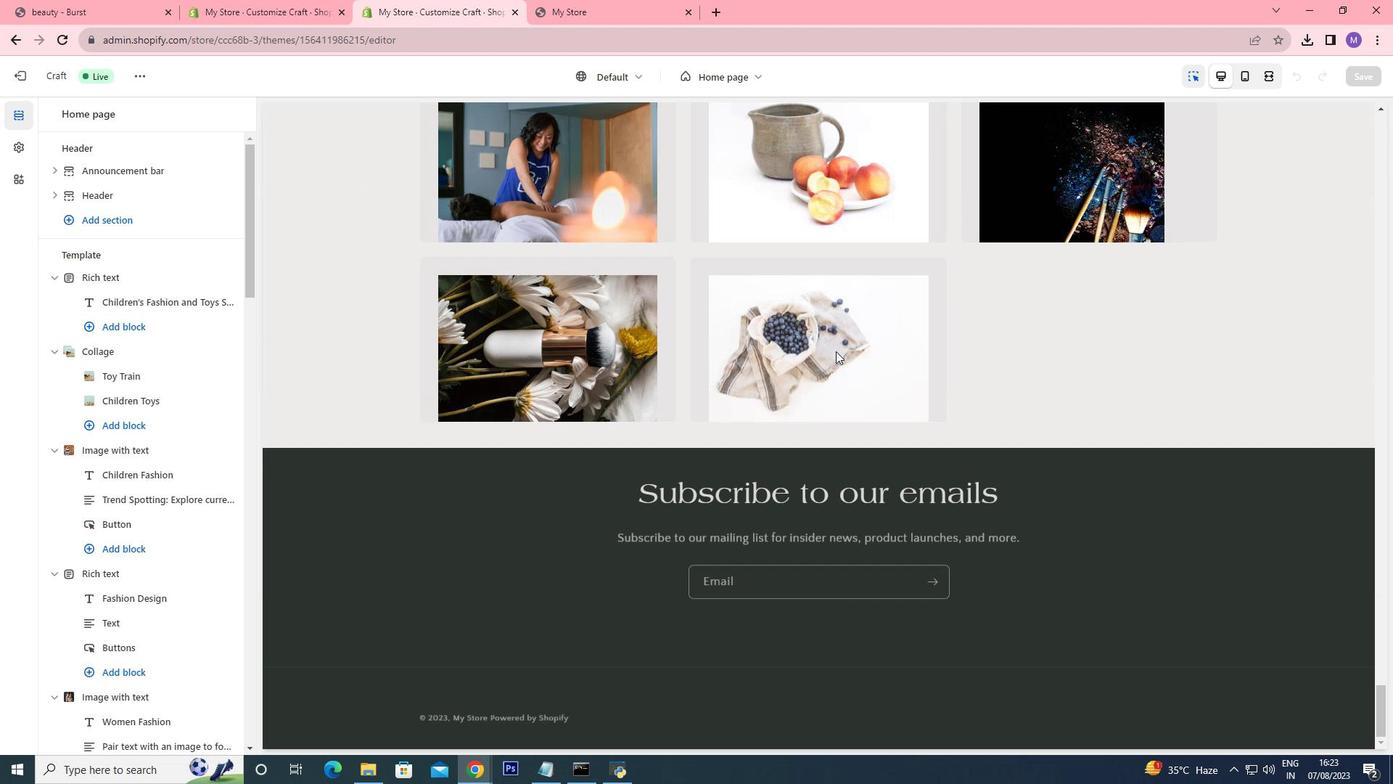 
Action: Mouse scrolled (836, 350) with delta (0, 0)
Screenshot: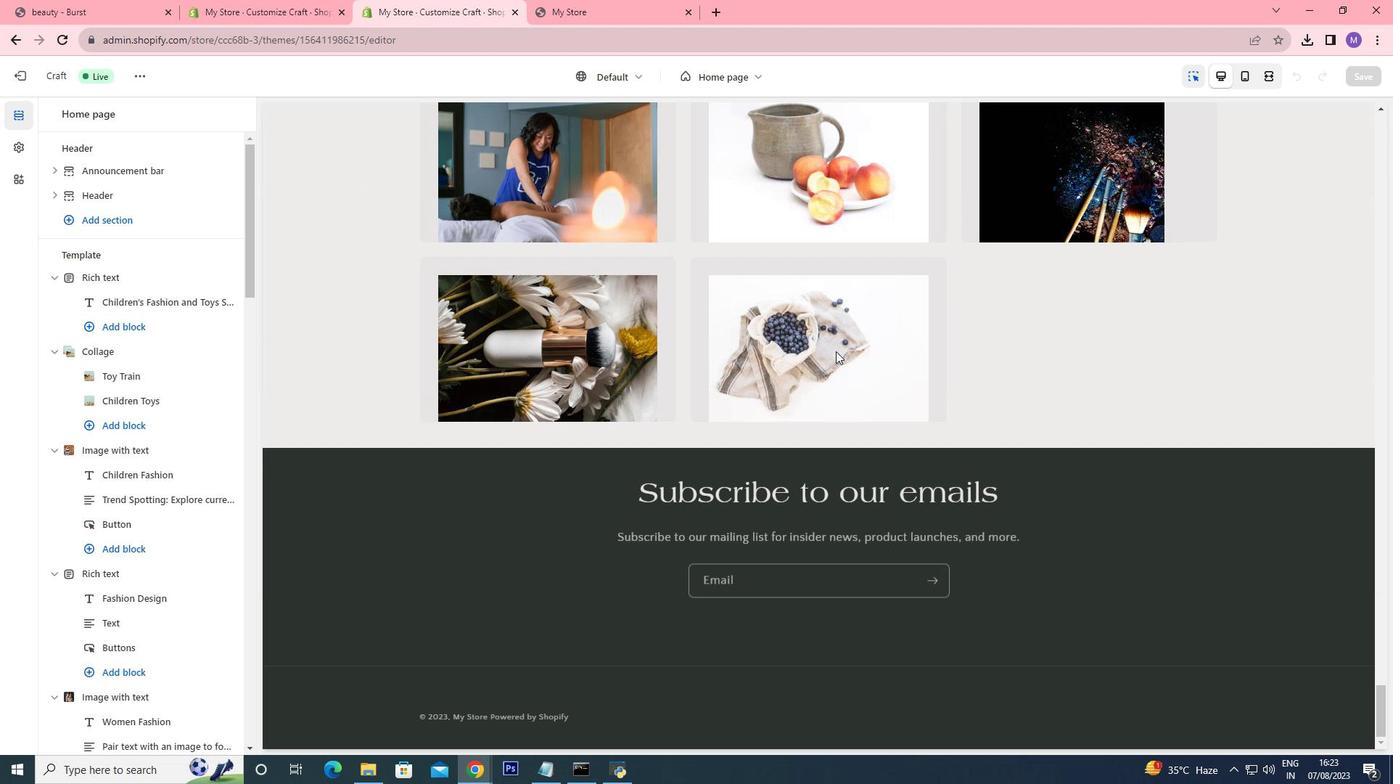 
Action: Mouse scrolled (836, 350) with delta (0, 0)
Screenshot: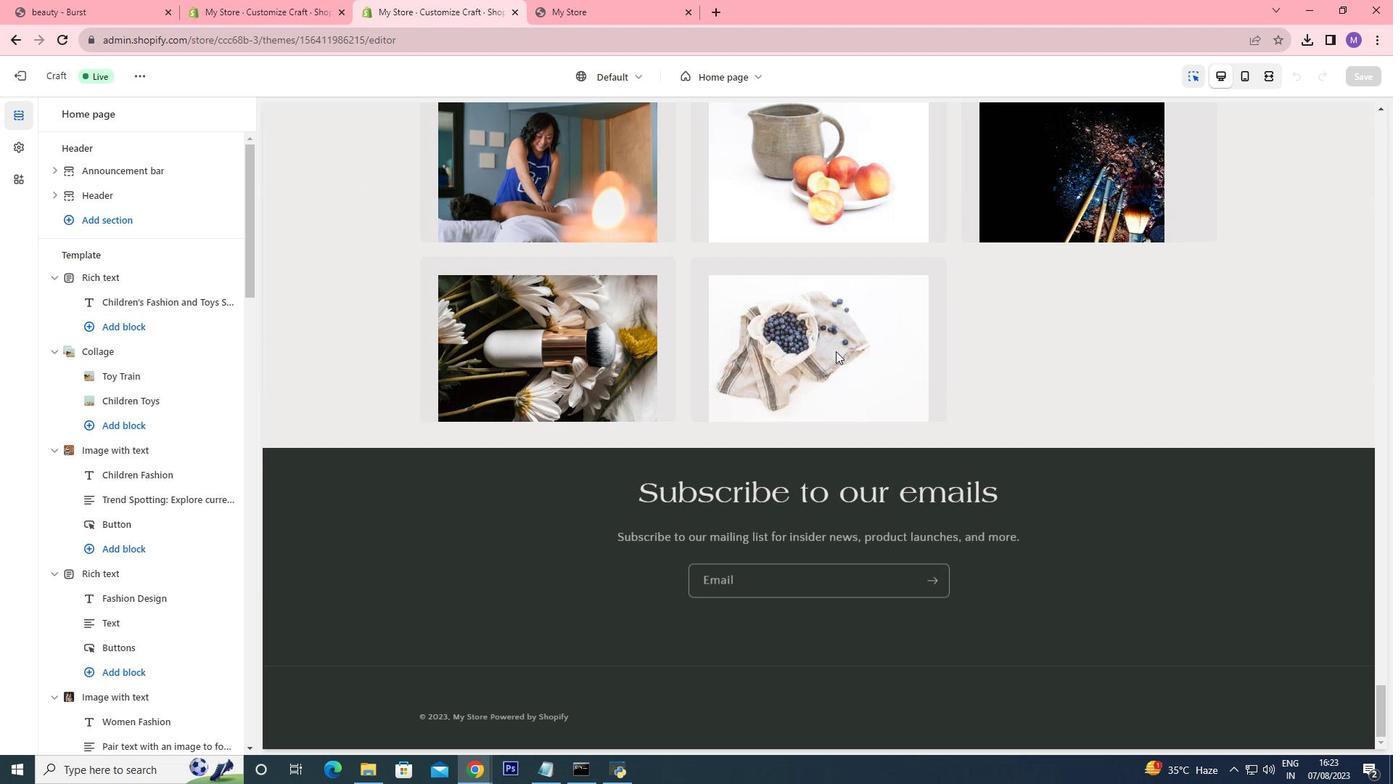 
Action: Mouse moved to (819, 426)
Screenshot: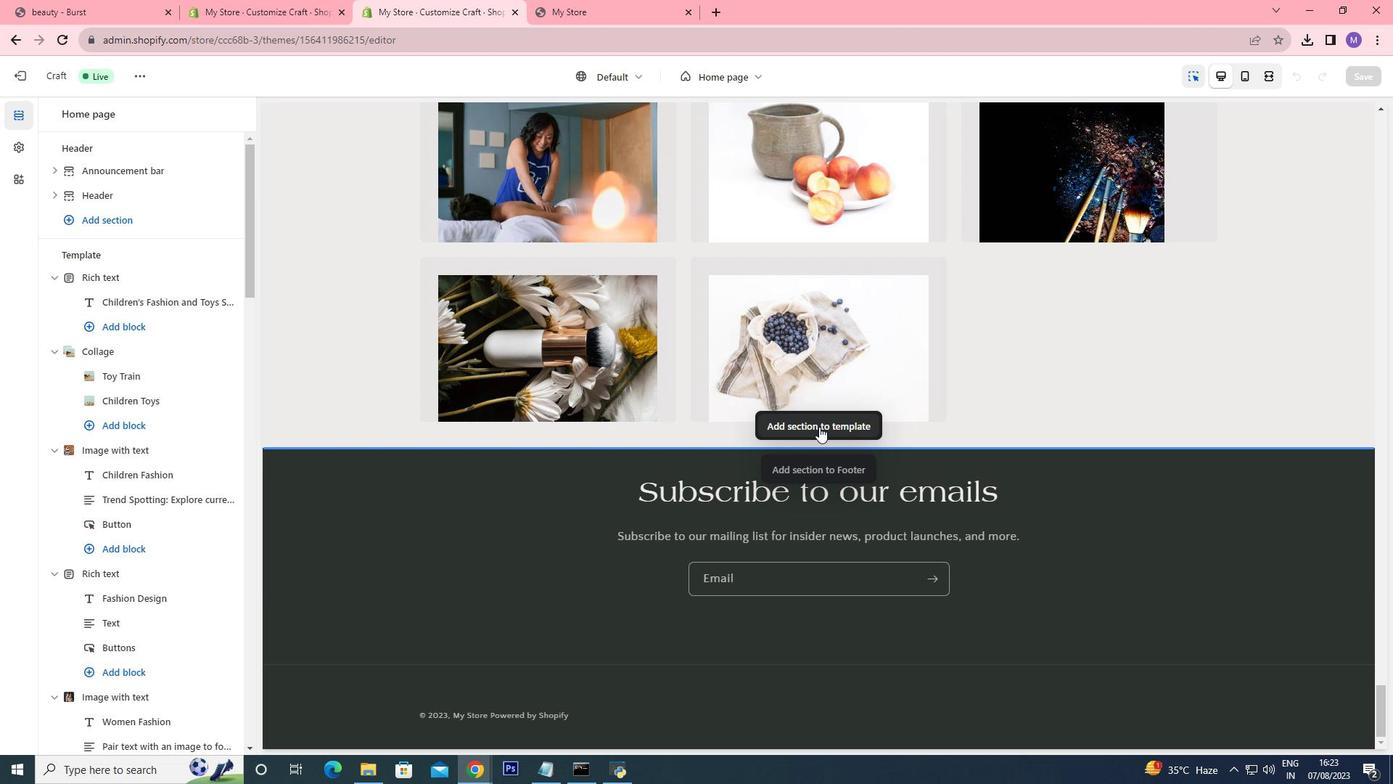 
Action: Mouse pressed left at (819, 426)
Screenshot: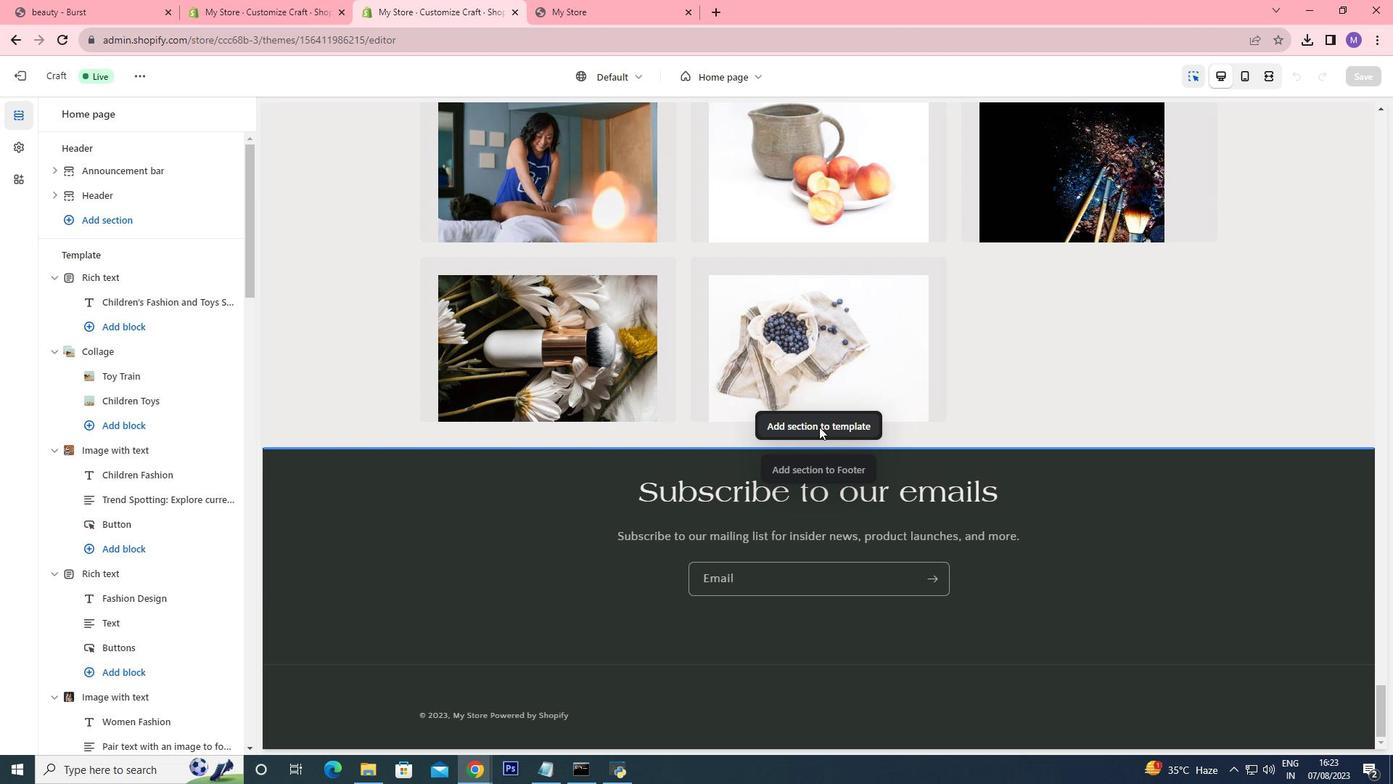 
Action: Mouse moved to (969, 513)
Screenshot: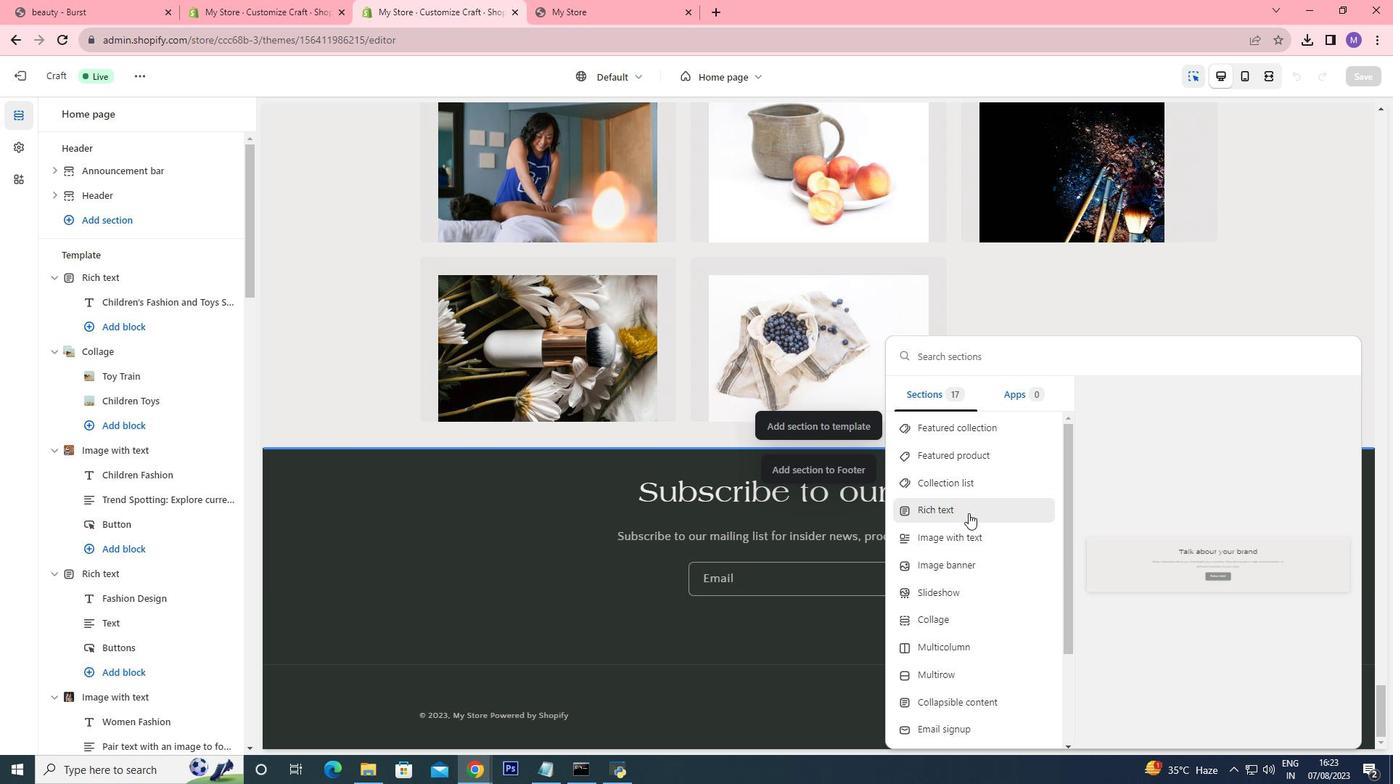 
Action: Mouse pressed left at (969, 513)
Screenshot: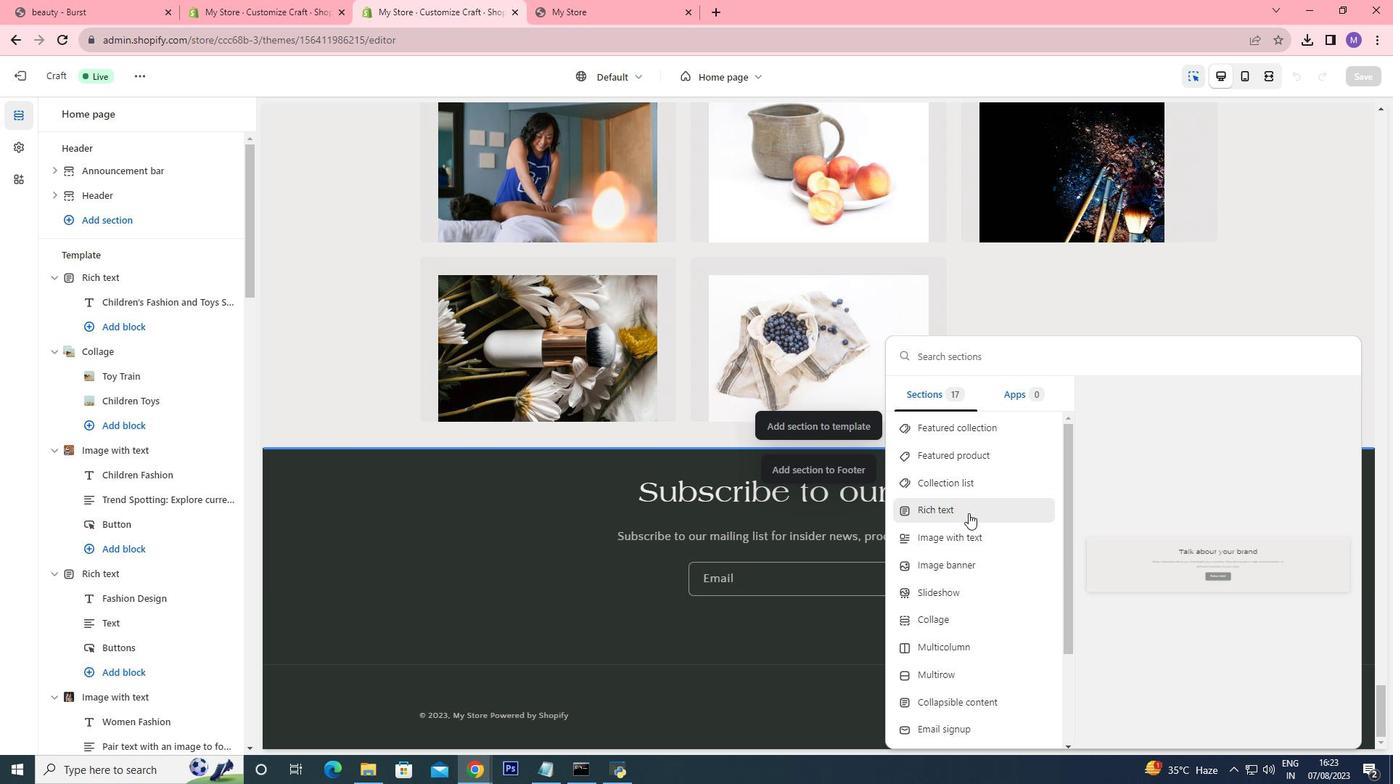 
Action: Mouse moved to (746, 486)
Screenshot: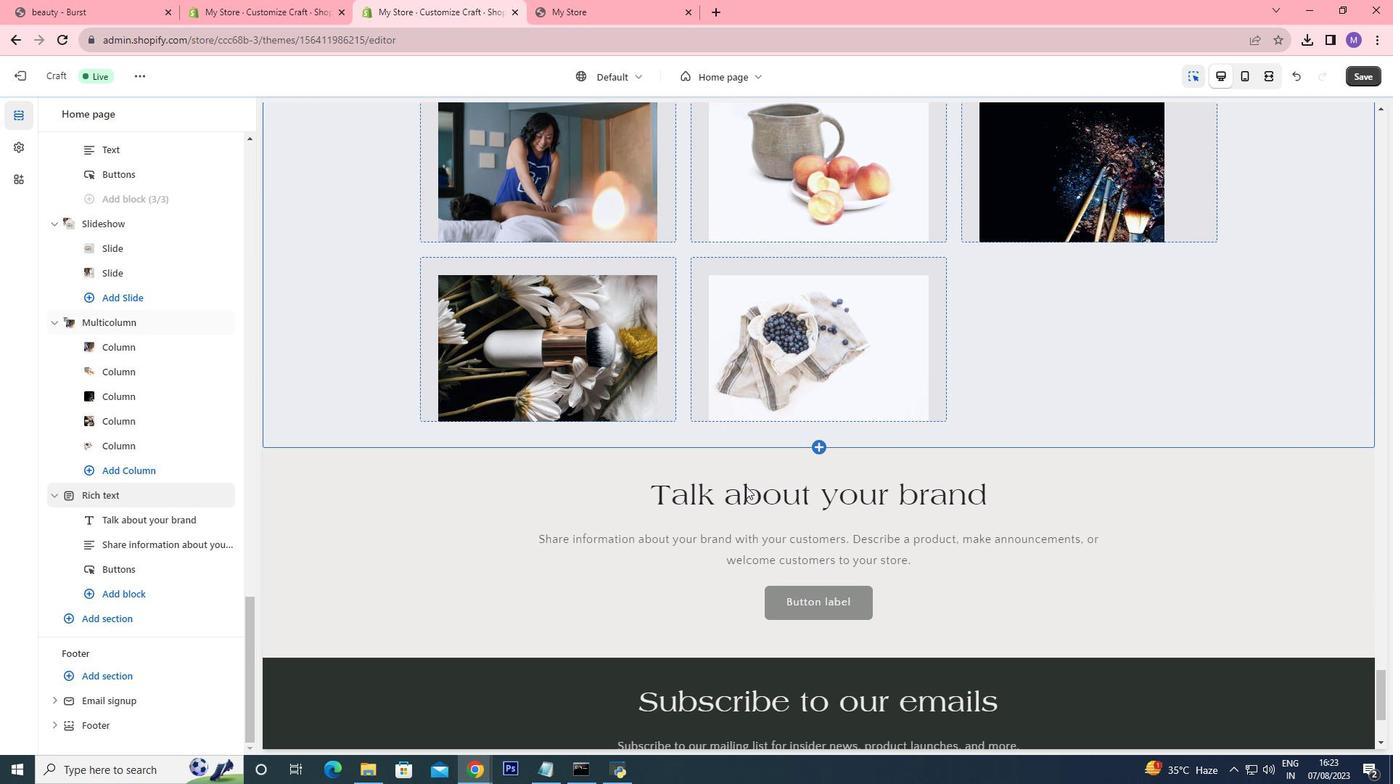 
Action: Mouse pressed left at (746, 486)
Screenshot: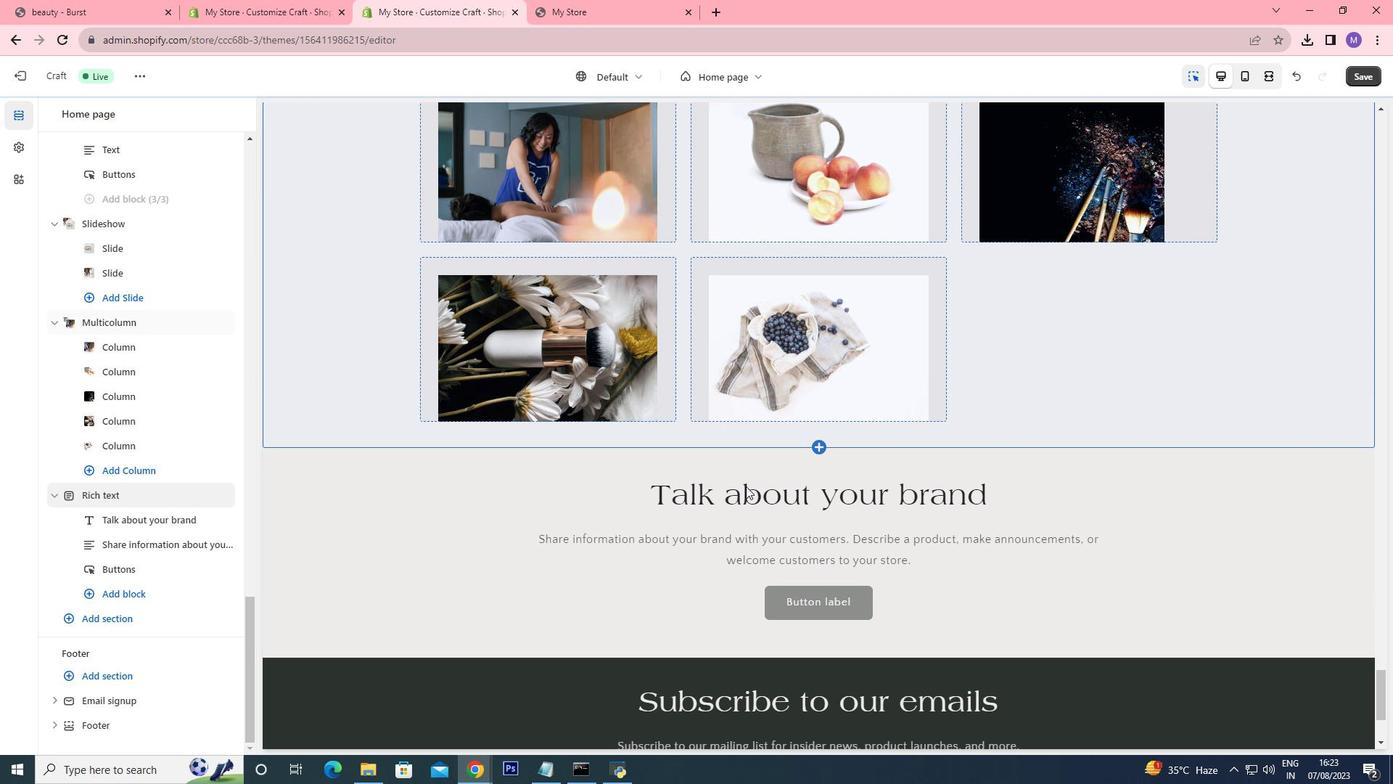 
Action: Mouse moved to (738, 492)
Screenshot: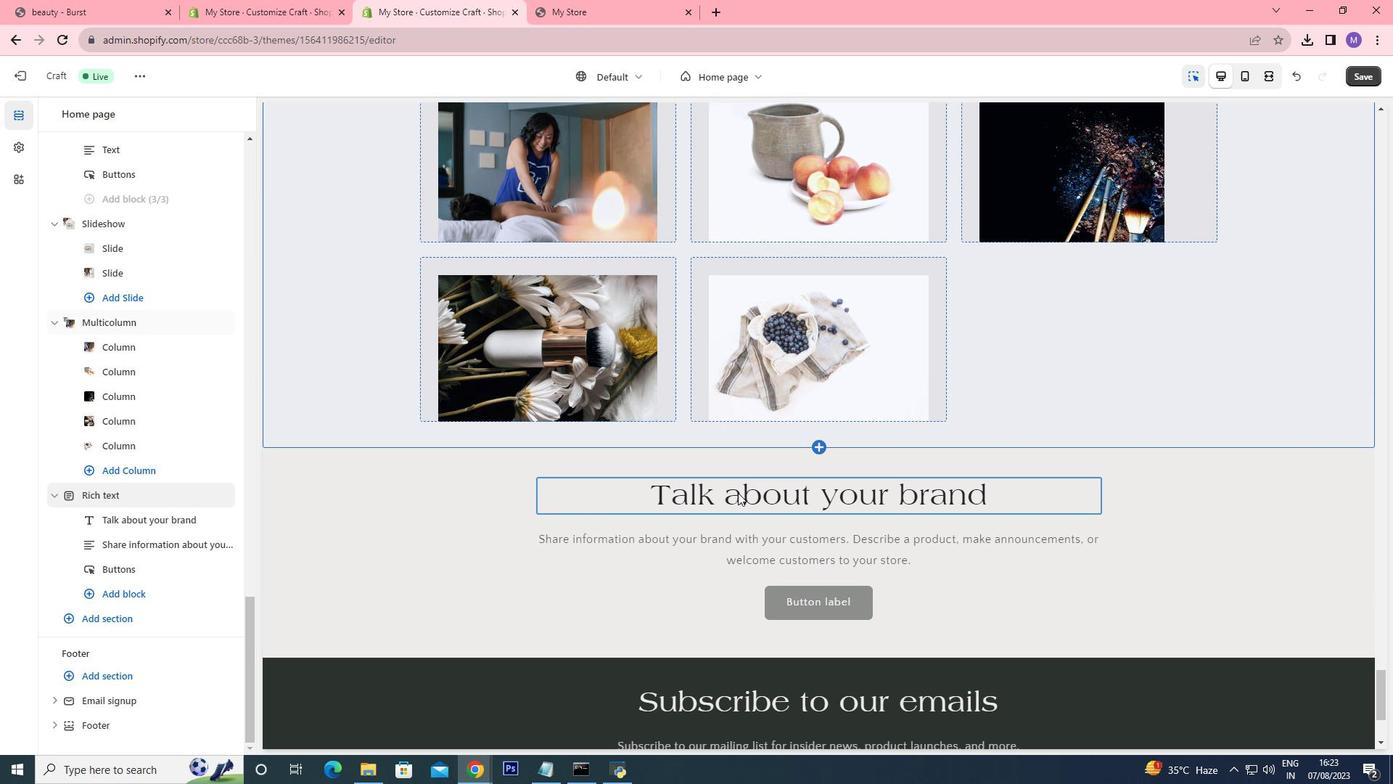 
Action: Mouse pressed left at (738, 492)
Screenshot: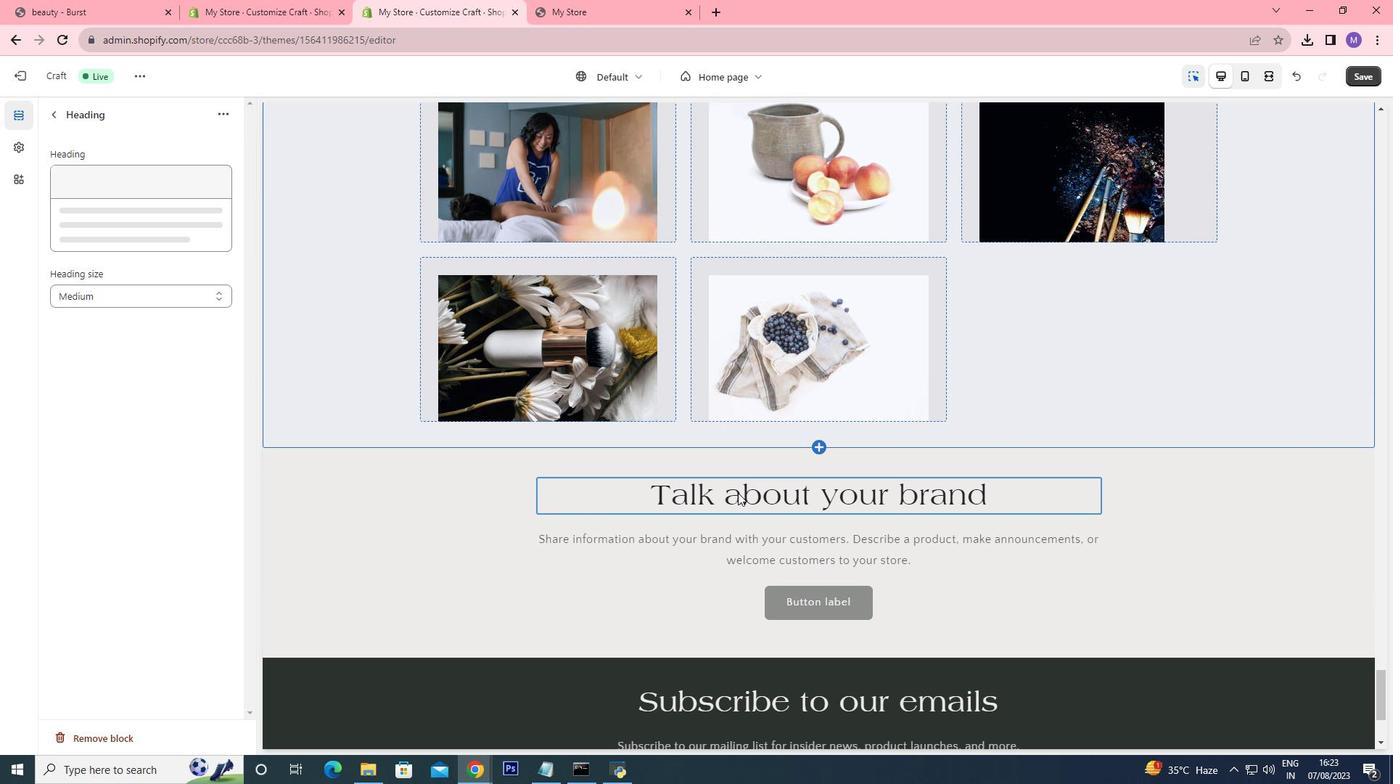 
Action: Mouse pressed left at (738, 492)
Screenshot: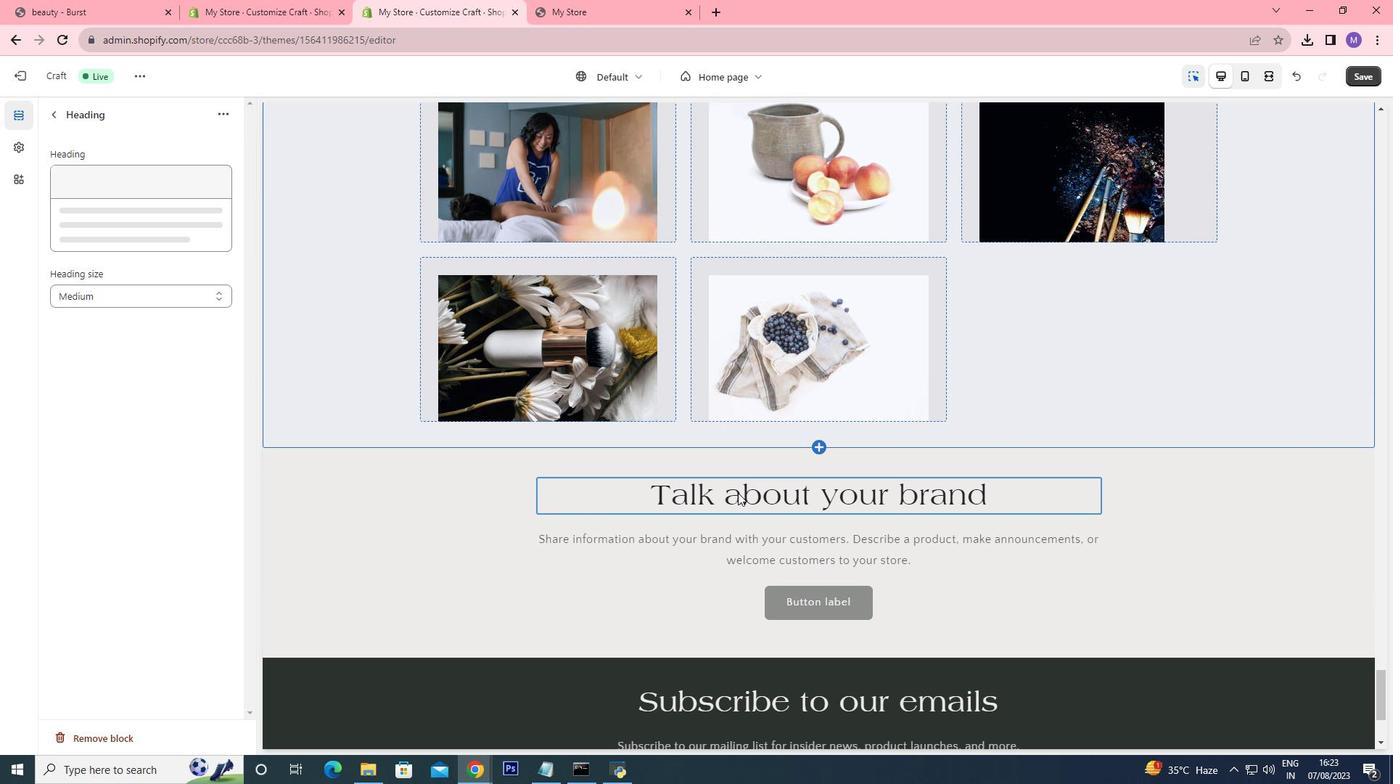 
Action: Mouse moved to (164, 211)
Screenshot: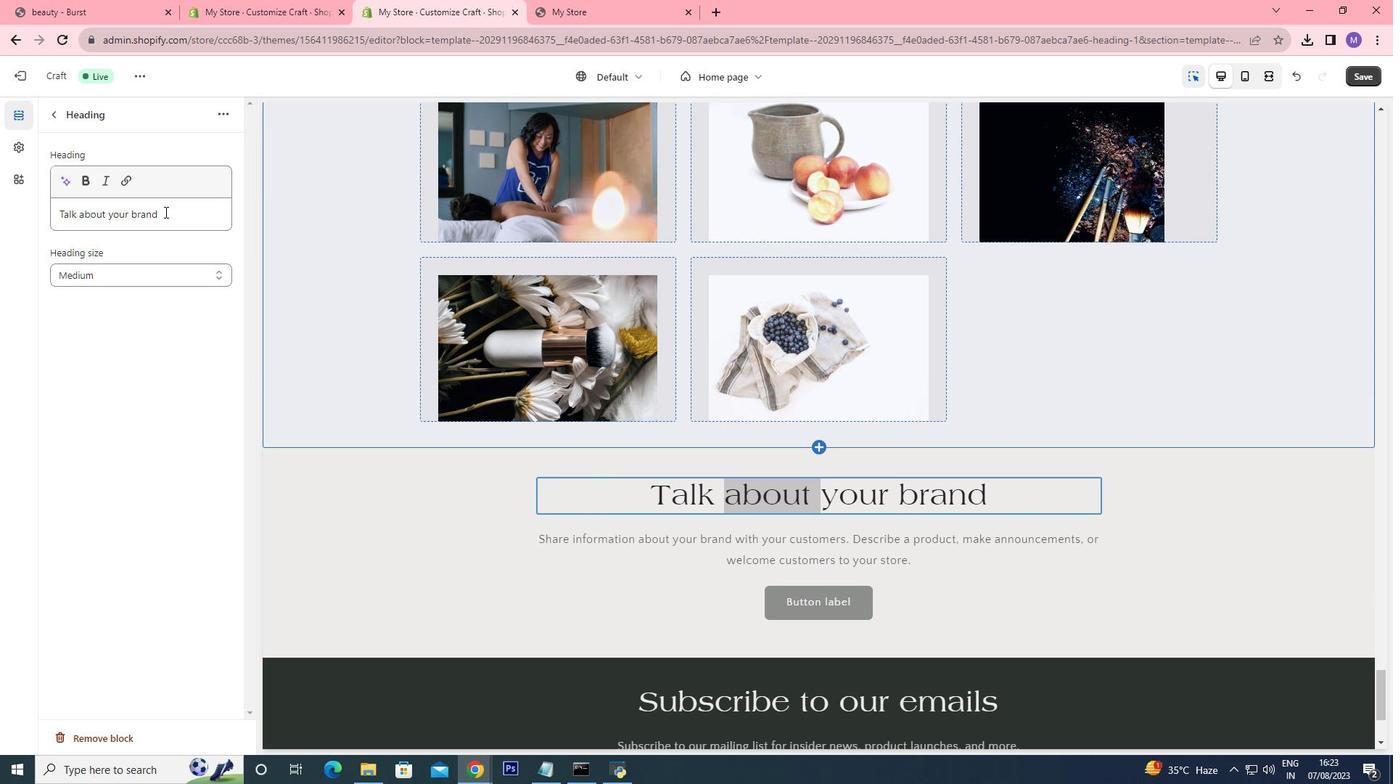 
Action: Mouse pressed left at (164, 211)
Screenshot: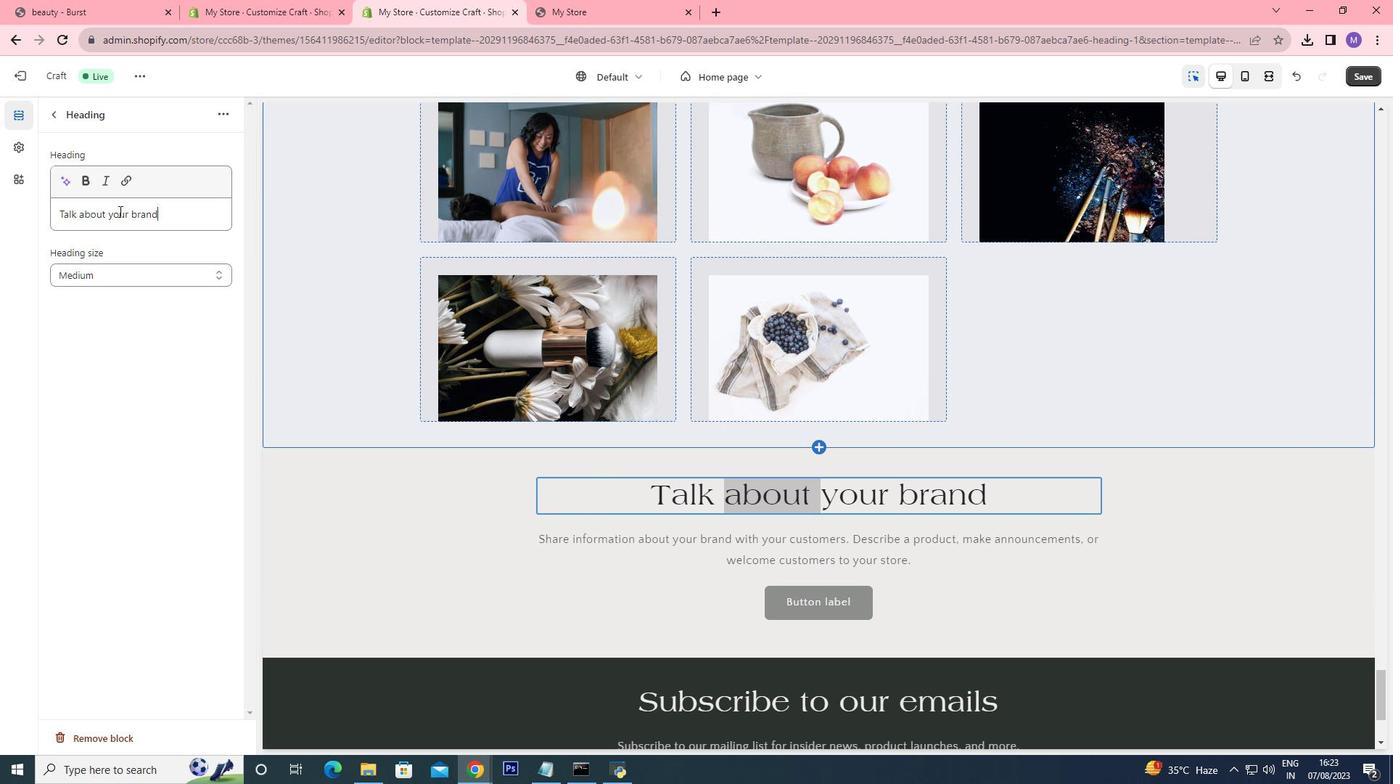 
Action: Mouse moved to (33, 199)
Screenshot: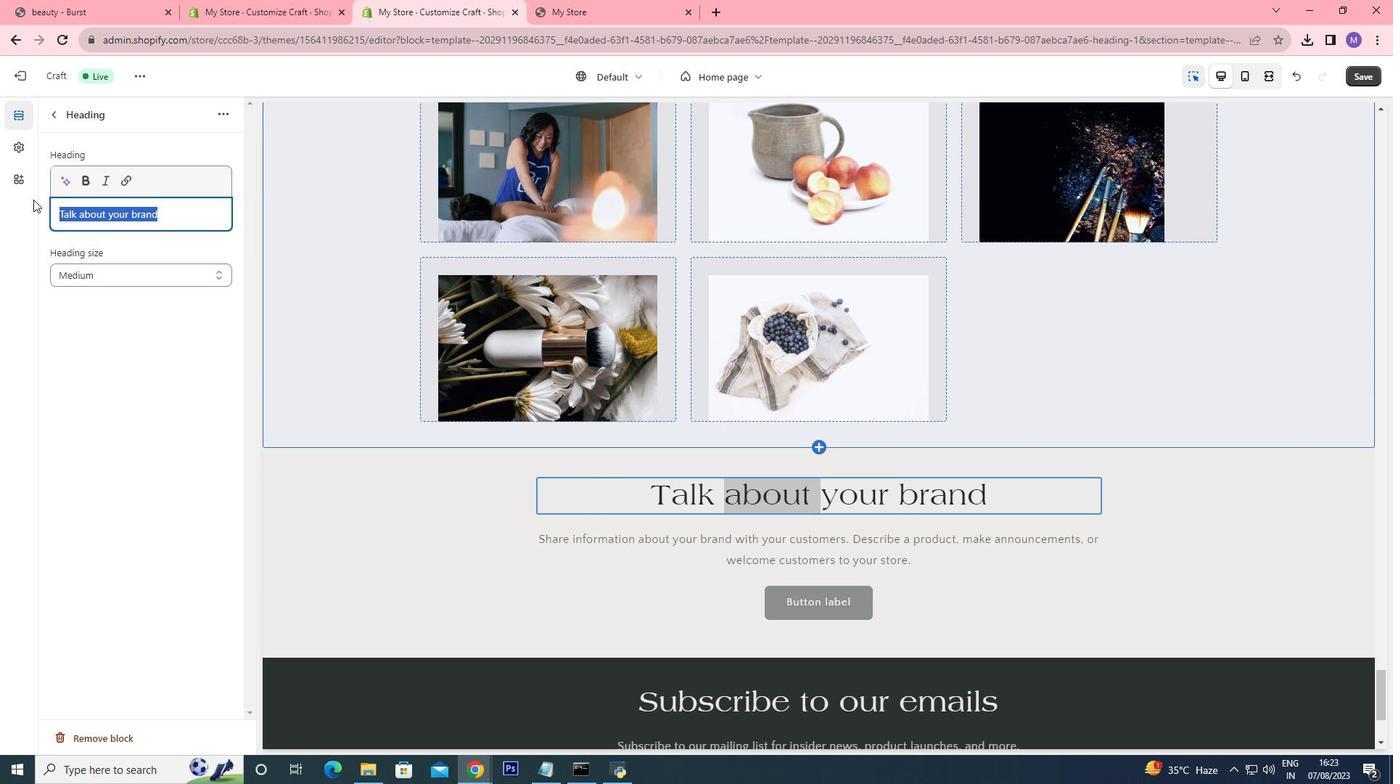 
Action: Key pressed <Key.shift><Key.shift><Key.shift><Key.shift>Food<Key.space><Key.shift><Key.shift>and<Key.space><Key.shift>Grocery
Screenshot: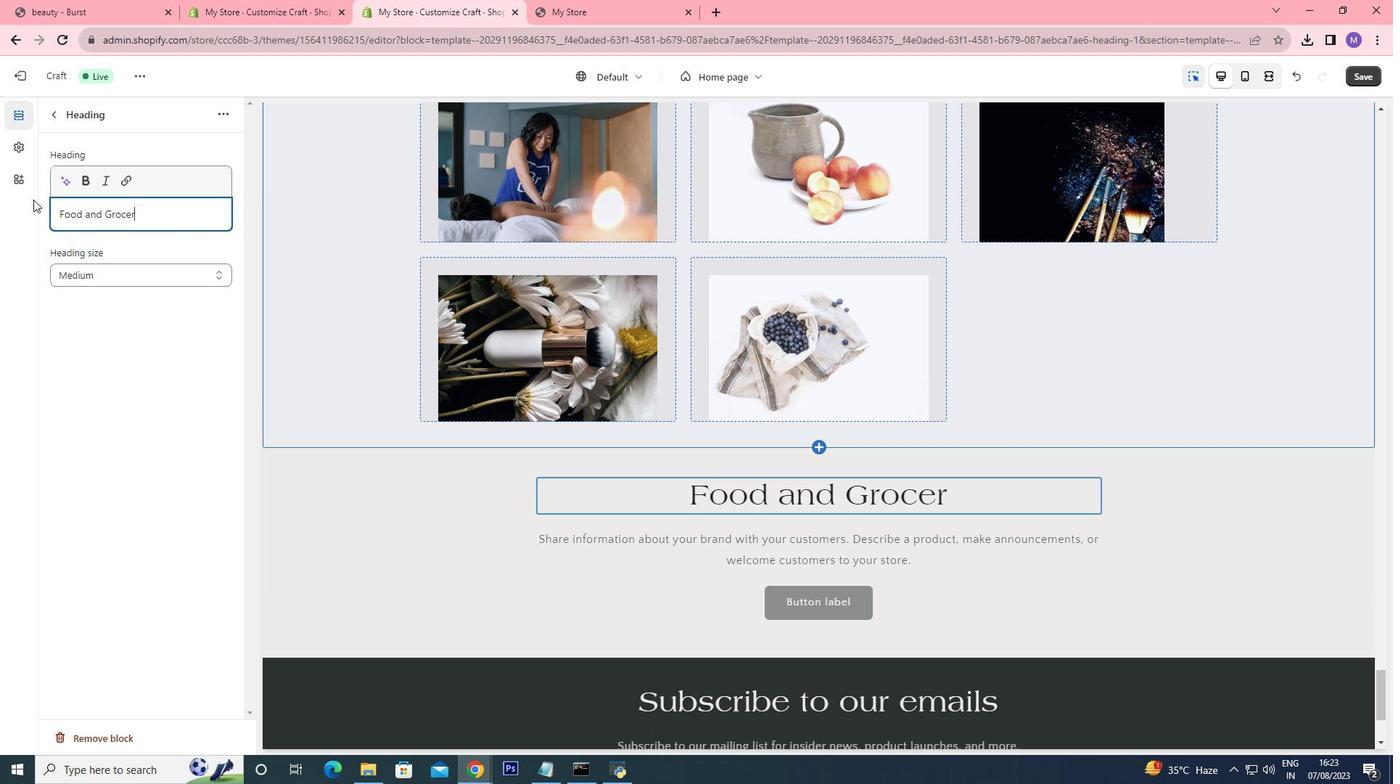 
Action: Mouse moved to (87, 228)
Screenshot: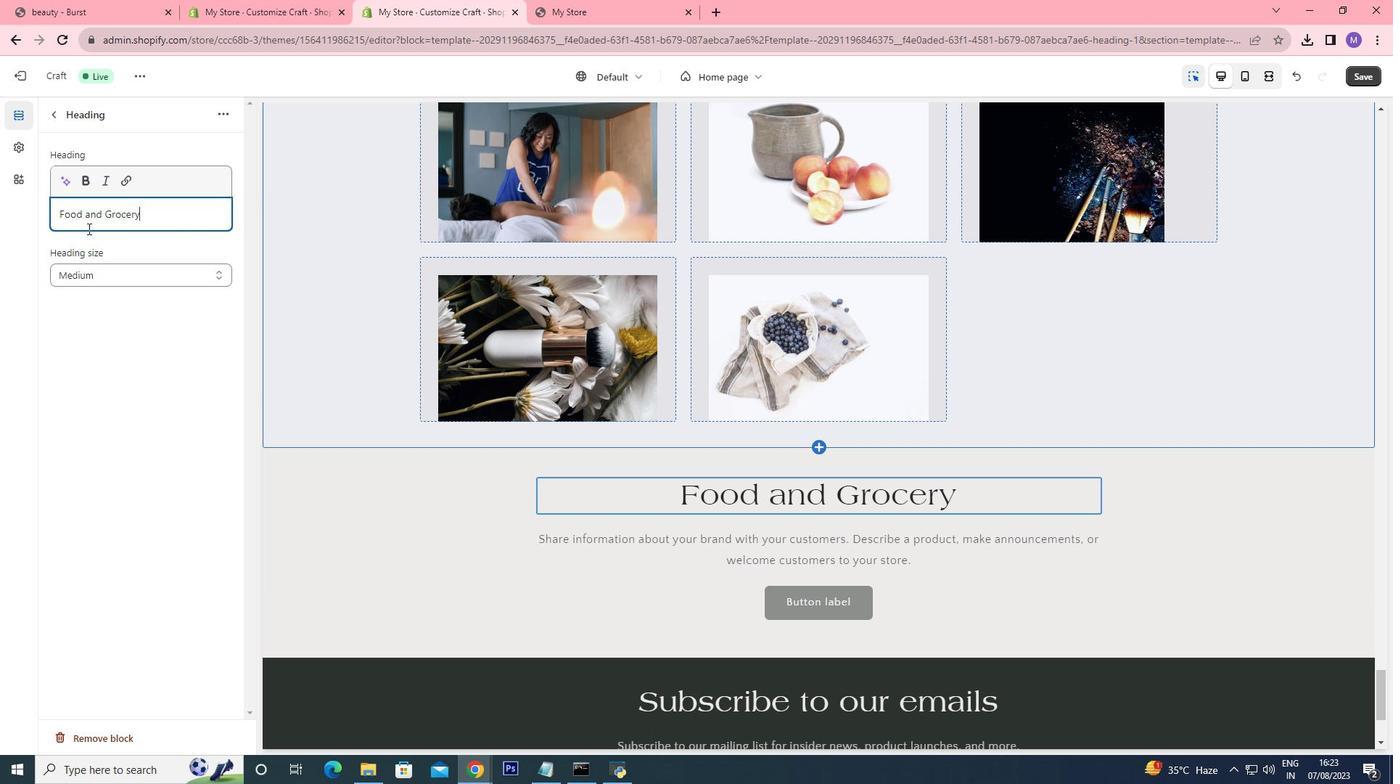 
Action: Key pressed <Key.space><Key.shift>Store
Screenshot: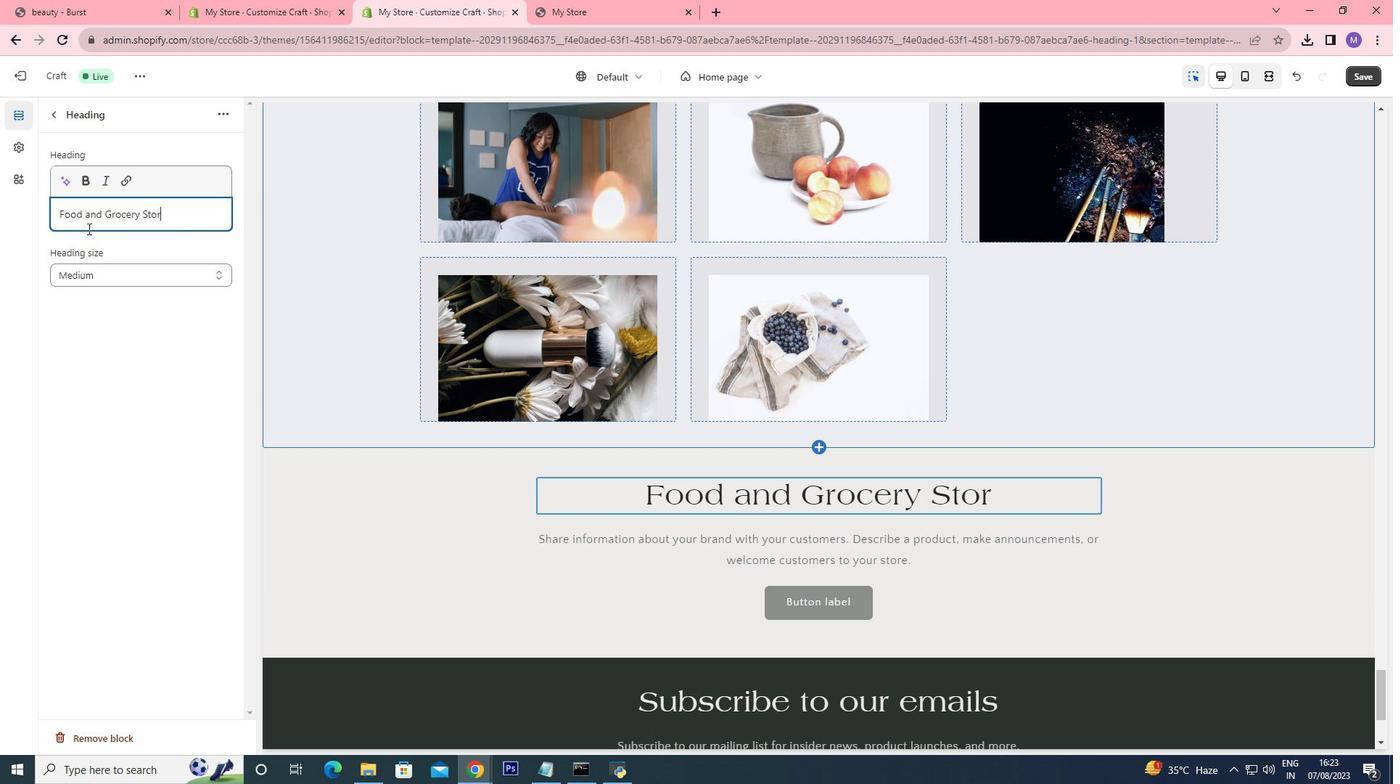 
Action: Mouse moved to (792, 551)
Screenshot: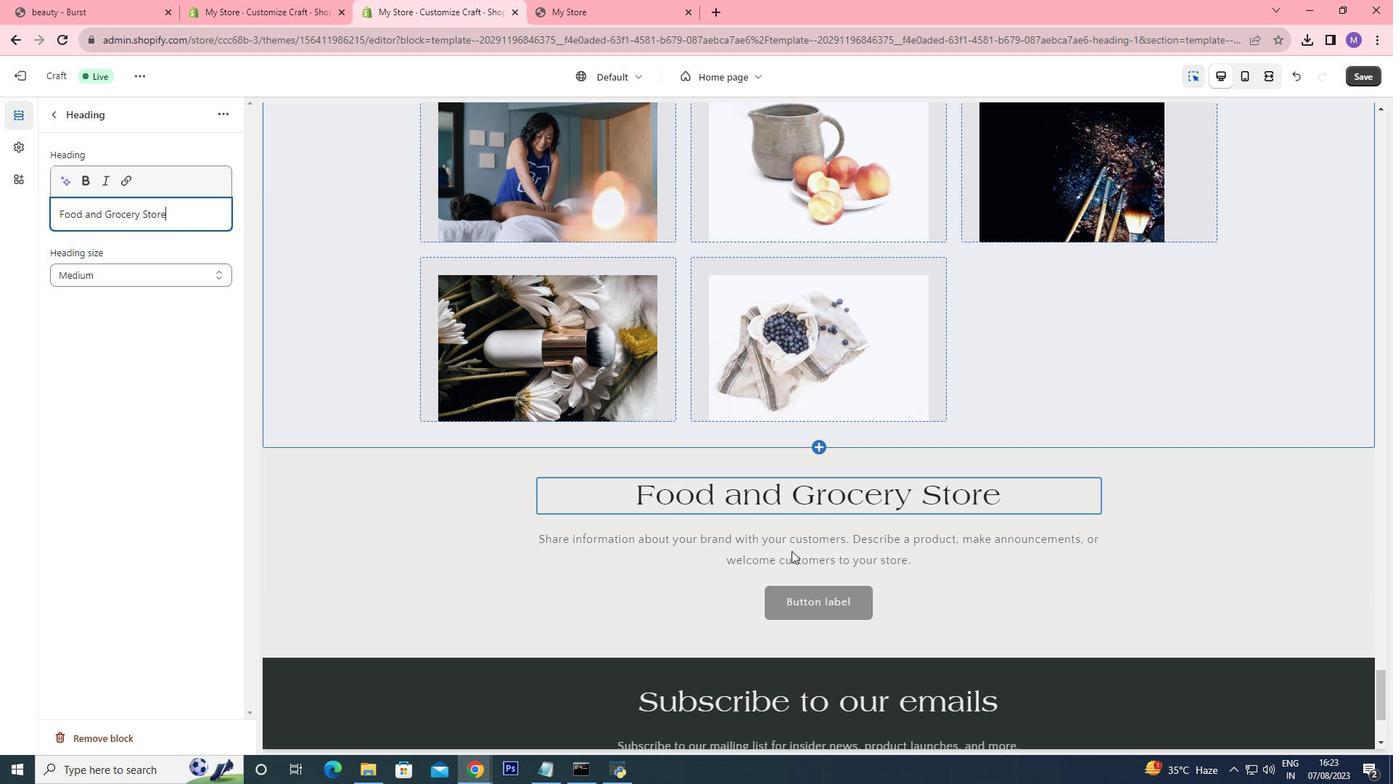 
Action: Mouse pressed left at (792, 551)
Screenshot: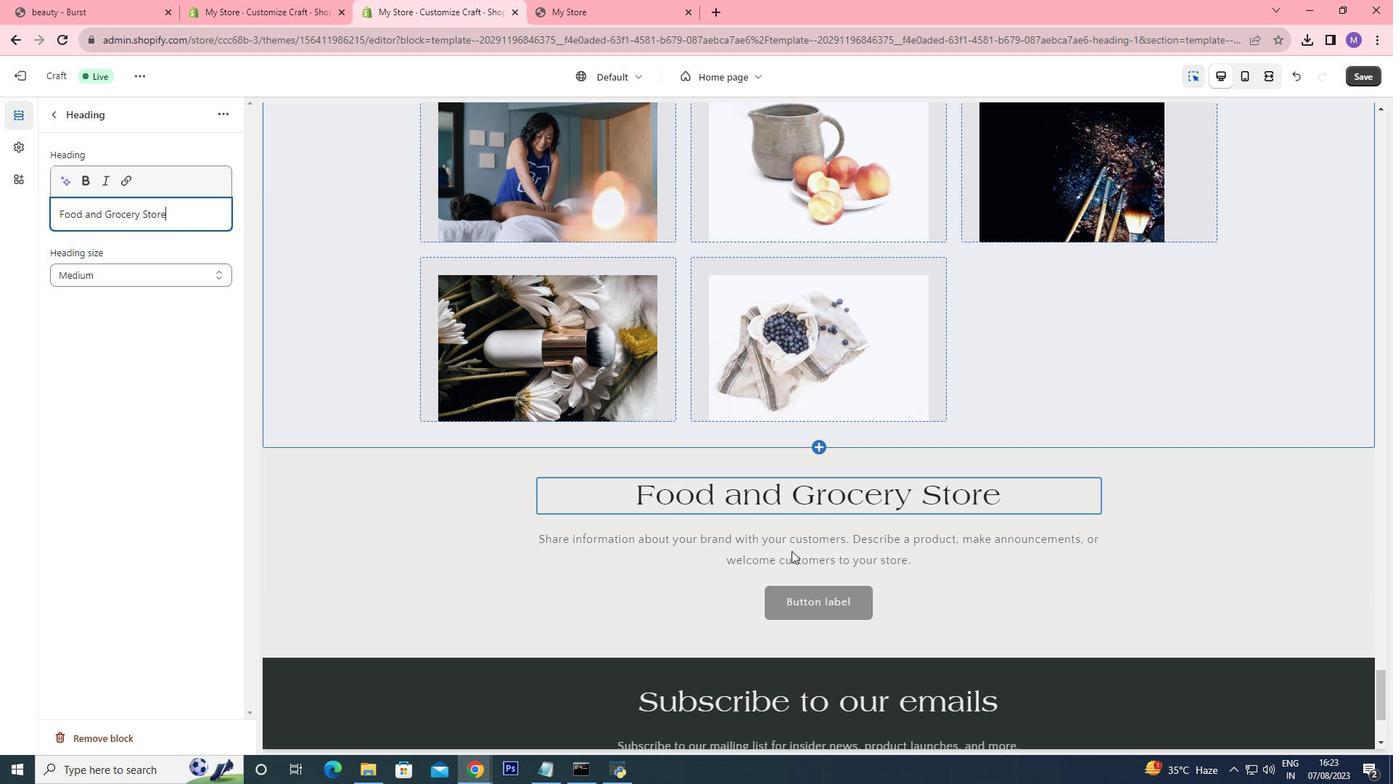 
Action: Mouse moved to (93, 226)
Screenshot: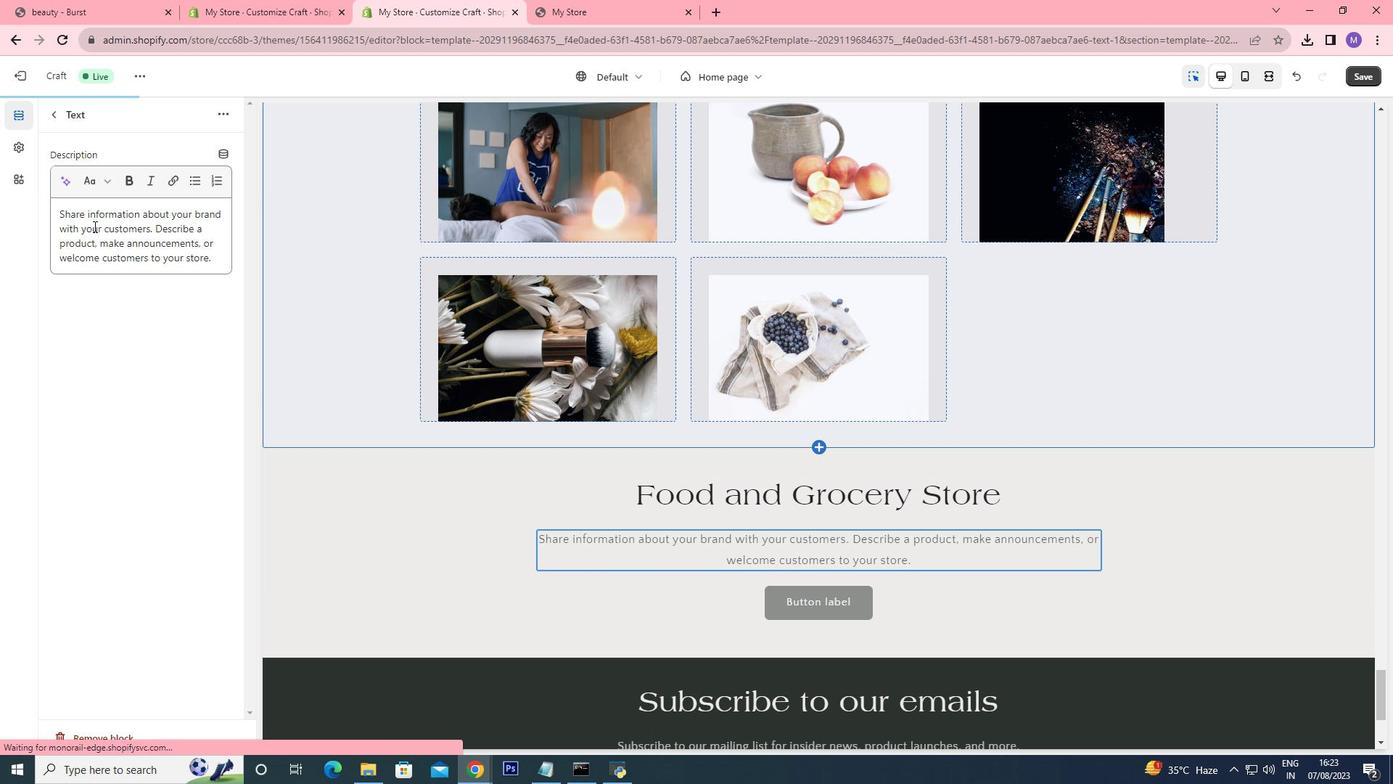
Action: Mouse pressed left at (93, 226)
Screenshot: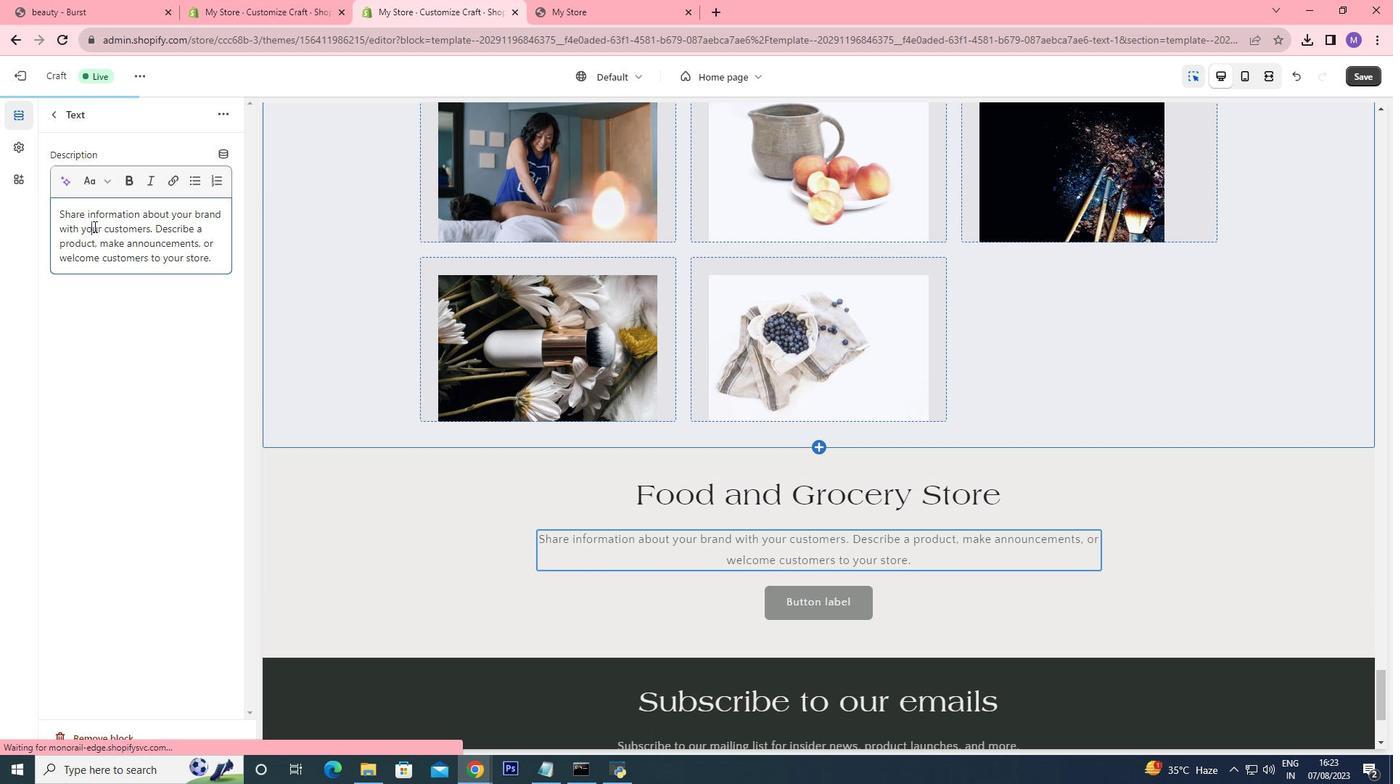 
Action: Key pressed ctrl+A<Key.shift>Food<Key.space>is<Key.space>the<Key.space>wealth
Screenshot: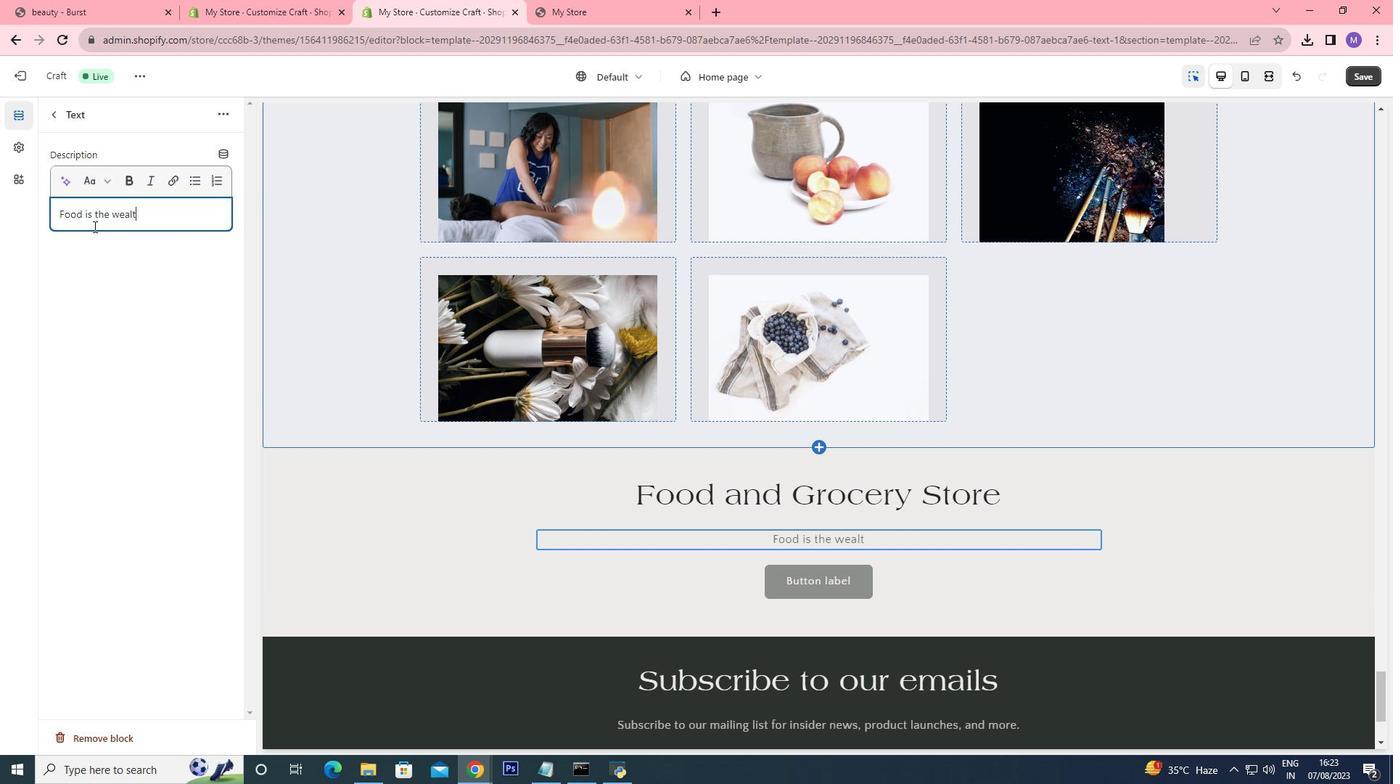 
Action: Mouse moved to (887, 594)
Screenshot: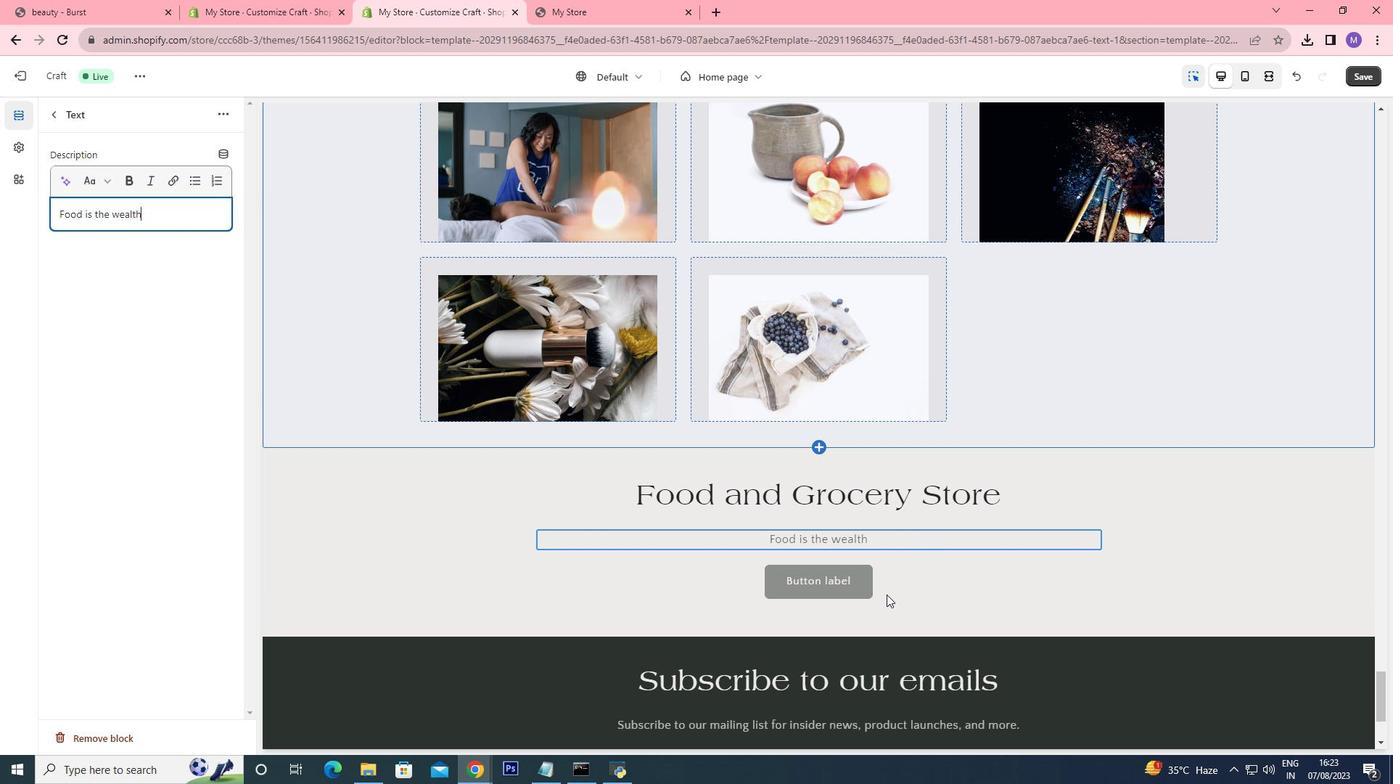 
Action: Mouse pressed left at (887, 594)
Screenshot: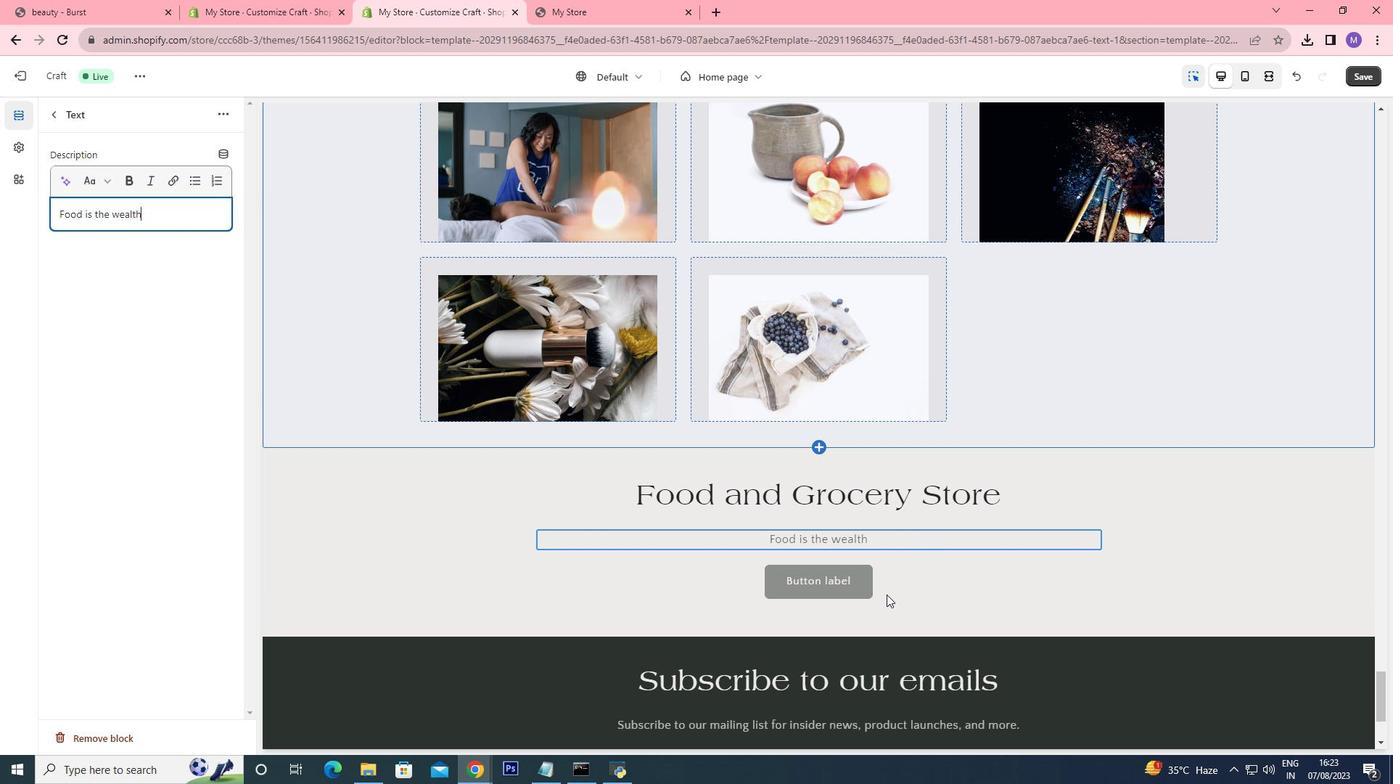 
Action: Mouse moved to (834, 633)
Screenshot: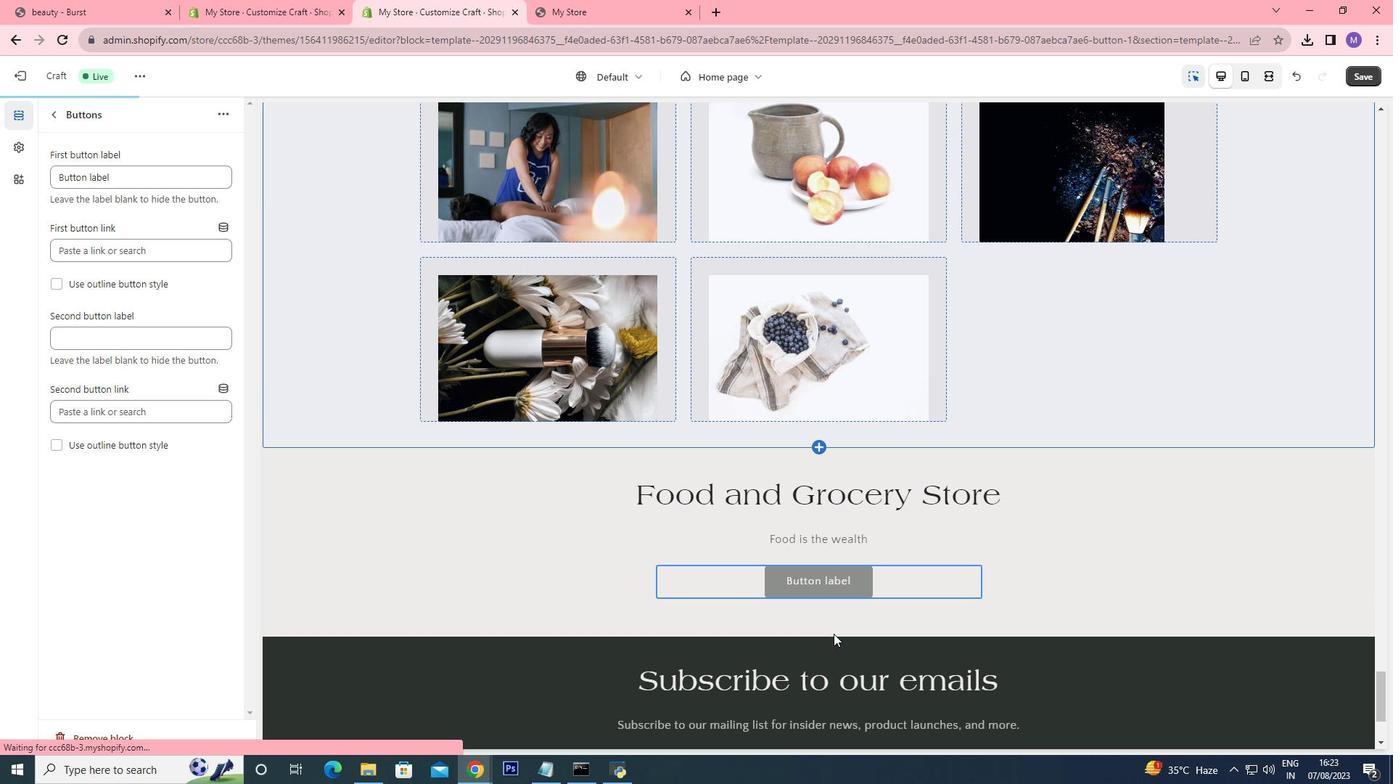 
Action: Mouse pressed left at (834, 633)
Screenshot: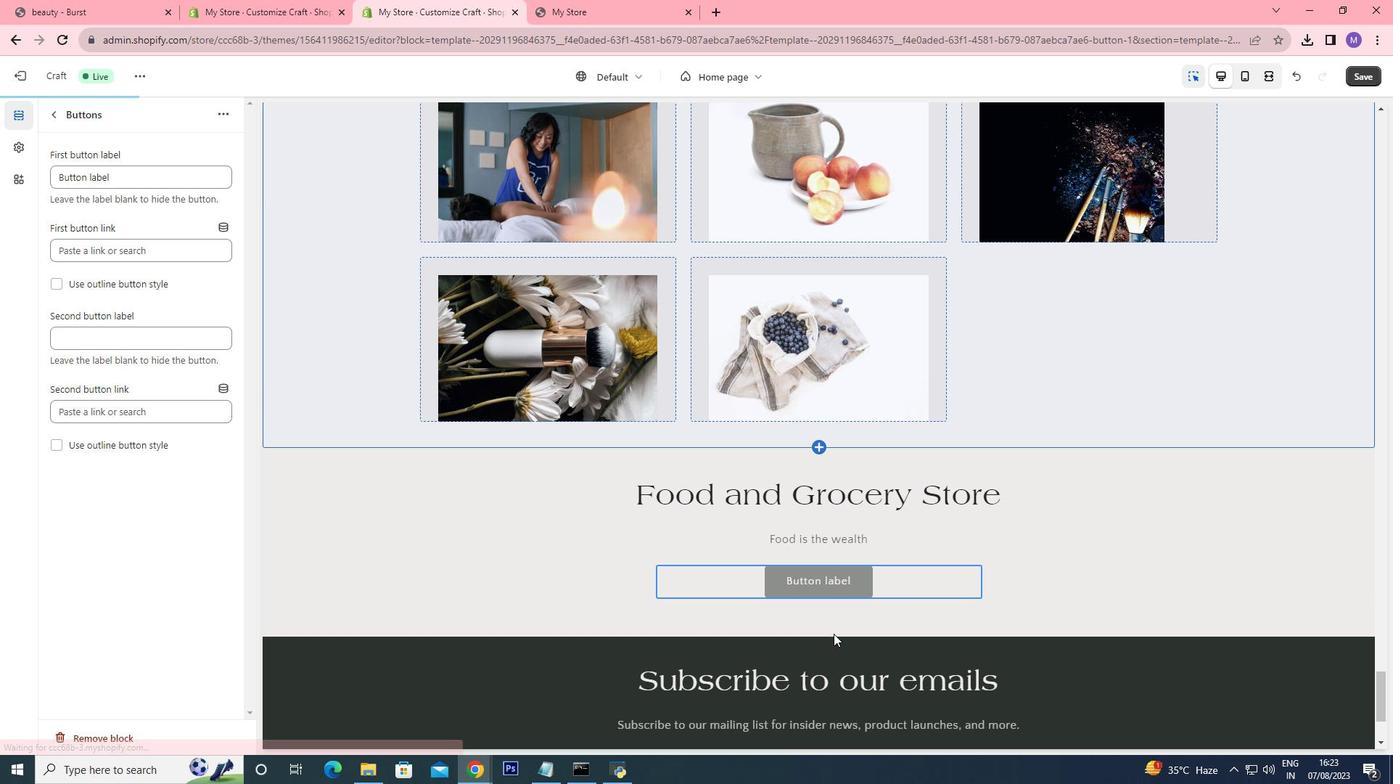 
Action: Mouse moved to (829, 622)
Screenshot: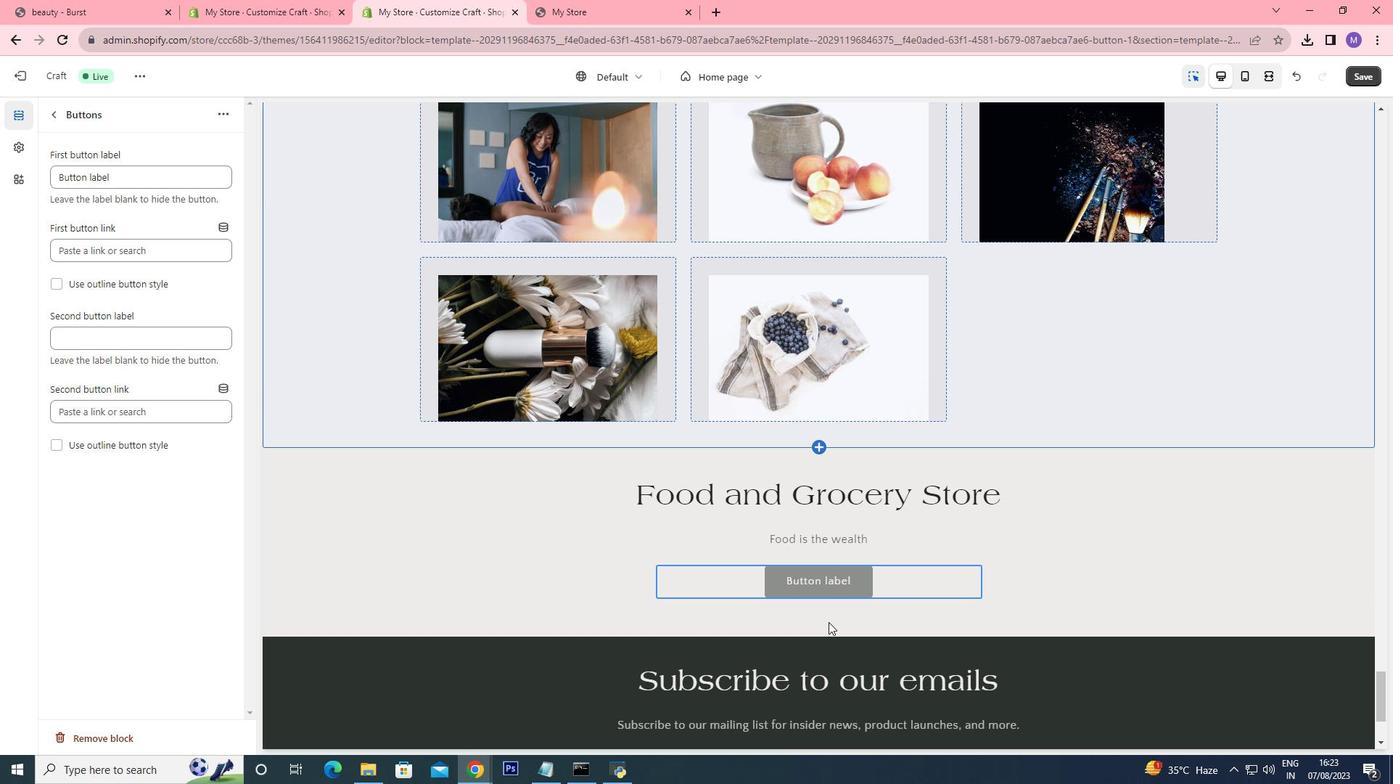 
Action: Mouse scrolled (829, 621) with delta (0, 0)
Screenshot: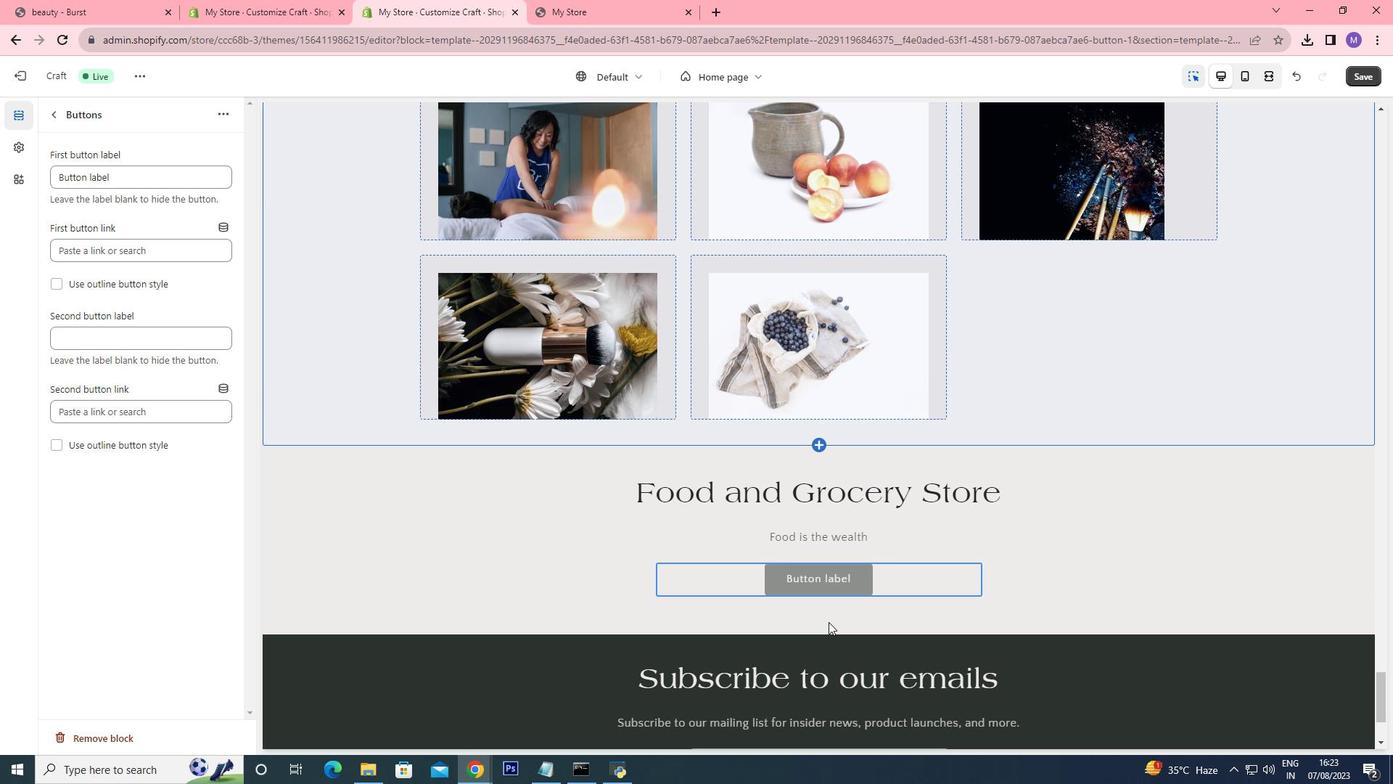 
Action: Mouse moved to (545, 452)
Screenshot: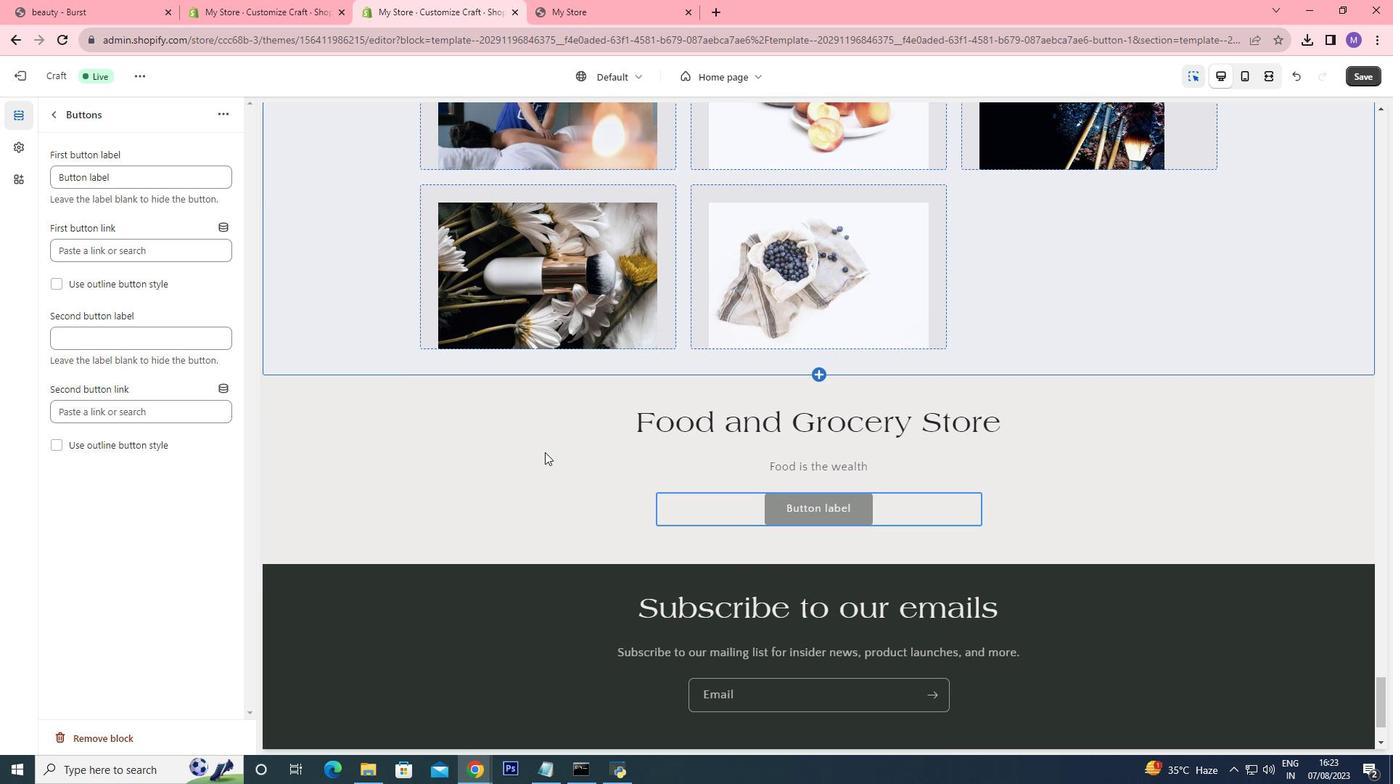 
Action: Mouse pressed left at (545, 452)
Screenshot: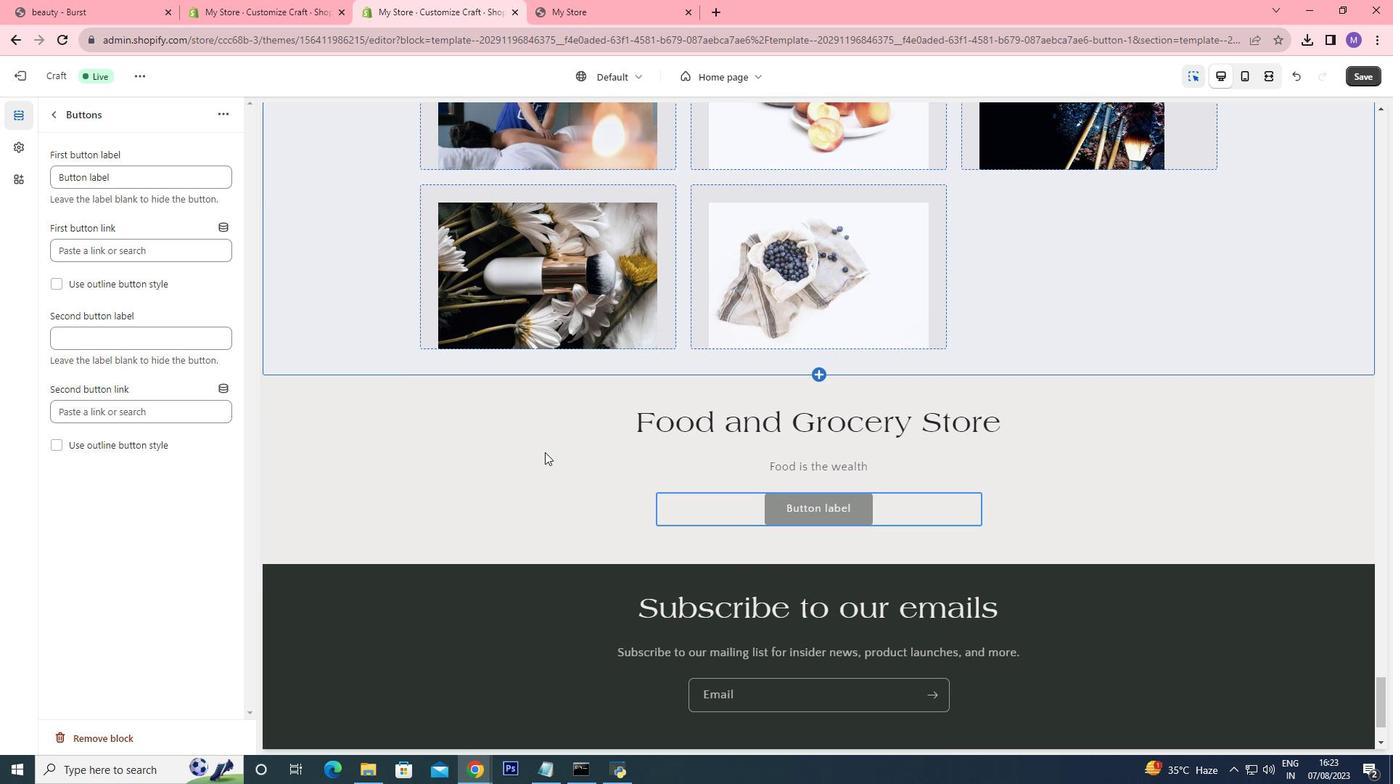 
Action: Mouse moved to (865, 579)
Screenshot: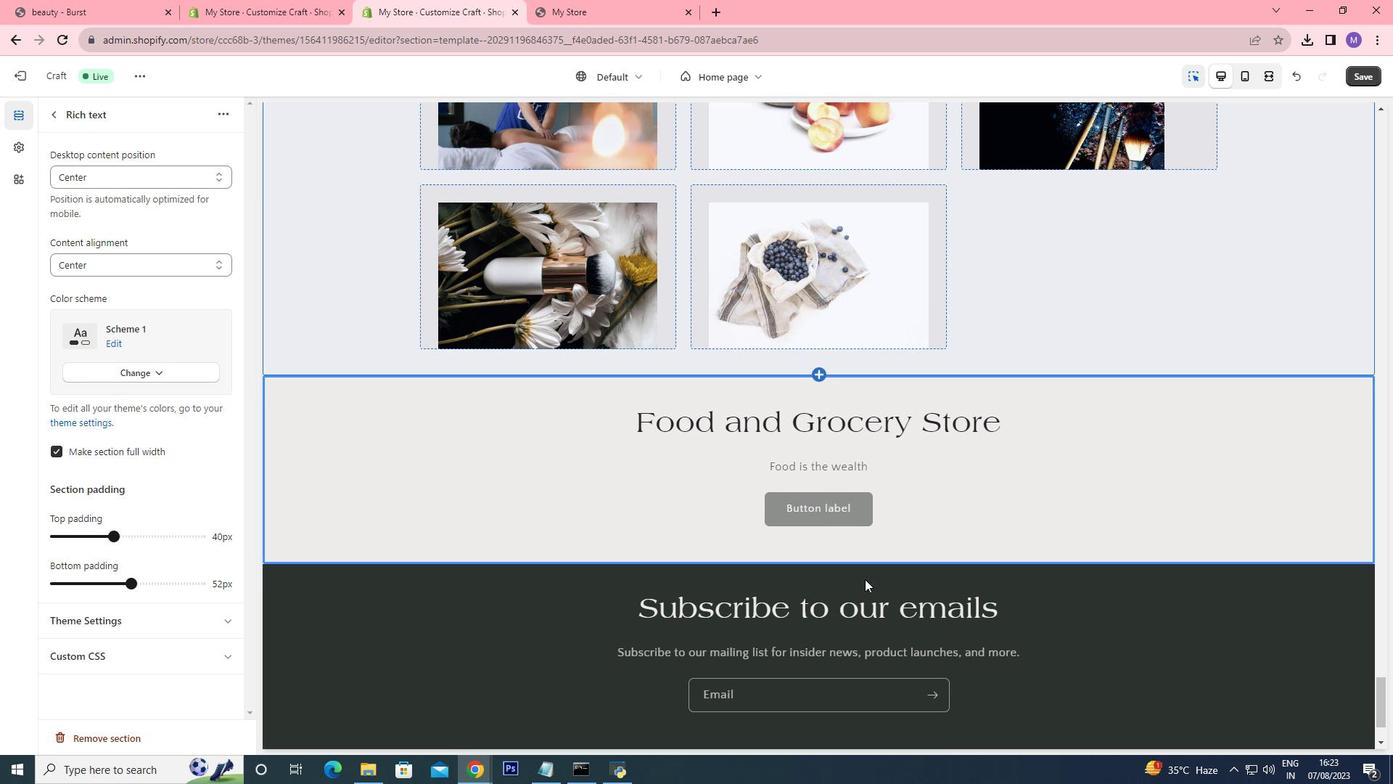 
Action: Mouse pressed left at (865, 579)
Screenshot: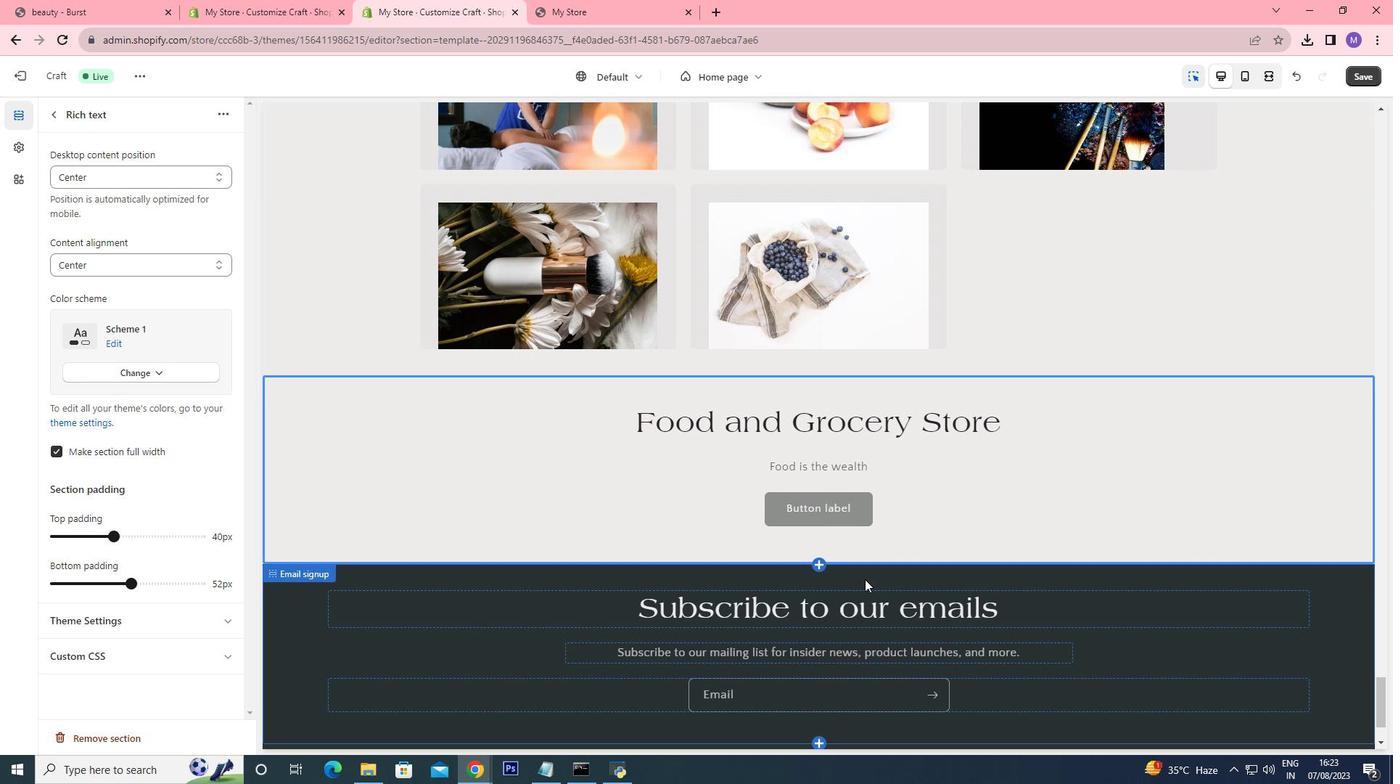 
Action: Mouse moved to (810, 438)
Screenshot: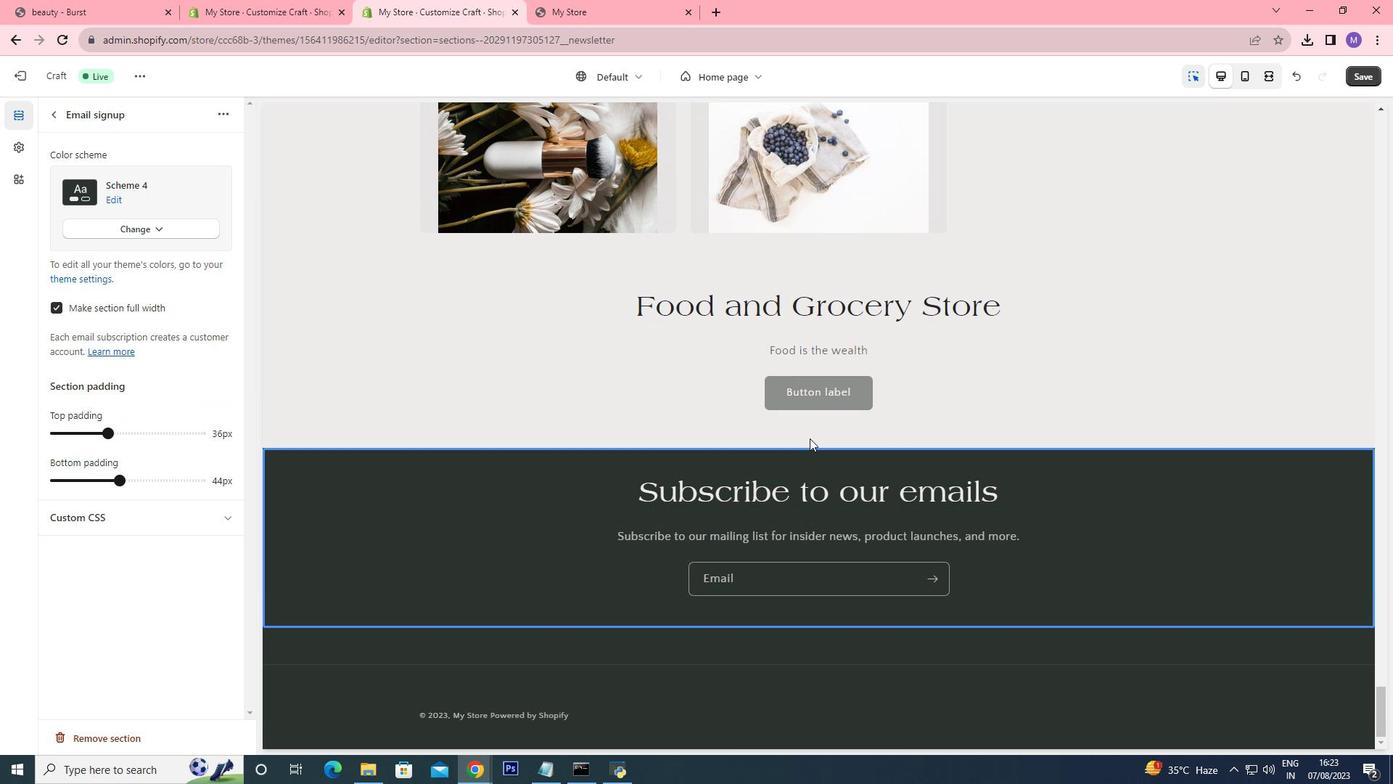 
Action: Mouse pressed left at (810, 438)
Screenshot: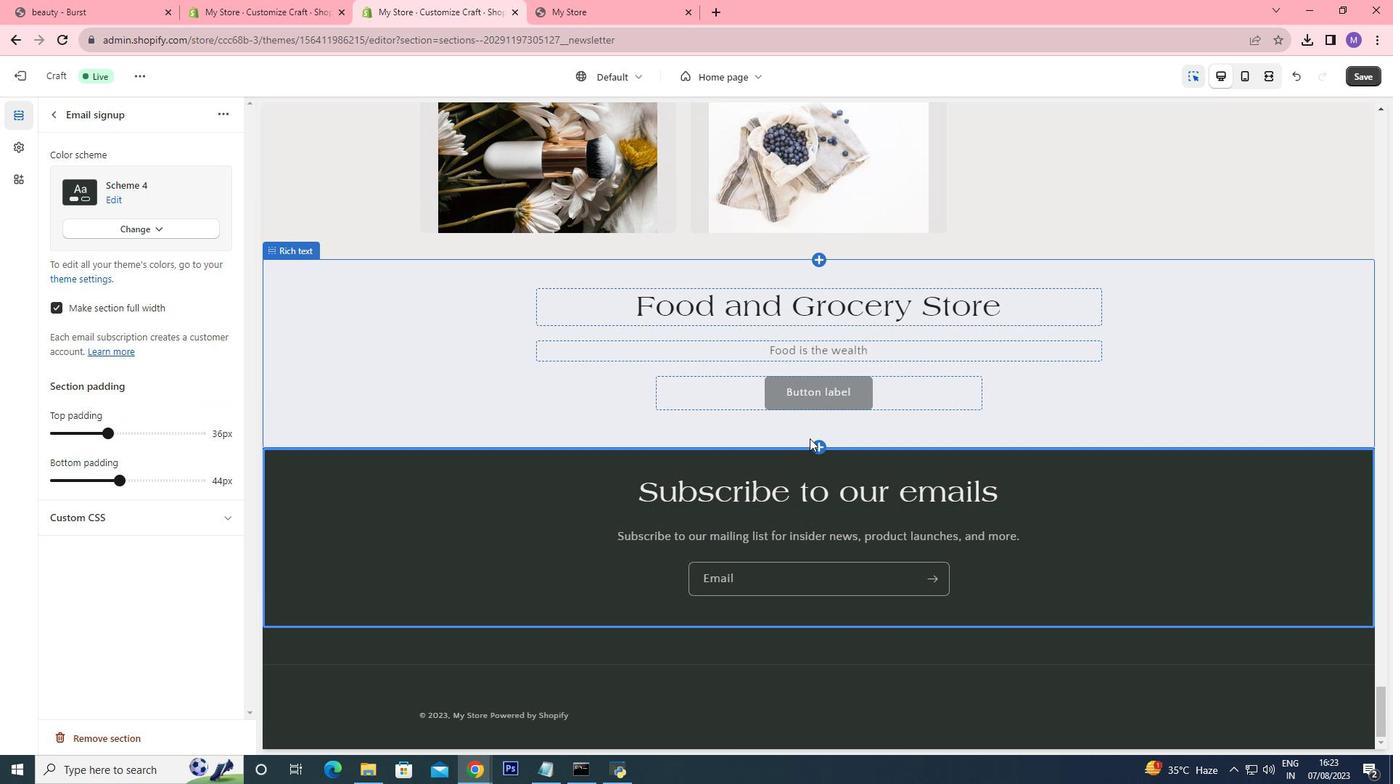 
Action: Mouse moved to (829, 431)
Screenshot: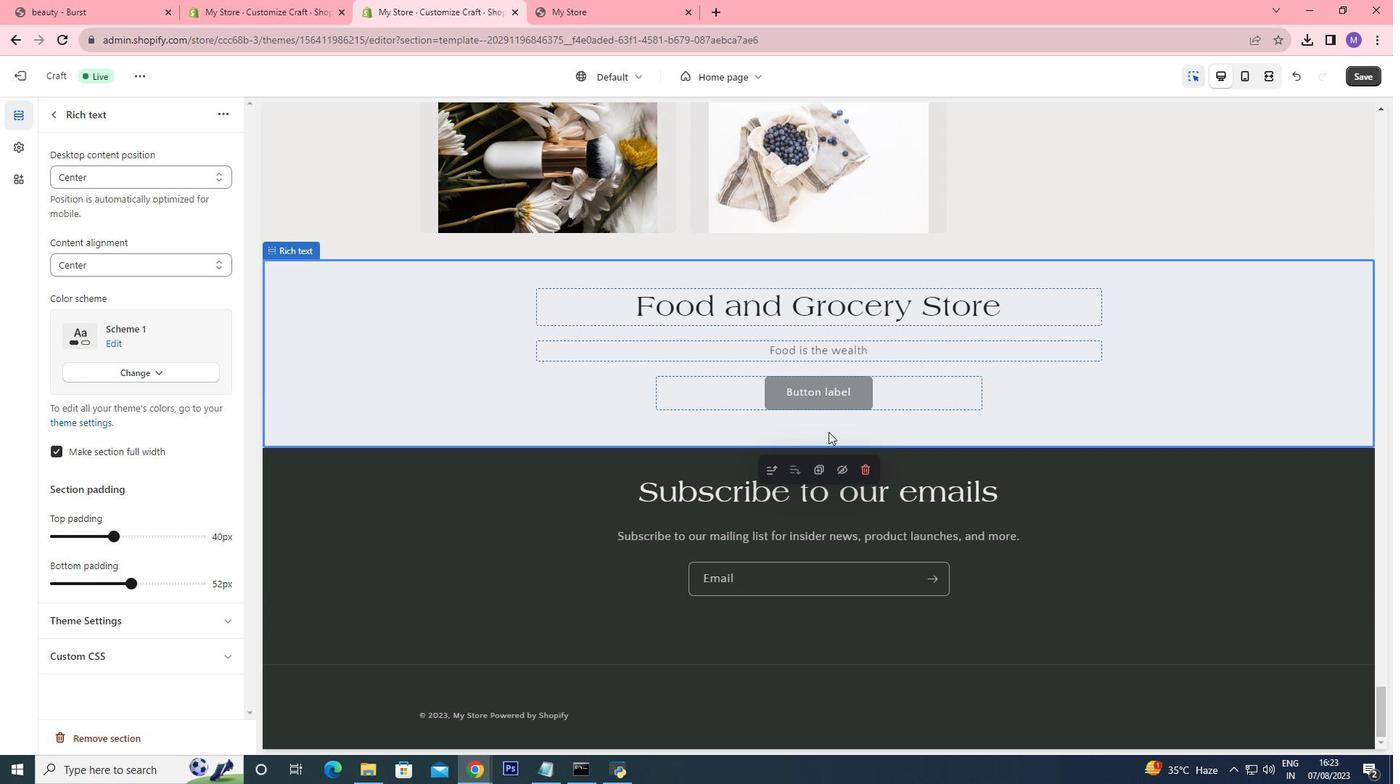 
Action: Mouse pressed left at (829, 431)
Screenshot: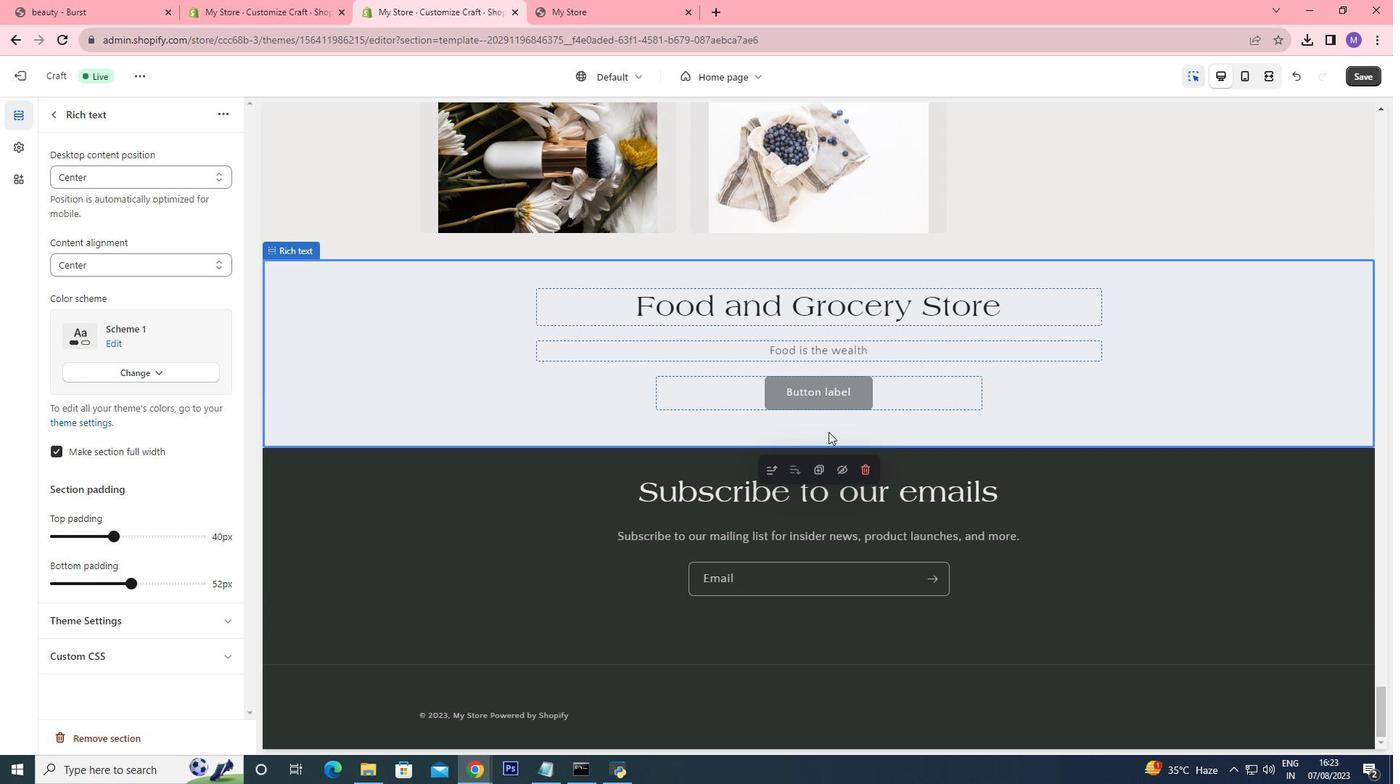 
Action: Mouse moved to (910, 459)
Screenshot: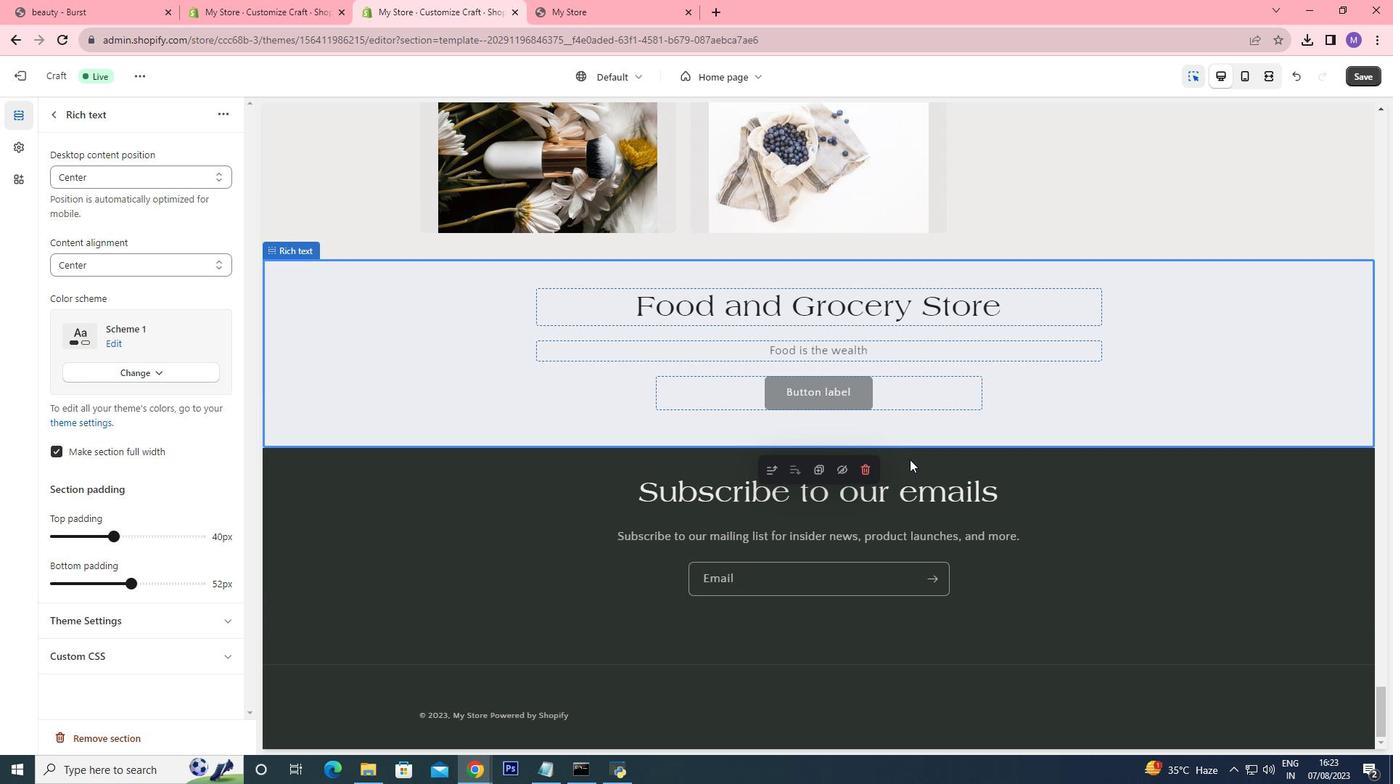 
Action: Mouse pressed left at (910, 459)
Screenshot: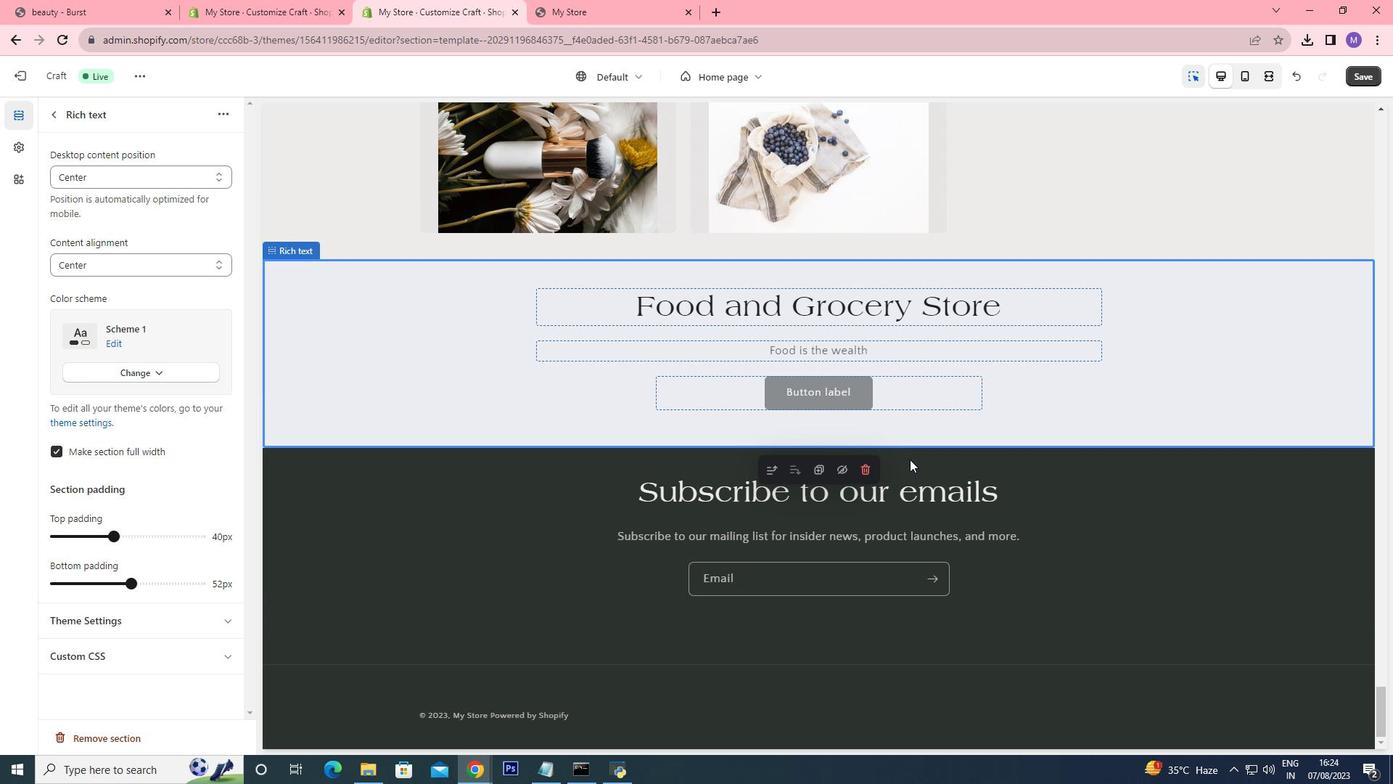 
Action: Mouse moved to (821, 427)
Screenshot: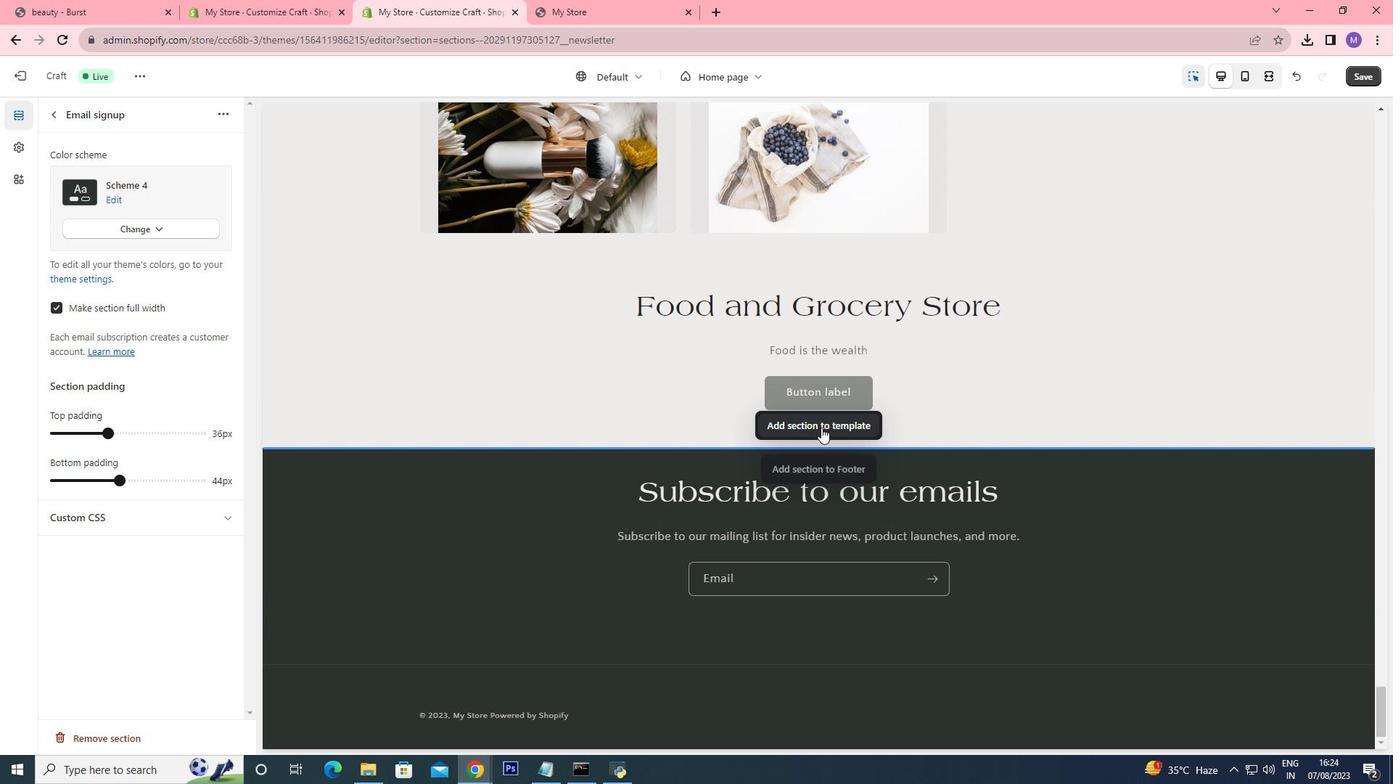 
Action: Mouse pressed left at (821, 427)
Screenshot: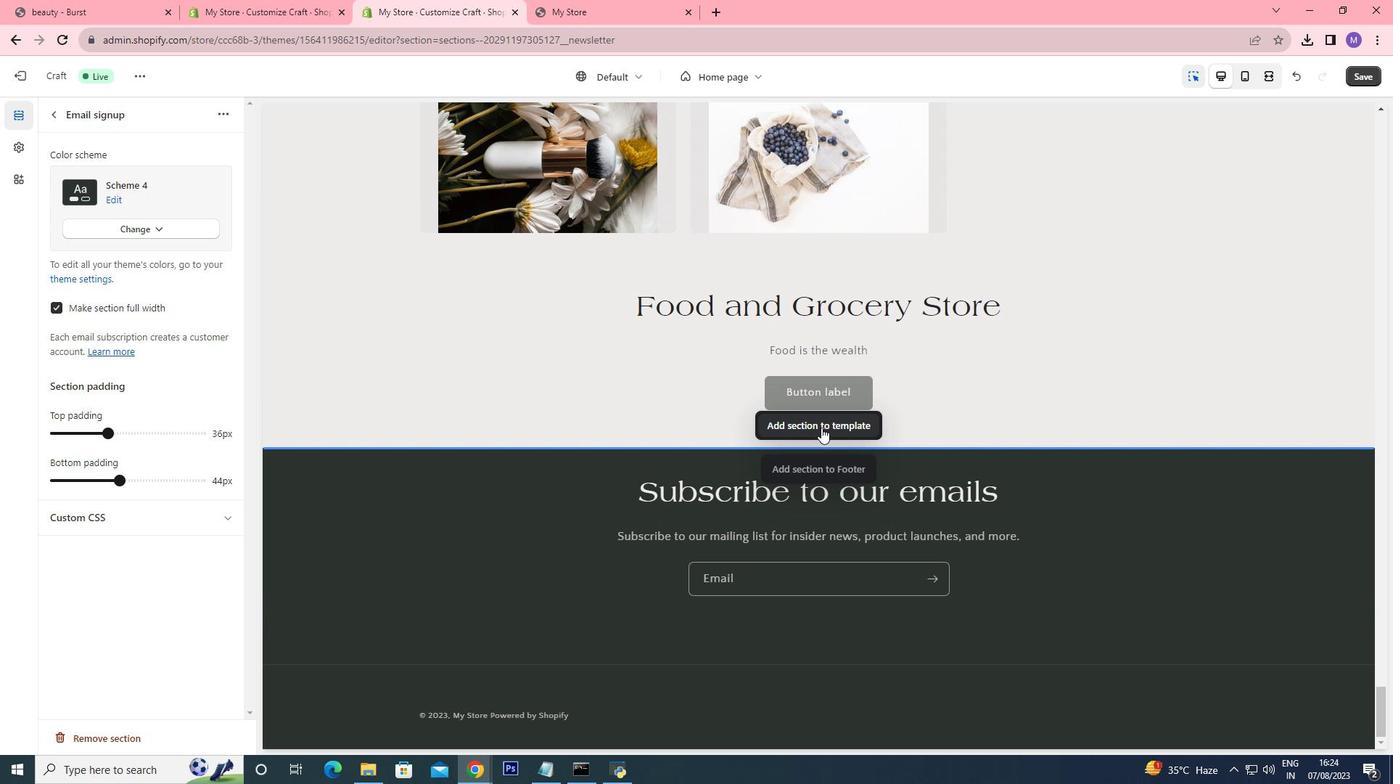 
Action: Mouse moved to (968, 563)
Screenshot: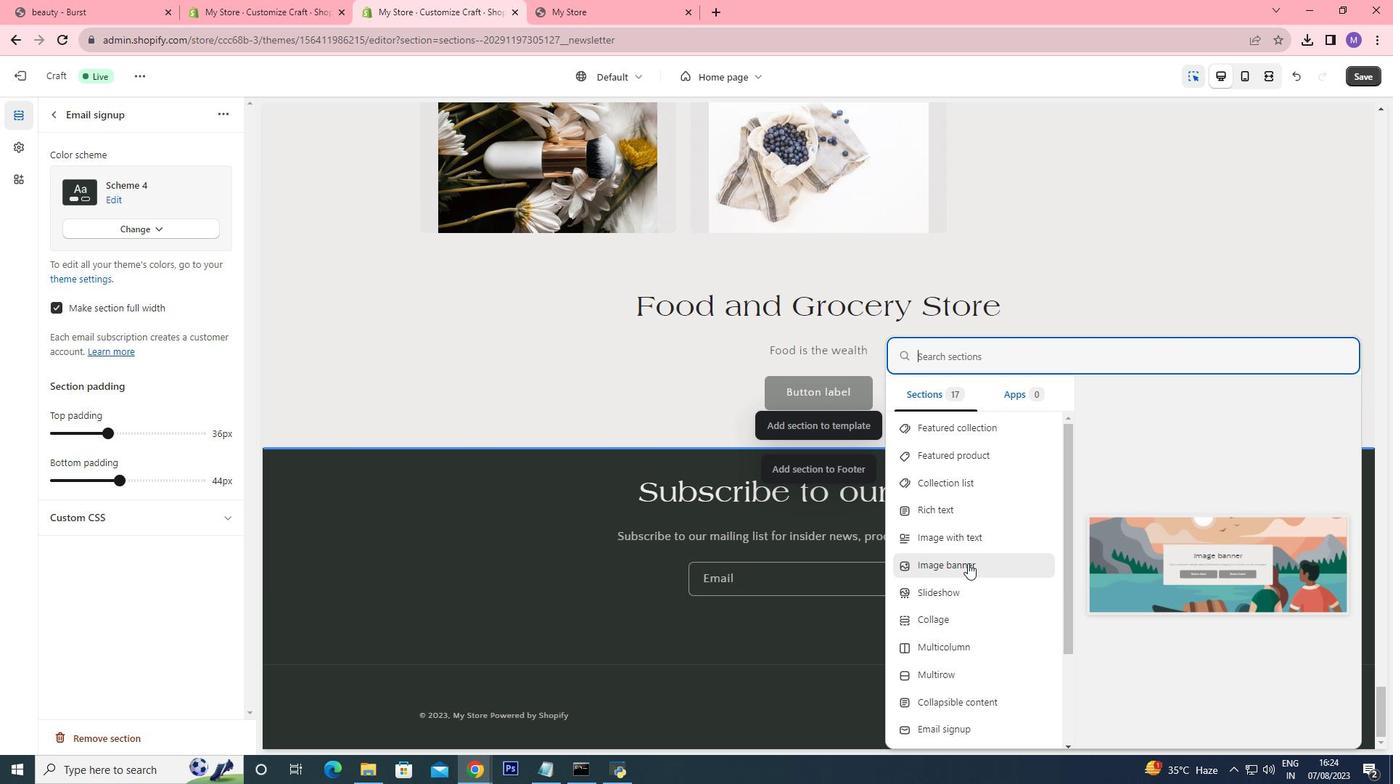 
Action: Mouse pressed left at (968, 563)
Screenshot: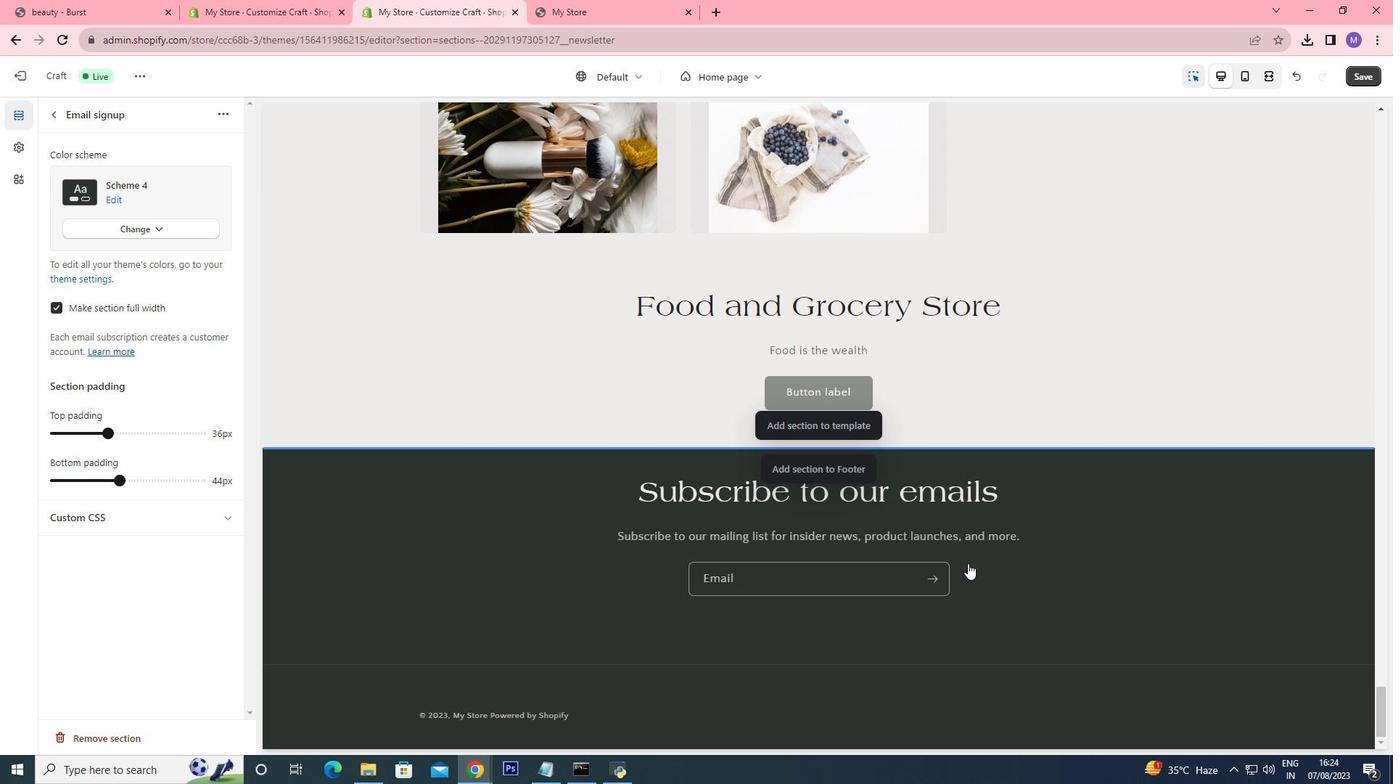 
Action: Mouse moved to (460, 379)
Screenshot: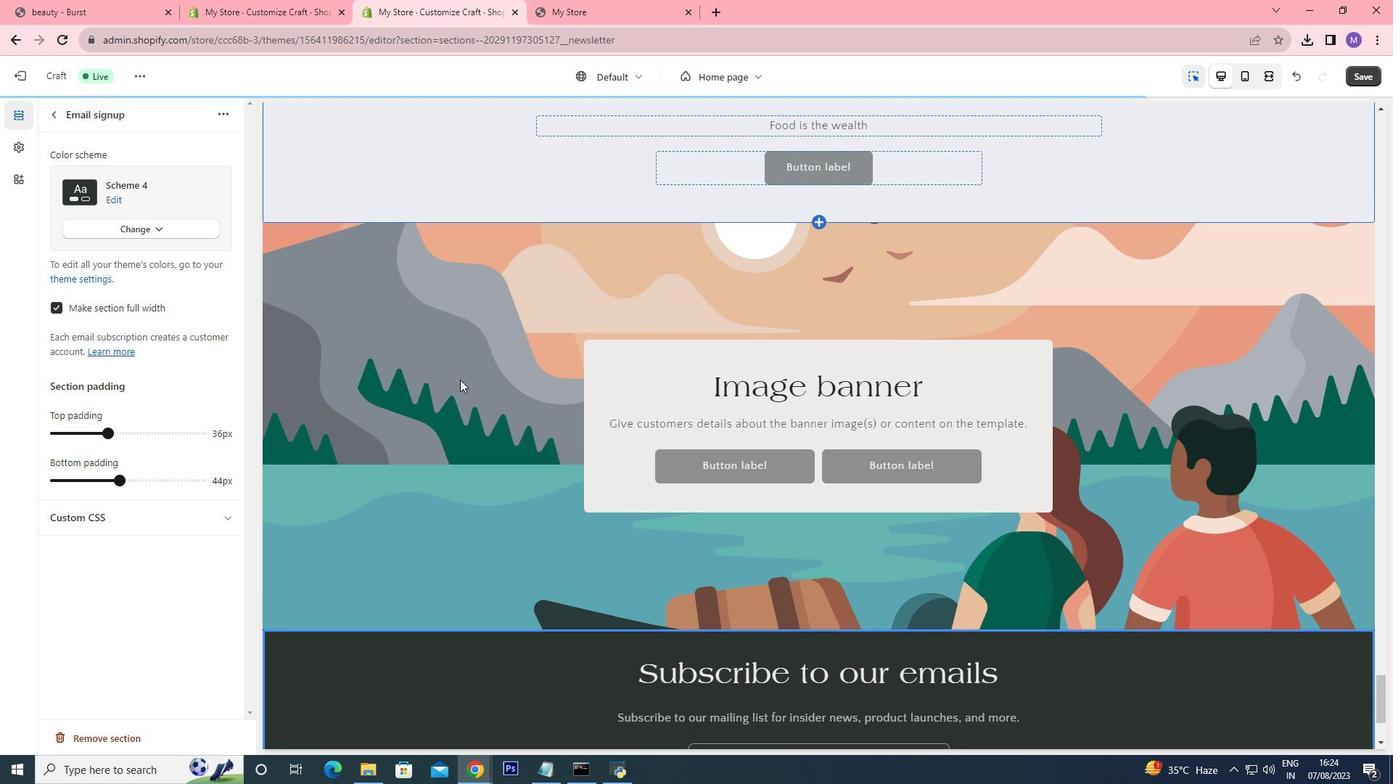 
Action: Mouse pressed left at (460, 379)
Screenshot: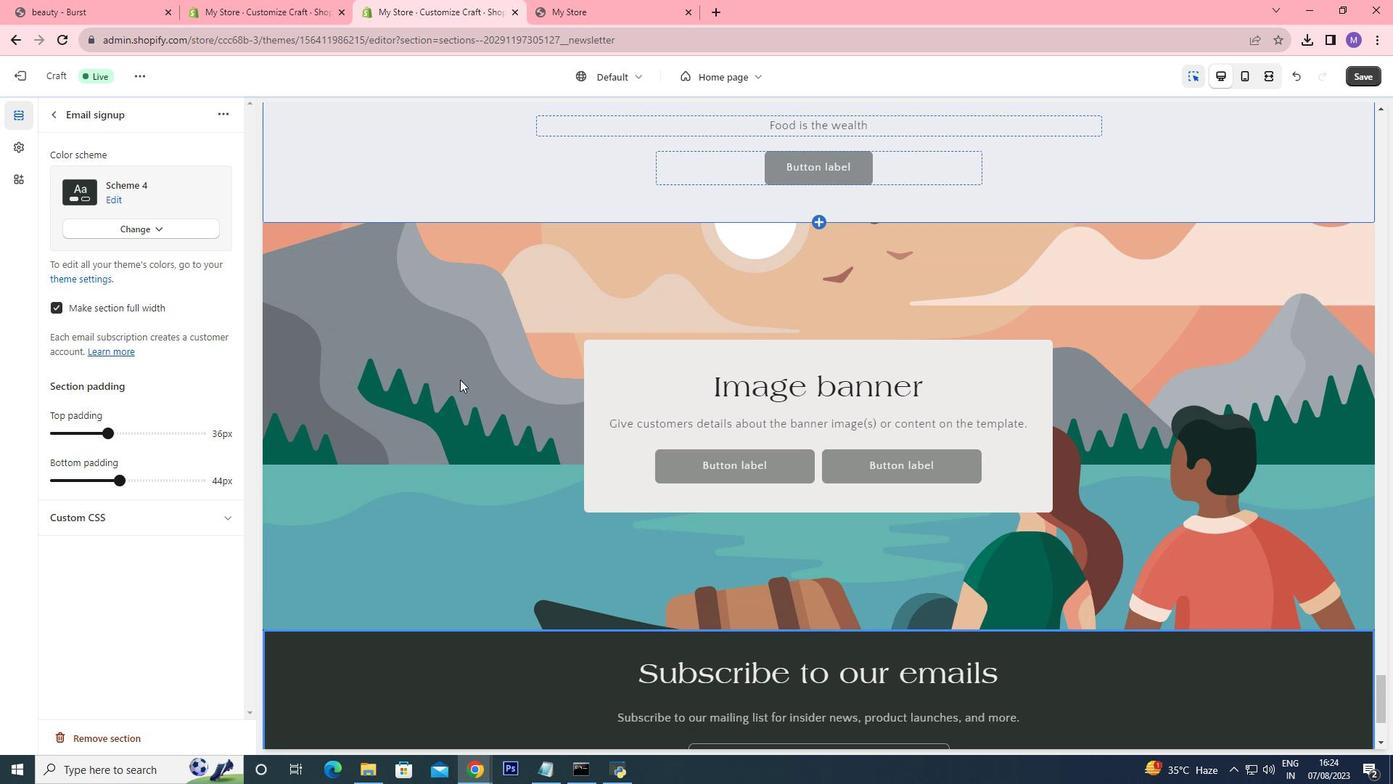 
Action: Mouse moved to (95, 0)
Screenshot: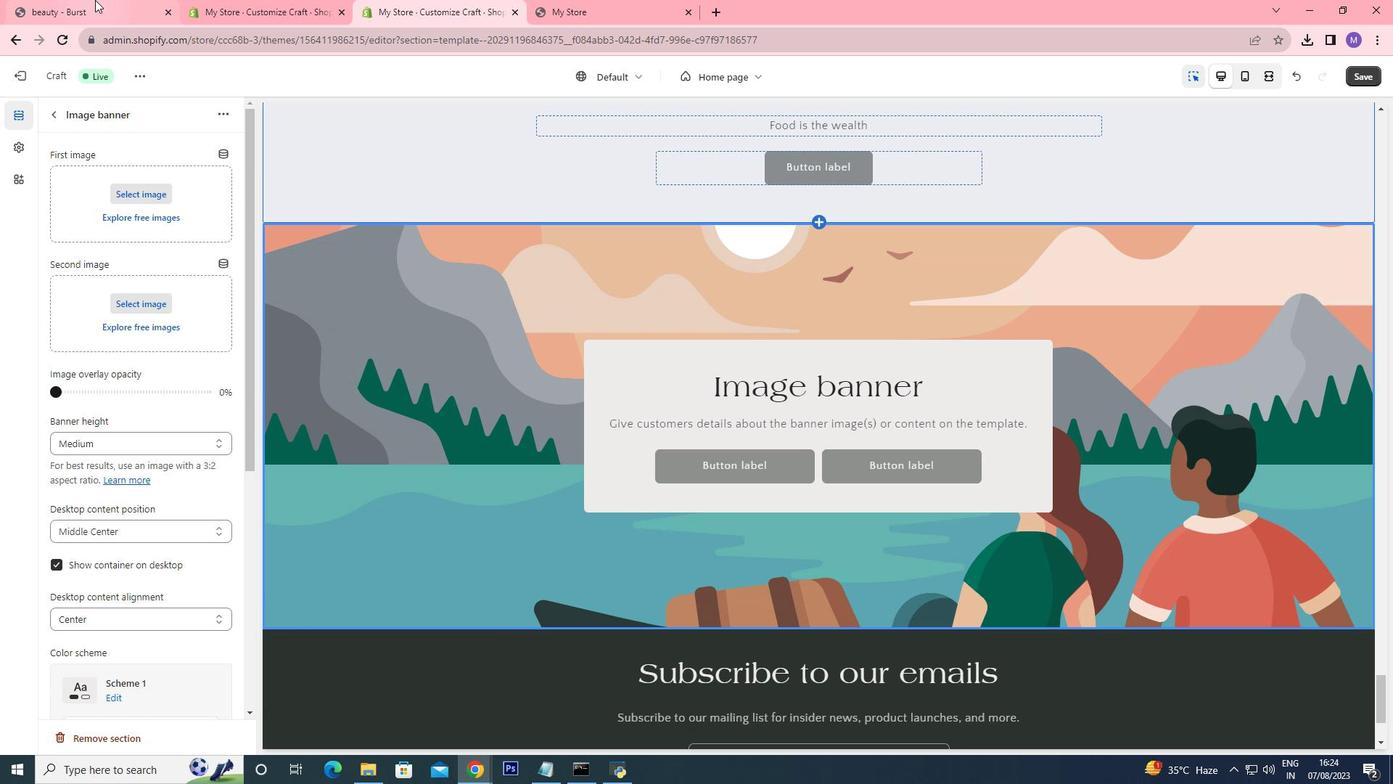 
Action: Mouse pressed left at (95, 0)
Screenshot: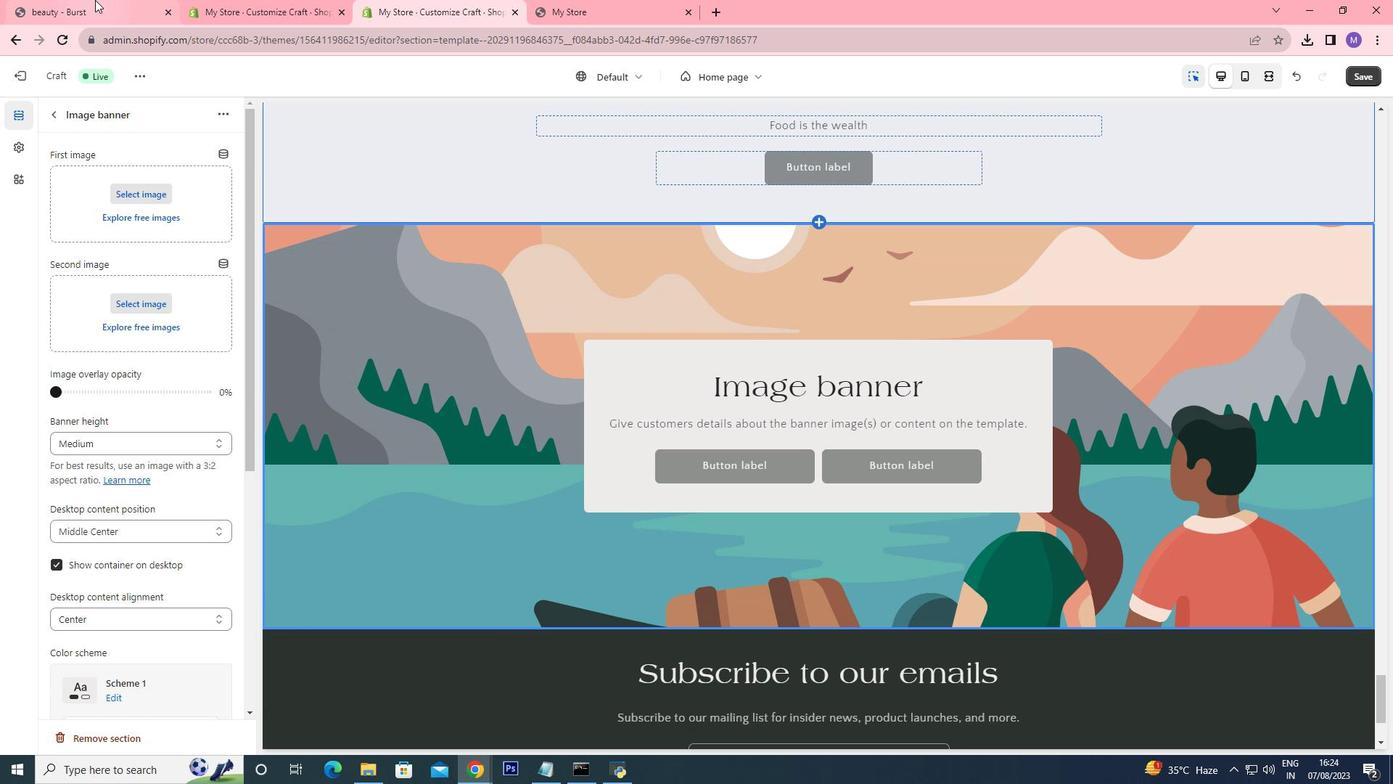 
Action: Mouse moved to (640, 203)
Screenshot: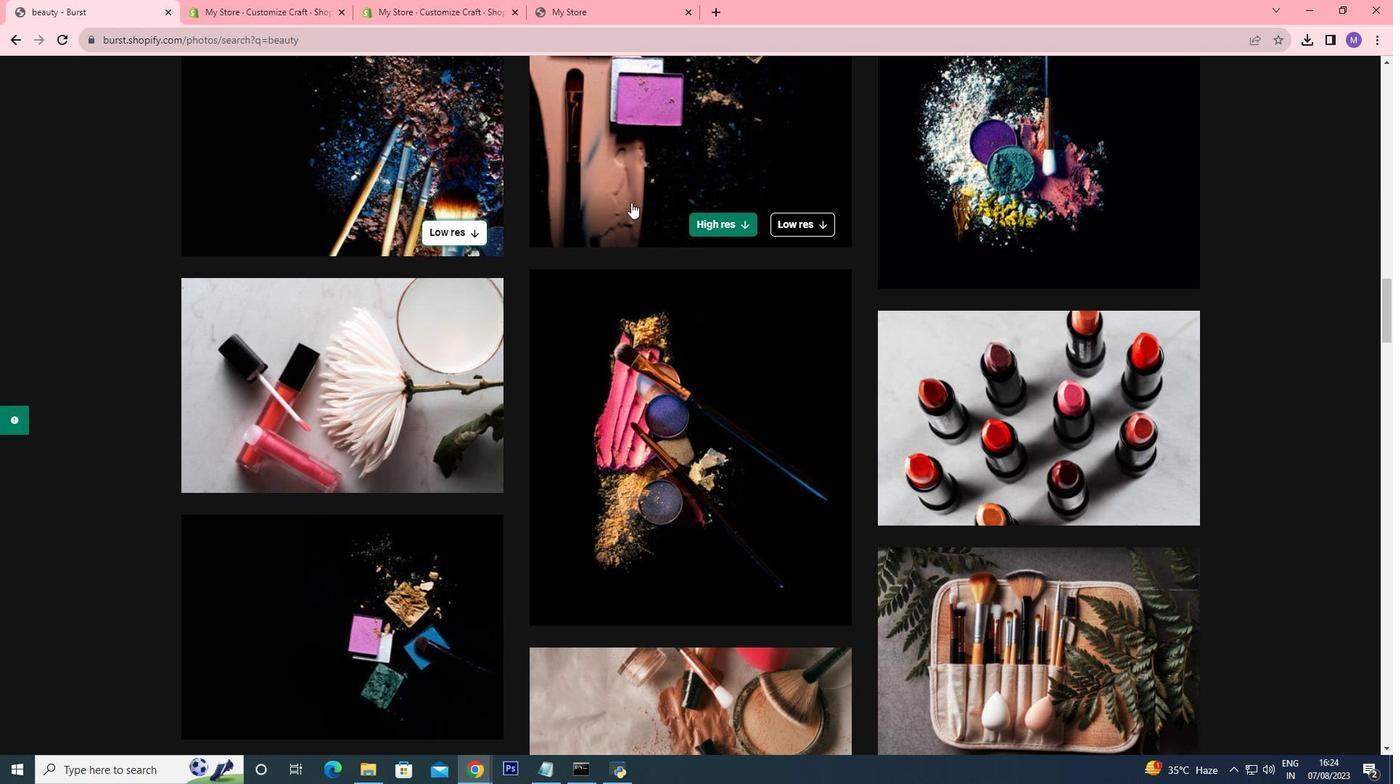 
Action: Mouse scrolled (640, 204) with delta (0, 0)
Screenshot: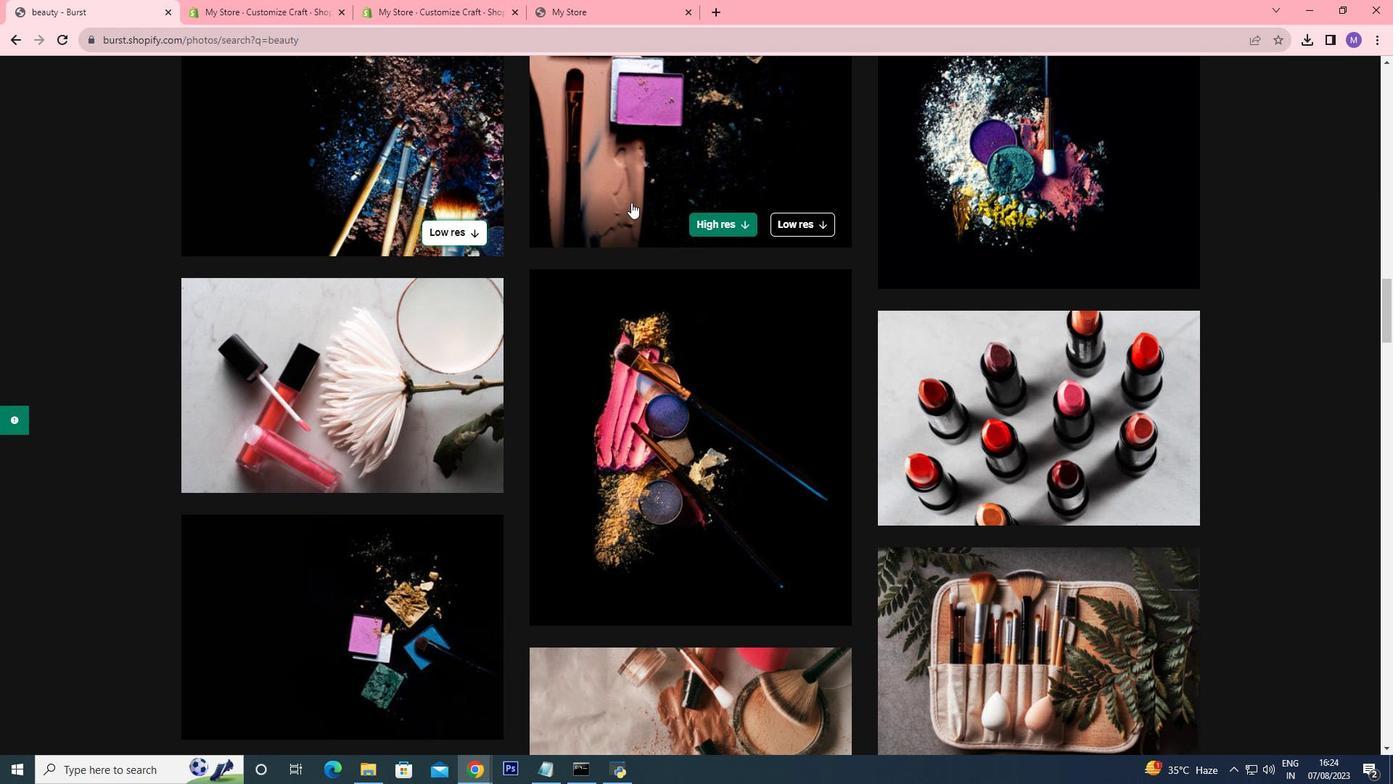 
Action: Mouse scrolled (640, 204) with delta (0, 0)
Screenshot: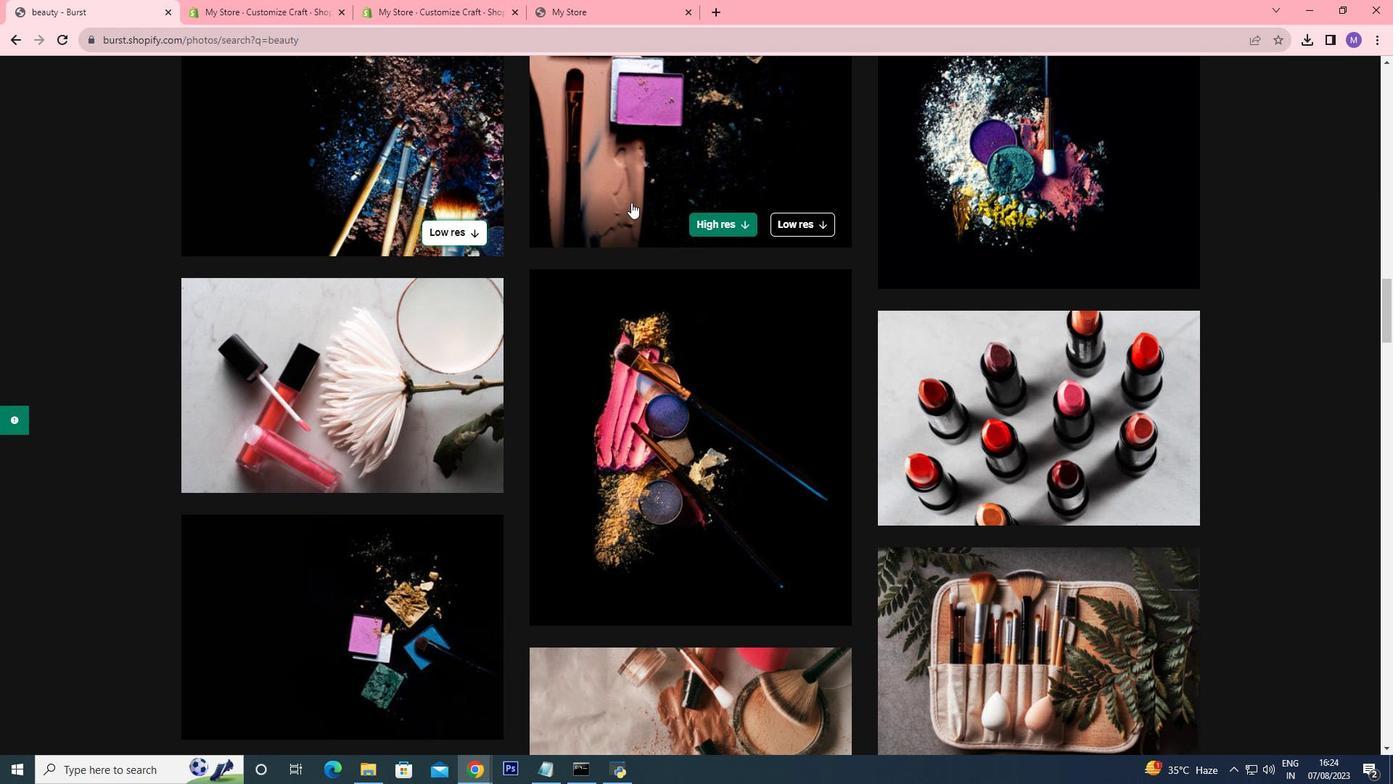 
Action: Mouse scrolled (640, 204) with delta (0, 0)
Screenshot: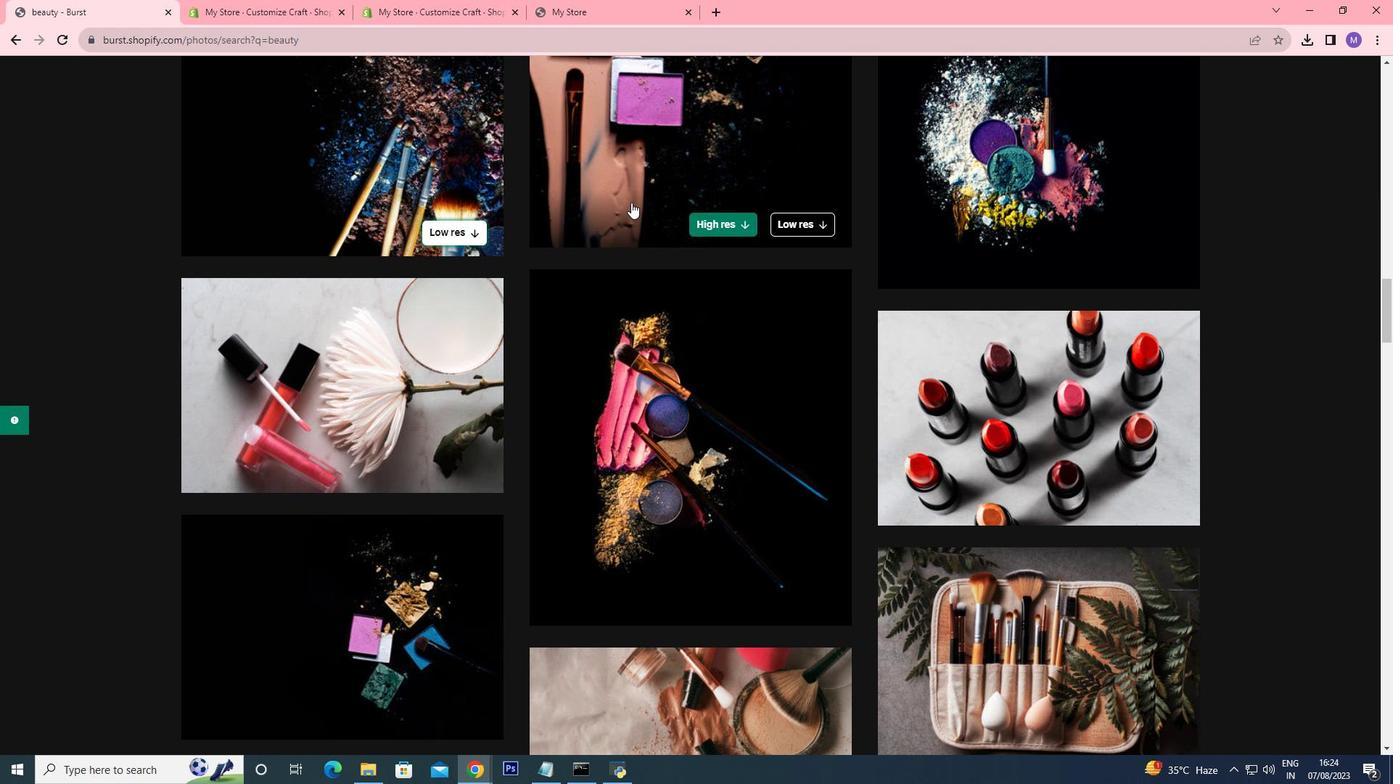 
Action: Mouse scrolled (640, 204) with delta (0, 0)
Screenshot: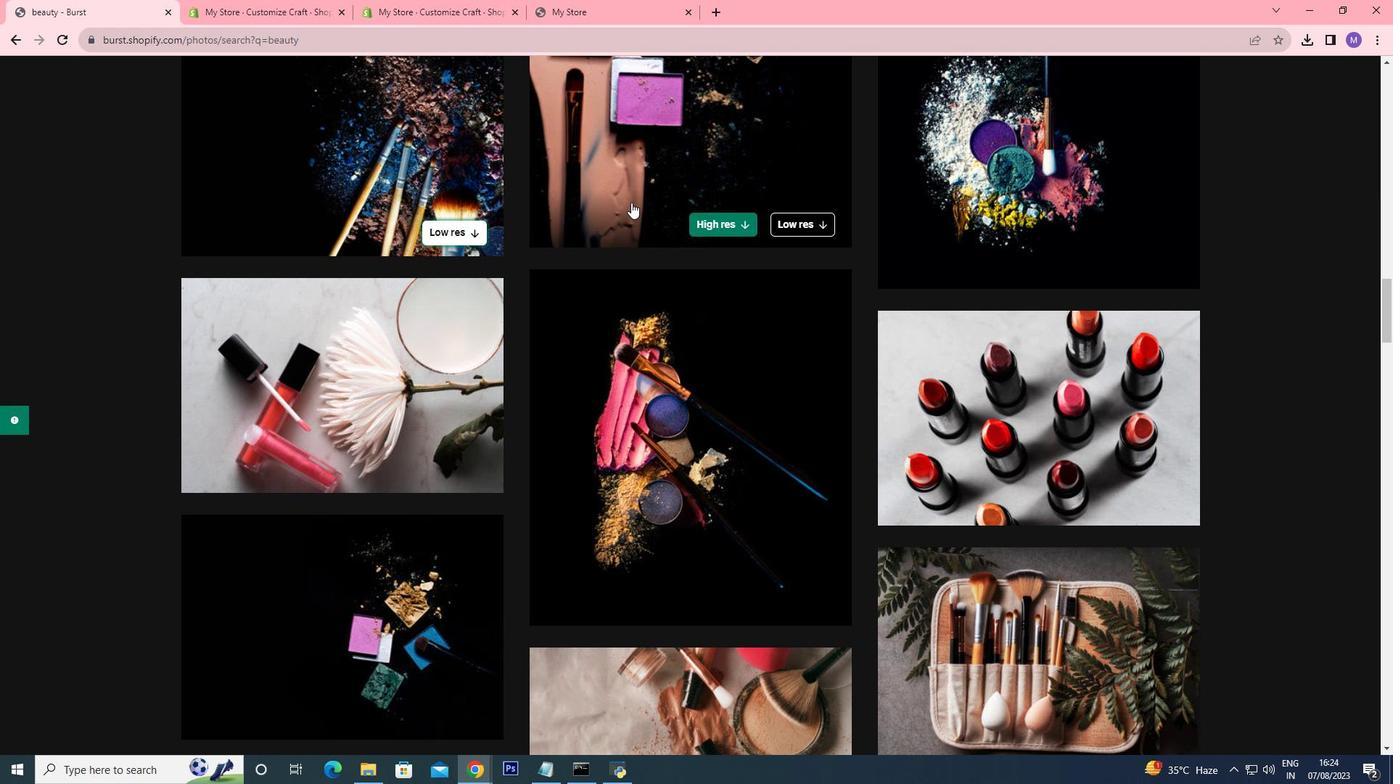 
Action: Mouse scrolled (640, 204) with delta (0, 0)
Screenshot: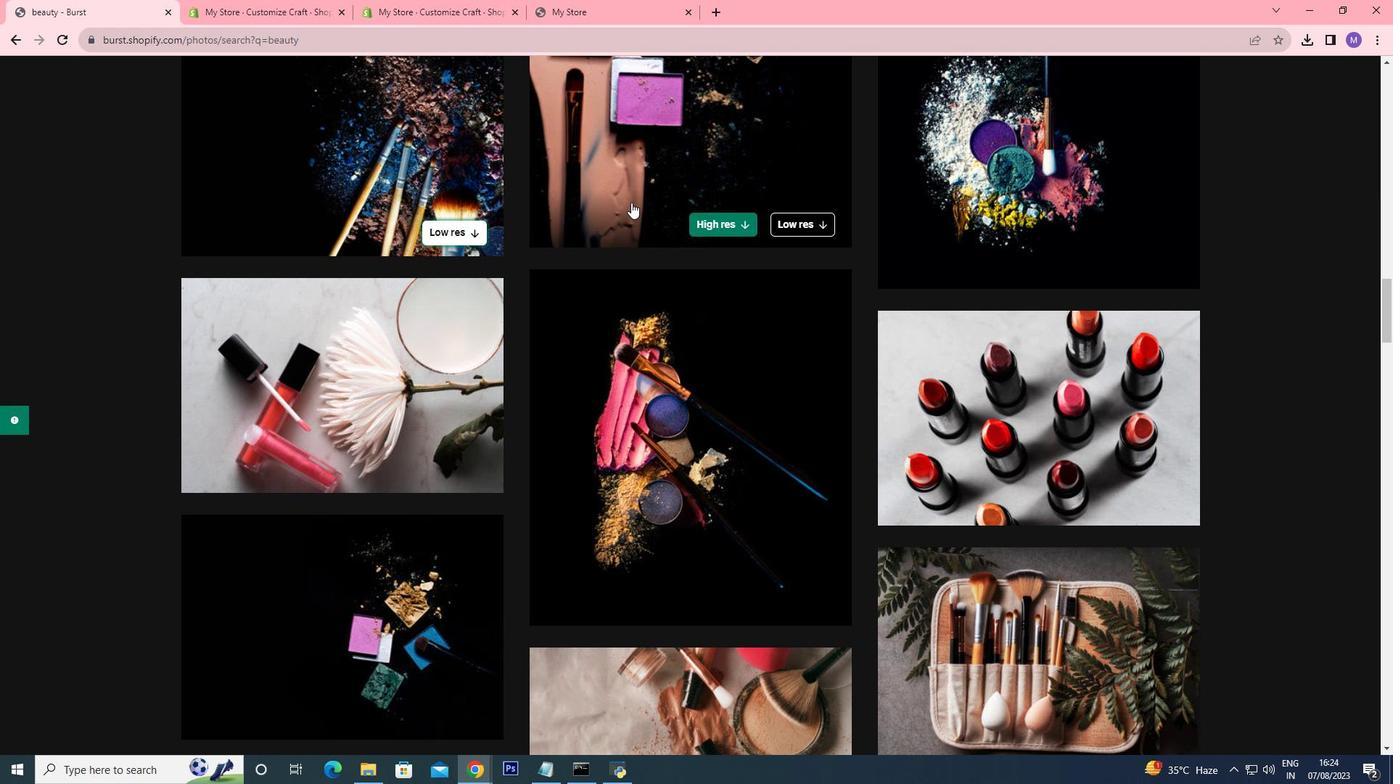 
Action: Mouse moved to (514, 167)
Screenshot: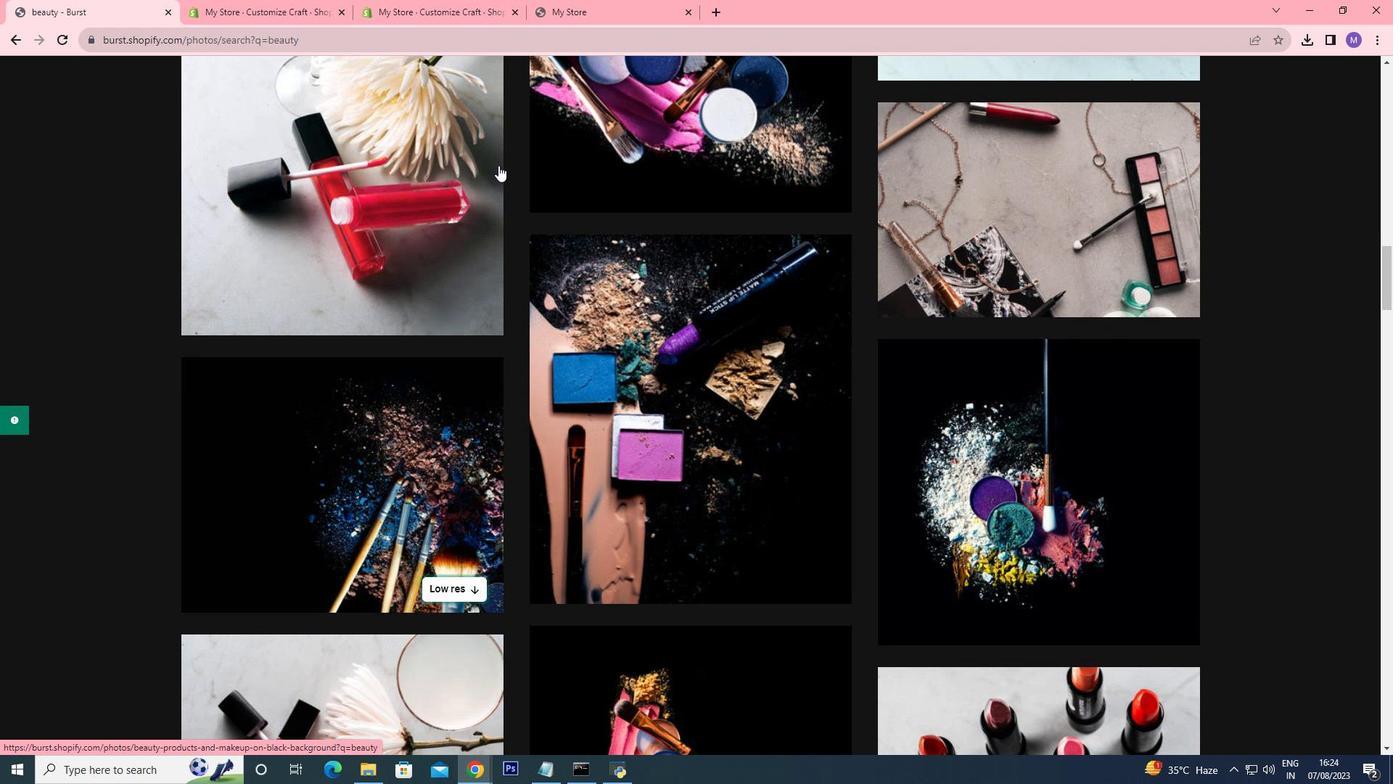 
Action: Mouse scrolled (514, 169) with delta (0, 0)
Screenshot: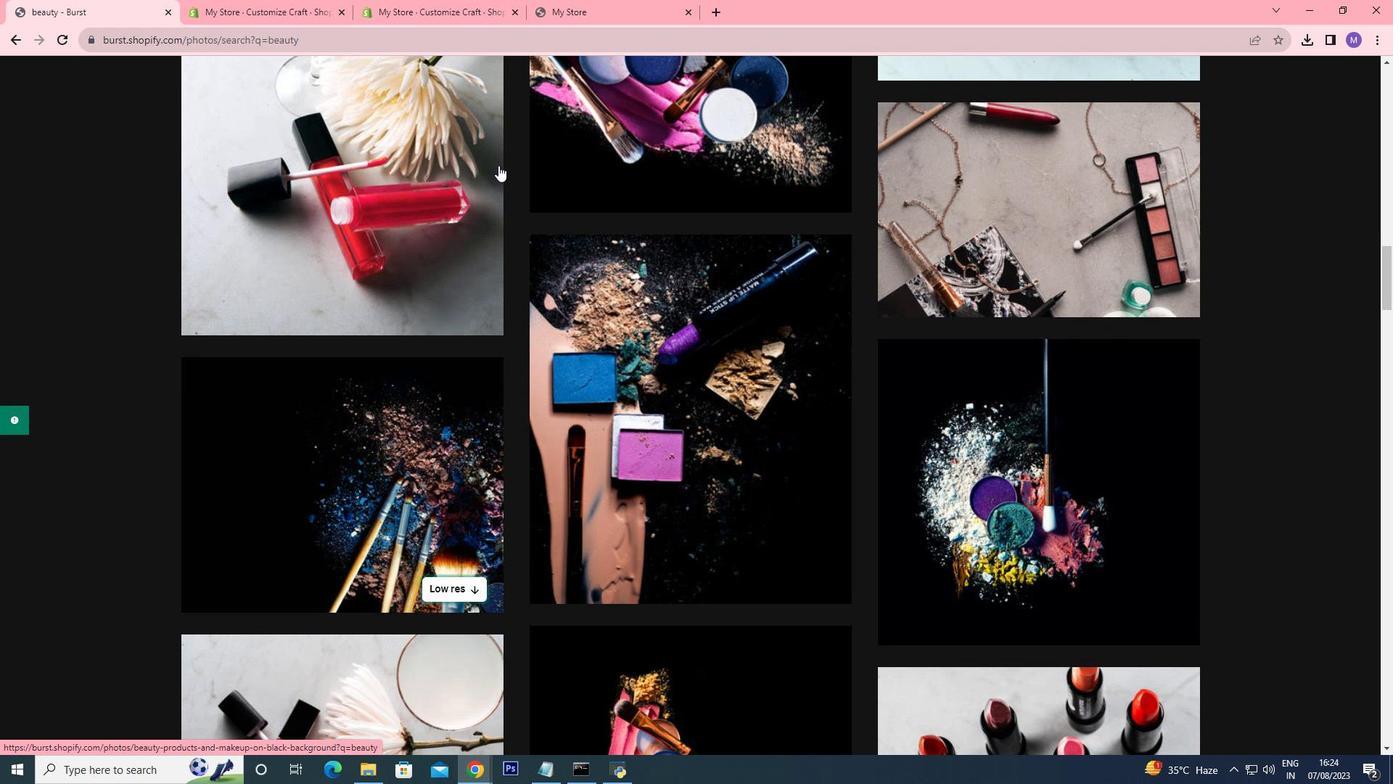 
Action: Mouse moved to (513, 166)
Screenshot: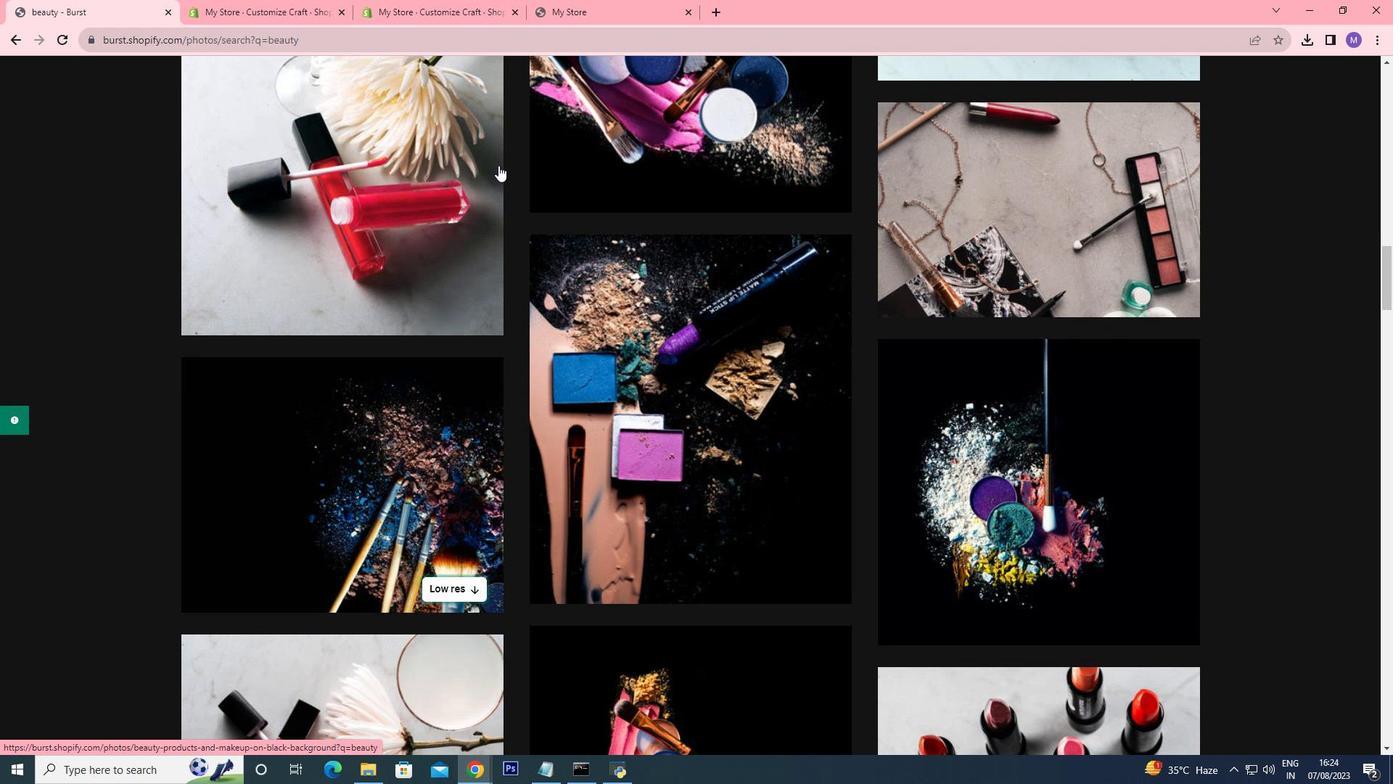 
Action: Mouse scrolled (514, 169) with delta (0, 0)
Screenshot: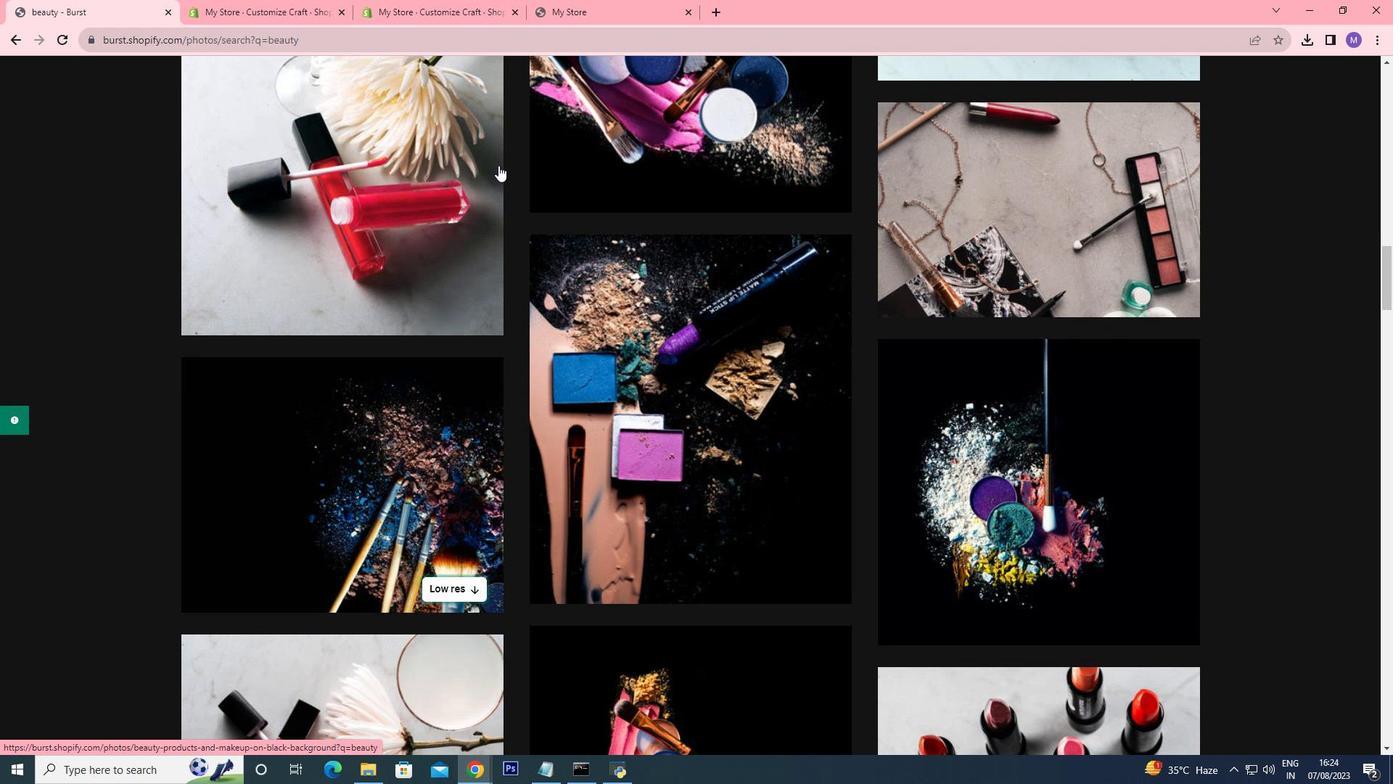 
Action: Mouse moved to (511, 165)
Screenshot: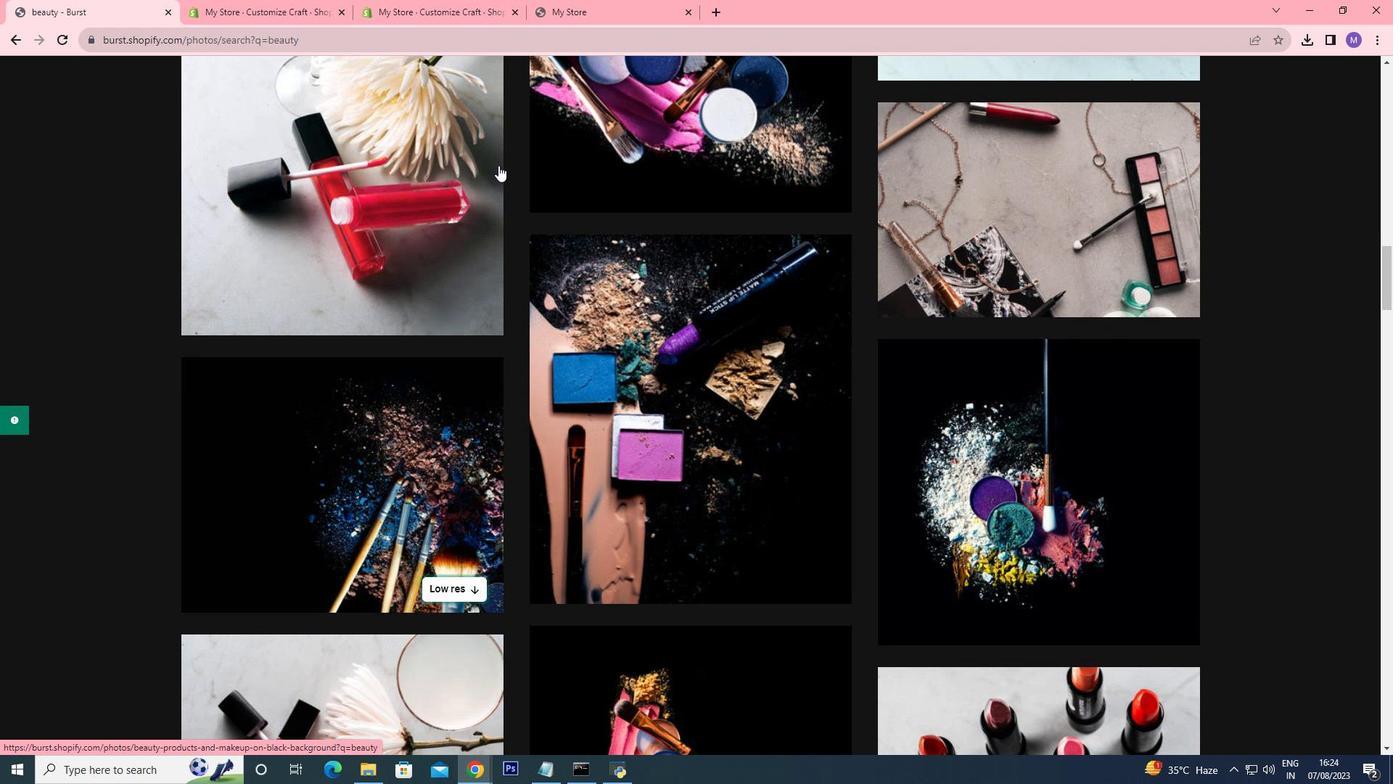 
Action: Mouse scrolled (514, 169) with delta (0, 0)
Screenshot: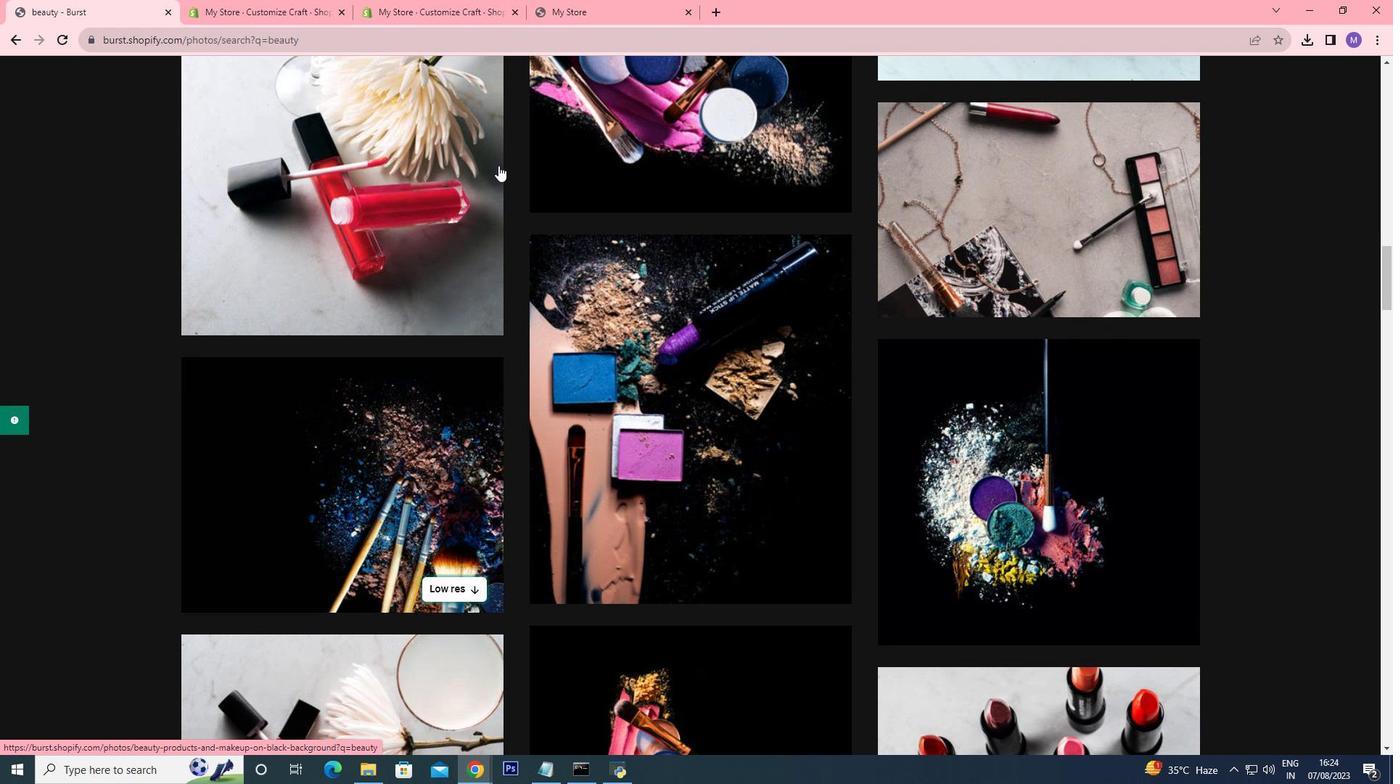 
Action: Mouse moved to (503, 165)
Screenshot: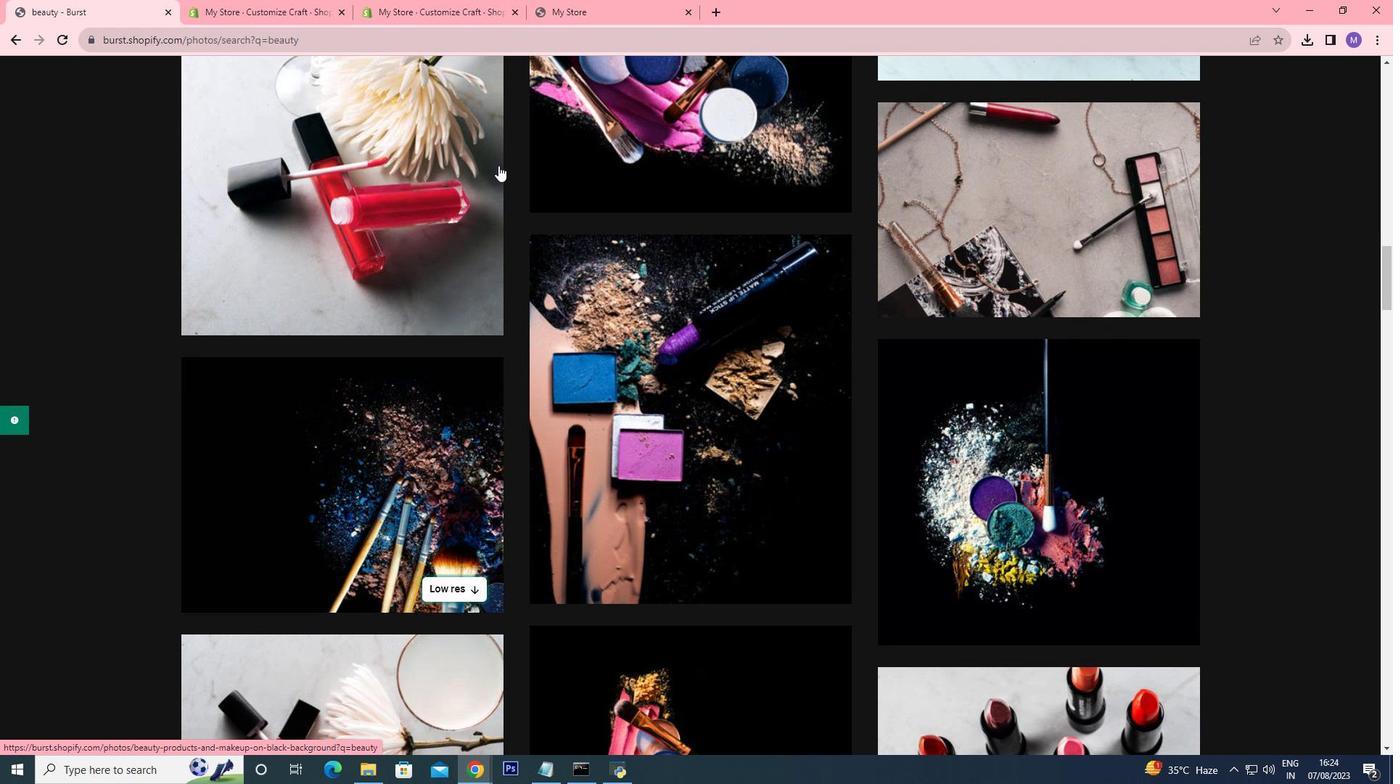 
Action: Mouse scrolled (514, 169) with delta (0, 0)
Screenshot: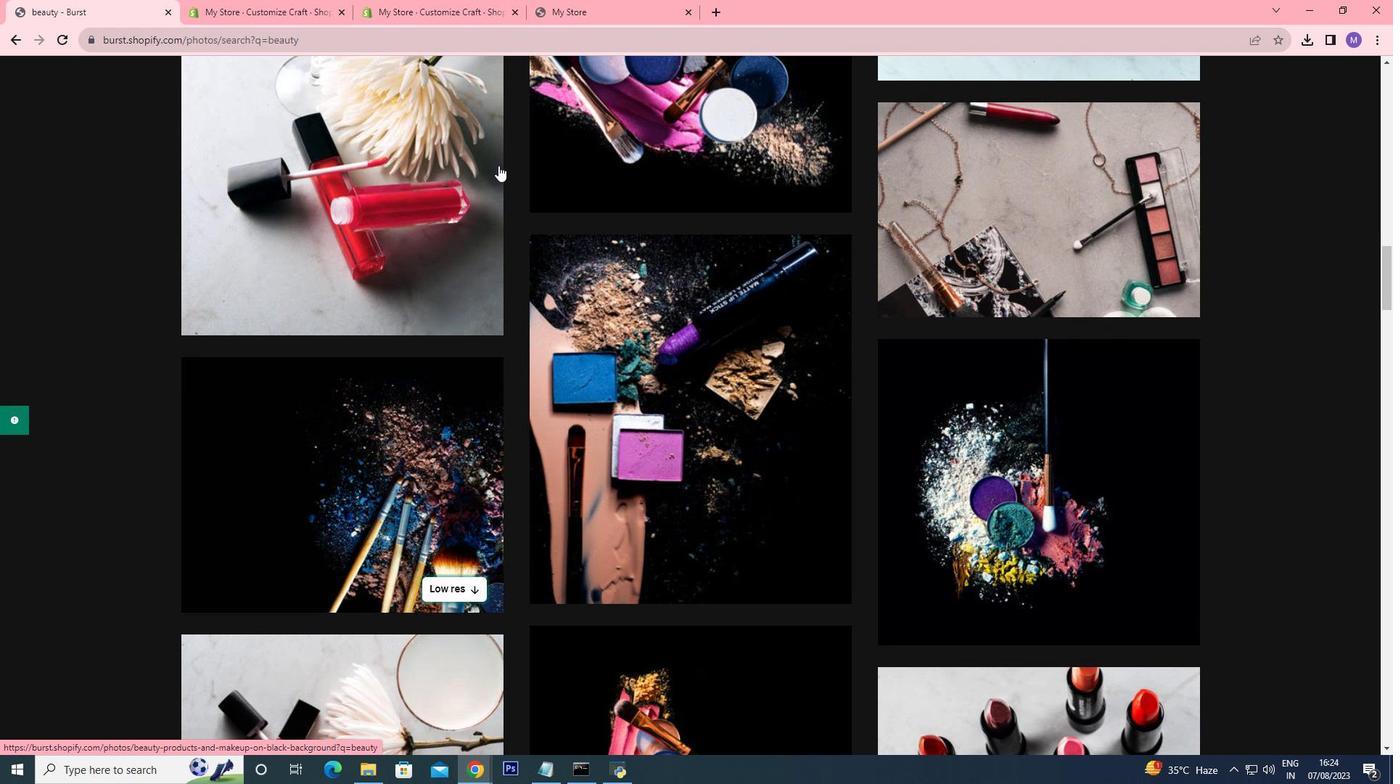 
Action: Mouse moved to (499, 165)
Screenshot: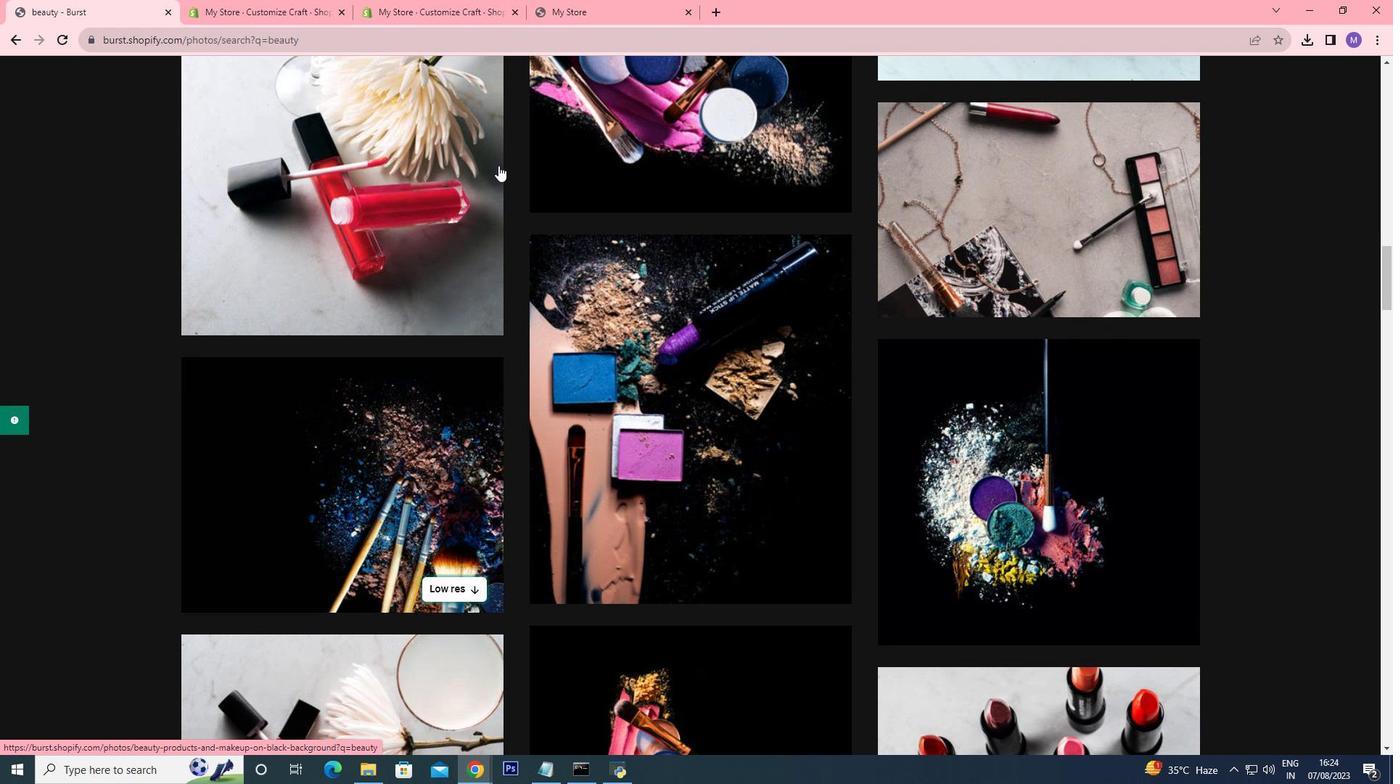 
Action: Mouse scrolled (514, 169) with delta (0, 0)
Screenshot: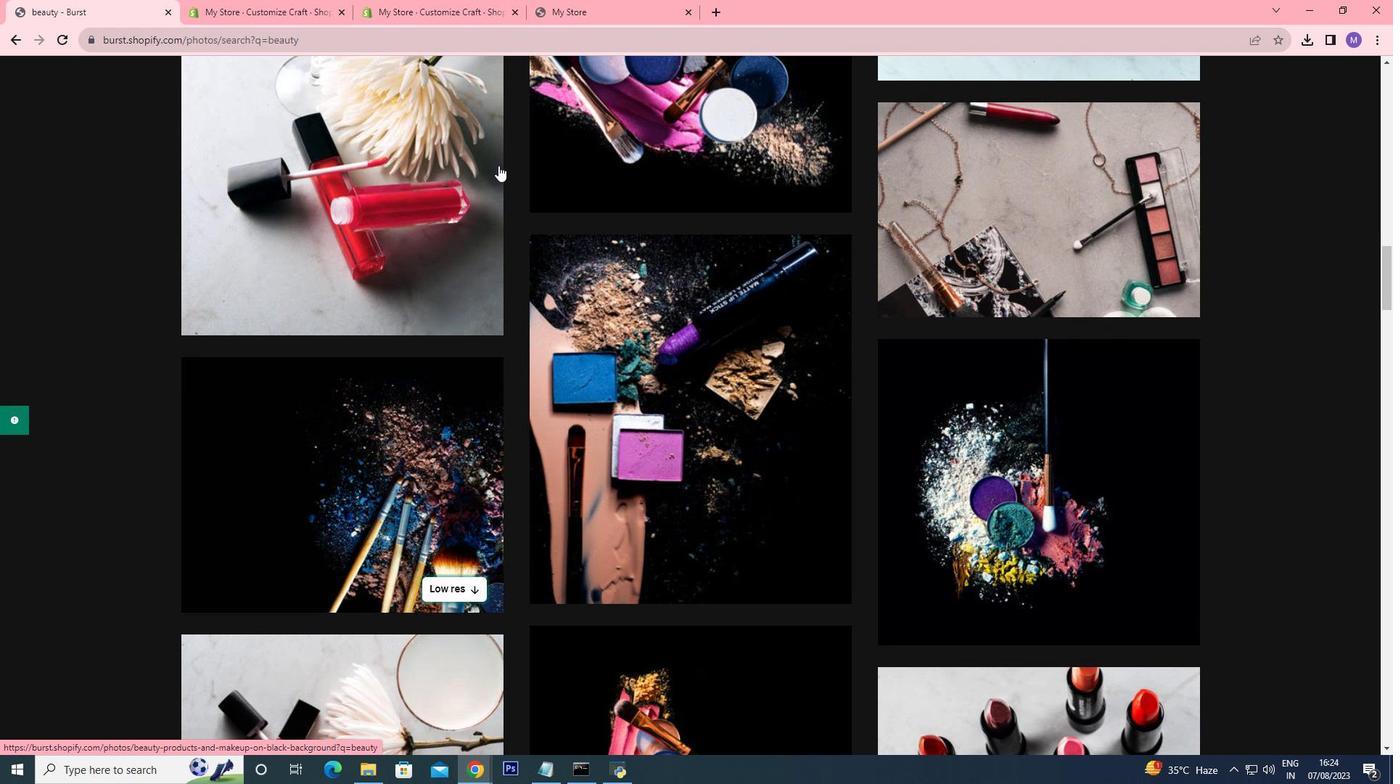
Action: Mouse scrolled (514, 168) with delta (0, 0)
Screenshot: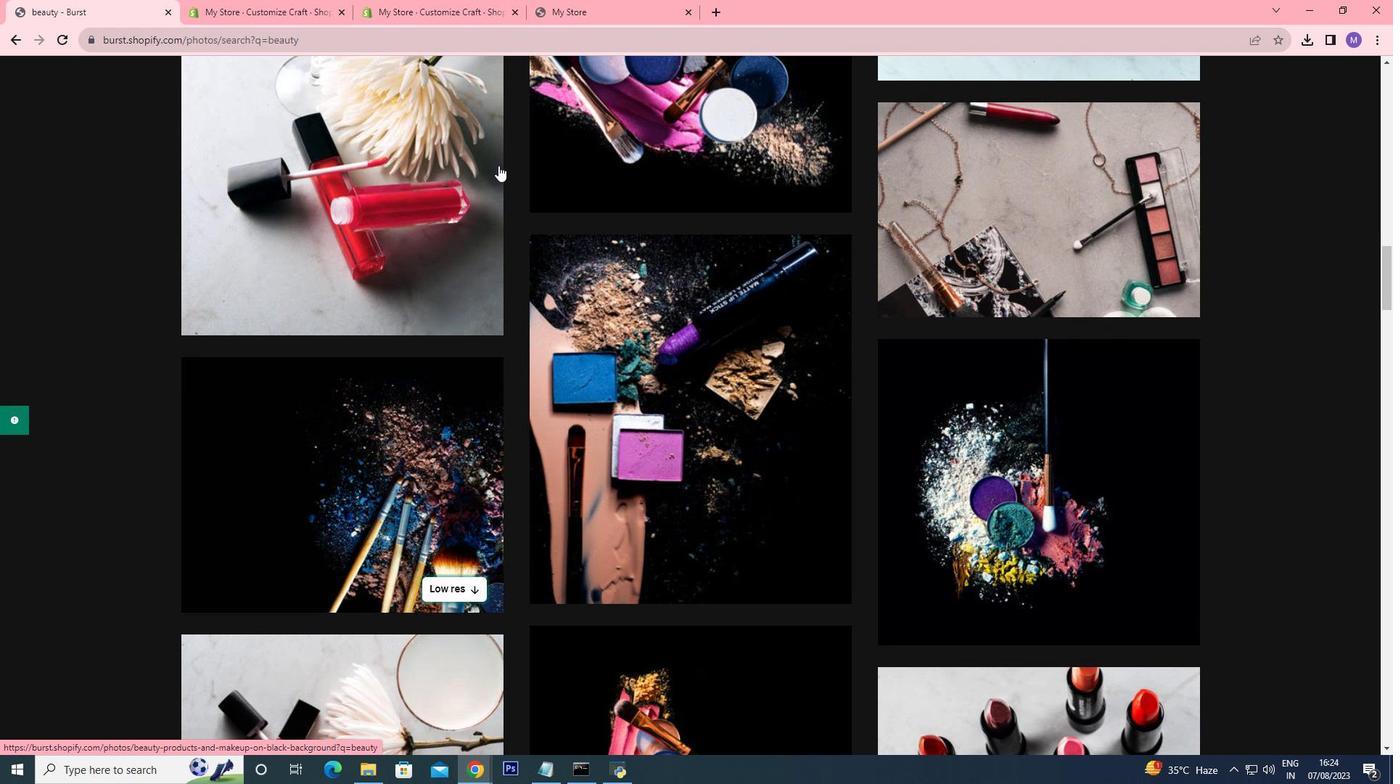 
Action: Mouse scrolled (511, 166) with delta (0, 0)
Screenshot: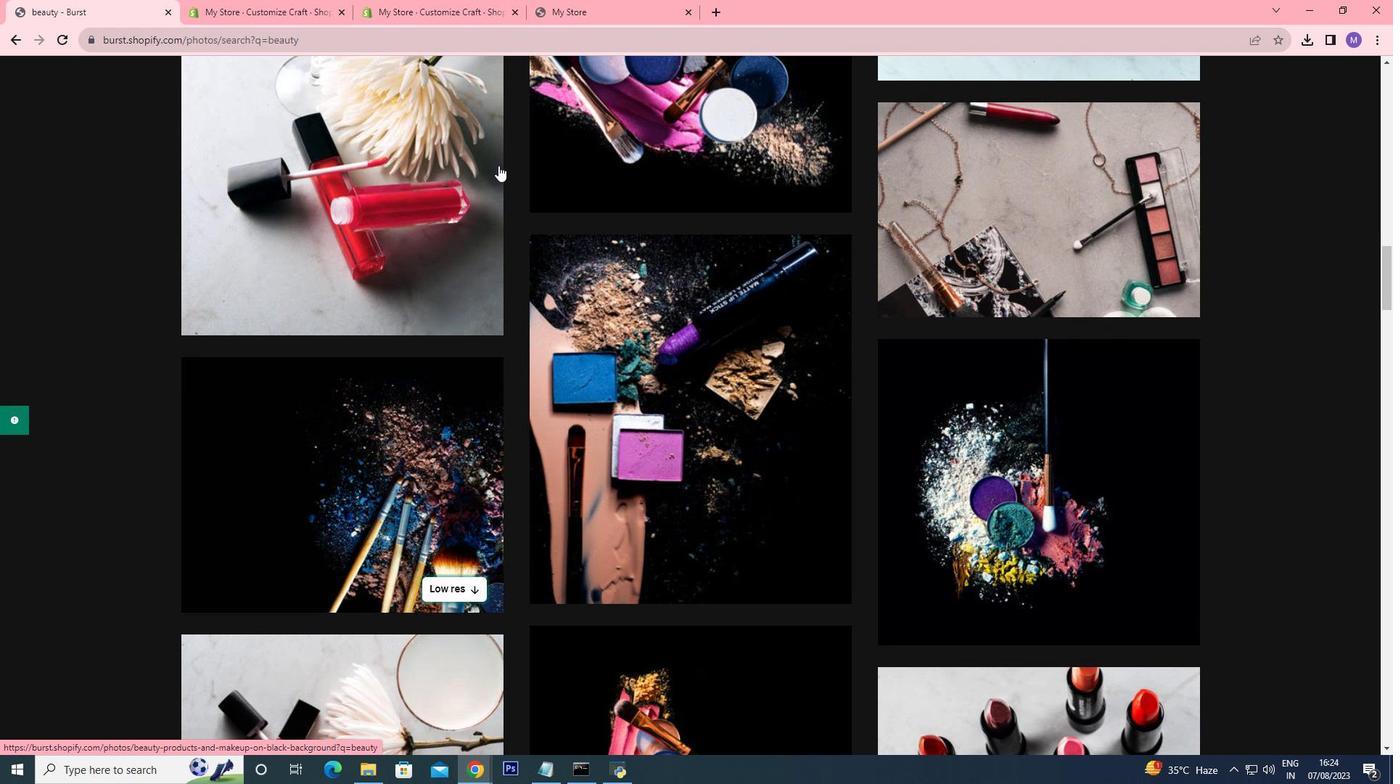 
Action: Mouse moved to (492, 162)
Screenshot: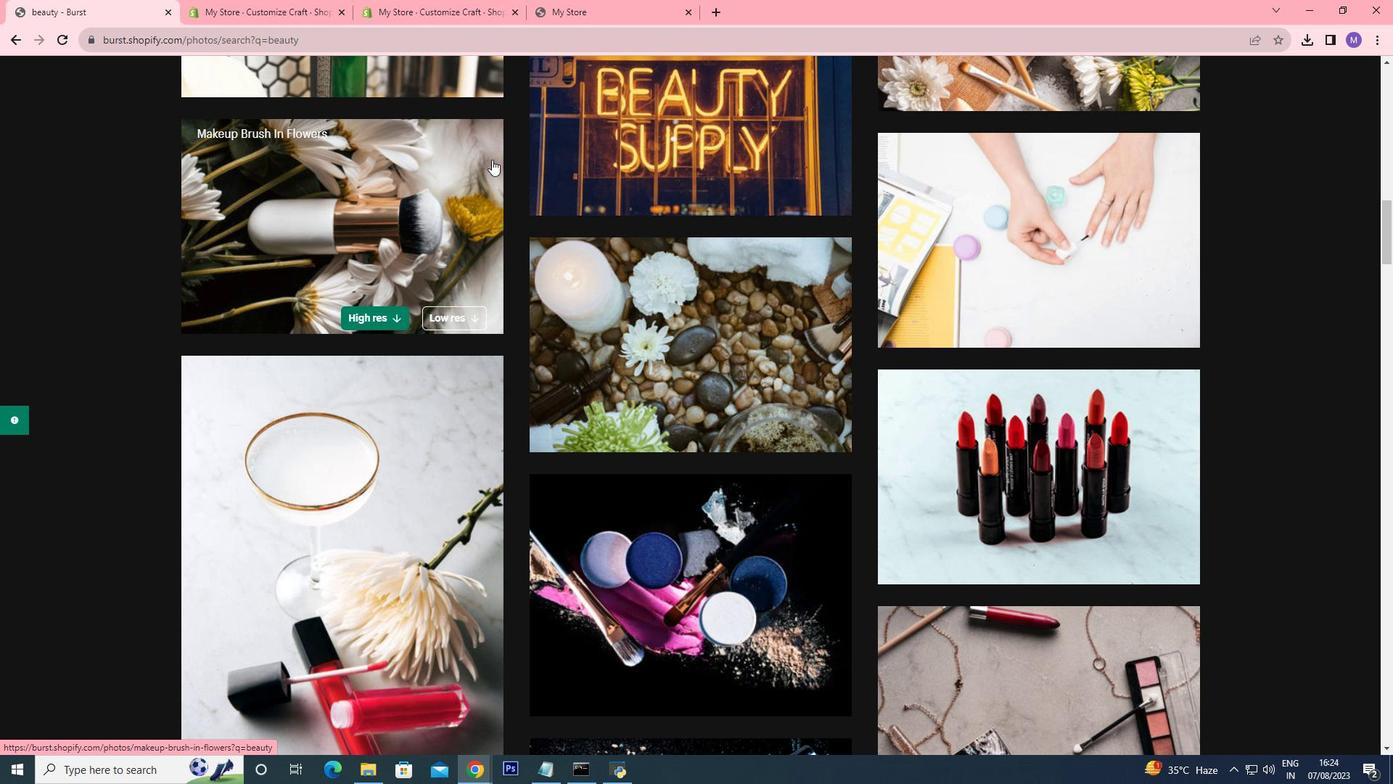 
Action: Mouse scrolled (493, 163) with delta (0, 0)
Screenshot: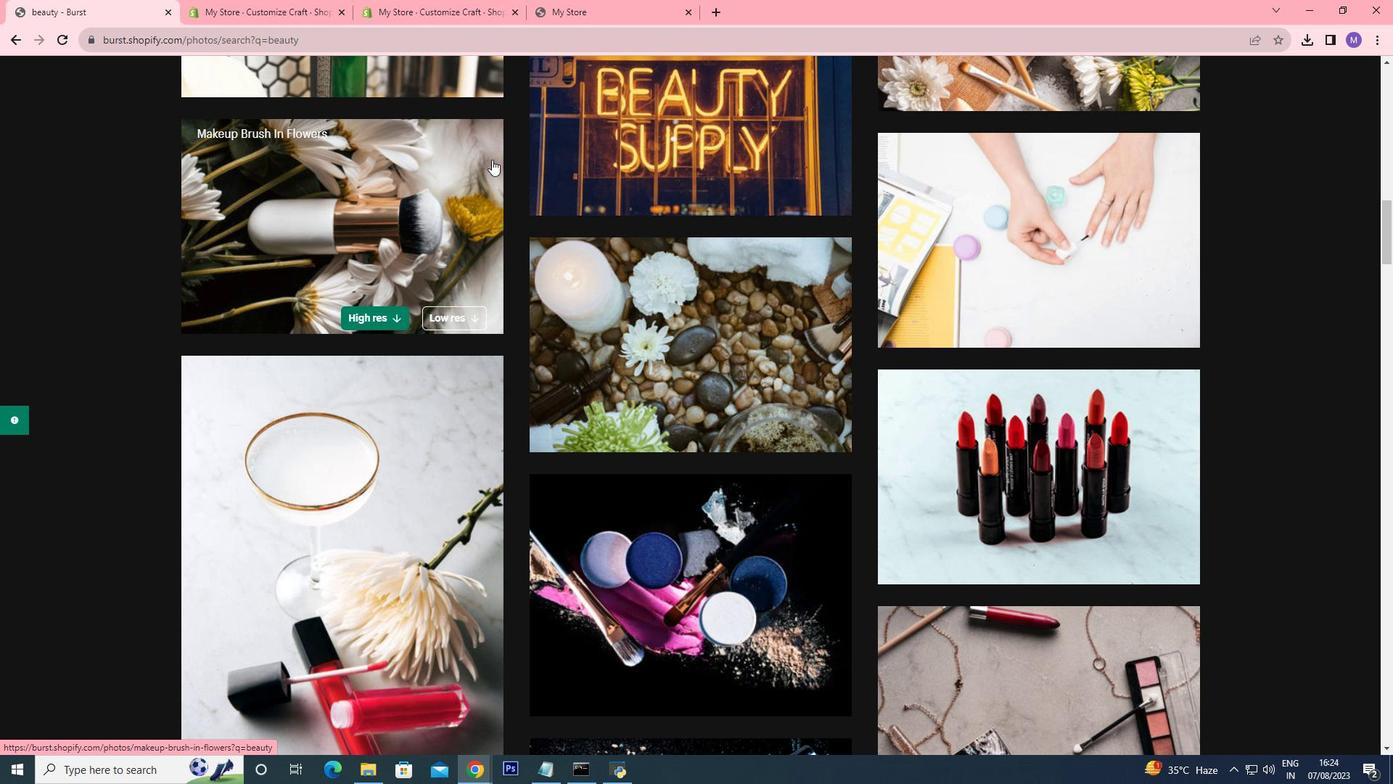 
Action: Mouse moved to (492, 159)
Screenshot: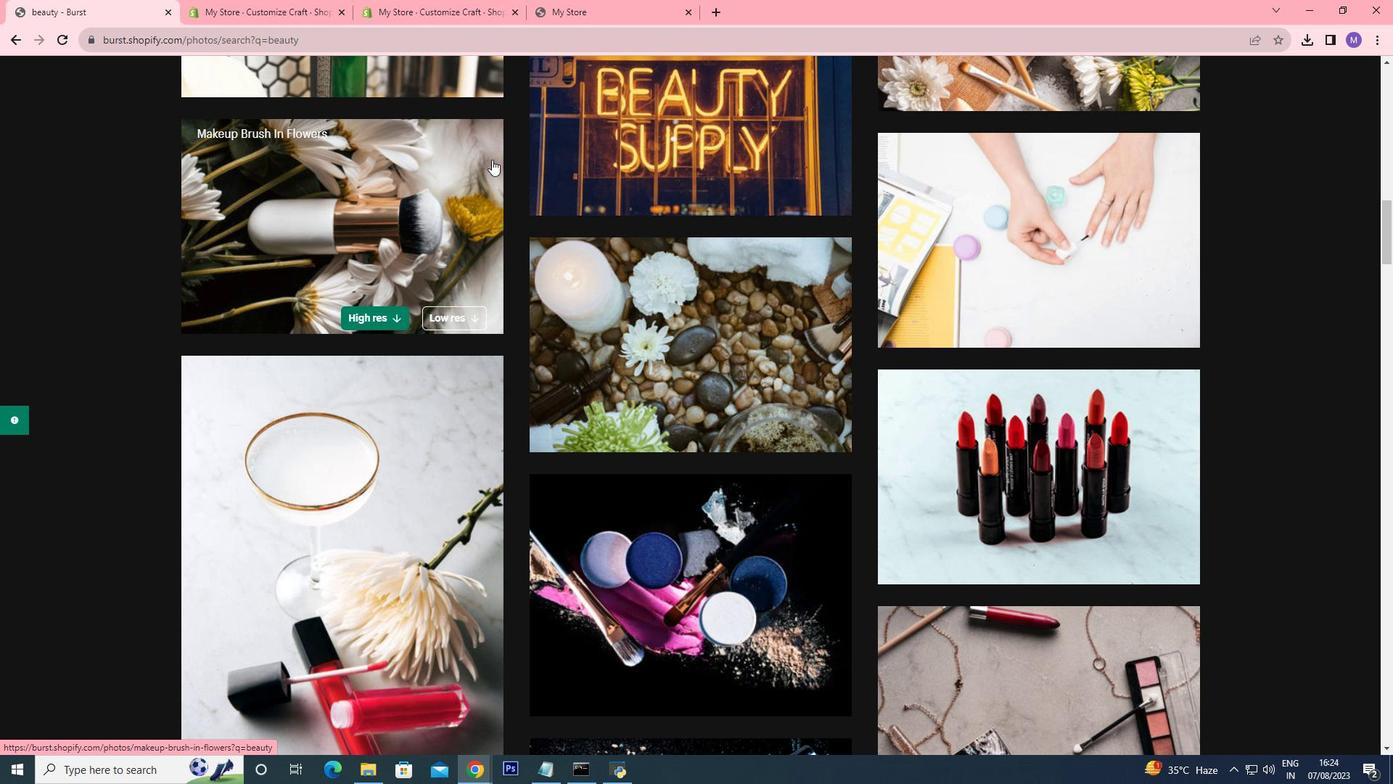 
Action: Mouse scrolled (492, 162) with delta (0, 0)
Screenshot: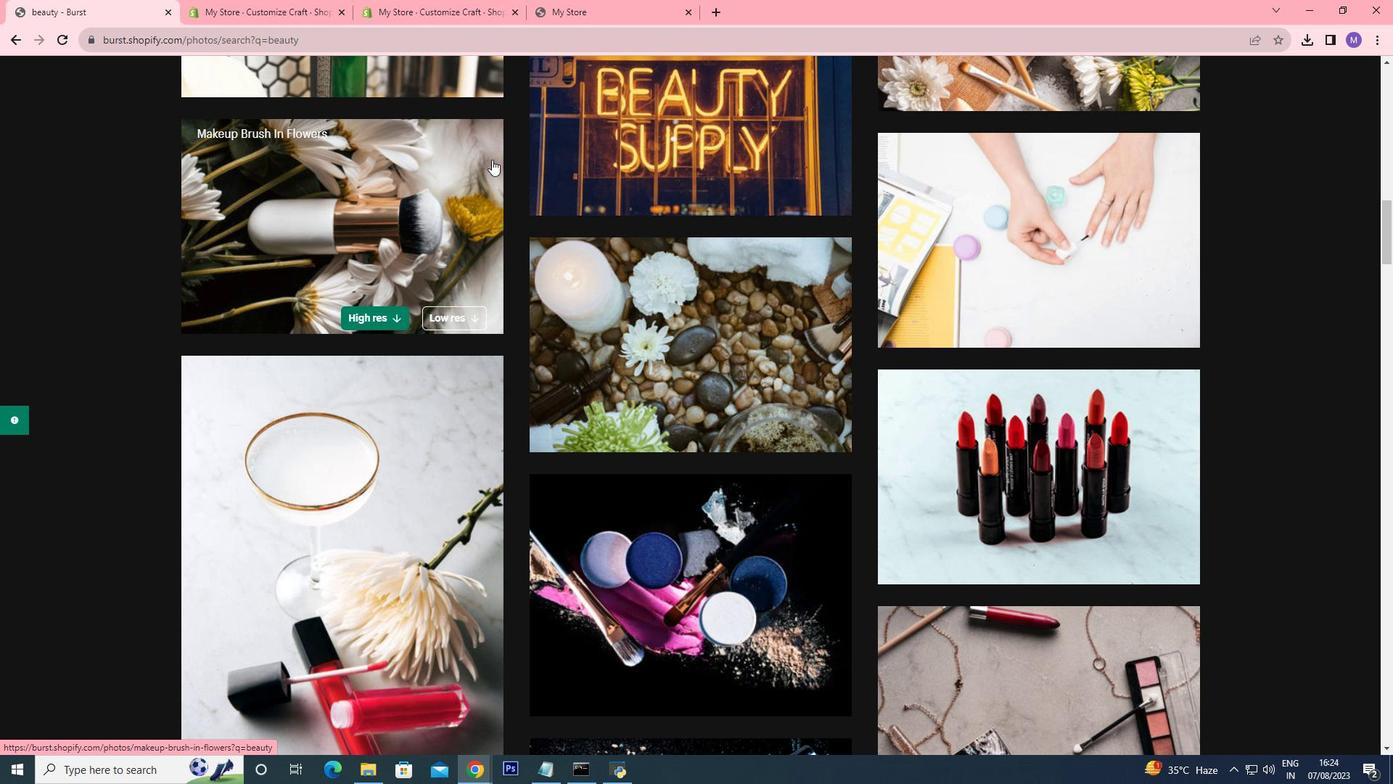 
Action: Mouse moved to (492, 159)
Screenshot: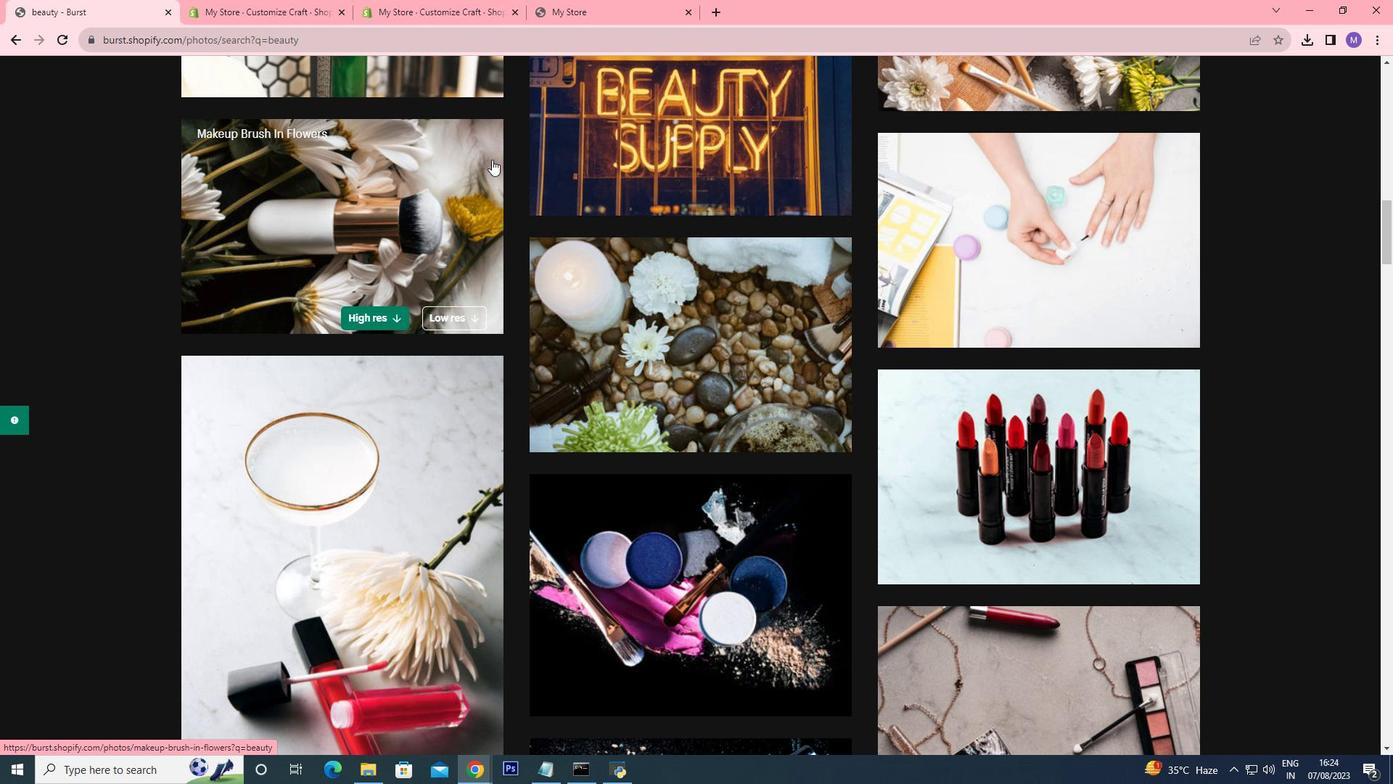 
Action: Mouse scrolled (492, 160) with delta (0, 0)
Screenshot: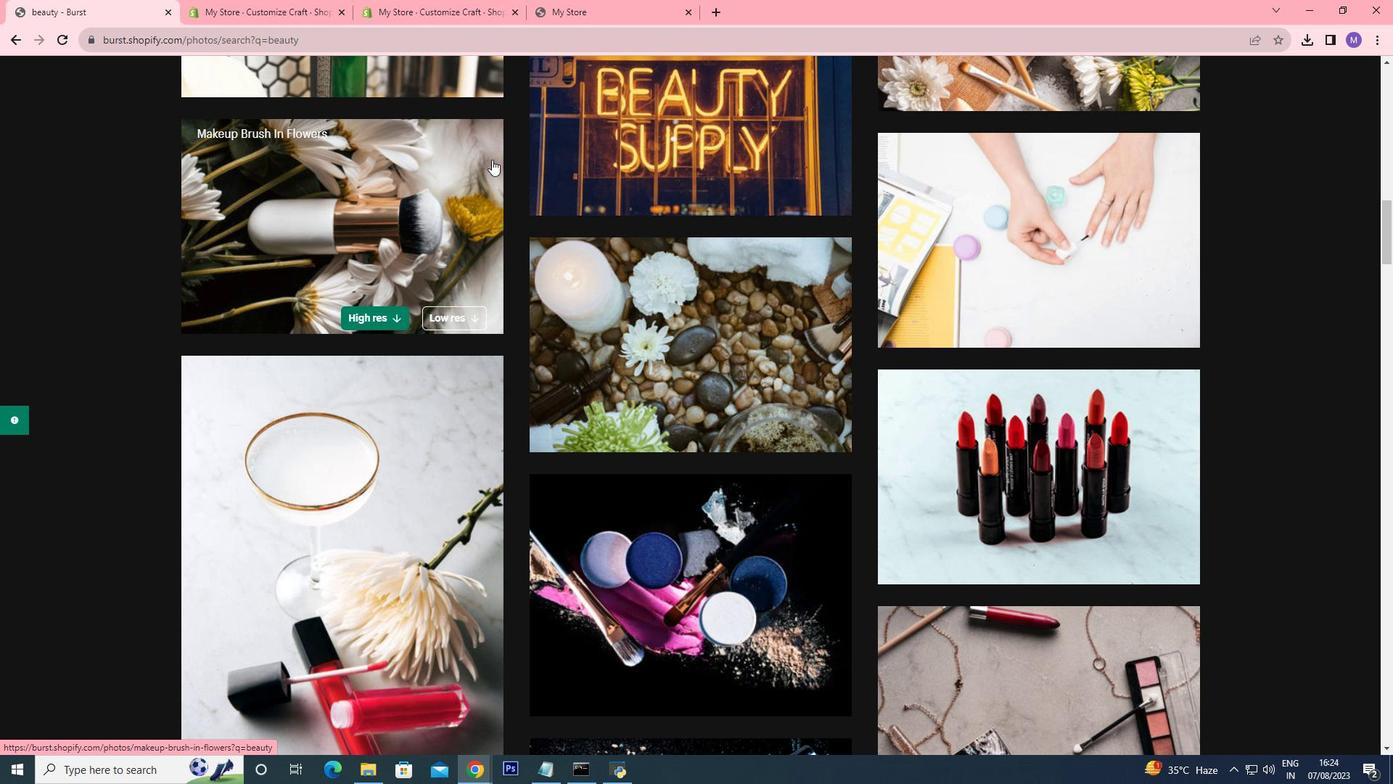 
Action: Mouse moved to (491, 157)
Screenshot: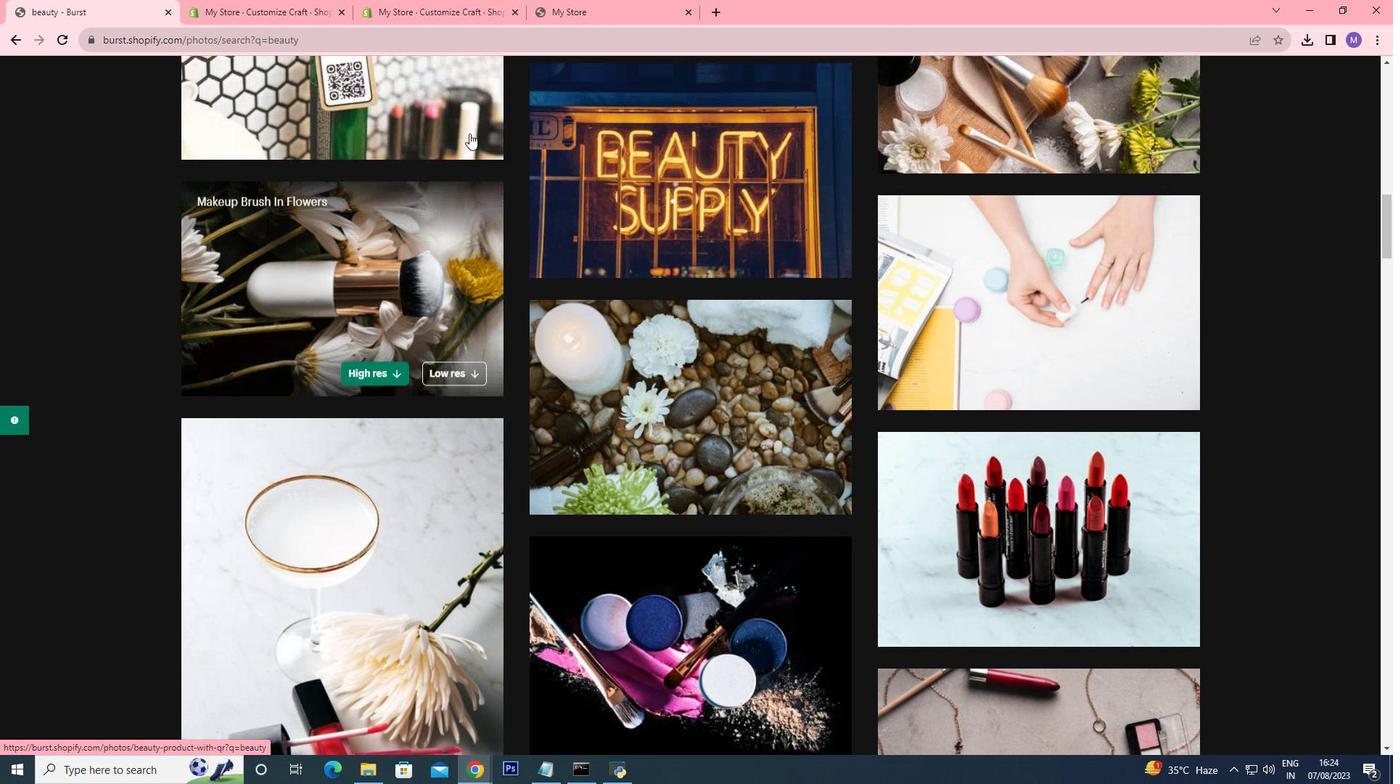 
Action: Mouse scrolled (492, 160) with delta (0, 0)
Screenshot: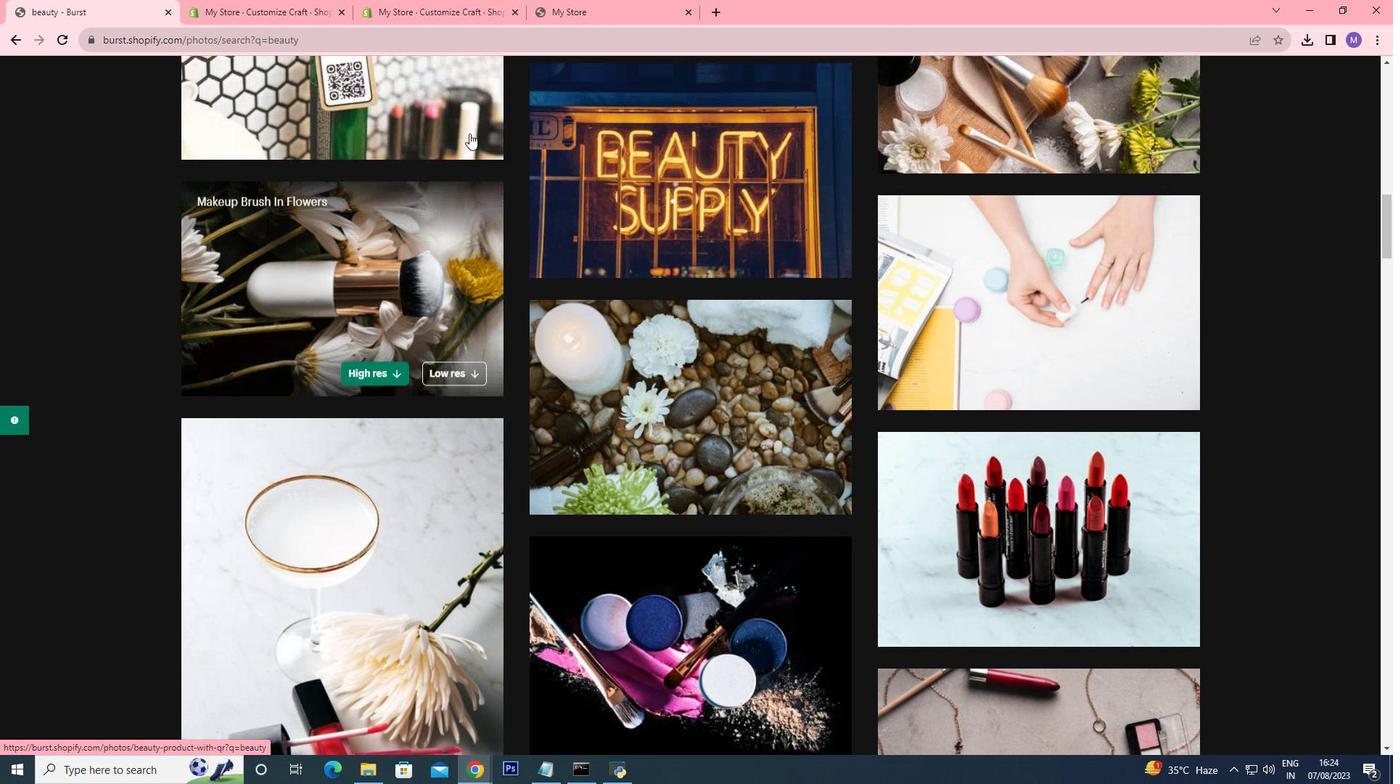 
Action: Mouse moved to (491, 155)
Screenshot: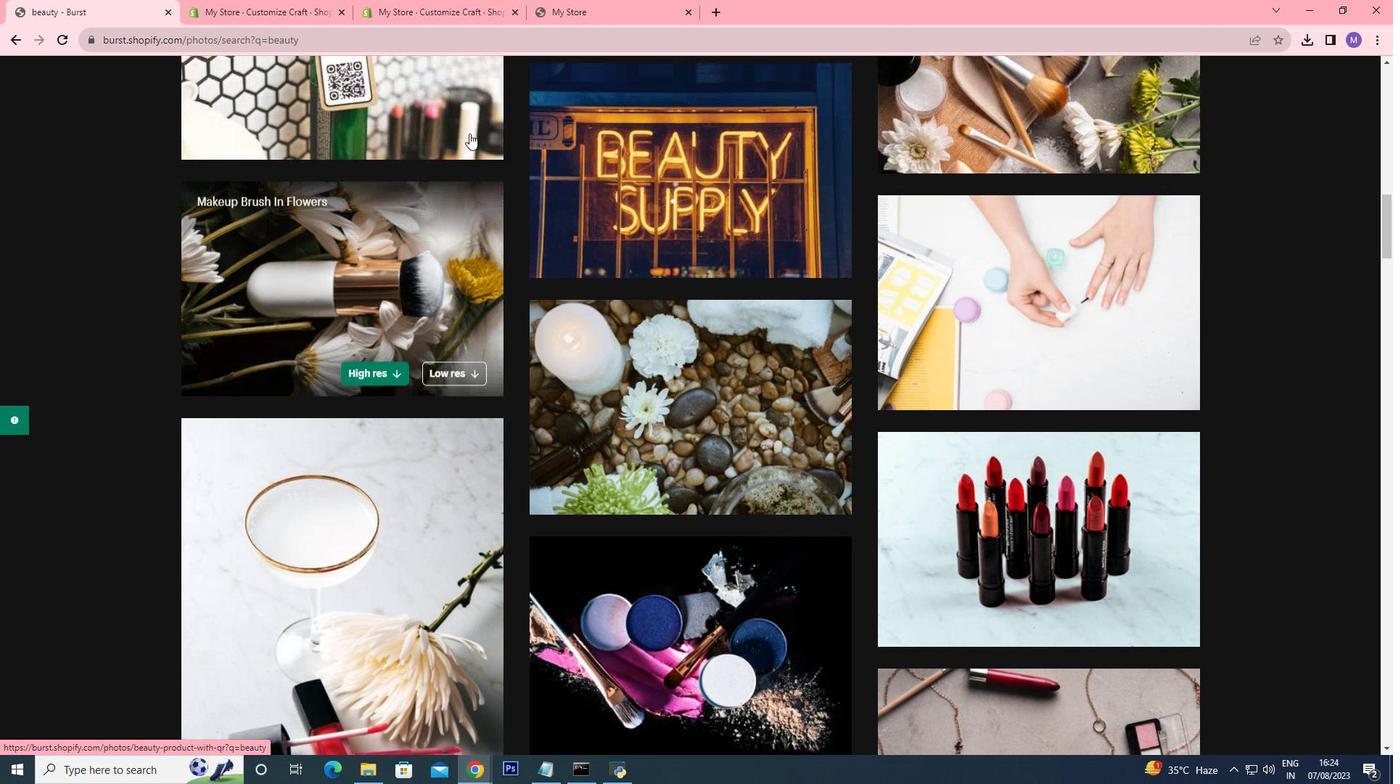 
Action: Mouse scrolled (491, 158) with delta (0, 0)
Screenshot: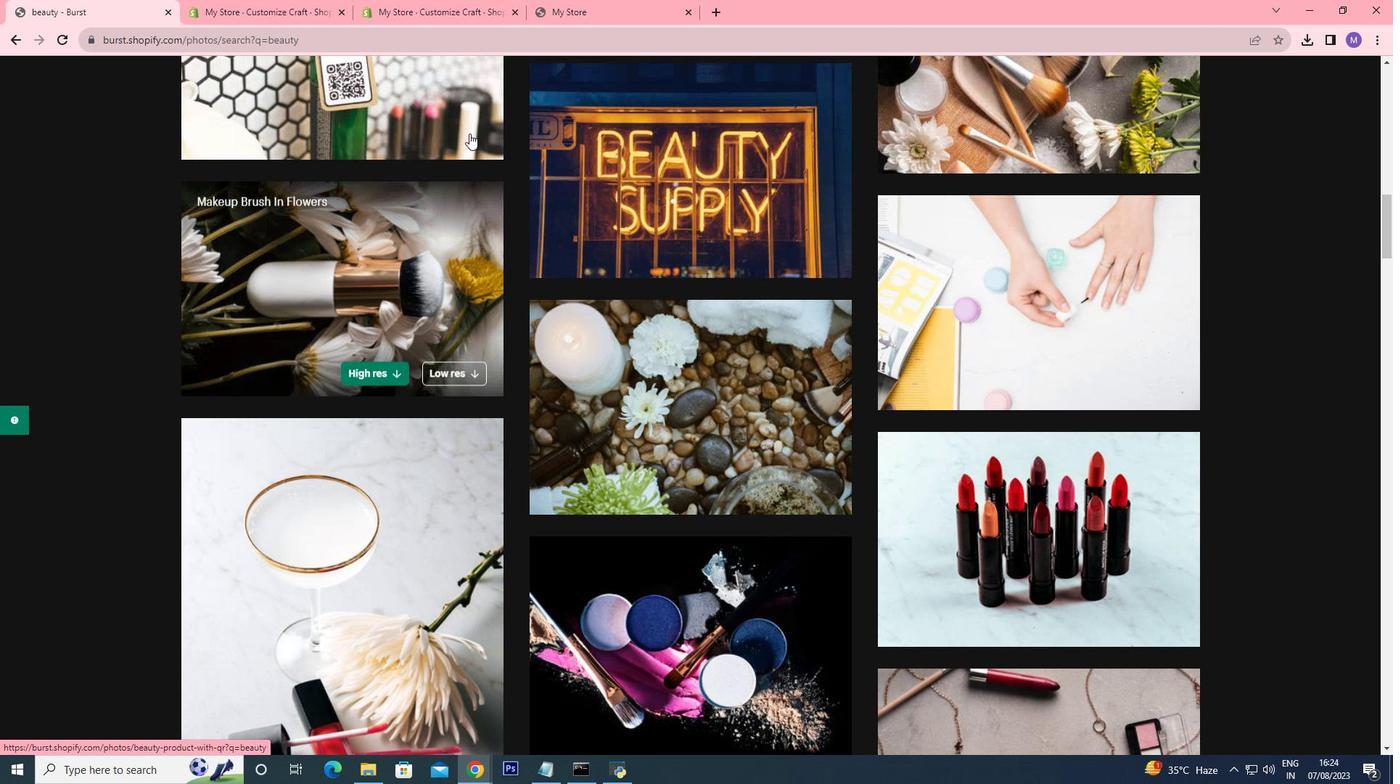 
Action: Mouse moved to (490, 153)
Screenshot: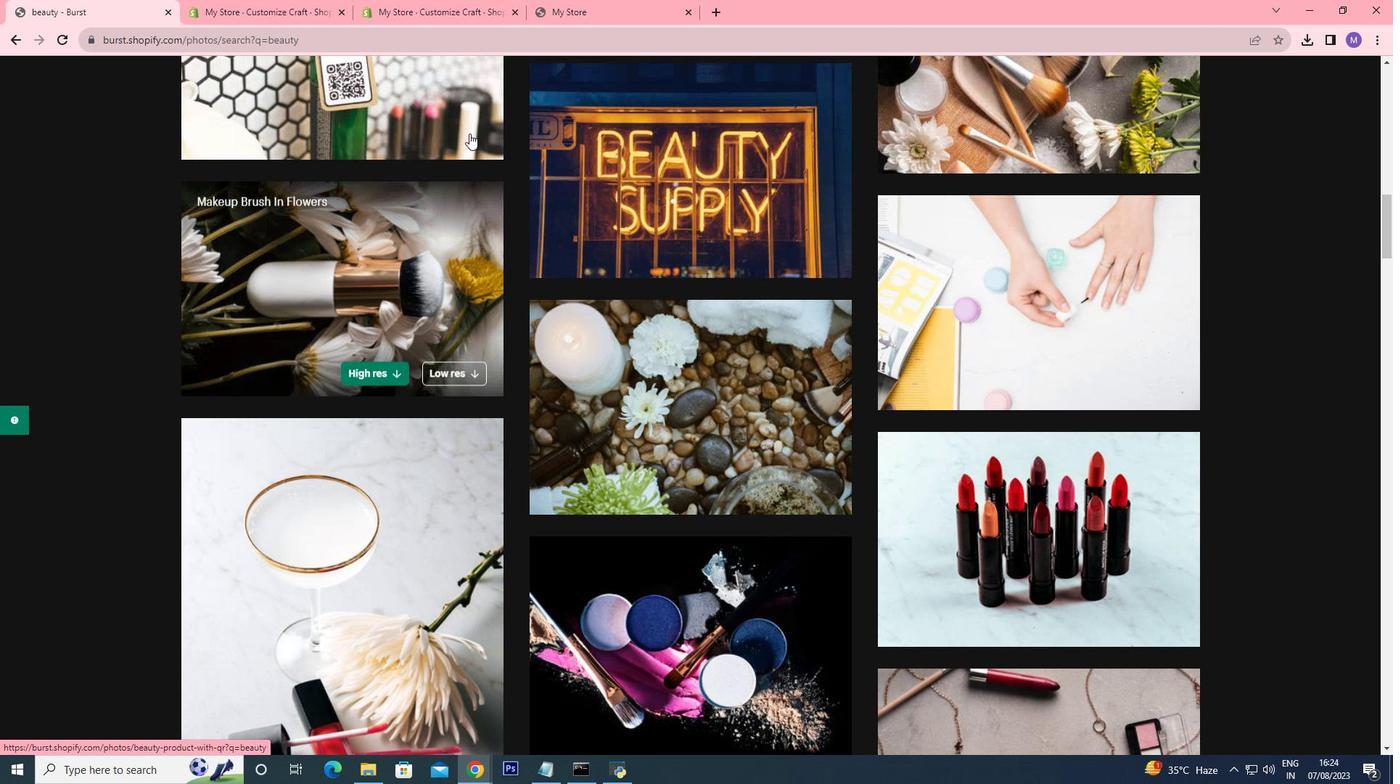 
Action: Mouse scrolled (491, 156) with delta (0, 0)
Screenshot: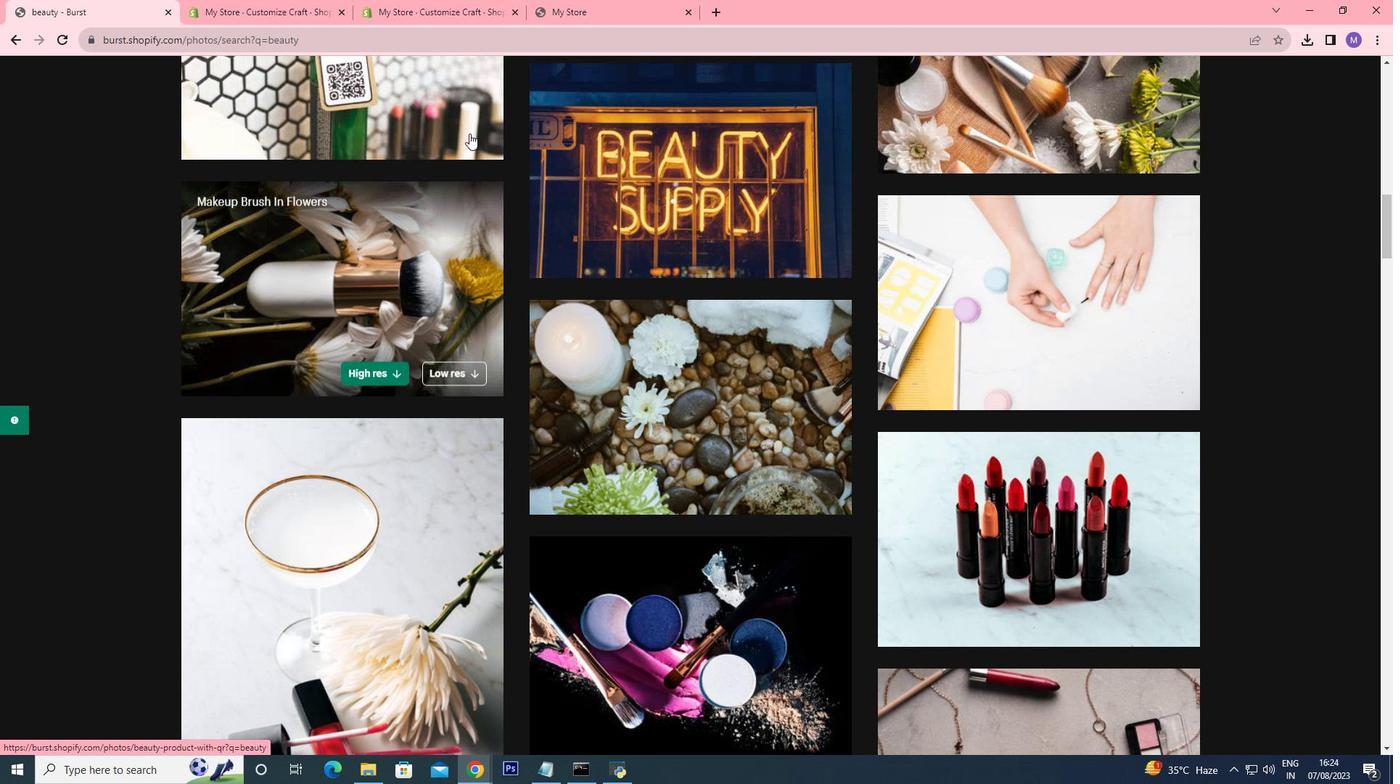 
Action: Mouse moved to (487, 149)
Screenshot: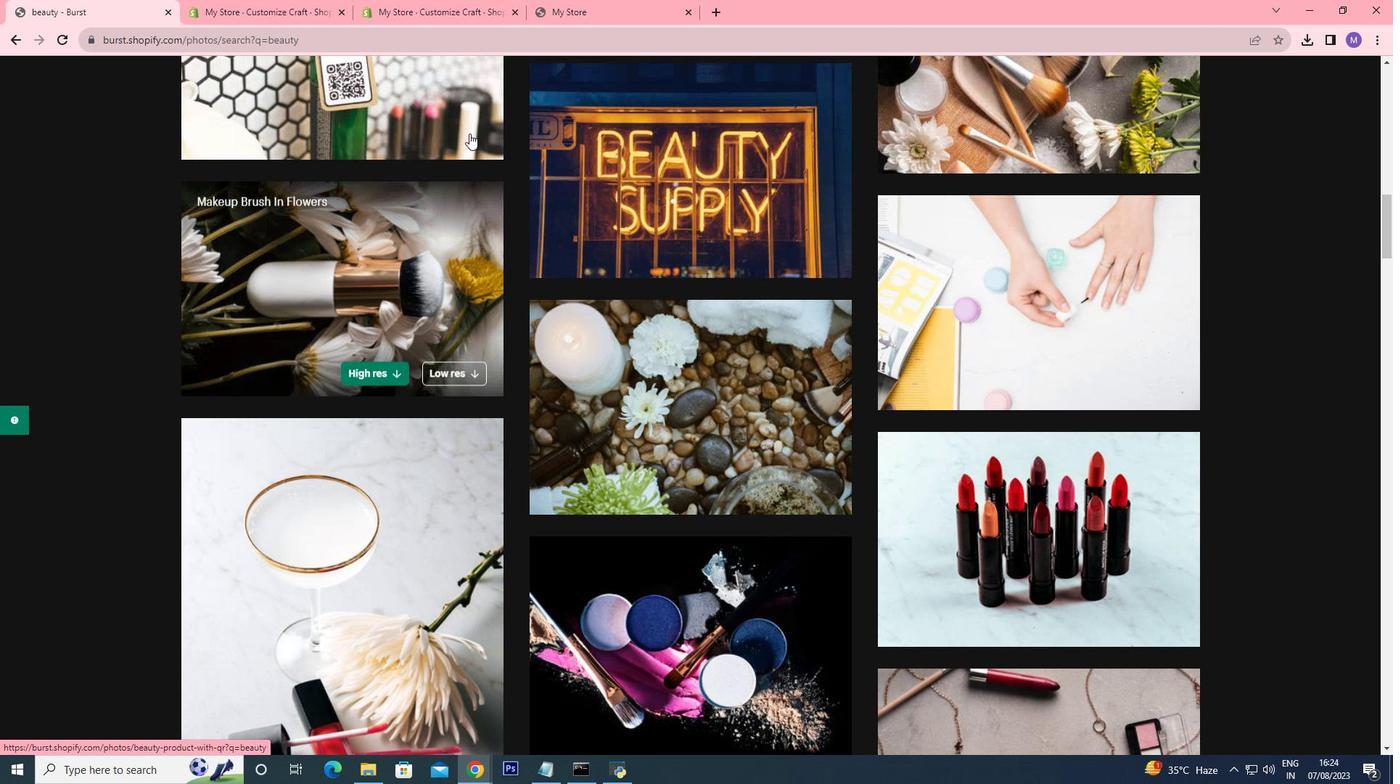 
Action: Mouse scrolled (490, 154) with delta (0, 0)
Screenshot: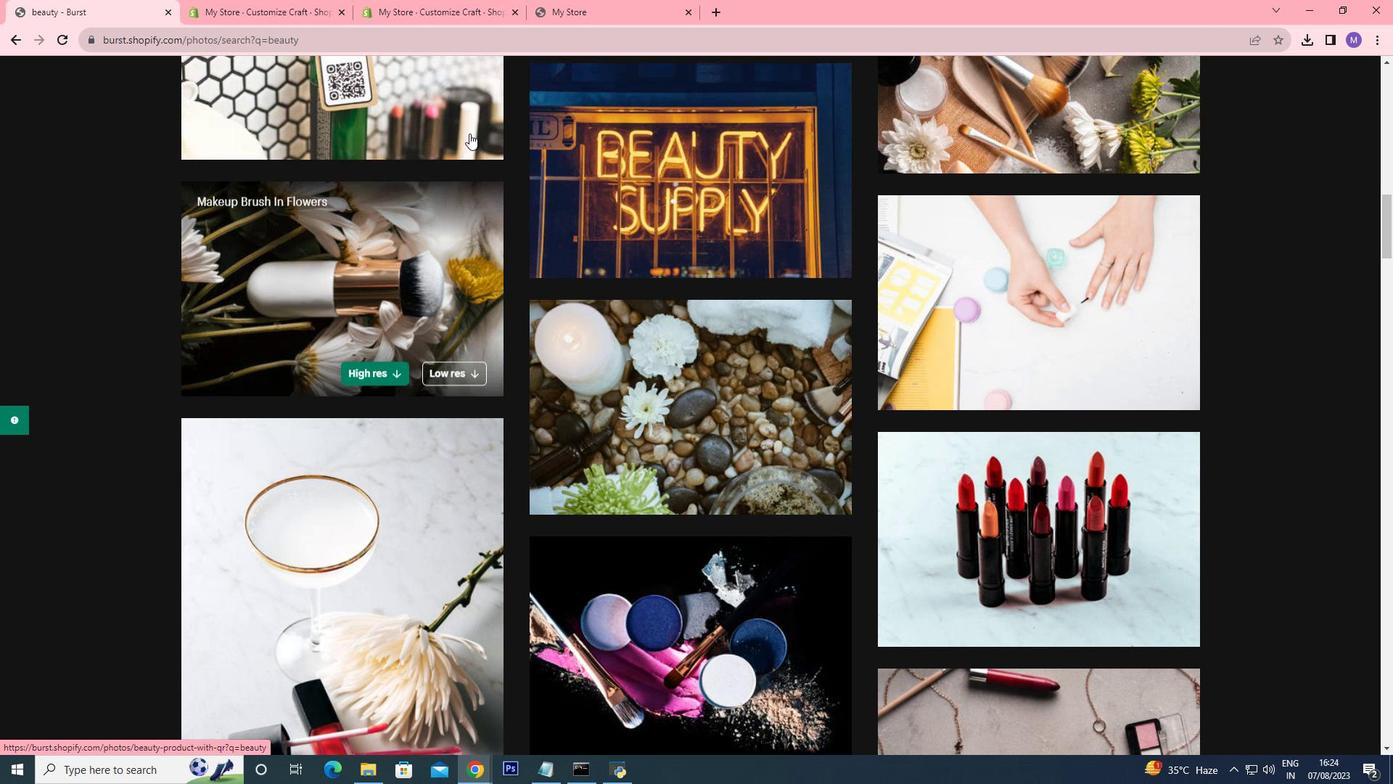 
Action: Mouse moved to (469, 131)
Screenshot: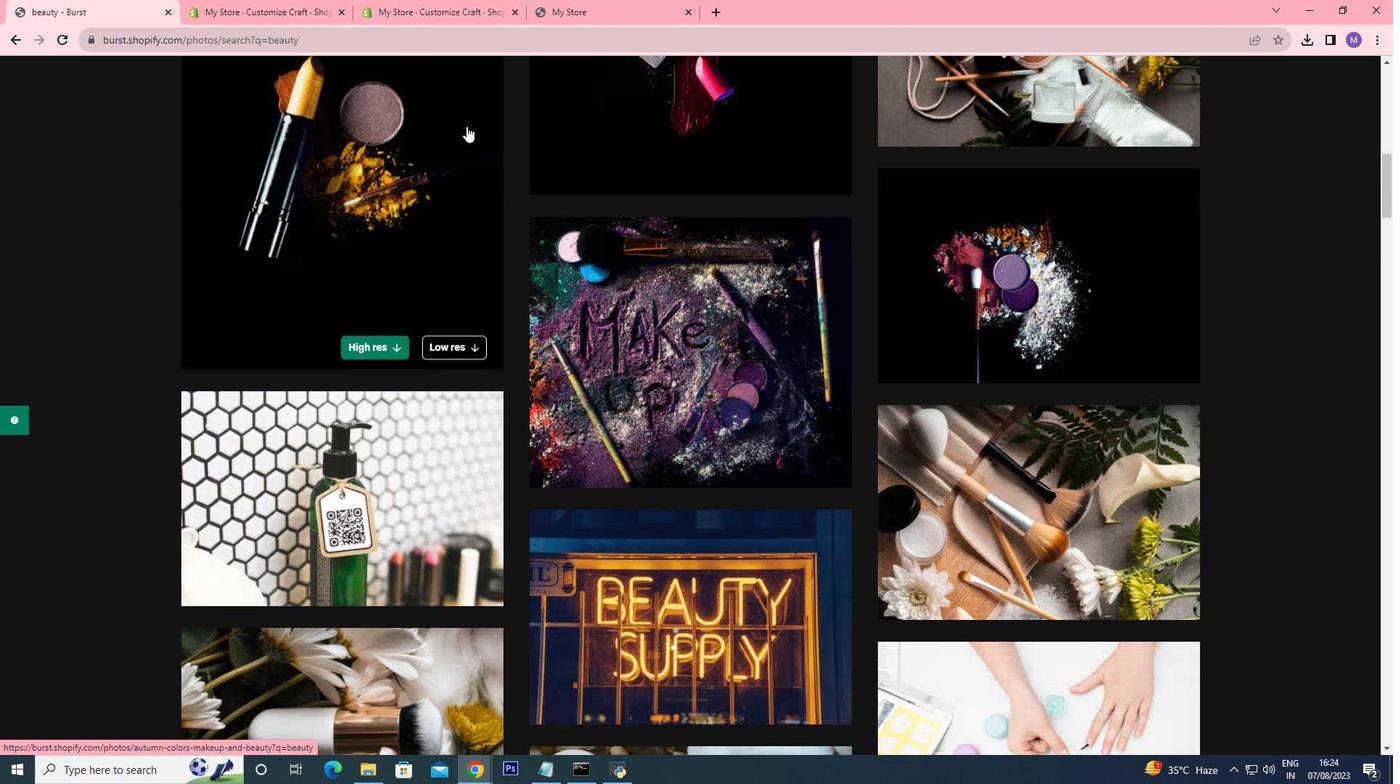 
Action: Mouse scrolled (469, 132) with delta (0, 0)
Screenshot: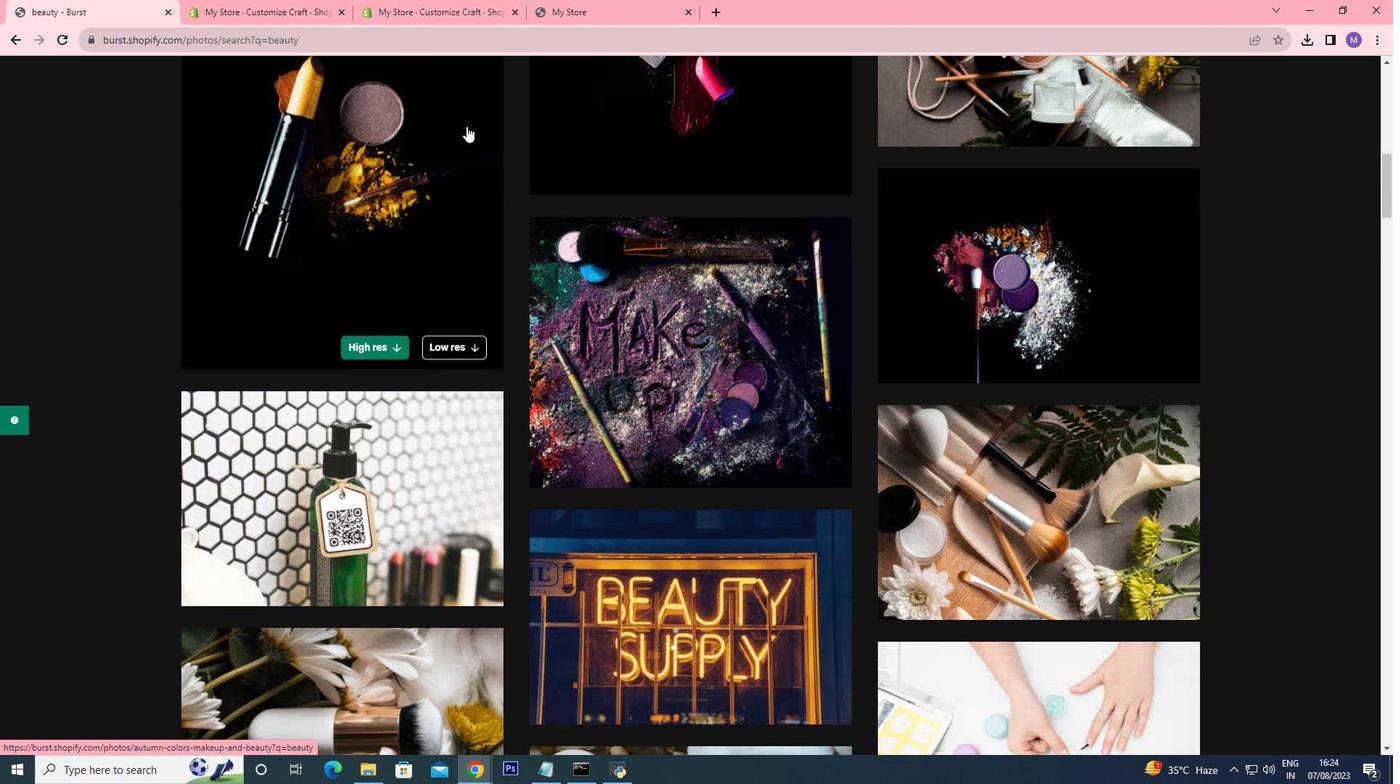 
Action: Mouse scrolled (469, 132) with delta (0, 0)
Screenshot: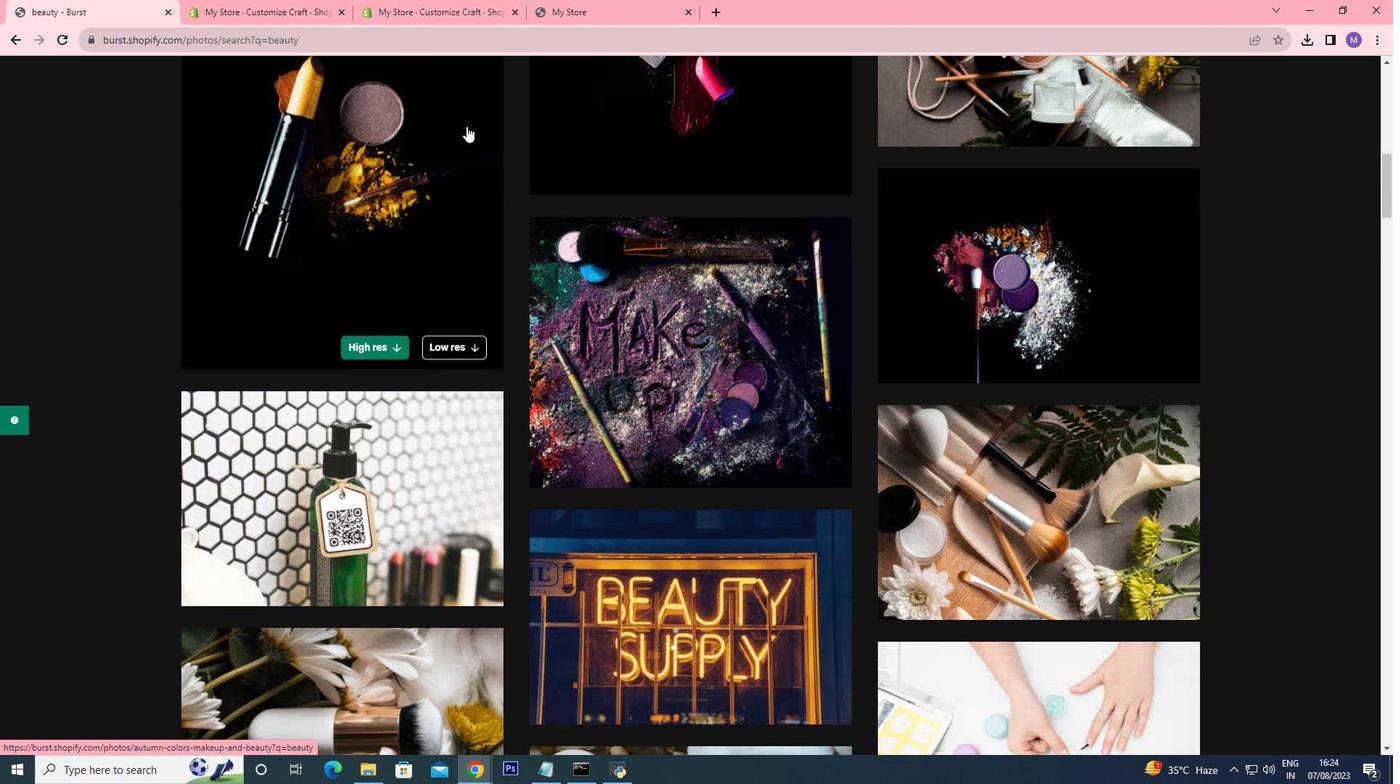 
Action: Mouse scrolled (469, 132) with delta (0, 0)
Screenshot: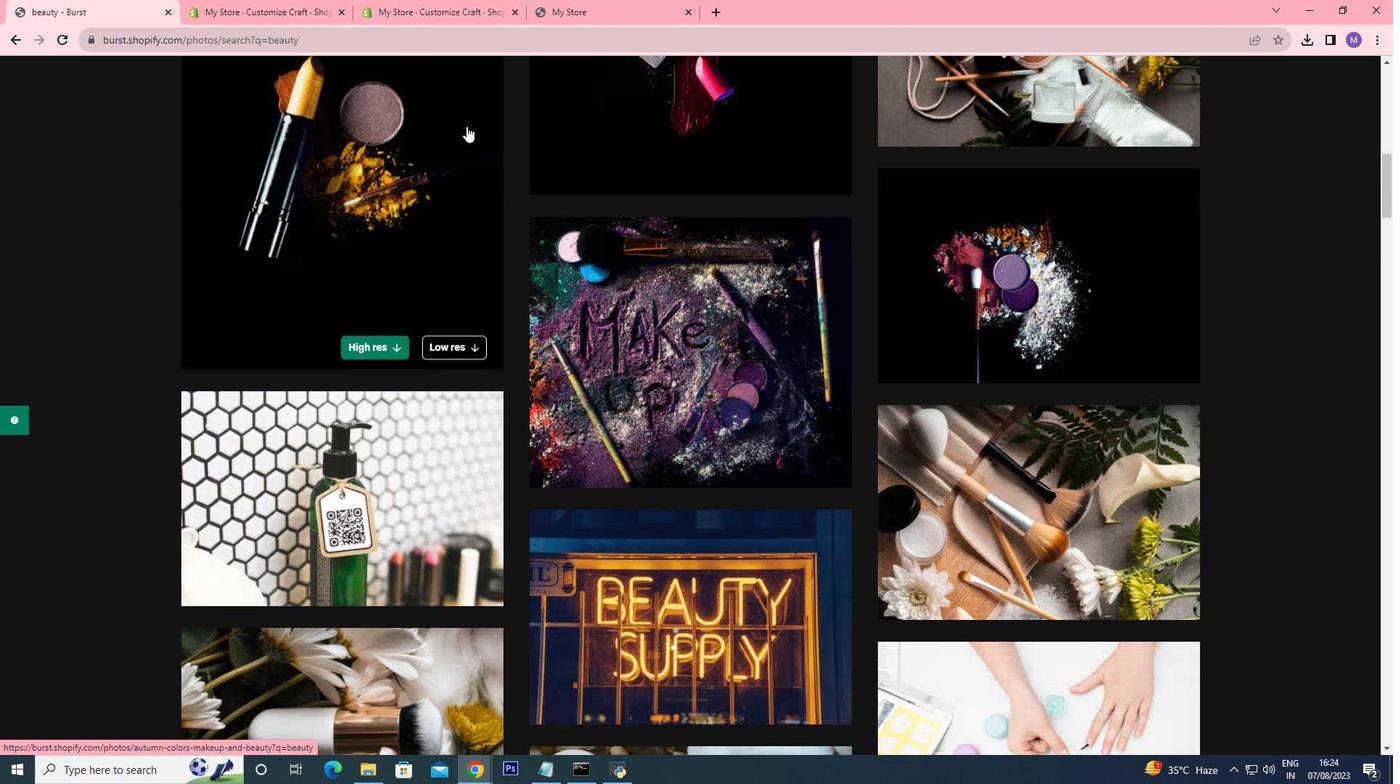 
Action: Mouse moved to (468, 130)
Screenshot: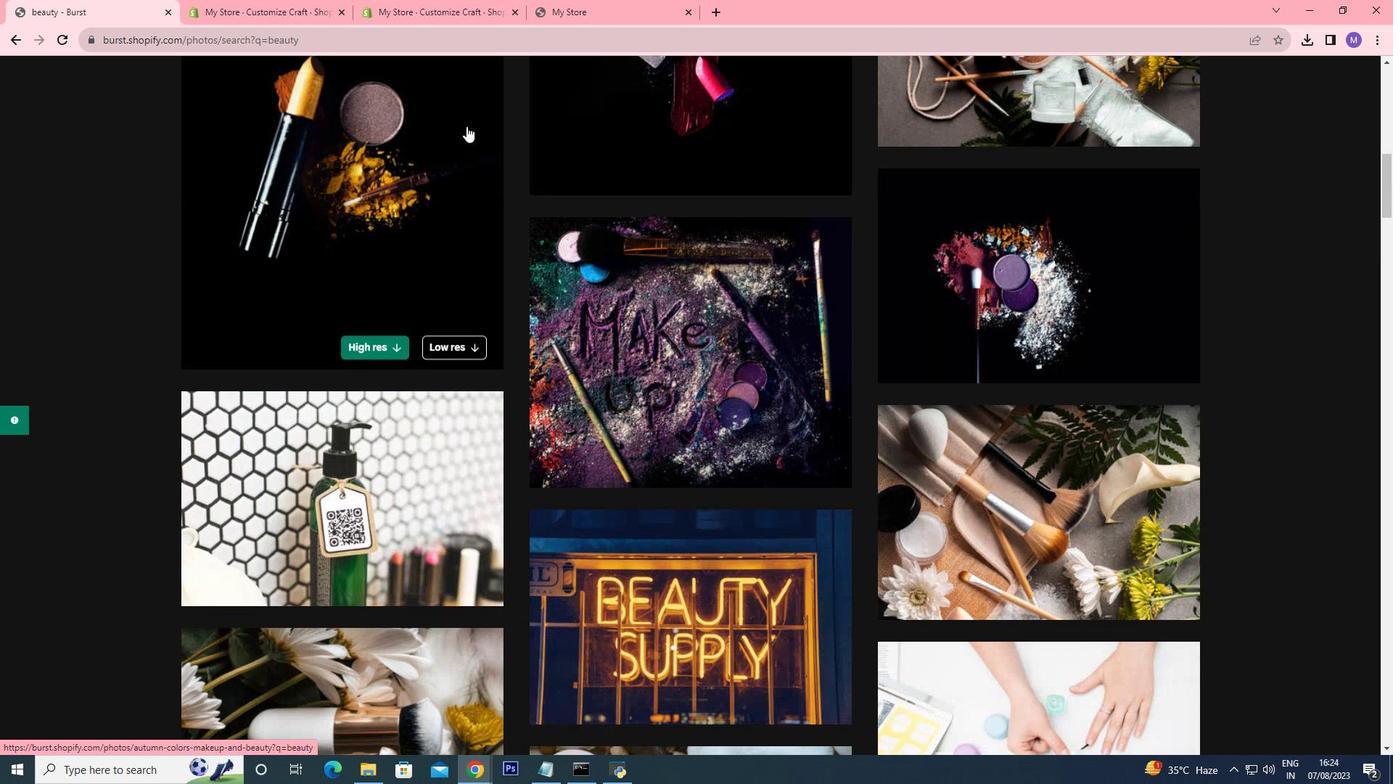 
Action: Mouse scrolled (469, 132) with delta (0, 0)
Screenshot: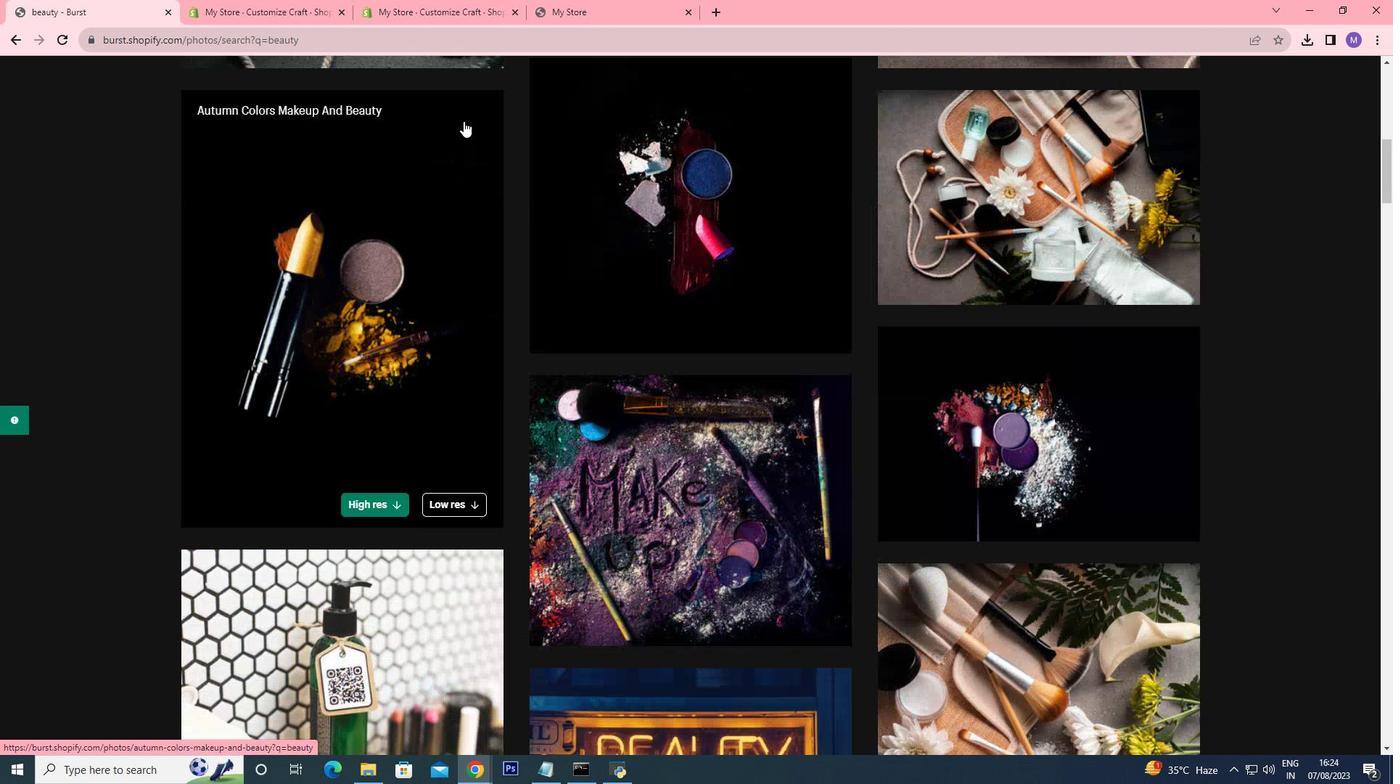 
Action: Mouse moved to (468, 129)
Screenshot: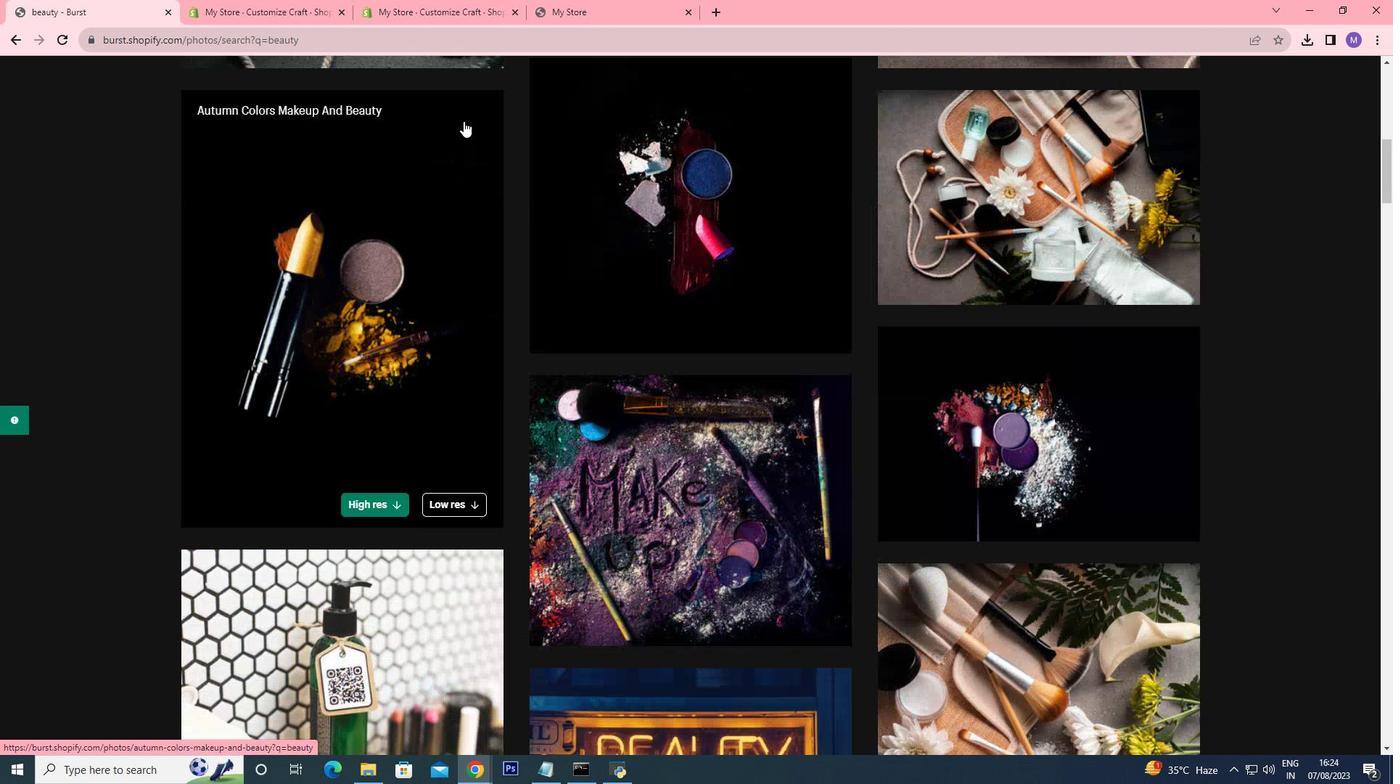 
Action: Mouse scrolled (468, 131) with delta (0, 0)
Screenshot: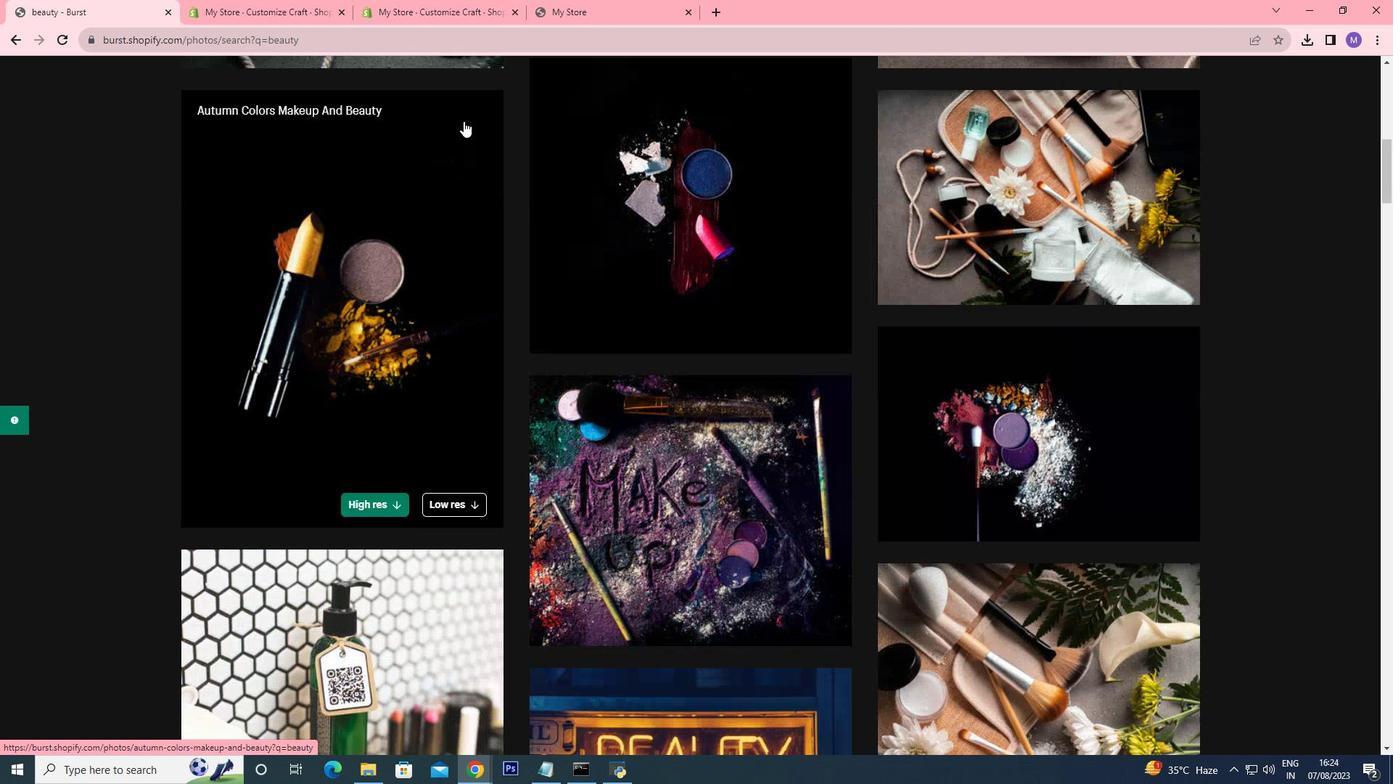 
Action: Mouse moved to (466, 126)
Screenshot: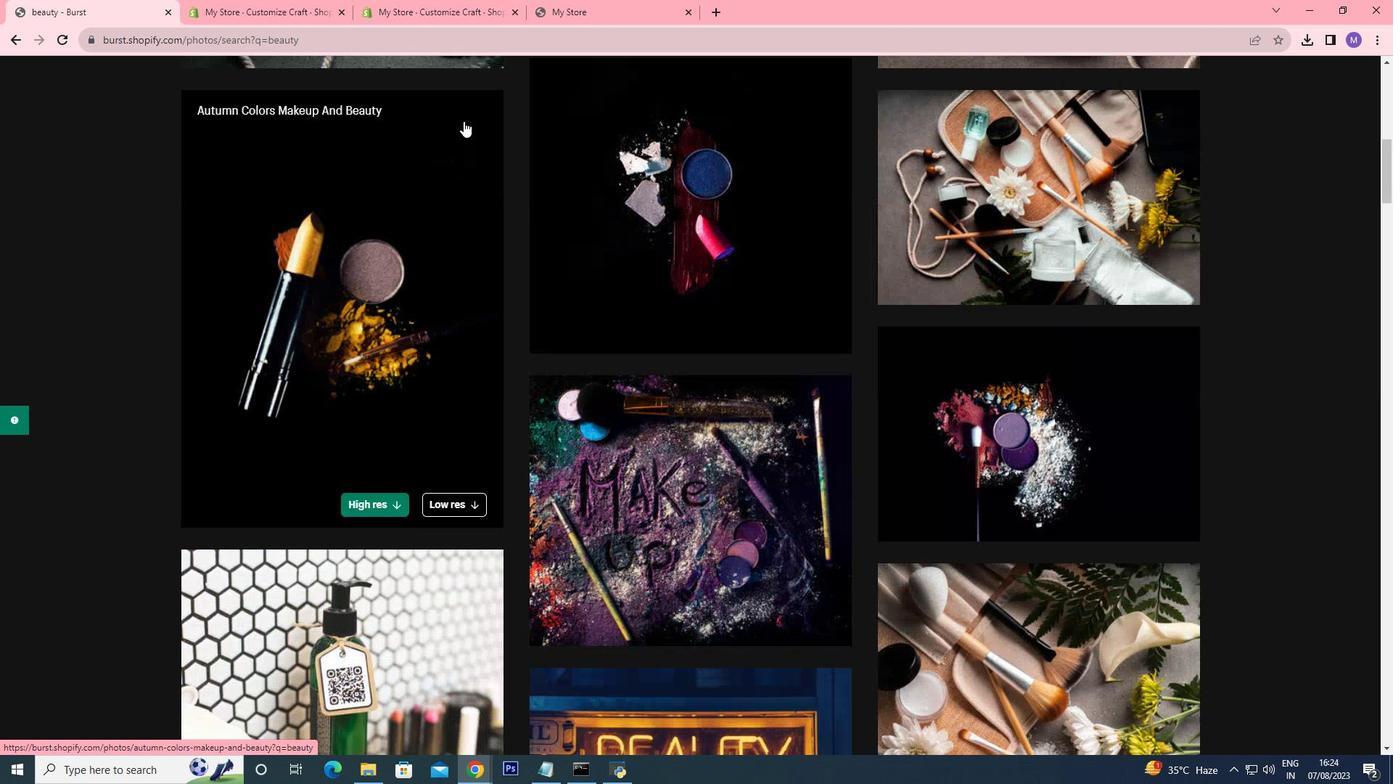 
Action: Mouse scrolled (468, 131) with delta (0, 0)
Screenshot: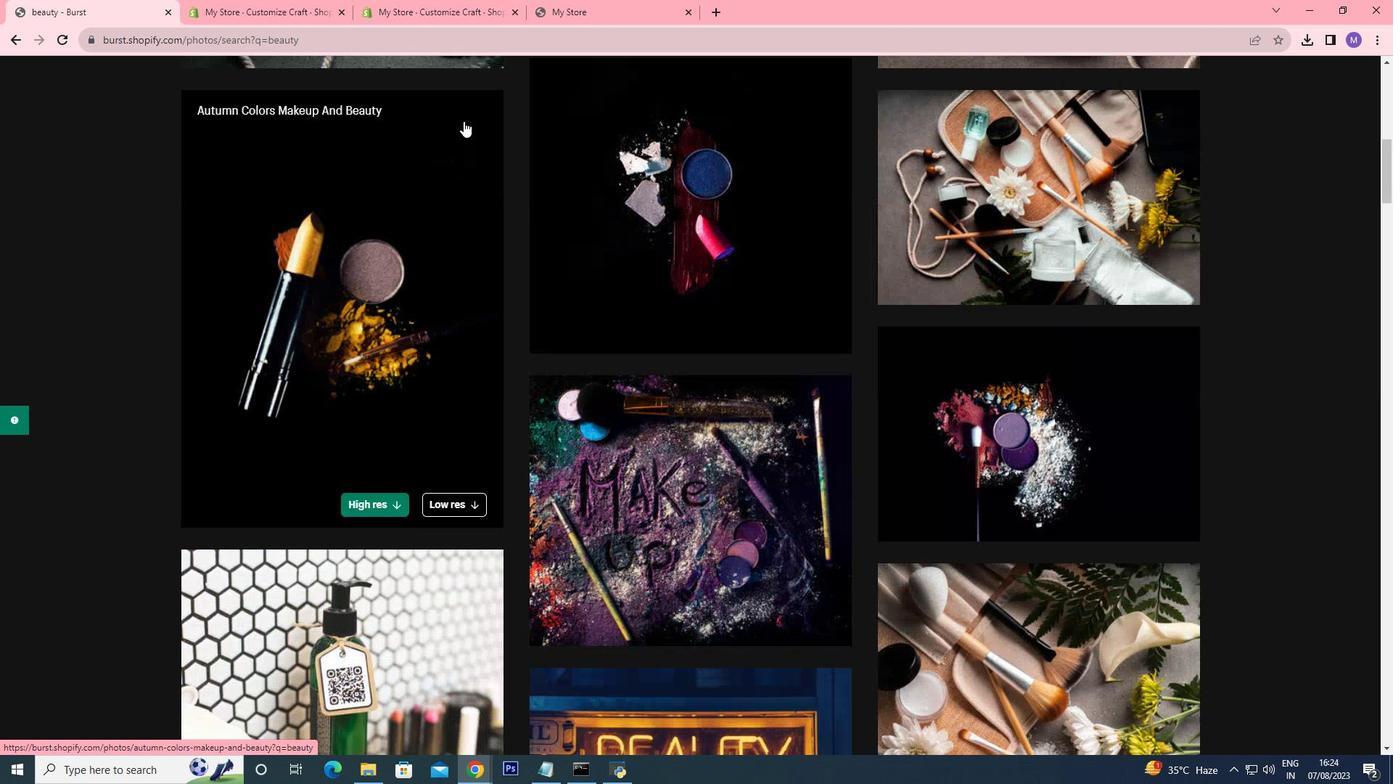 
Action: Mouse moved to (462, 121)
Screenshot: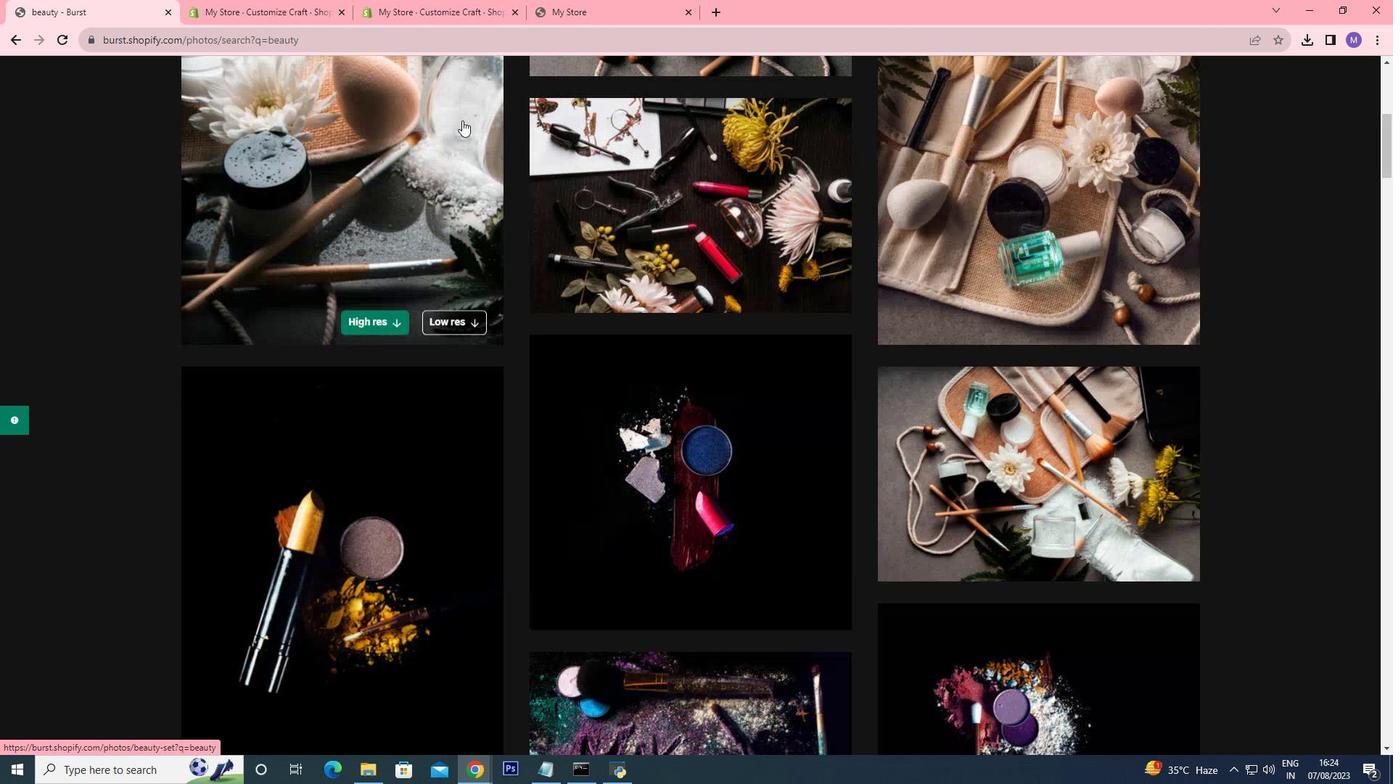 
Action: Mouse scrolled (462, 121) with delta (0, 0)
Screenshot: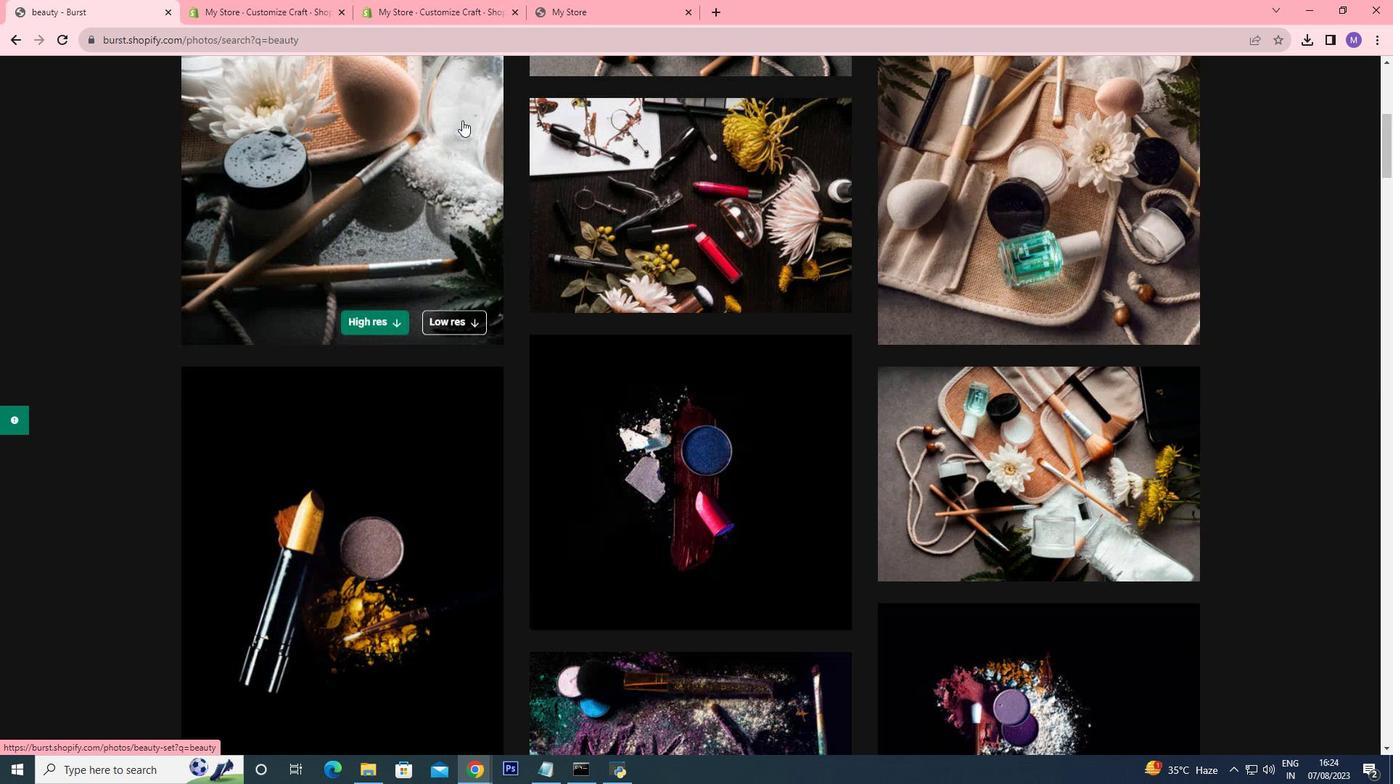 
Action: Mouse moved to (462, 120)
Screenshot: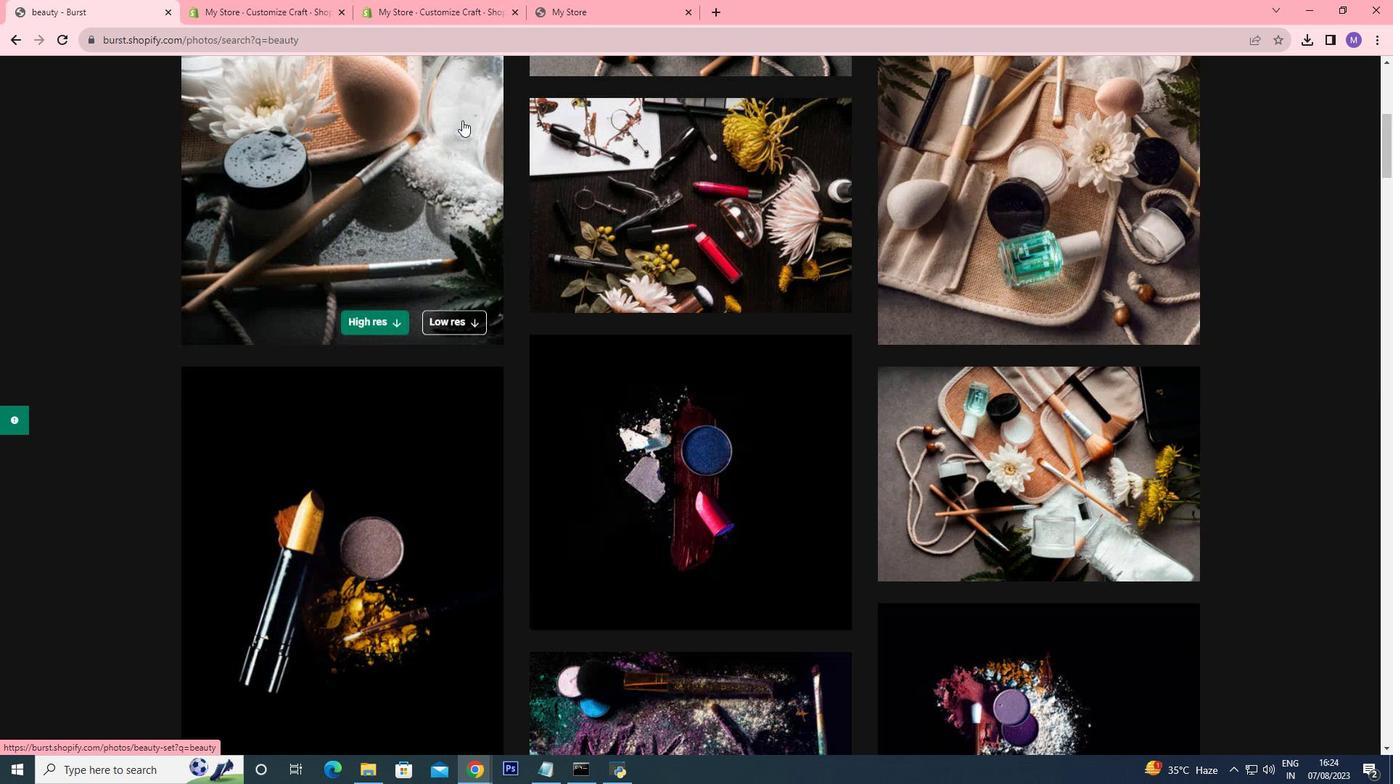 
Action: Mouse scrolled (462, 121) with delta (0, 0)
Screenshot: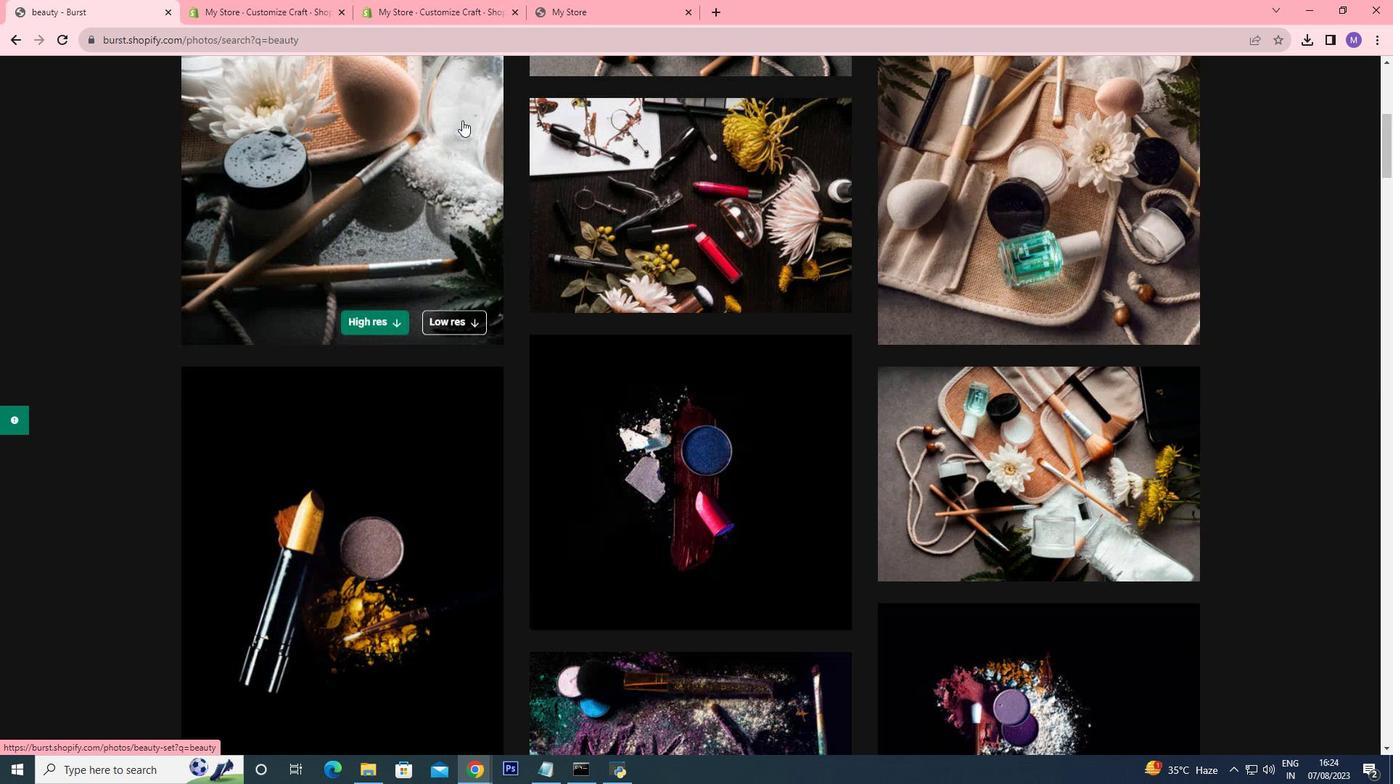 
Action: Mouse scrolled (462, 121) with delta (0, 0)
Screenshot: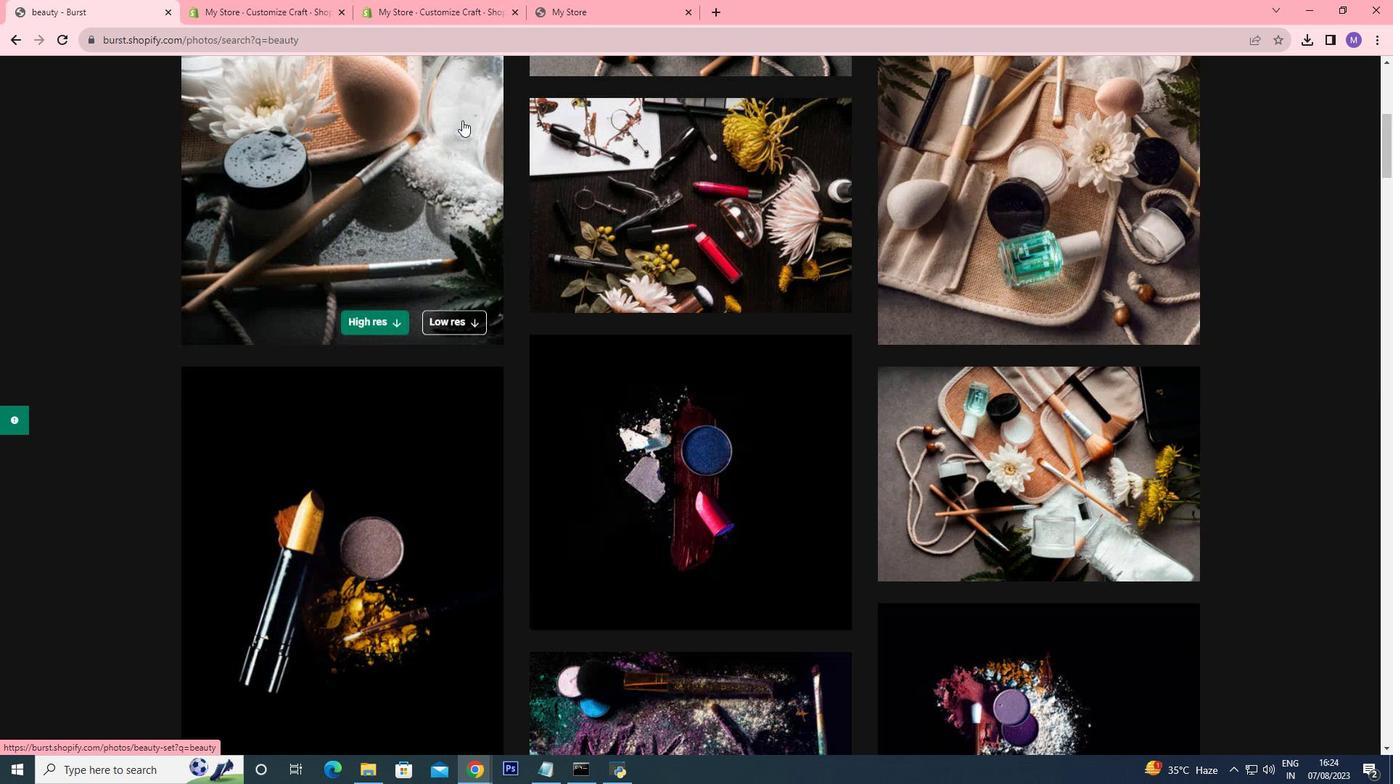 
Action: Mouse scrolled (462, 121) with delta (0, 0)
Screenshot: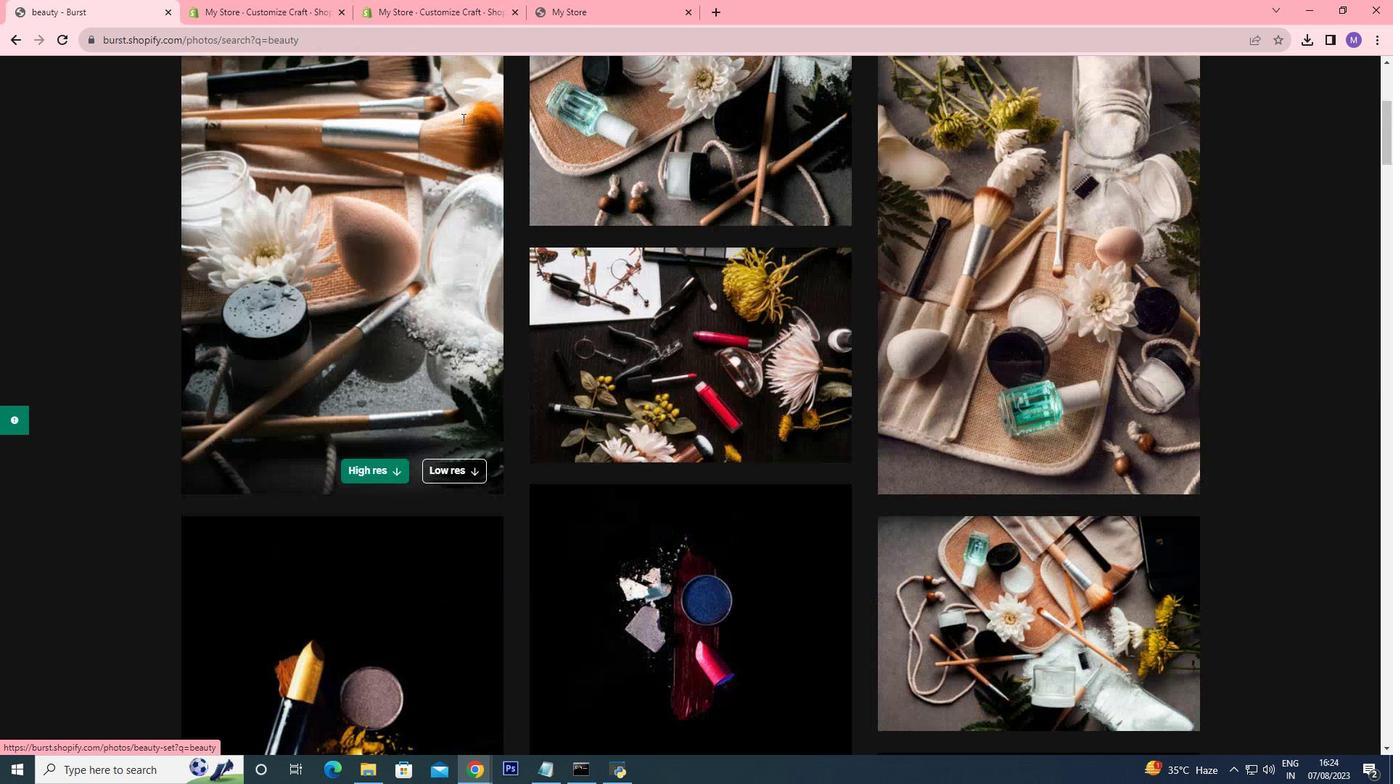 
Action: Mouse scrolled (462, 121) with delta (0, 0)
Screenshot: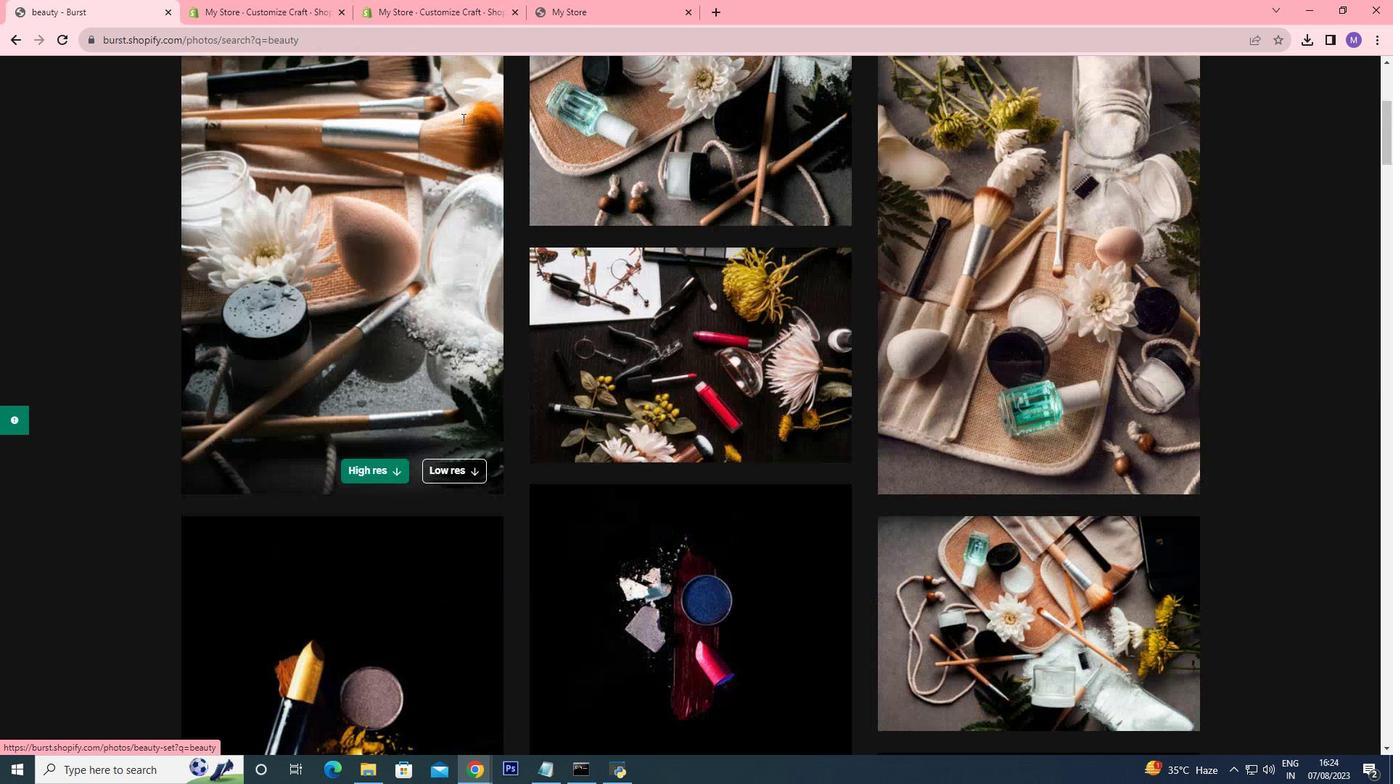 
Action: Mouse scrolled (462, 121) with delta (0, 0)
Screenshot: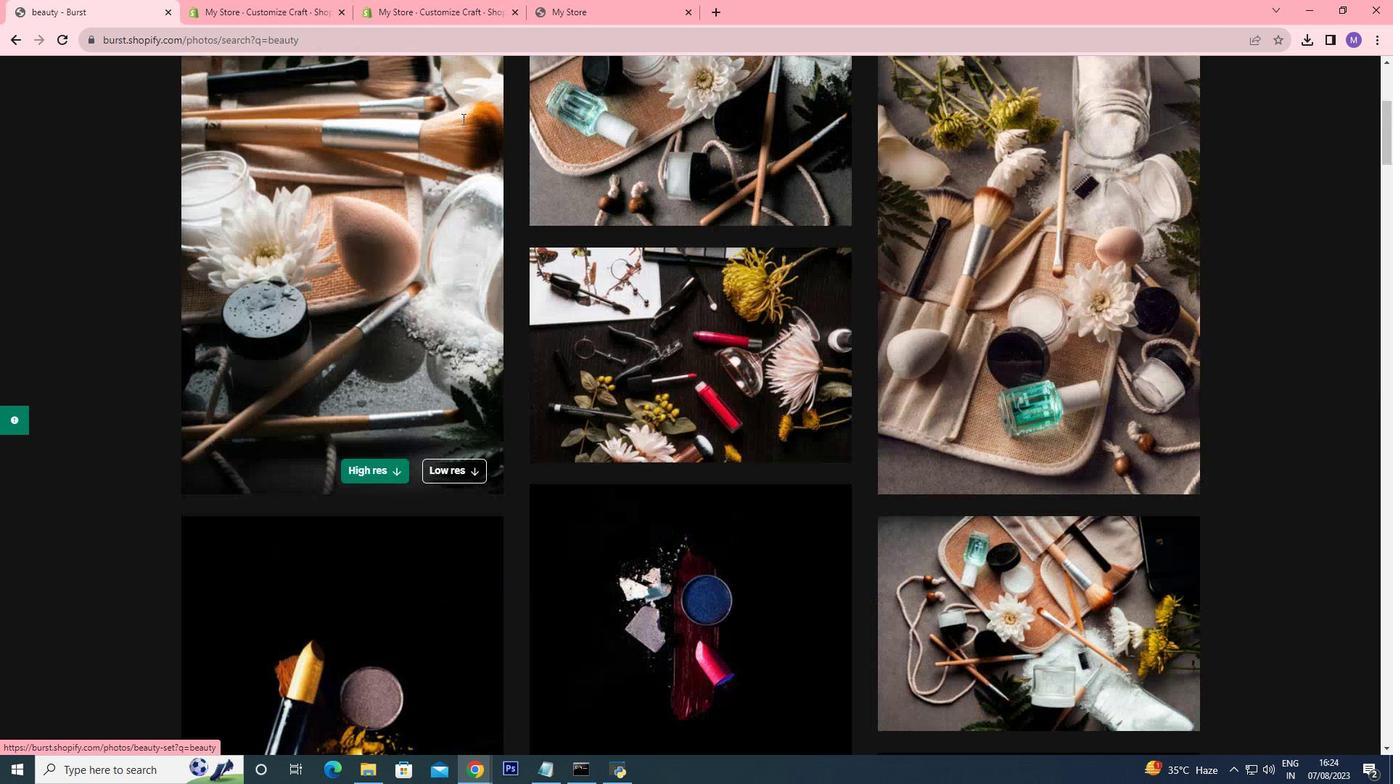 
Action: Mouse scrolled (462, 121) with delta (0, 0)
Screenshot: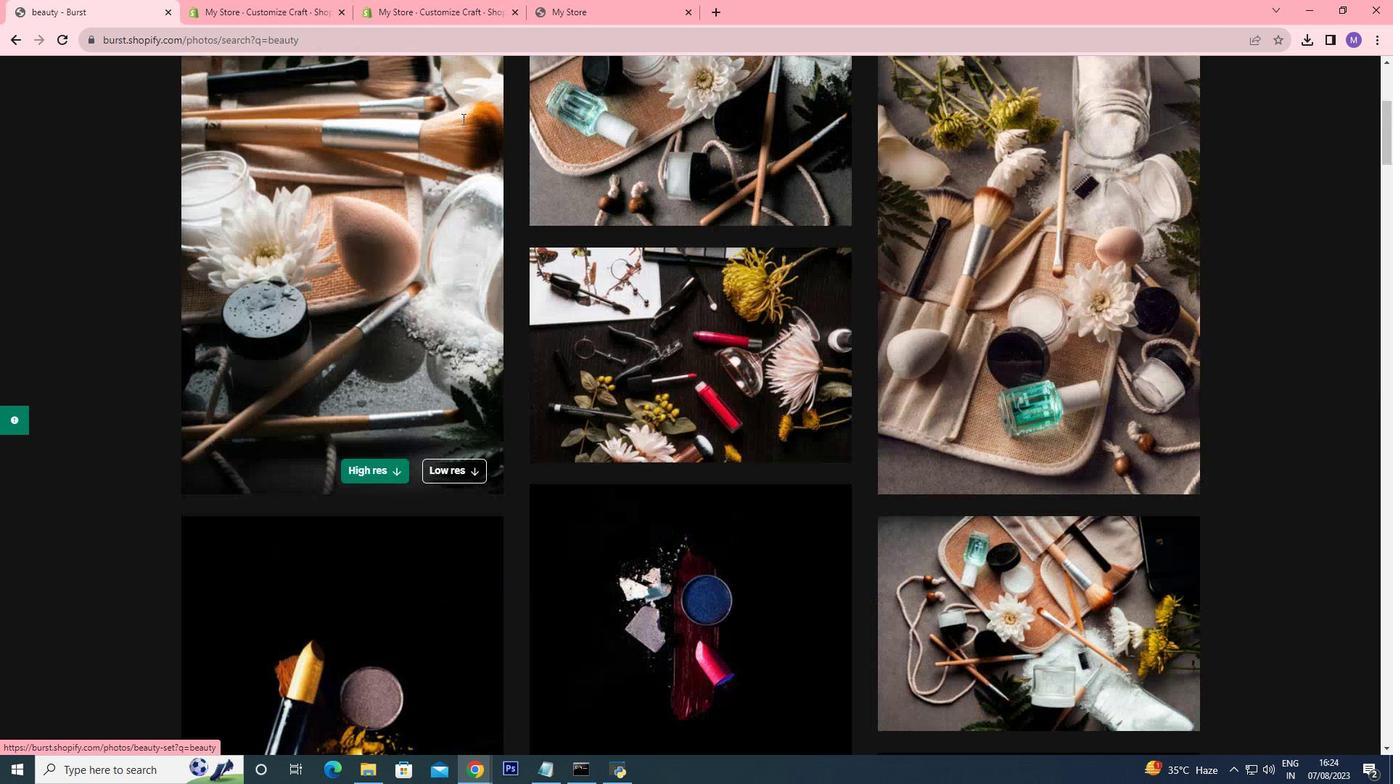 
Action: Mouse moved to (462, 119)
Screenshot: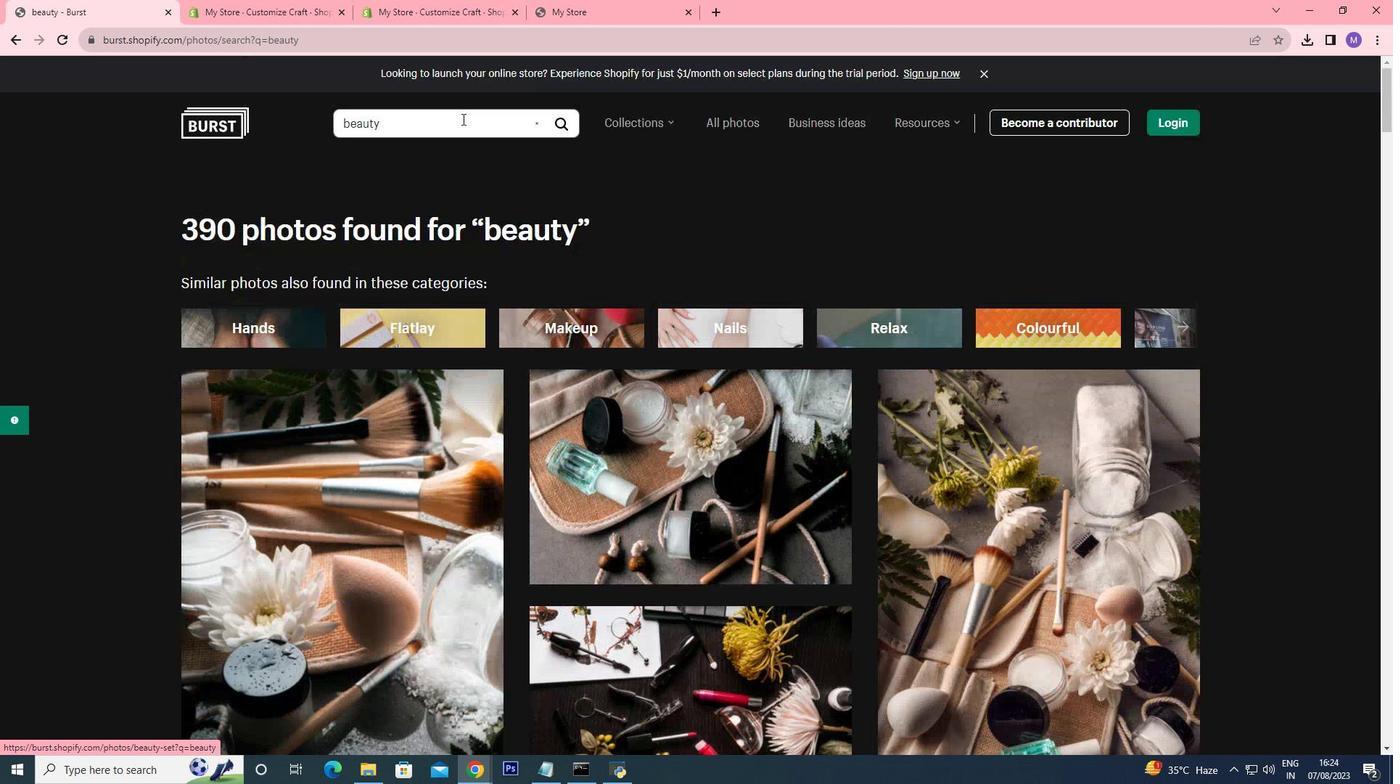 
Action: Mouse scrolled (462, 119) with delta (0, 0)
Screenshot: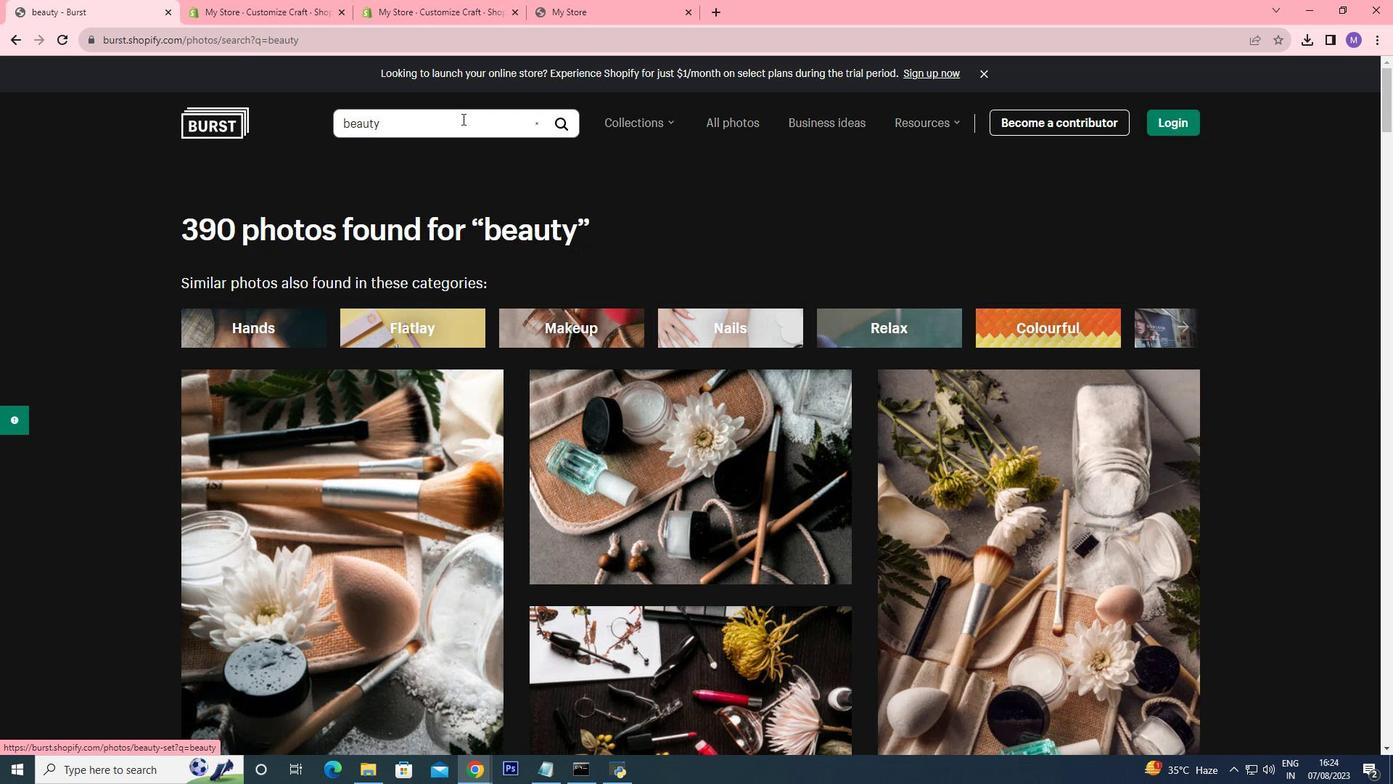 
Action: Mouse scrolled (462, 119) with delta (0, 0)
Screenshot: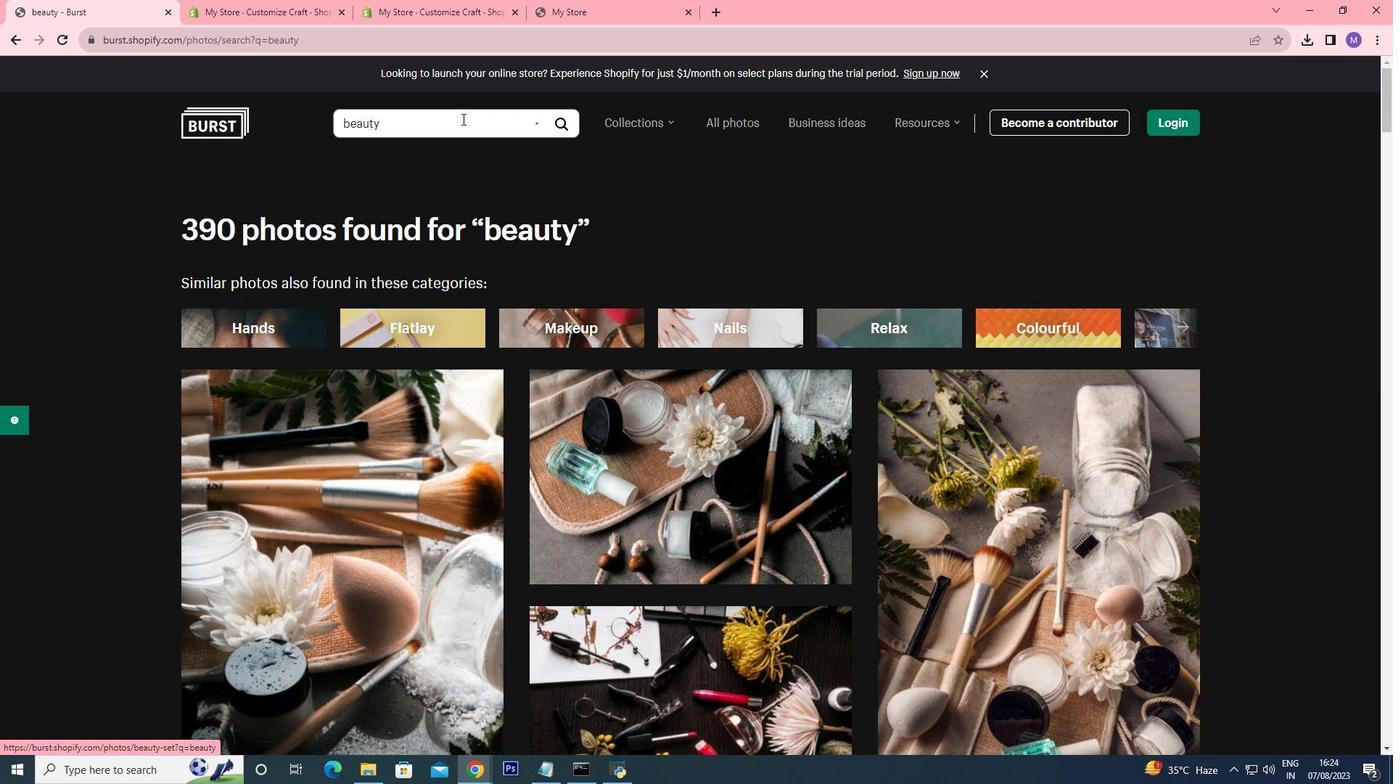 
Action: Mouse scrolled (462, 119) with delta (0, 0)
Screenshot: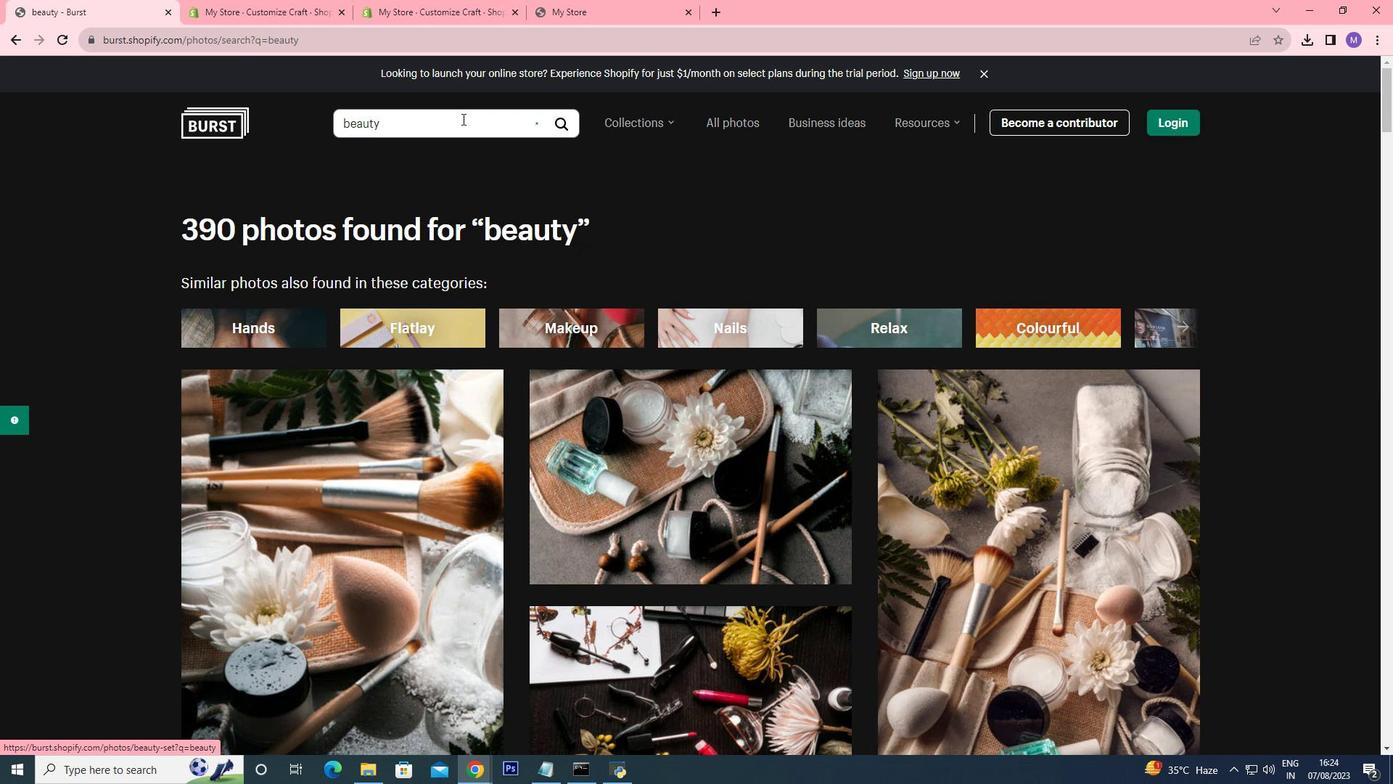 
Action: Mouse scrolled (462, 119) with delta (0, 0)
Screenshot: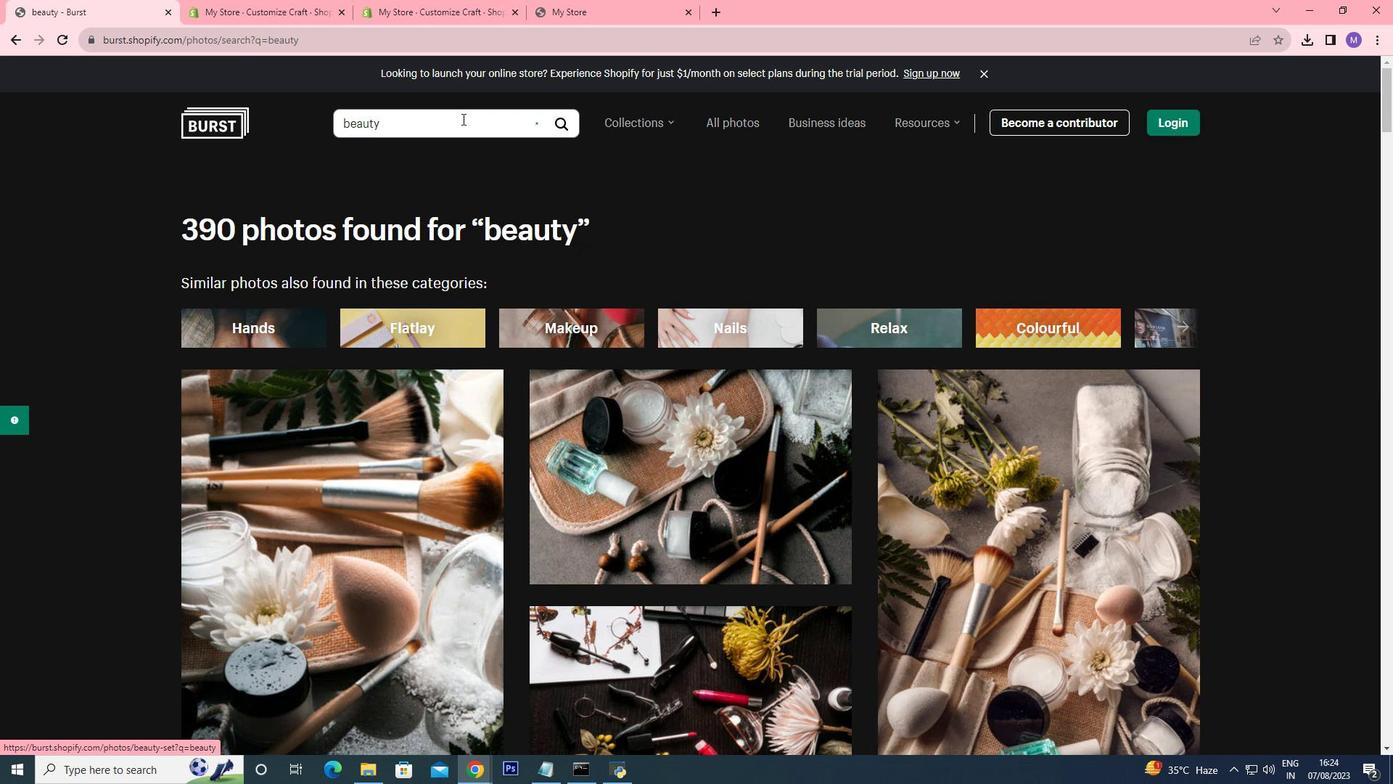 
Action: Mouse scrolled (462, 119) with delta (0, 0)
Screenshot: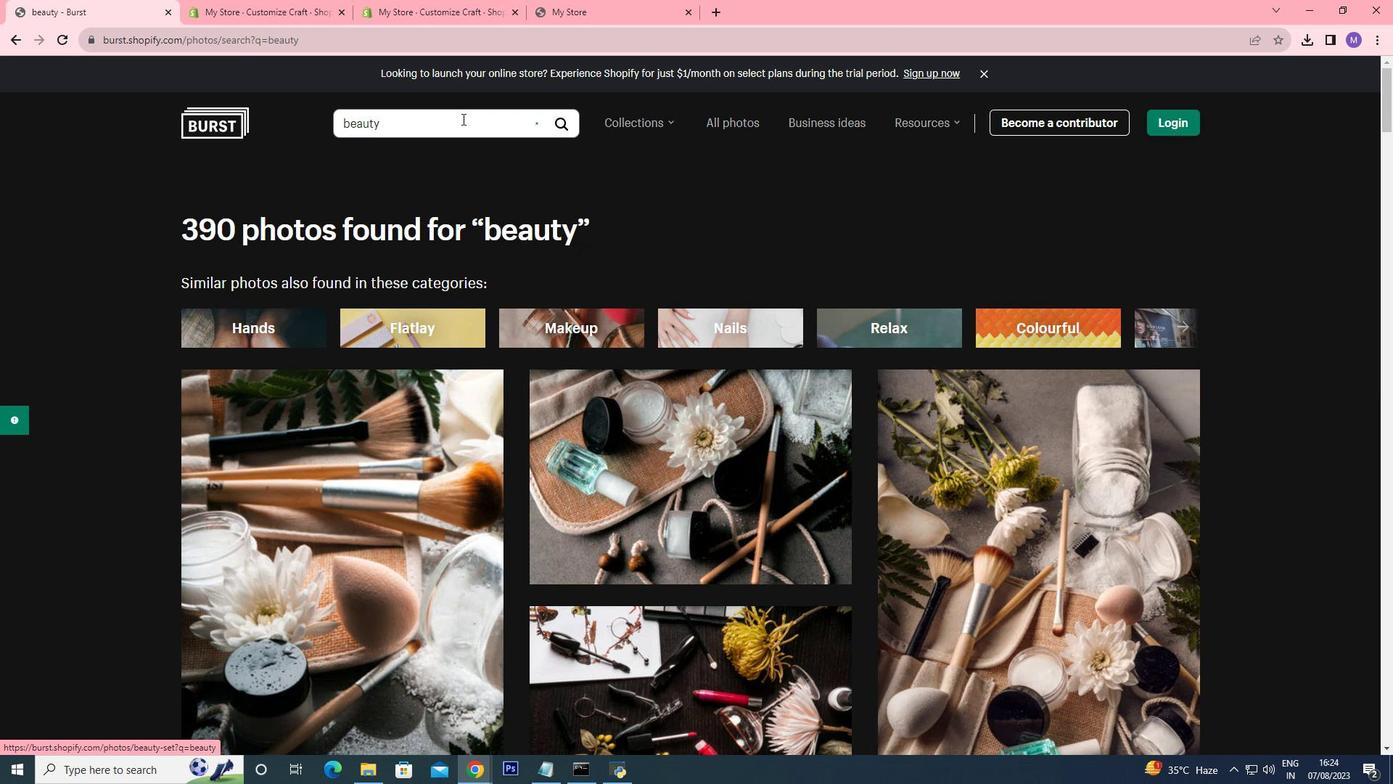 
Action: Mouse scrolled (462, 119) with delta (0, 0)
Screenshot: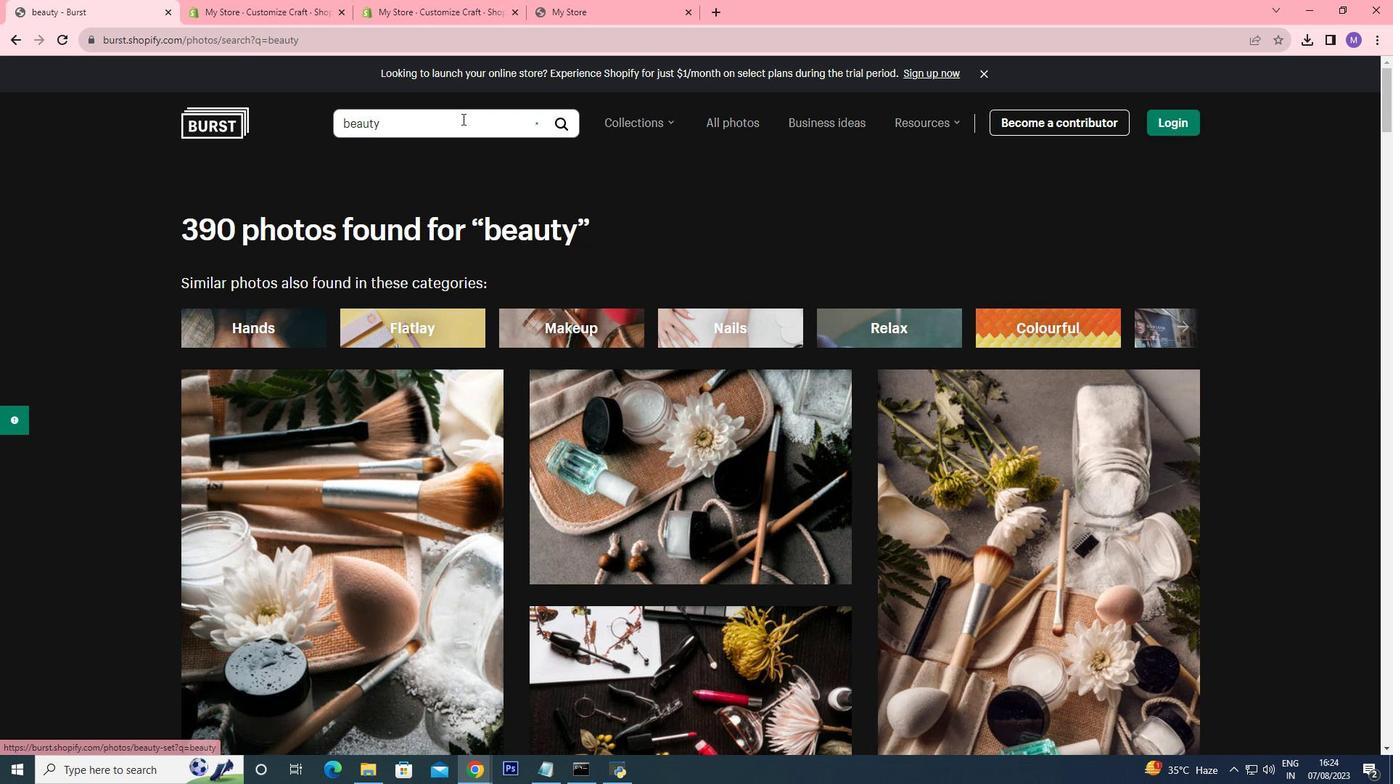 
Action: Mouse scrolled (462, 119) with delta (0, 0)
Screenshot: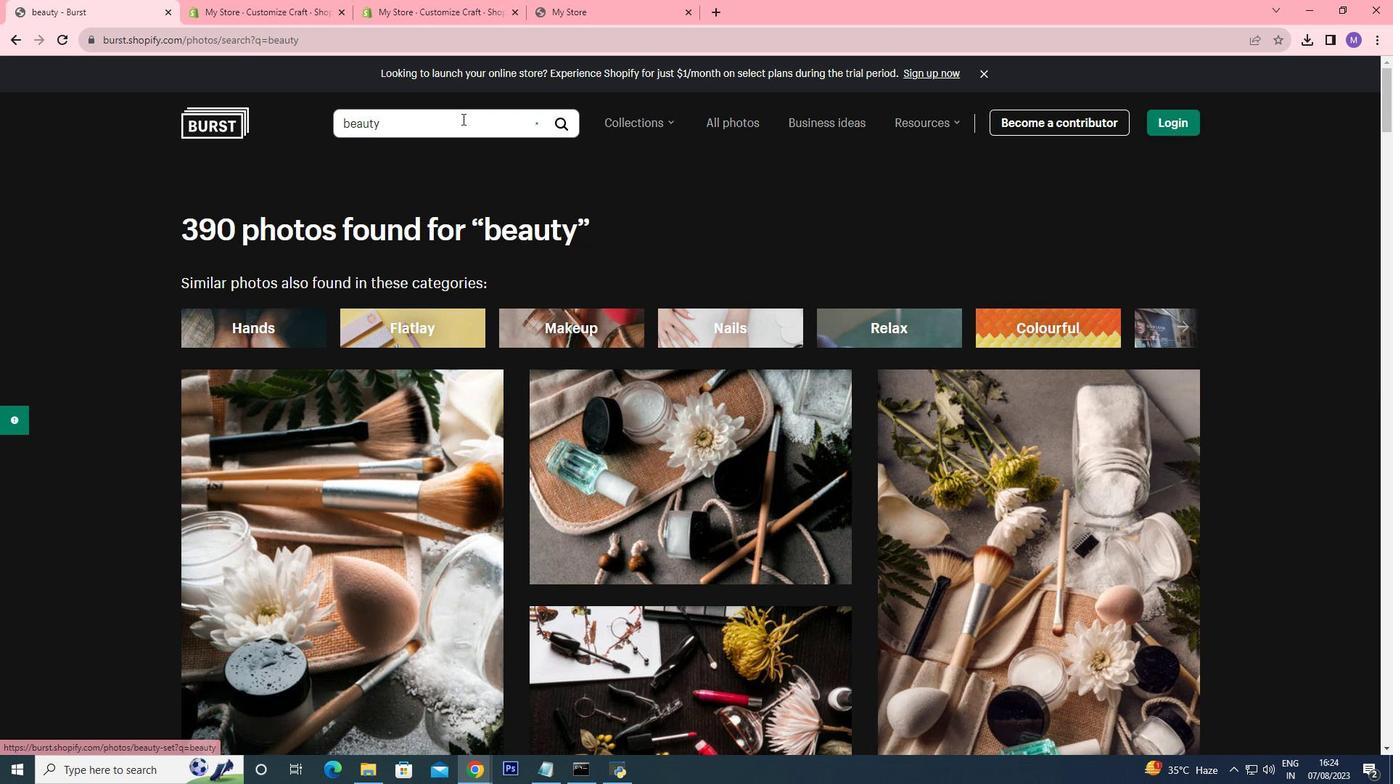 
Action: Mouse scrolled (462, 119) with delta (0, 0)
Screenshot: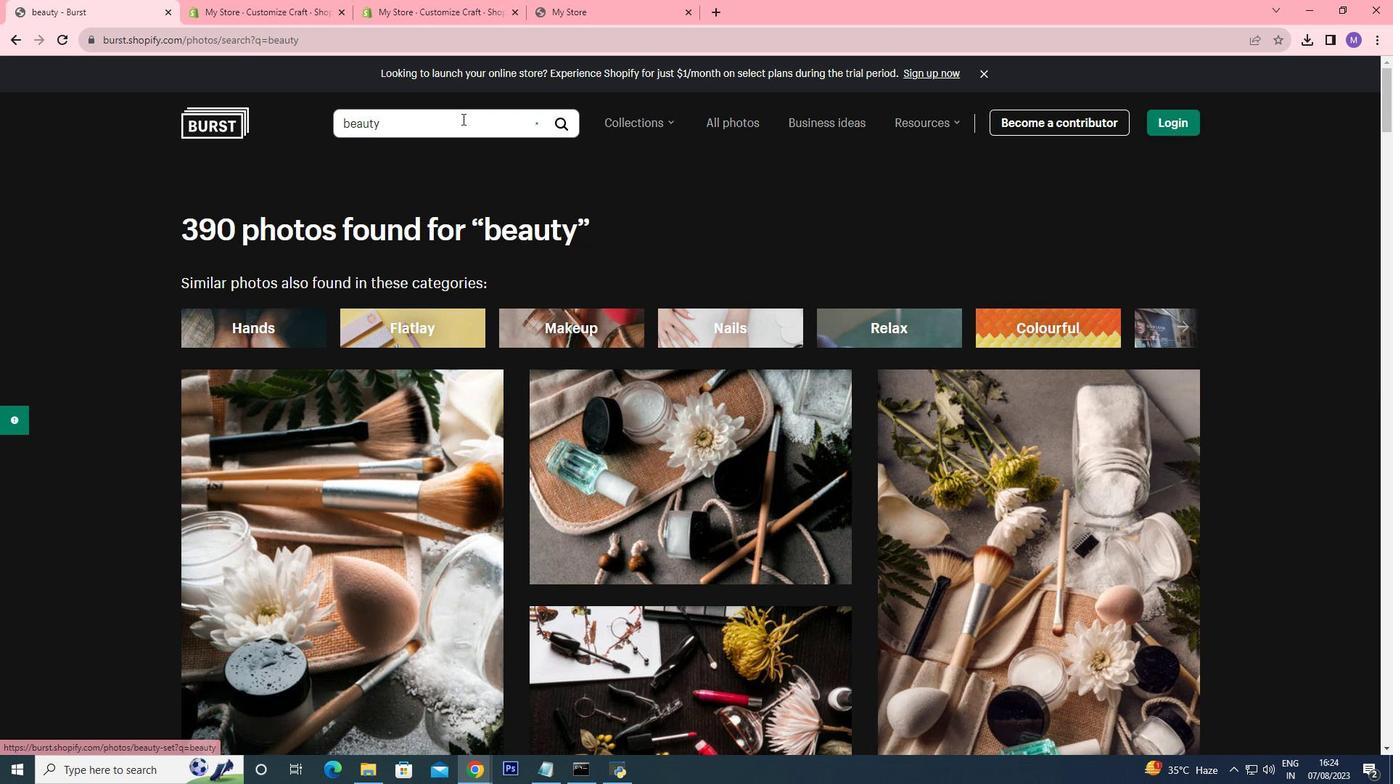 
Action: Mouse moved to (415, 121)
Screenshot: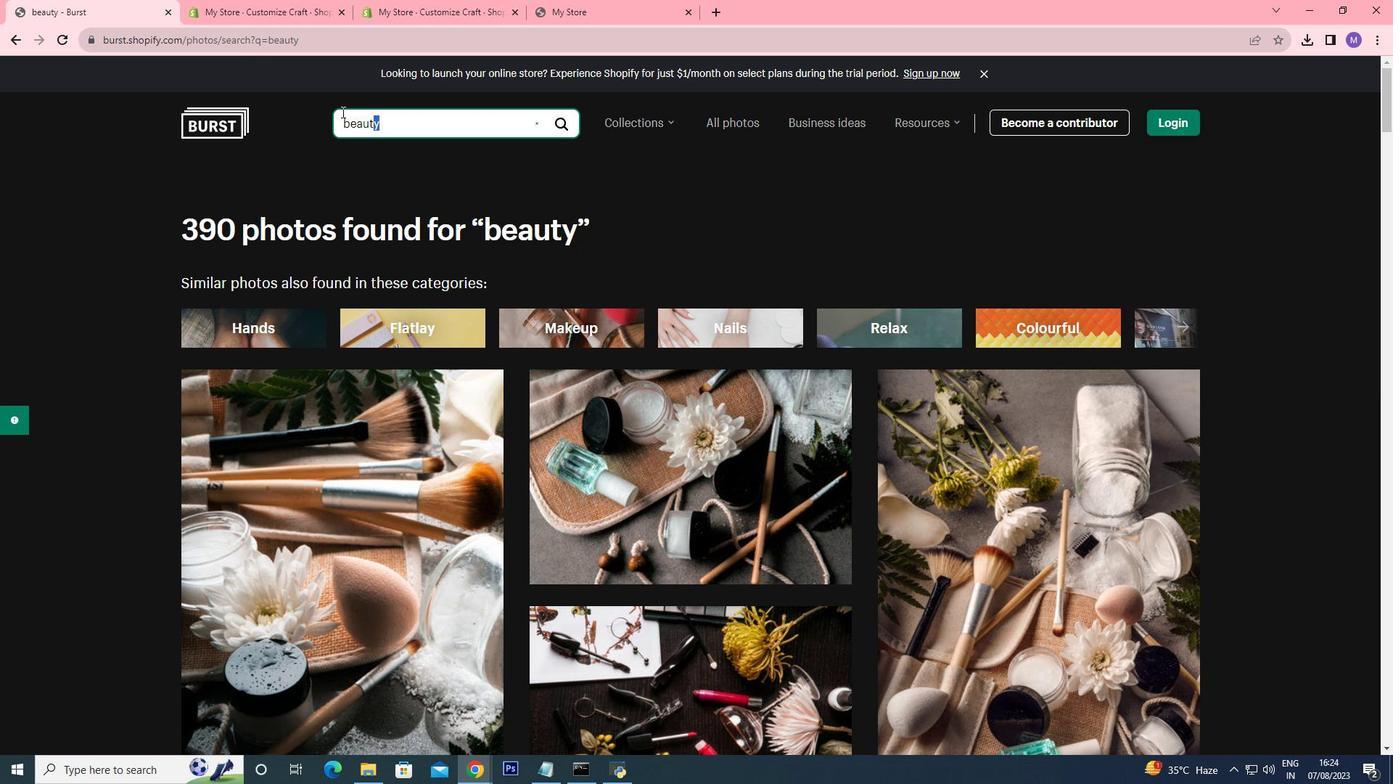 
Action: Mouse pressed left at (437, 119)
Screenshot: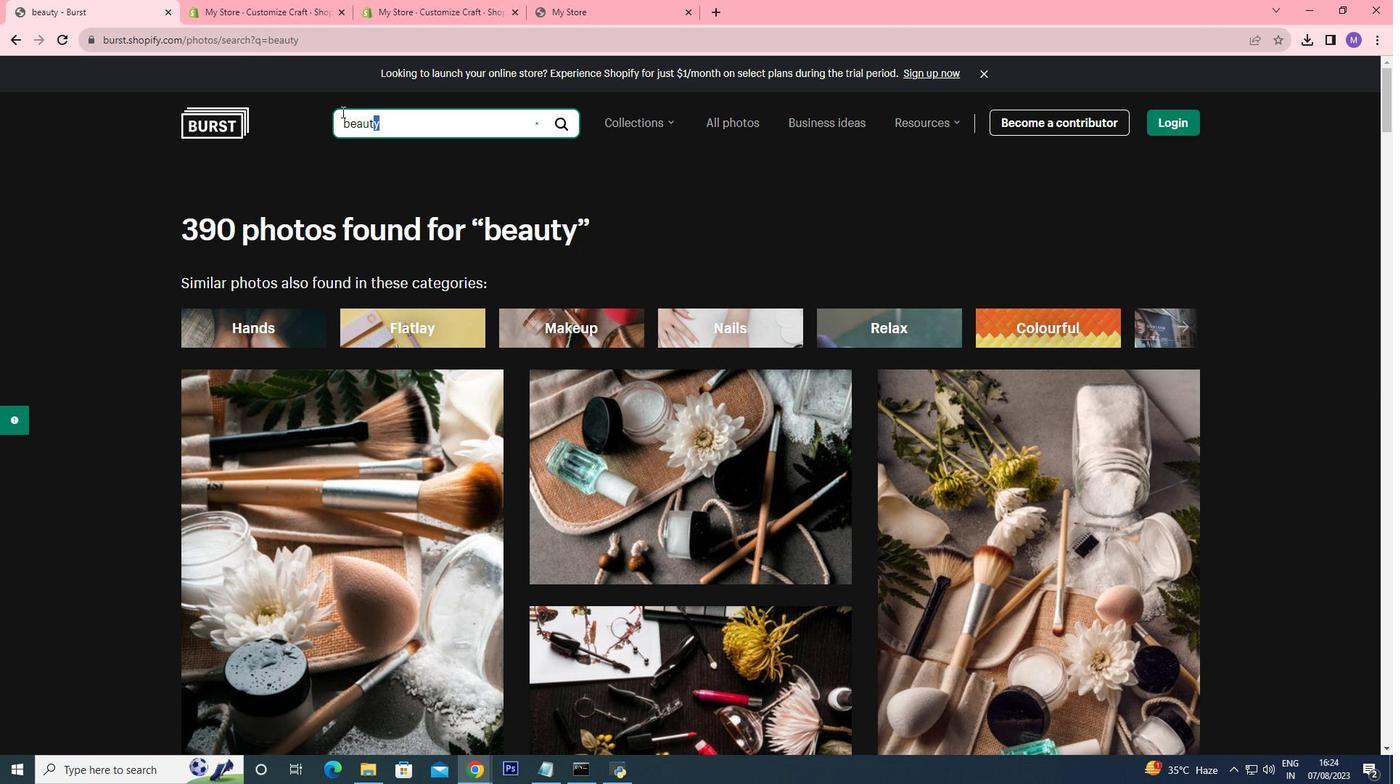 
Action: Mouse moved to (317, 111)
Screenshot: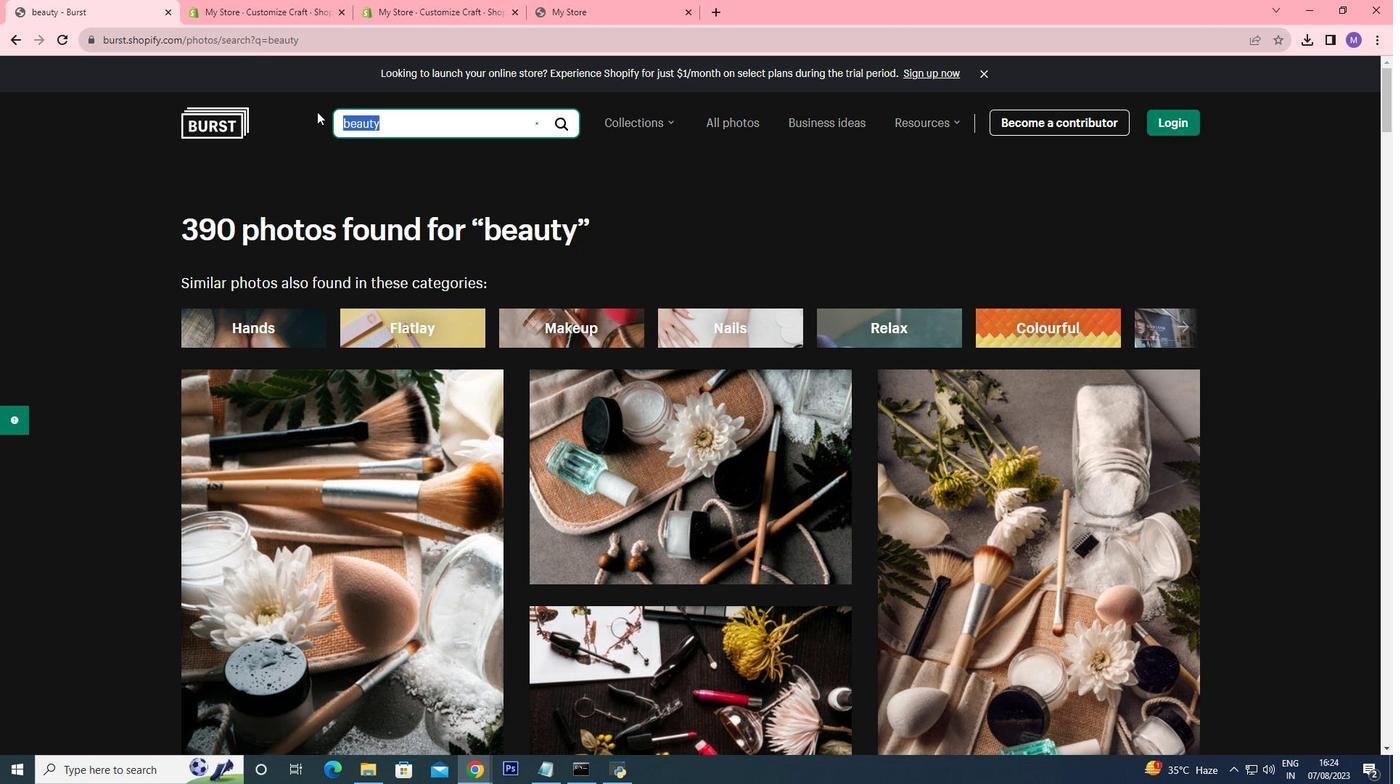 
Action: Key pressed rice<Key.enter>
Screenshot: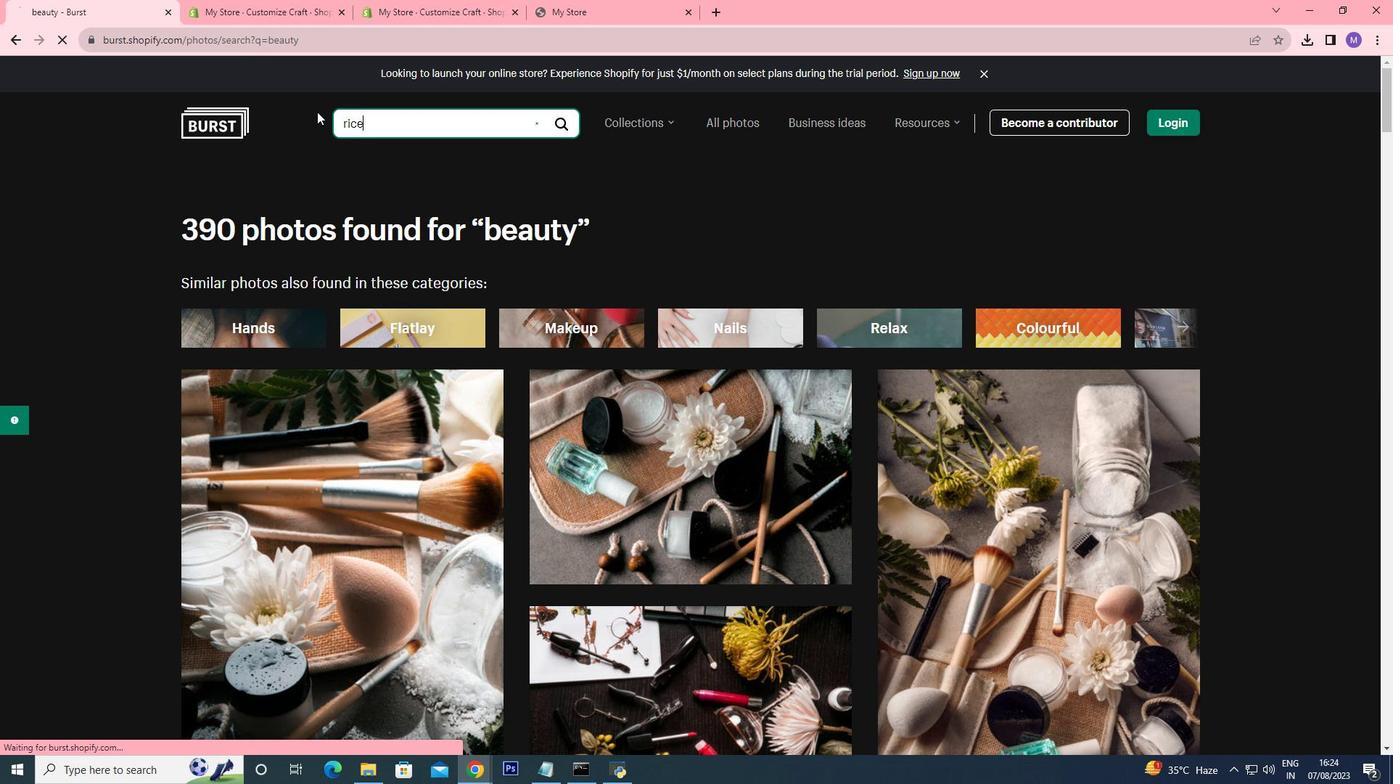 
Action: Mouse moved to (1047, 550)
Screenshot: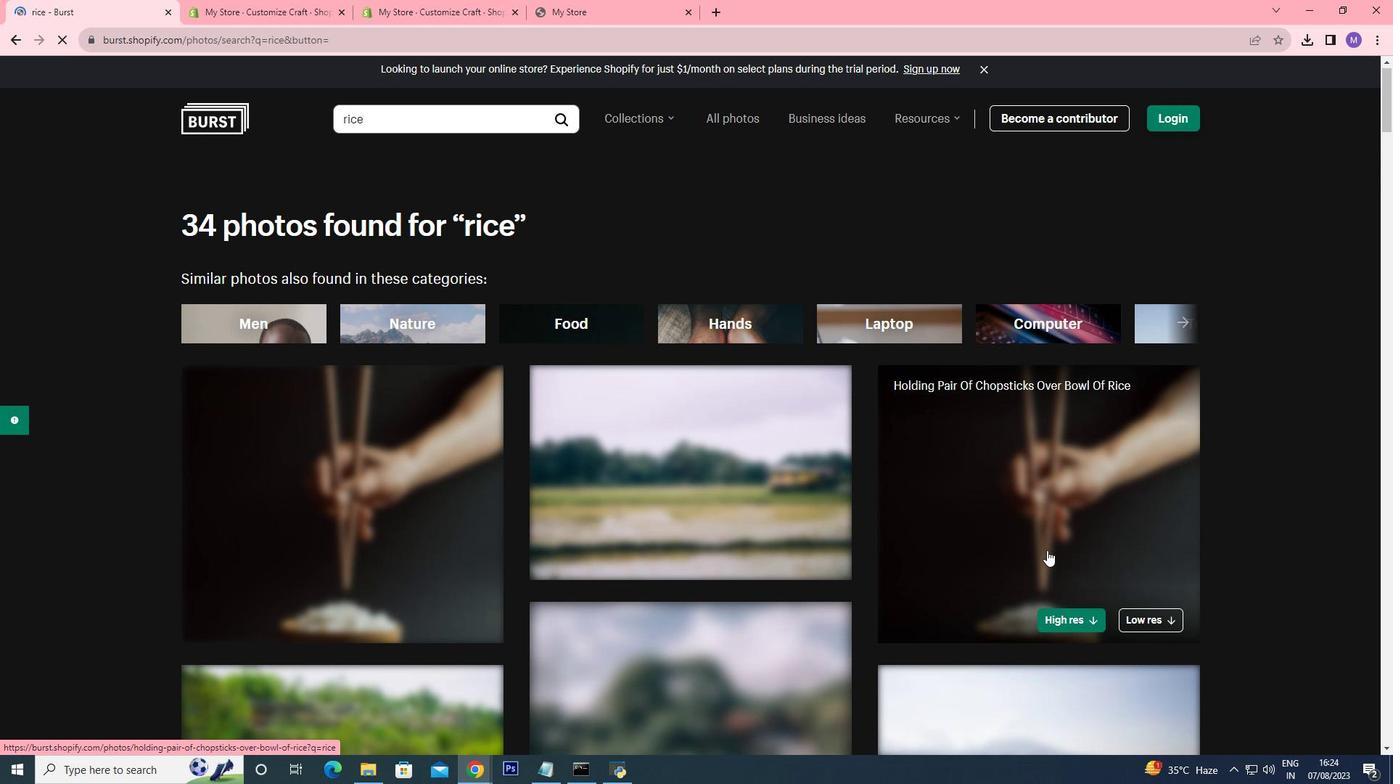 
Action: Mouse scrolled (1047, 549) with delta (0, 0)
Screenshot: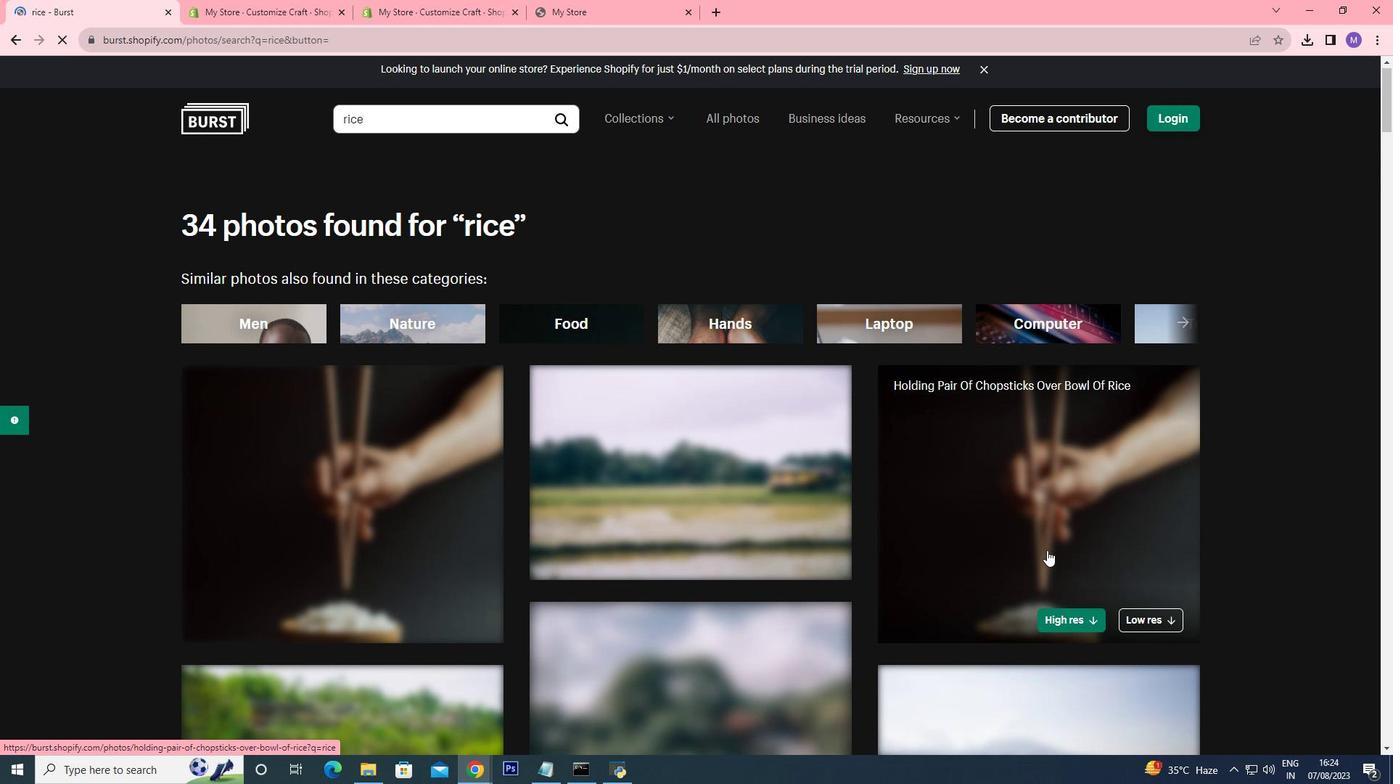 
Action: Mouse scrolled (1047, 549) with delta (0, 0)
Screenshot: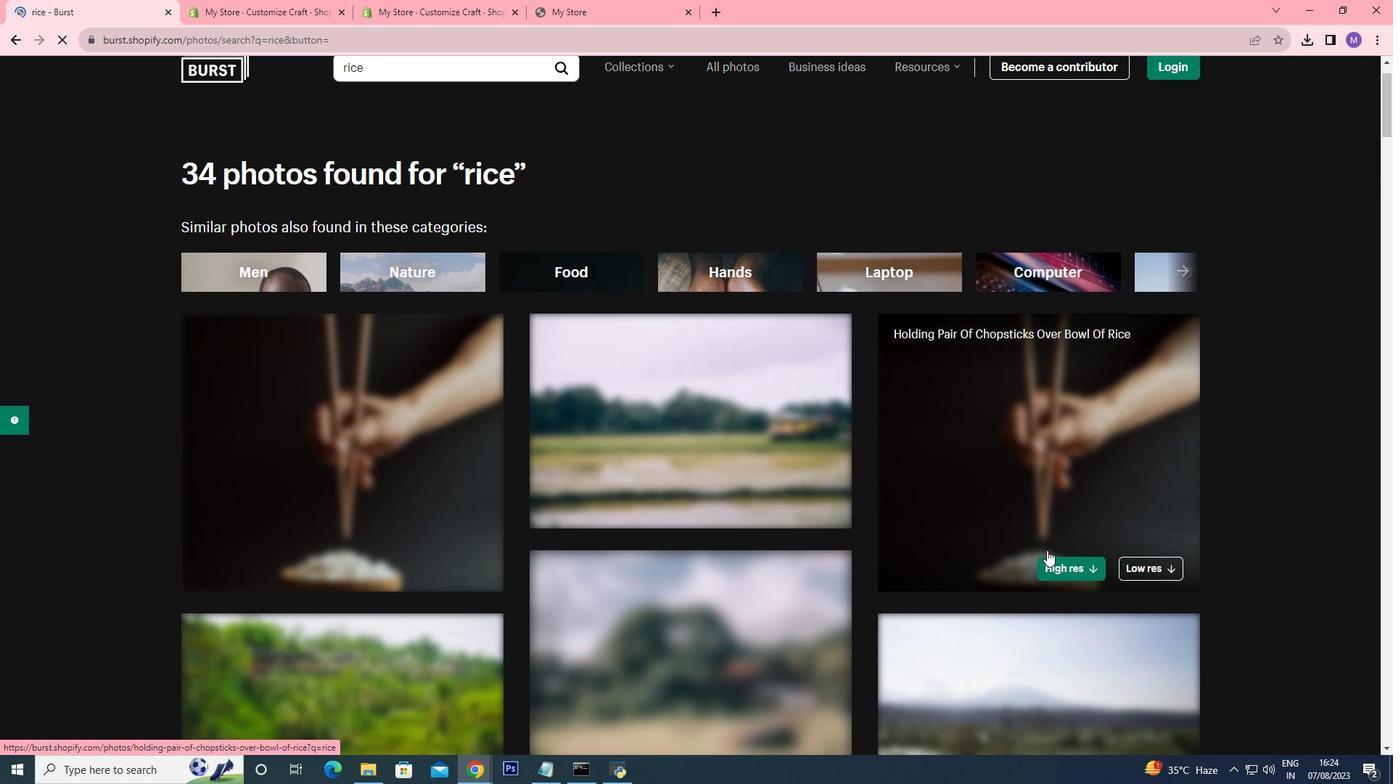 
Action: Mouse scrolled (1047, 549) with delta (0, 0)
Screenshot: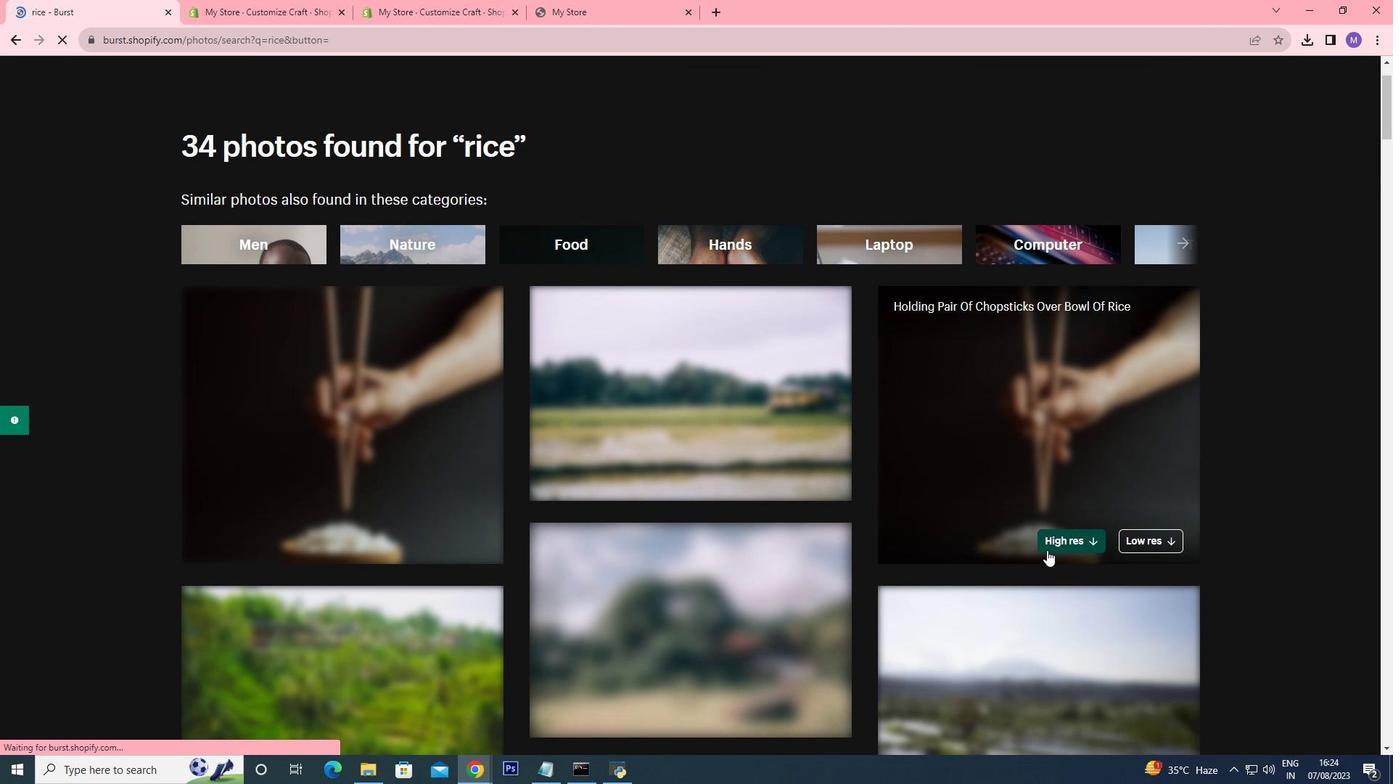 
Action: Mouse scrolled (1047, 549) with delta (0, 0)
Screenshot: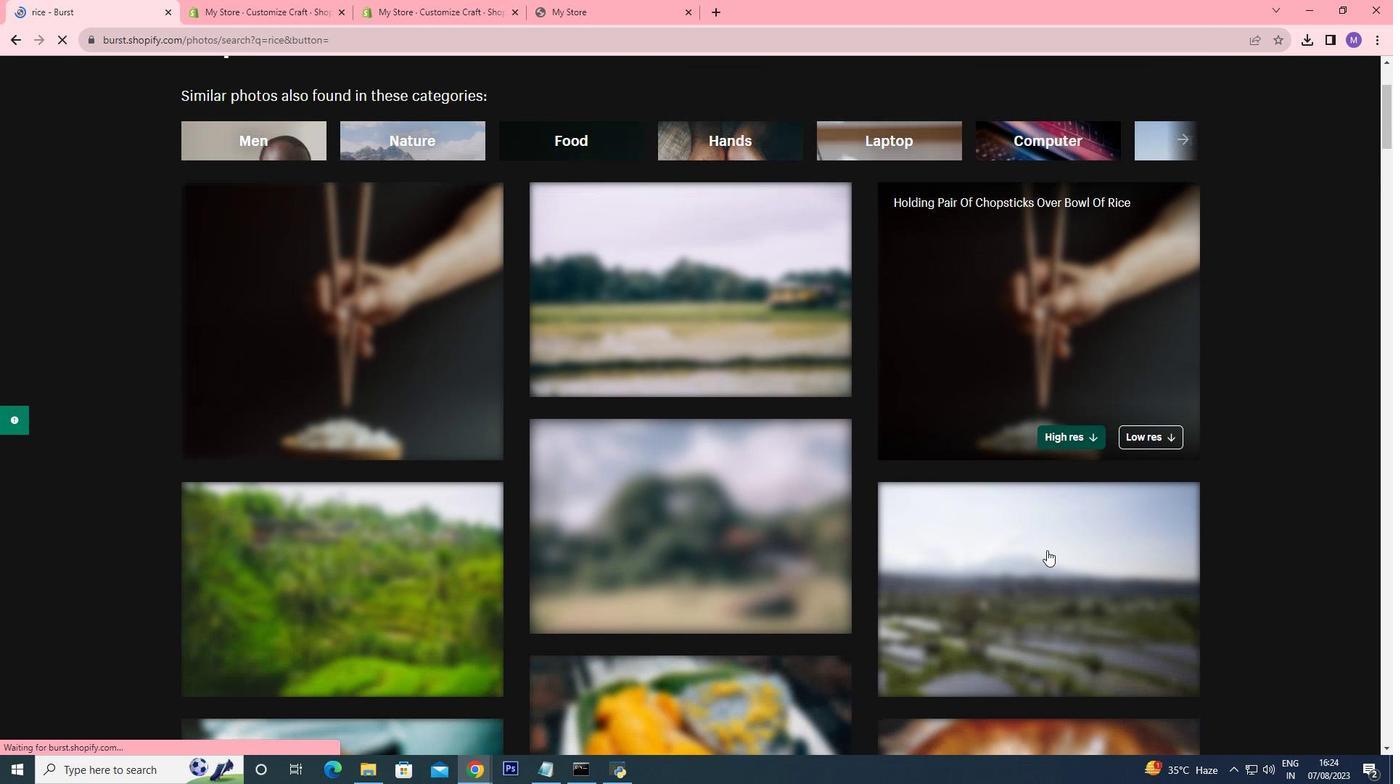
Action: Mouse moved to (1041, 548)
Screenshot: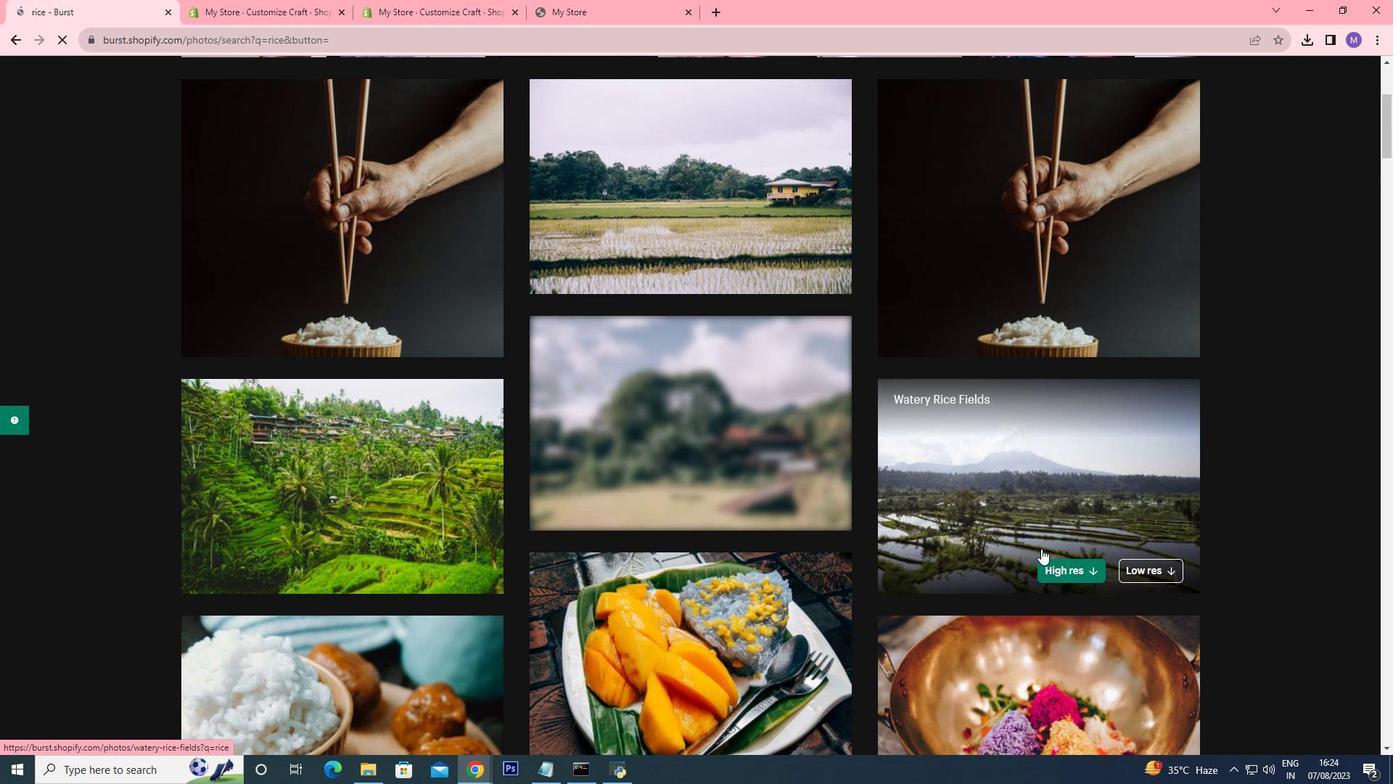 
Action: Mouse scrolled (1041, 548) with delta (0, 0)
Screenshot: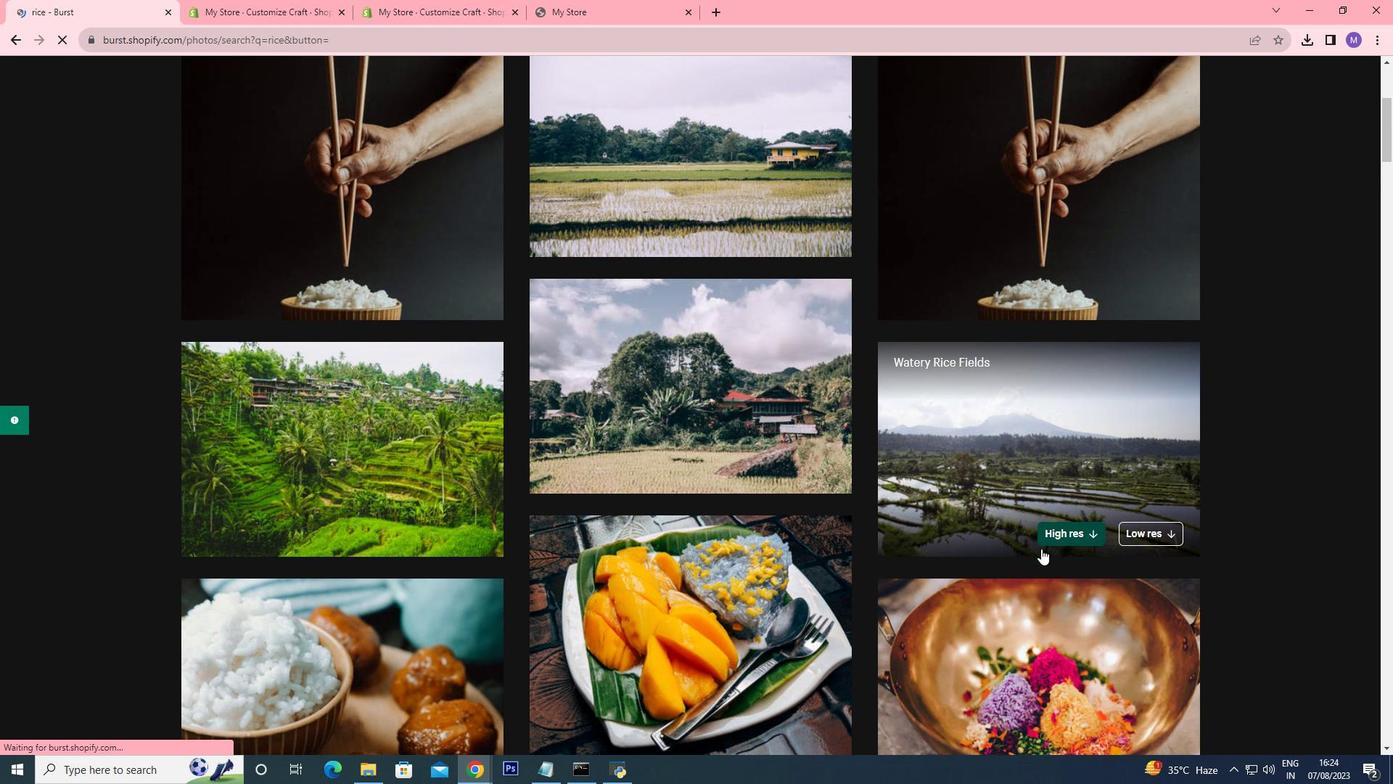 
Action: Mouse scrolled (1041, 548) with delta (0, 0)
Screenshot: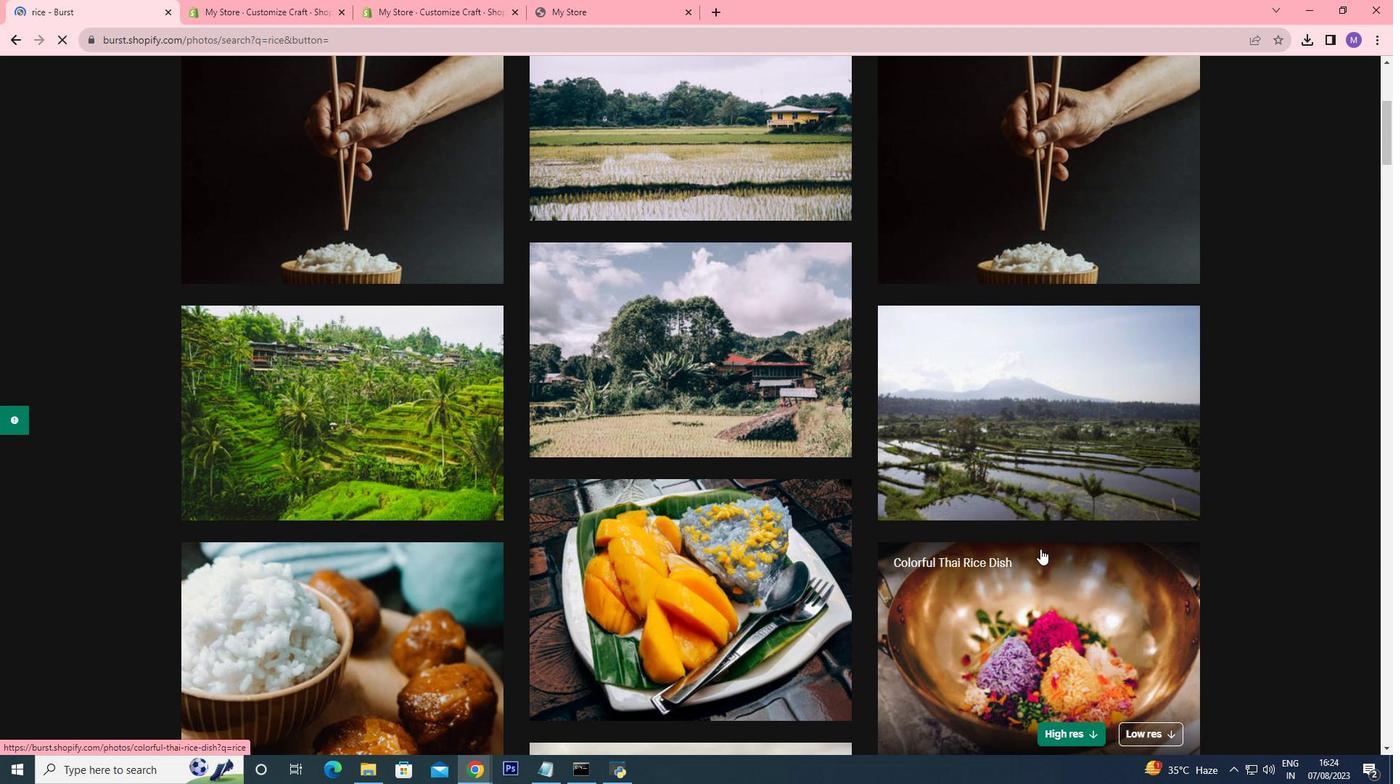
Action: Mouse scrolled (1041, 548) with delta (0, 0)
